 Task: In the sheet Budget Analysis ToolFont size of heading  18 Font style of dataoswald 'Font size of data '9 Alignment of headline & dataAlign center.   Fill color in heading, Red Font color of dataIn the sheet  Attendance Sheet for Weekly Evaluationbook
Action: Mouse moved to (48, 170)
Screenshot: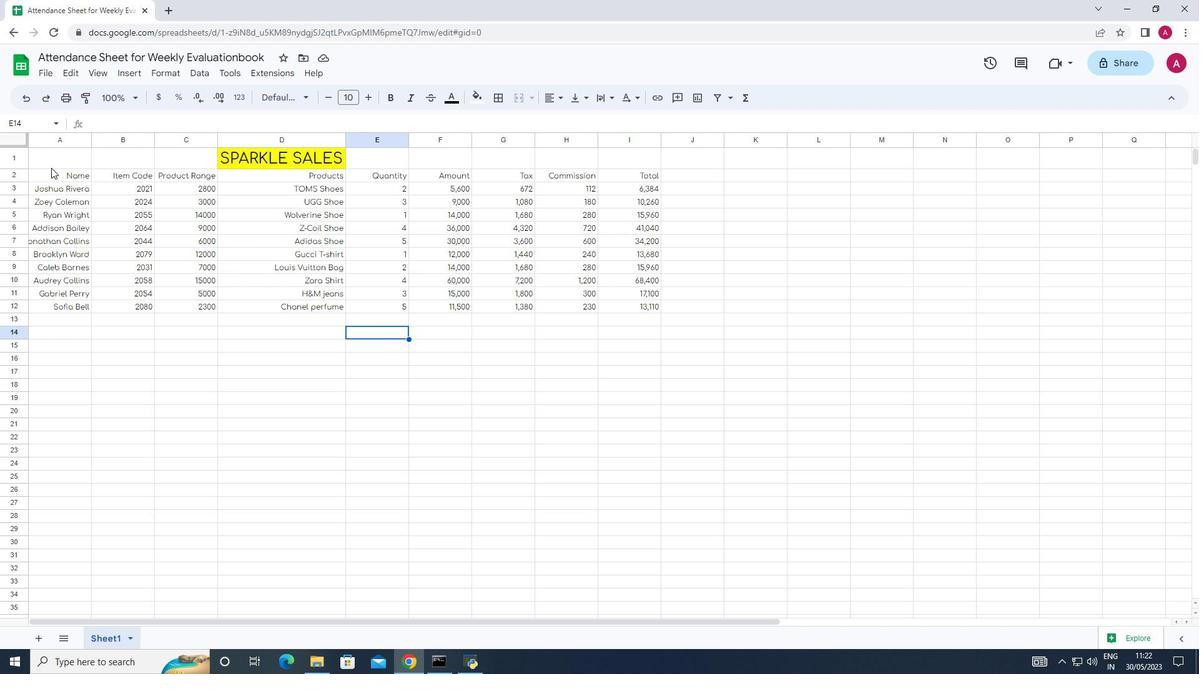 
Action: Mouse pressed left at (48, 170)
Screenshot: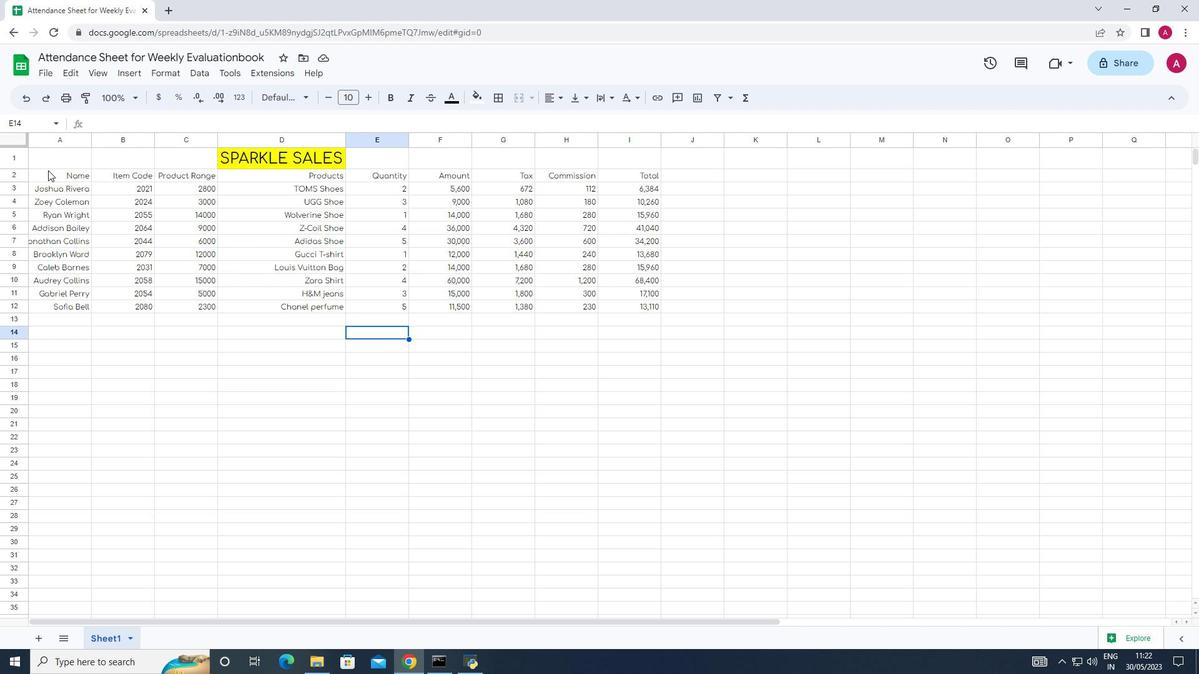 
Action: Mouse moved to (367, 89)
Screenshot: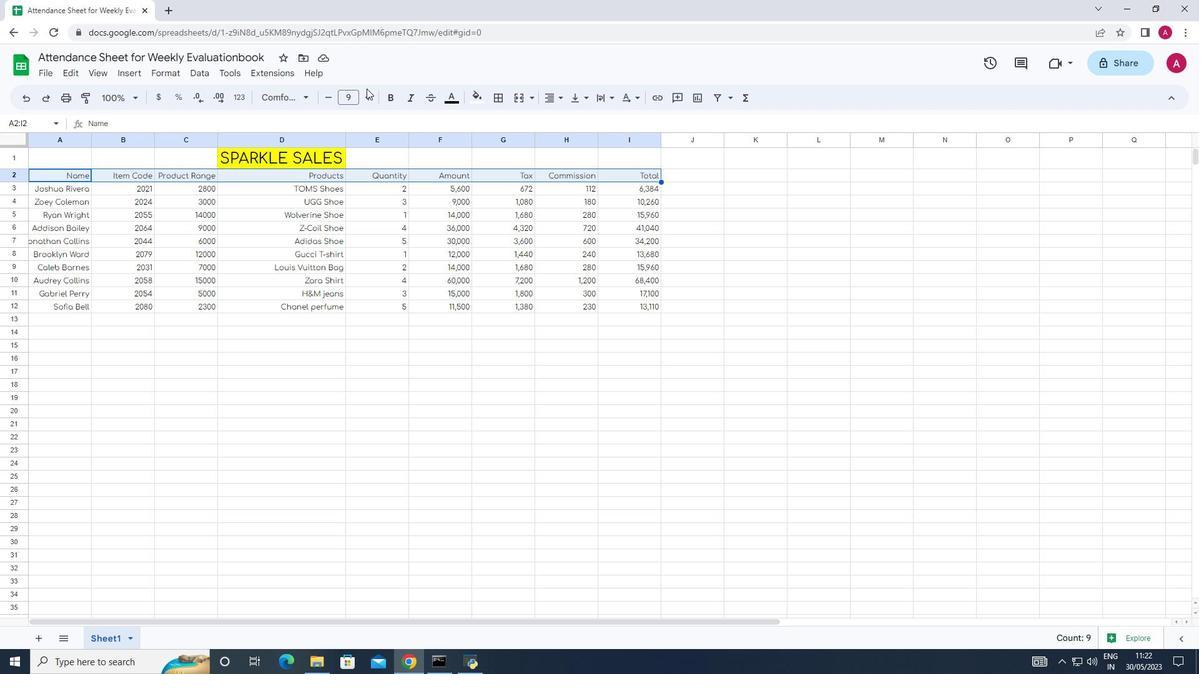 
Action: Mouse pressed left at (367, 89)
Screenshot: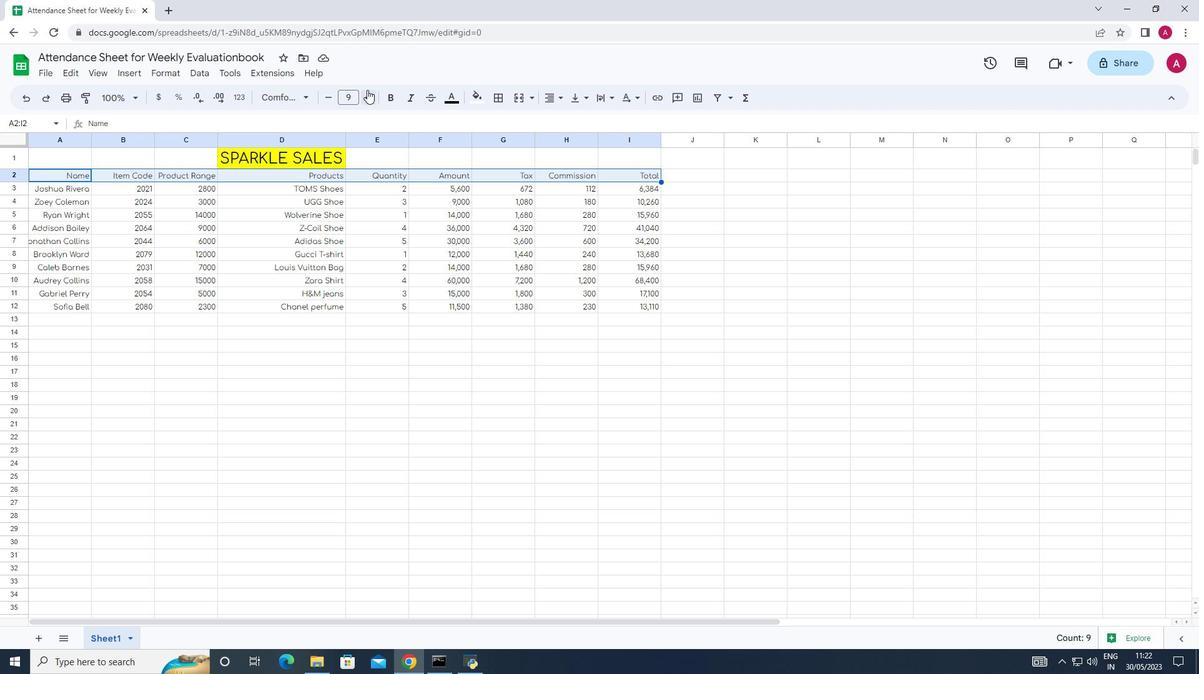 
Action: Mouse pressed left at (367, 89)
Screenshot: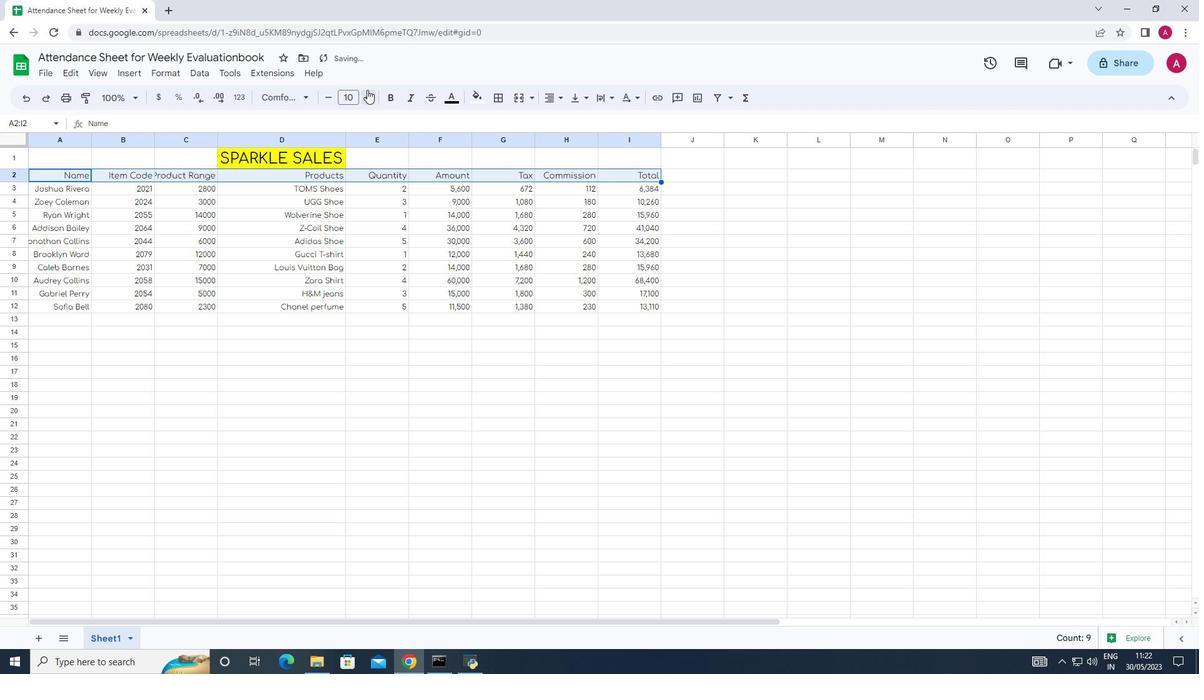 
Action: Mouse pressed left at (367, 89)
Screenshot: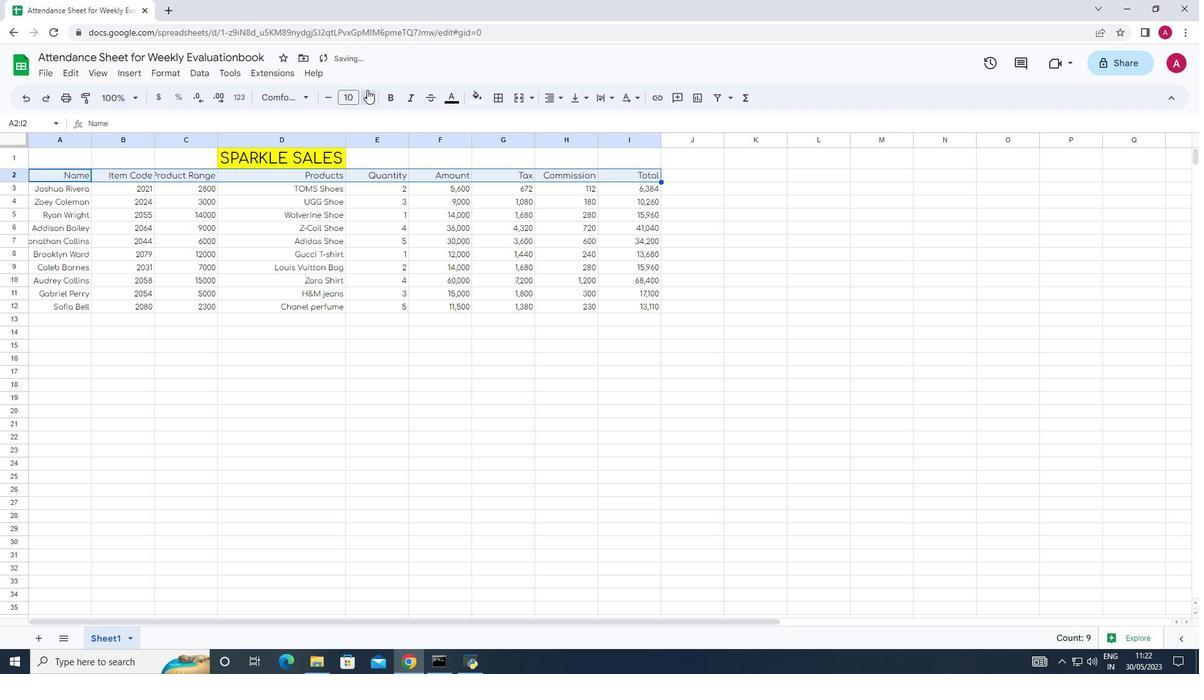 
Action: Mouse moved to (368, 89)
Screenshot: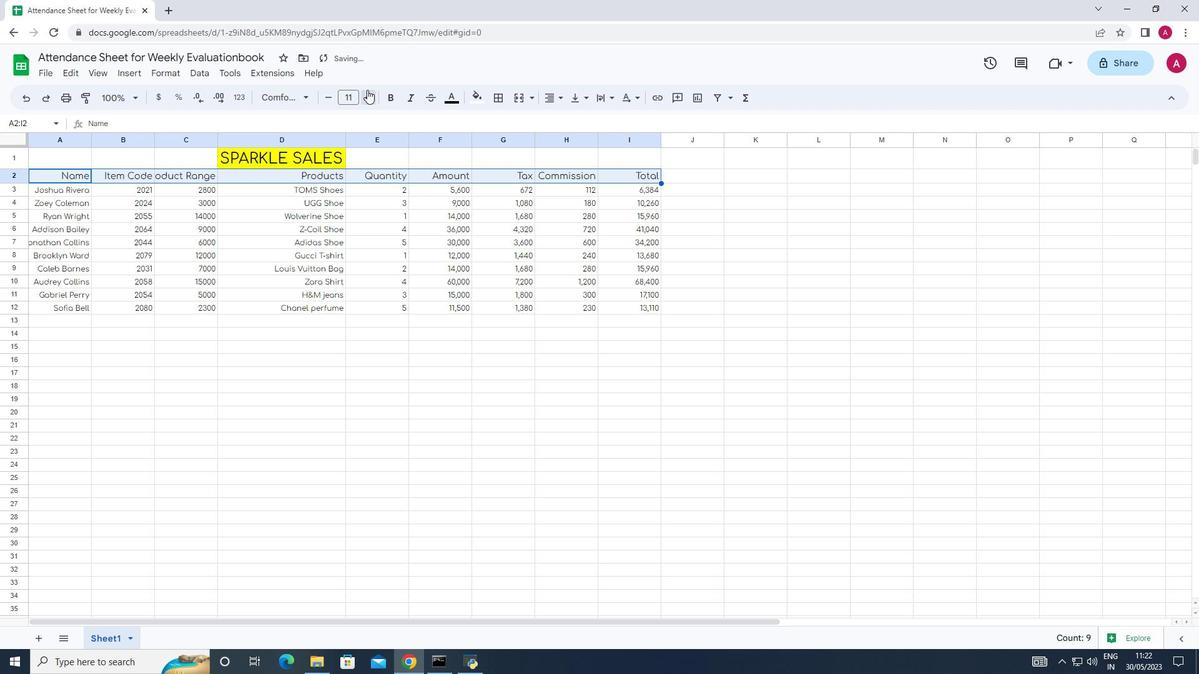 
Action: Mouse pressed left at (368, 89)
Screenshot: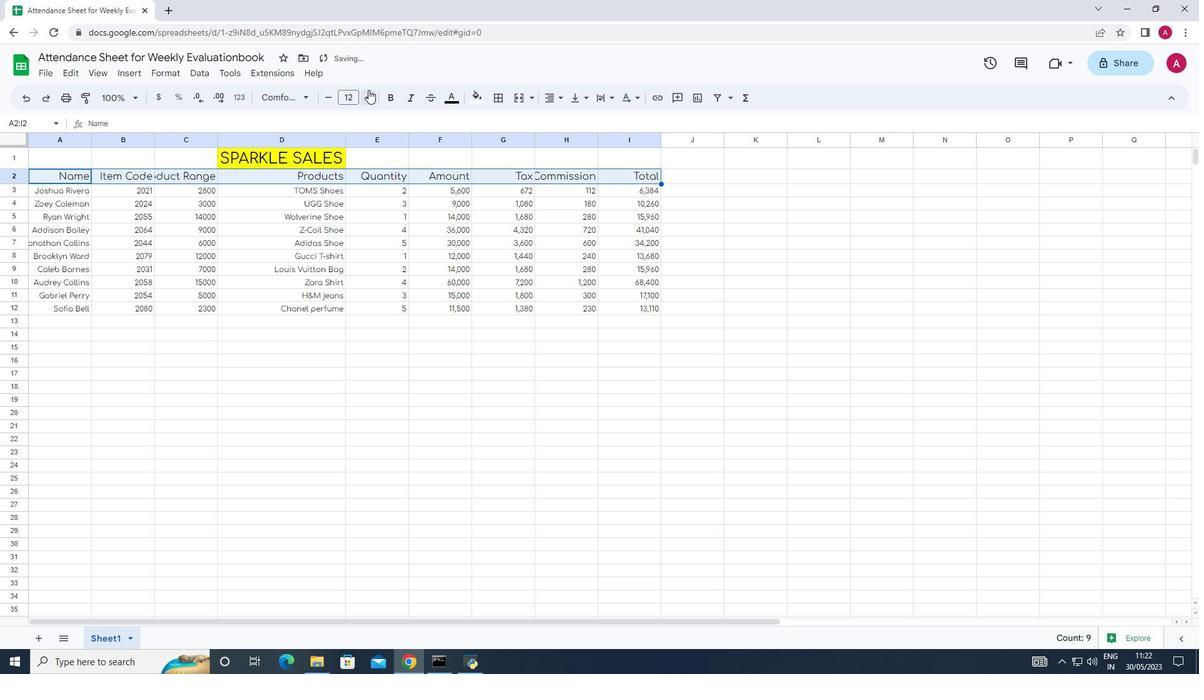 
Action: Mouse pressed left at (368, 89)
Screenshot: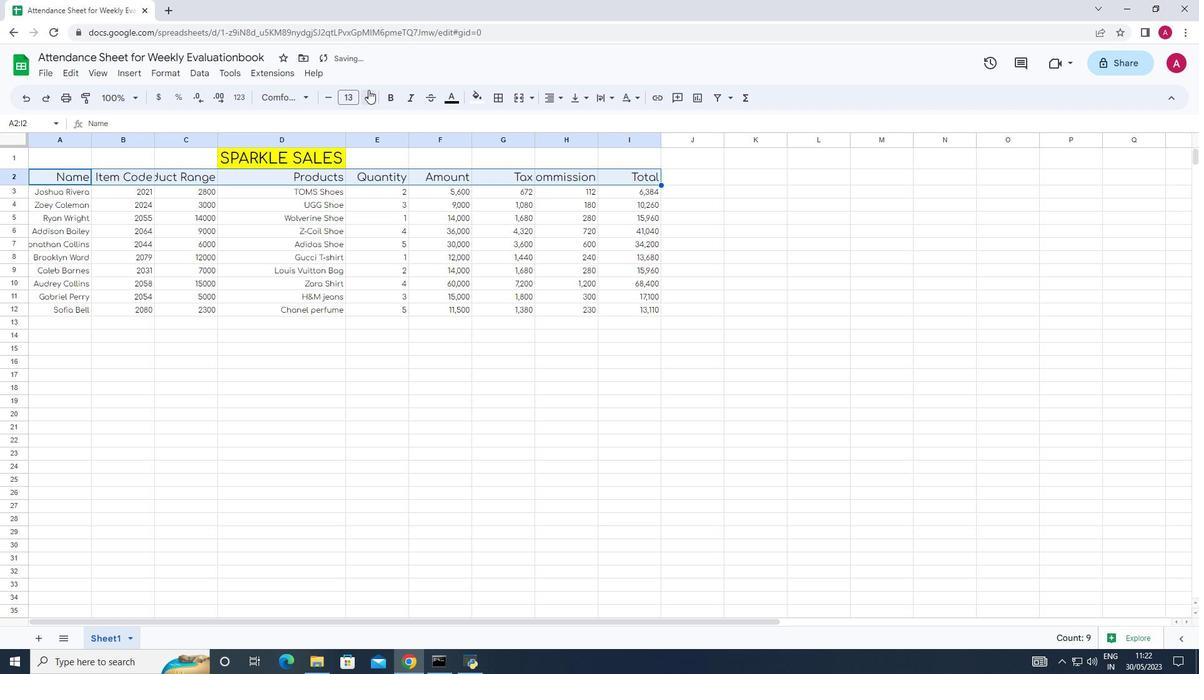 
Action: Mouse pressed left at (368, 89)
Screenshot: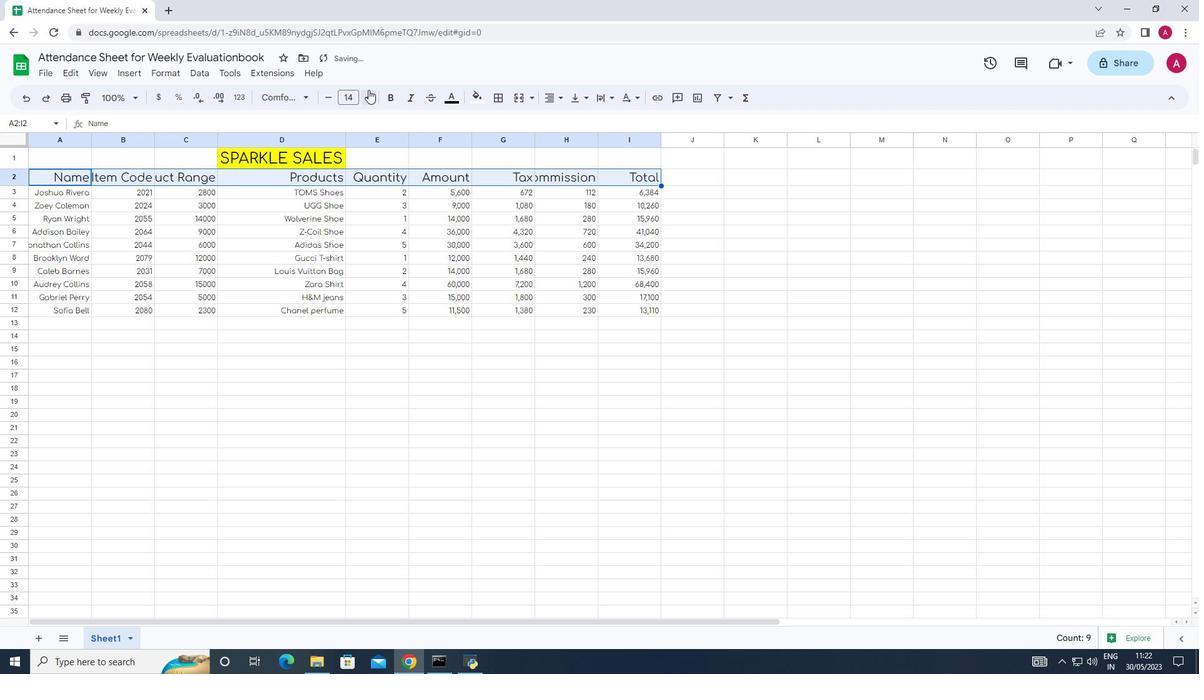 
Action: Mouse pressed left at (368, 89)
Screenshot: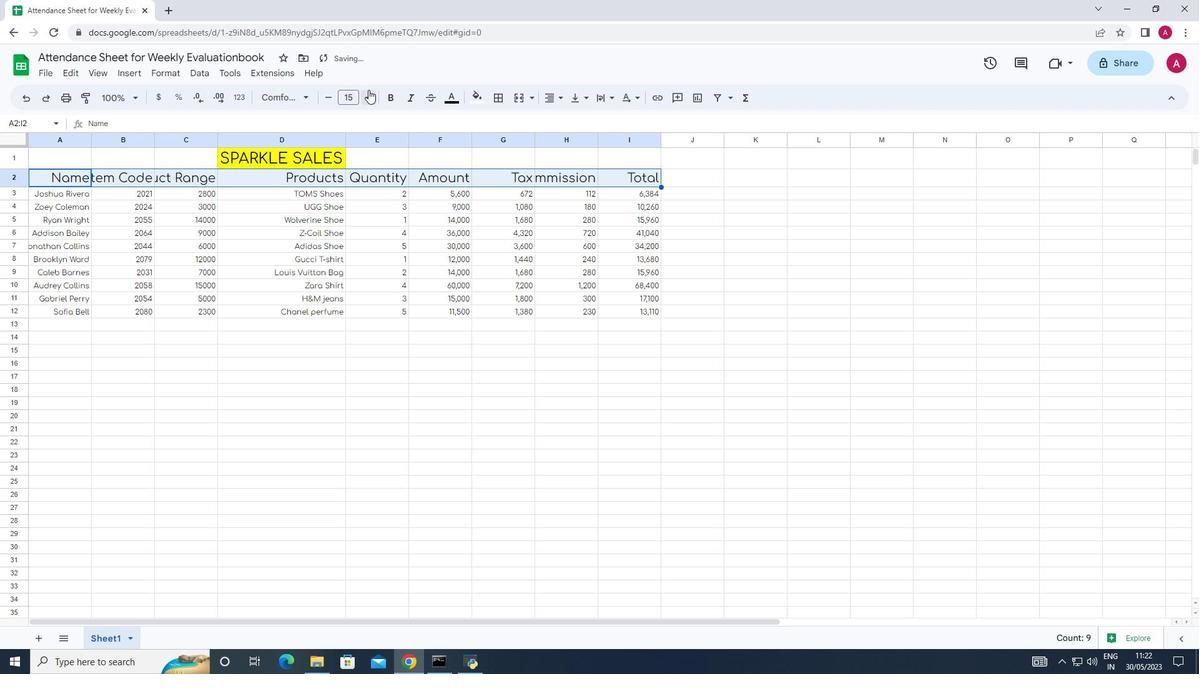 
Action: Mouse pressed left at (368, 89)
Screenshot: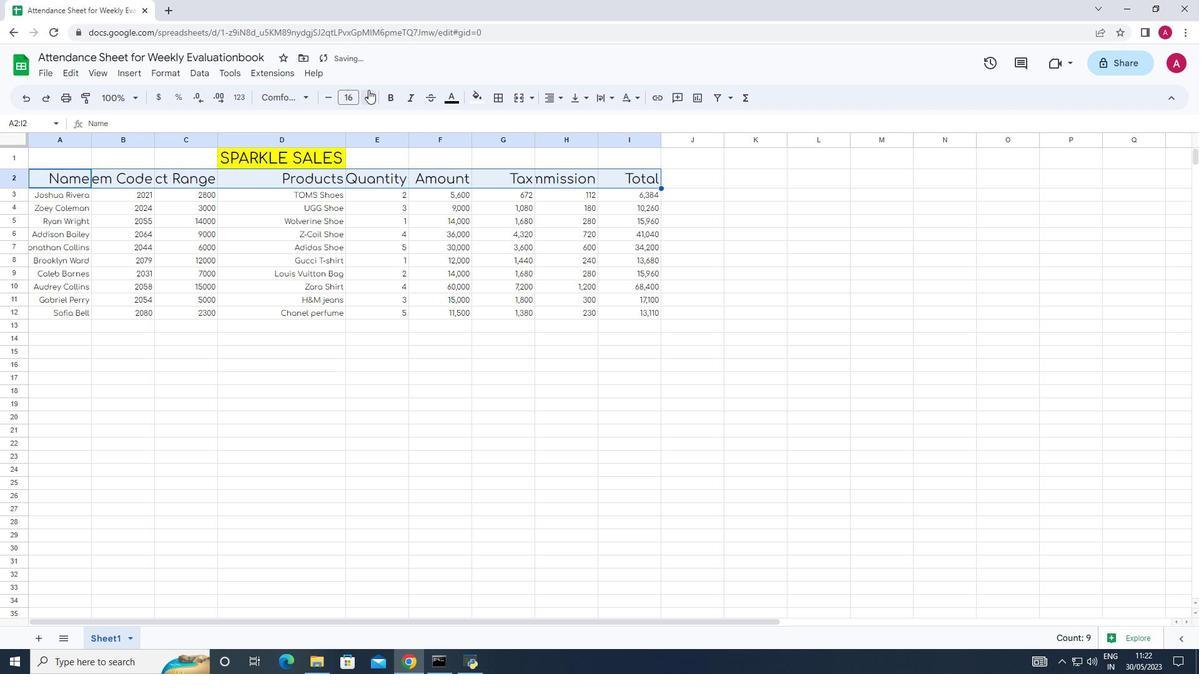 
Action: Mouse pressed left at (368, 89)
Screenshot: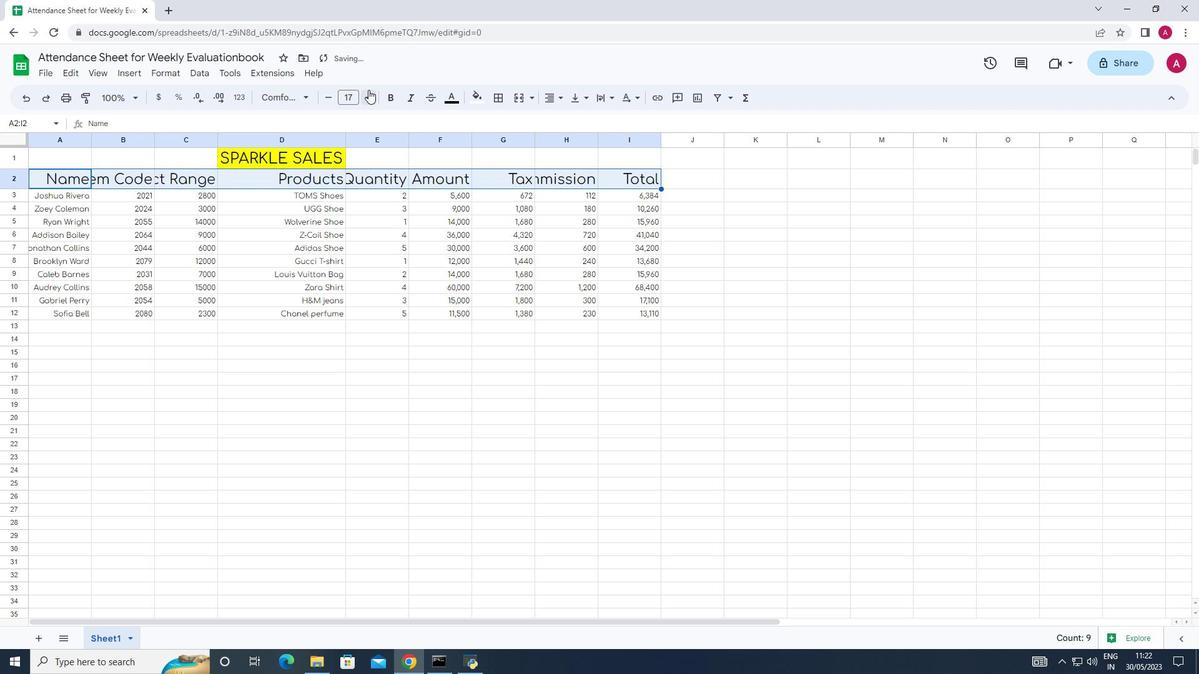 
Action: Mouse moved to (299, 95)
Screenshot: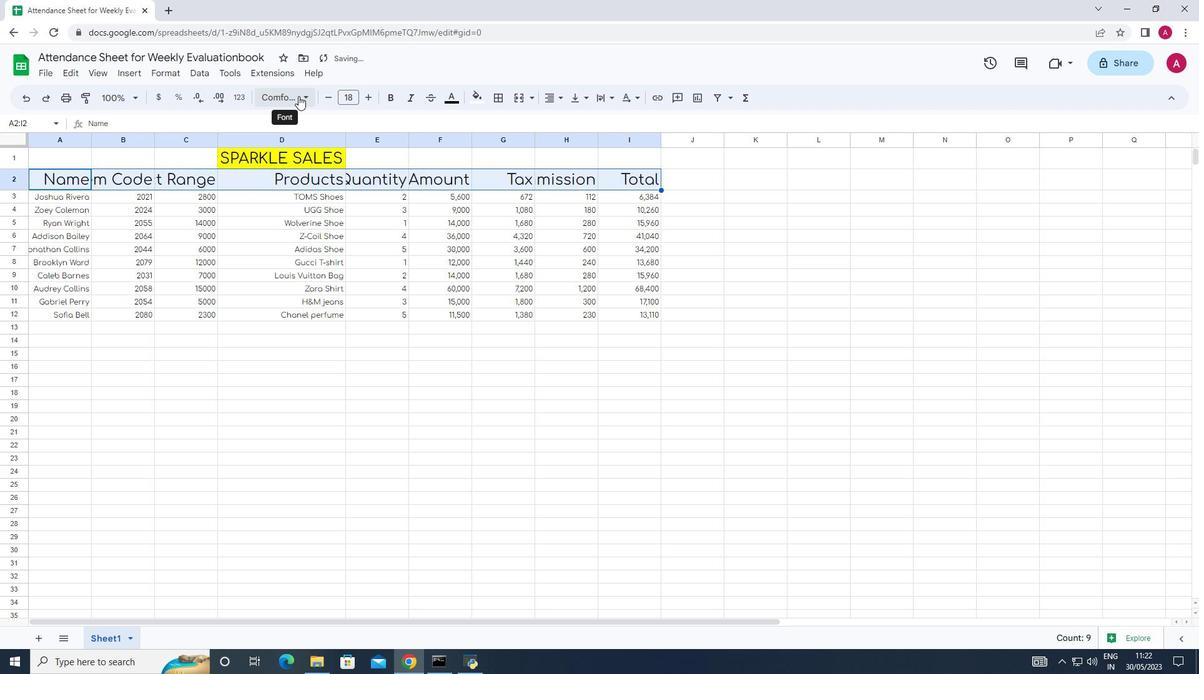 
Action: Mouse pressed left at (299, 95)
Screenshot: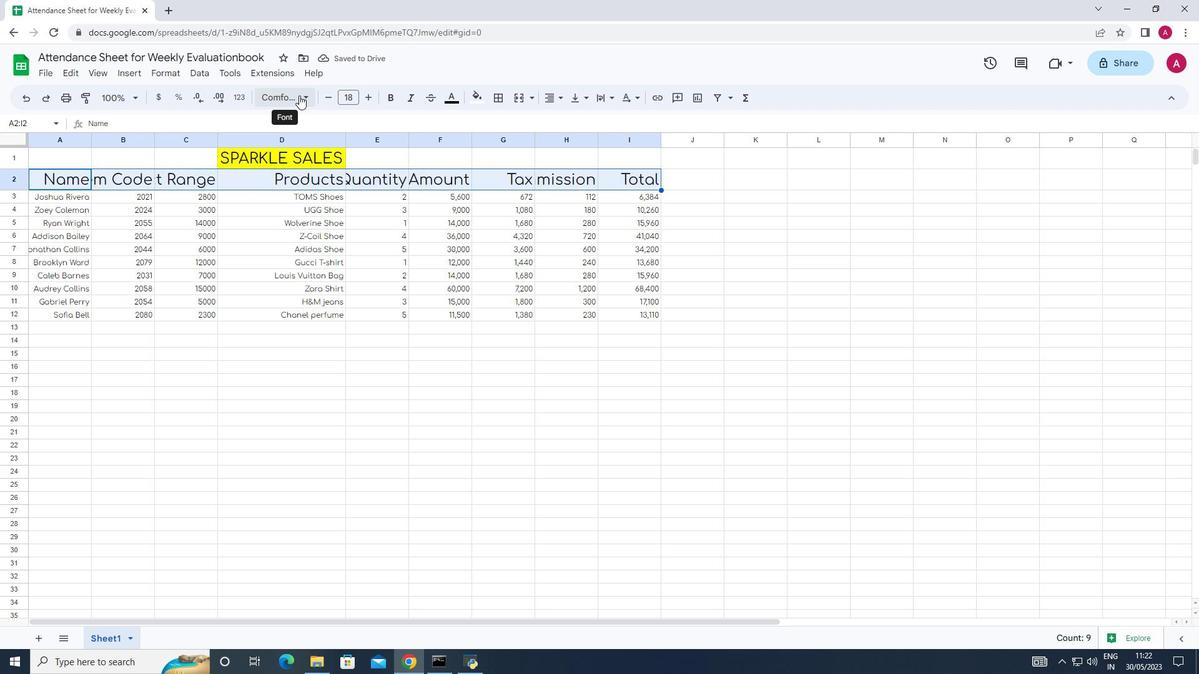 
Action: Mouse moved to (334, 404)
Screenshot: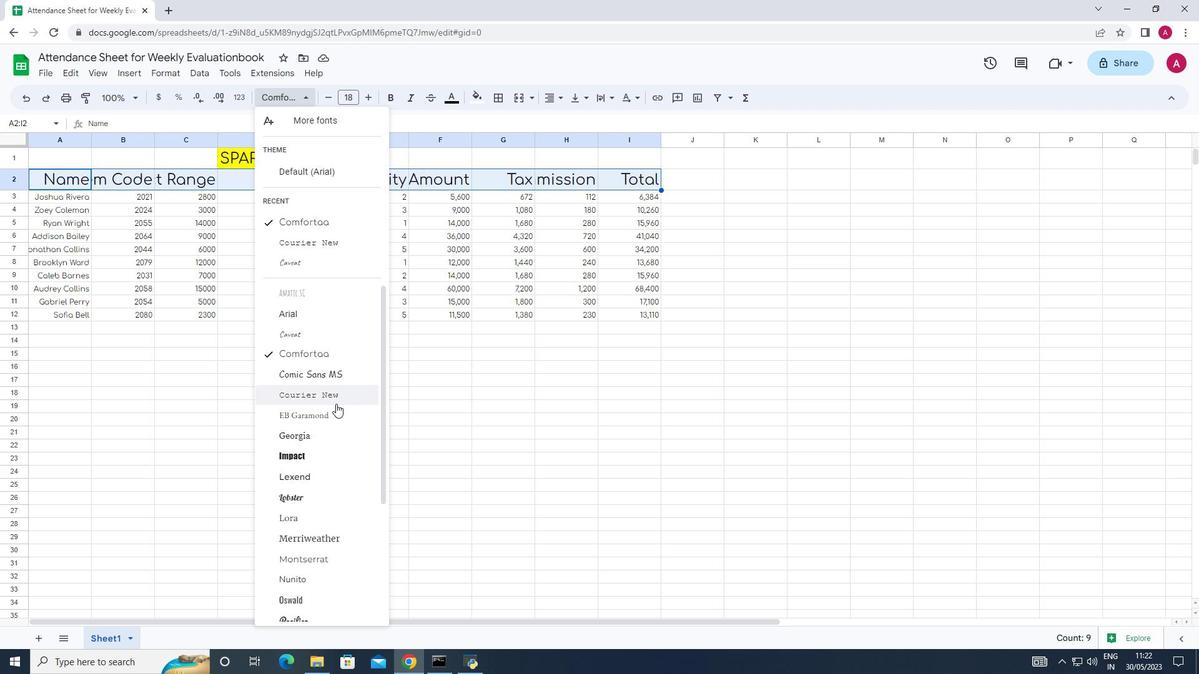 
Action: Mouse scrolled (334, 404) with delta (0, 0)
Screenshot: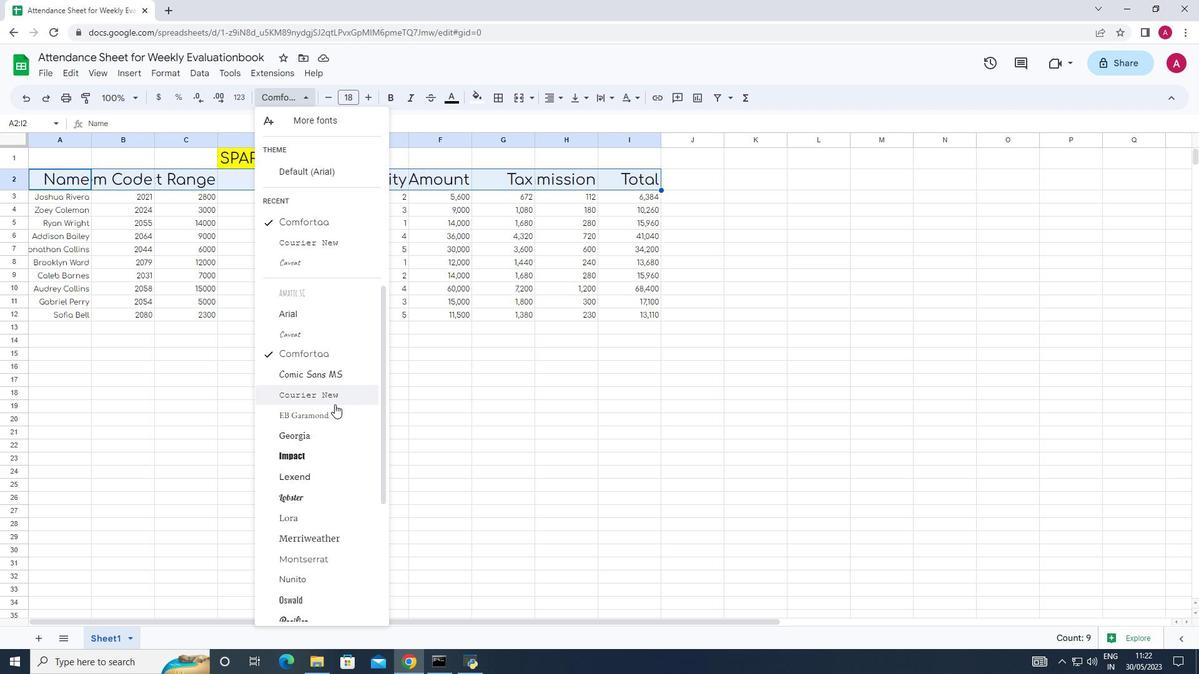 
Action: Mouse scrolled (334, 404) with delta (0, 0)
Screenshot: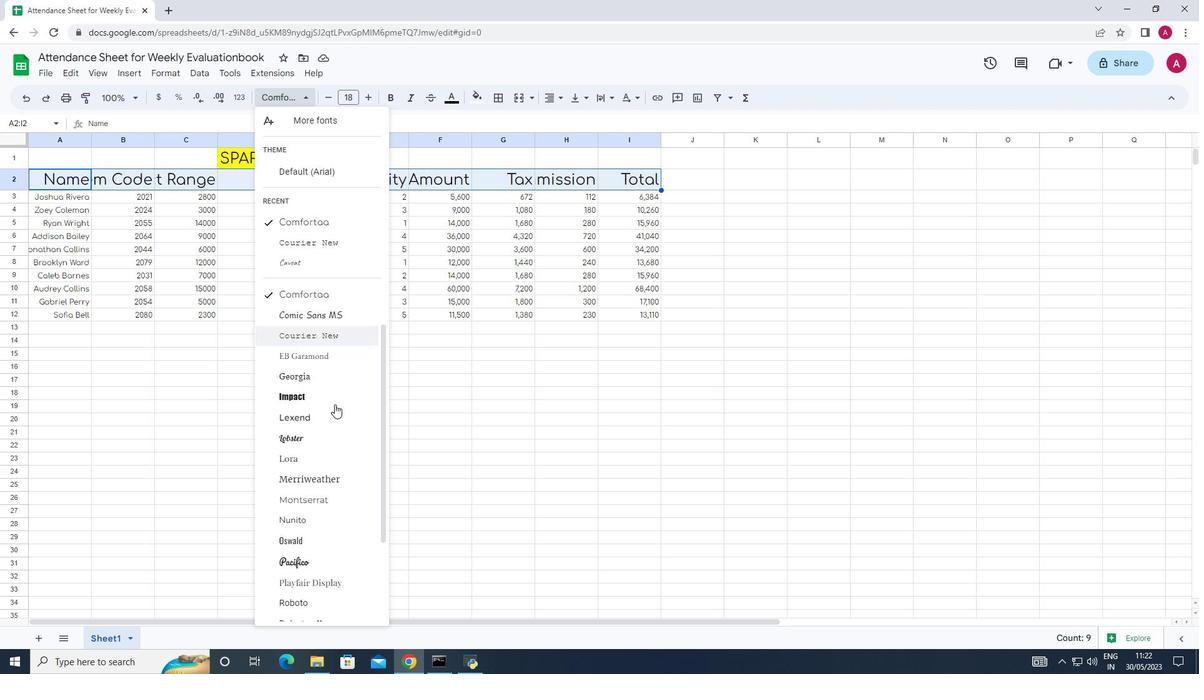
Action: Mouse scrolled (334, 404) with delta (0, 0)
Screenshot: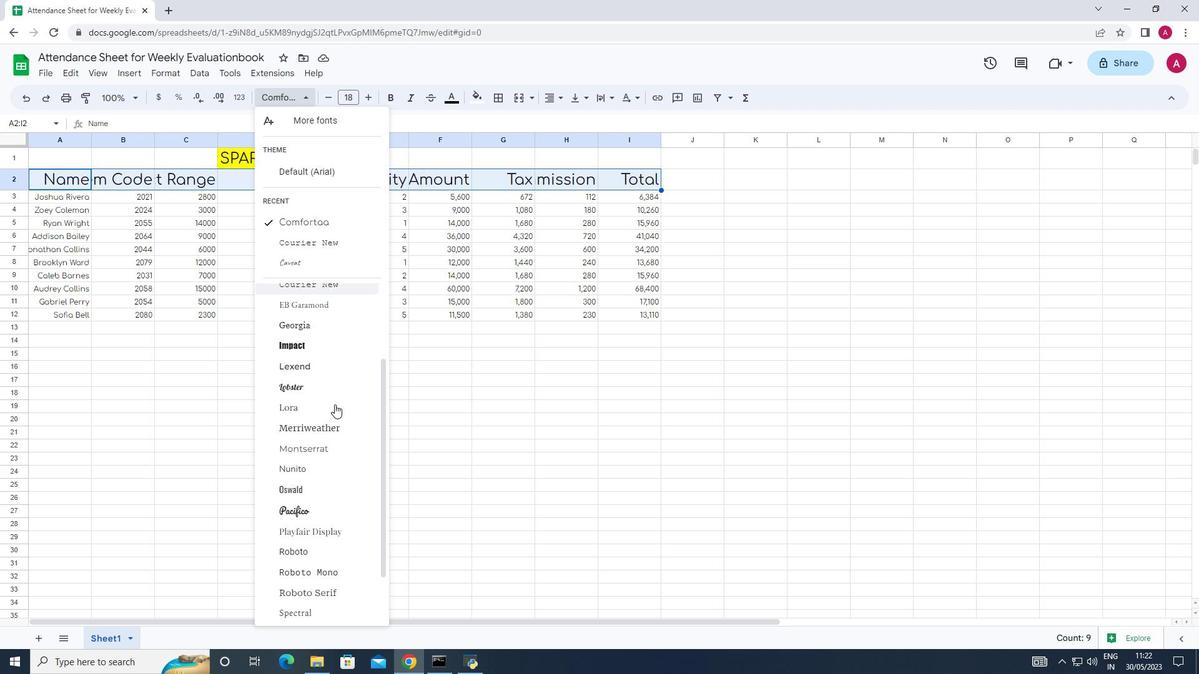 
Action: Mouse scrolled (334, 404) with delta (0, 0)
Screenshot: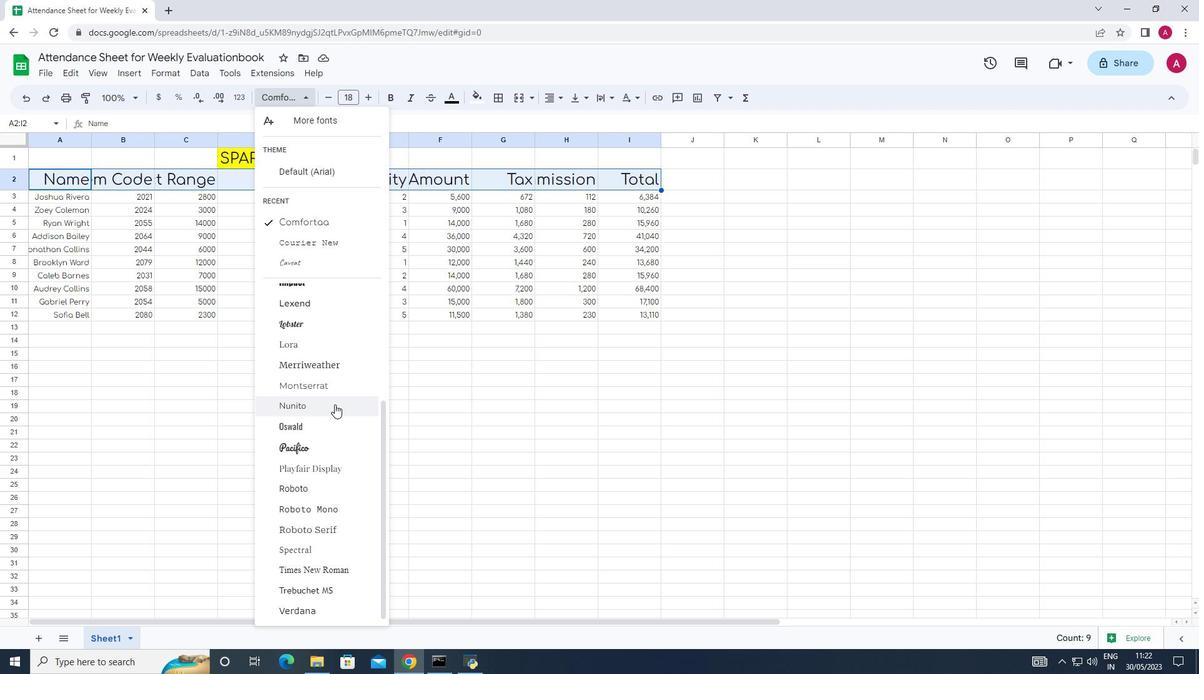 
Action: Mouse scrolled (334, 404) with delta (0, 0)
Screenshot: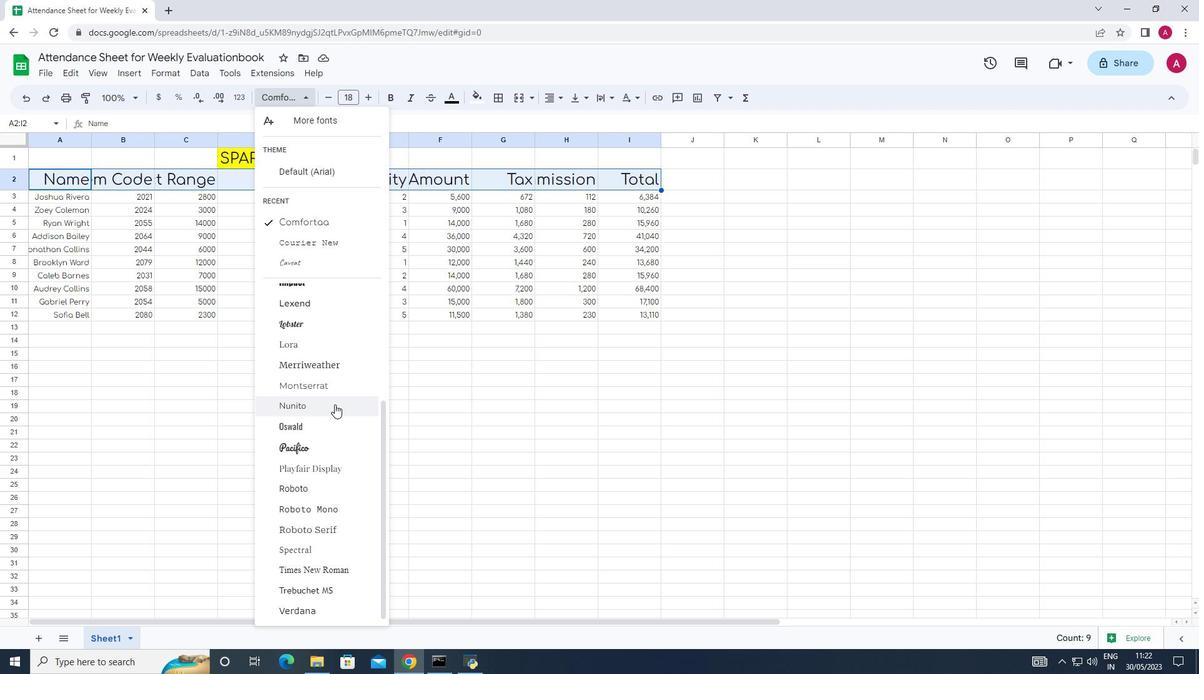 
Action: Mouse scrolled (334, 404) with delta (0, 0)
Screenshot: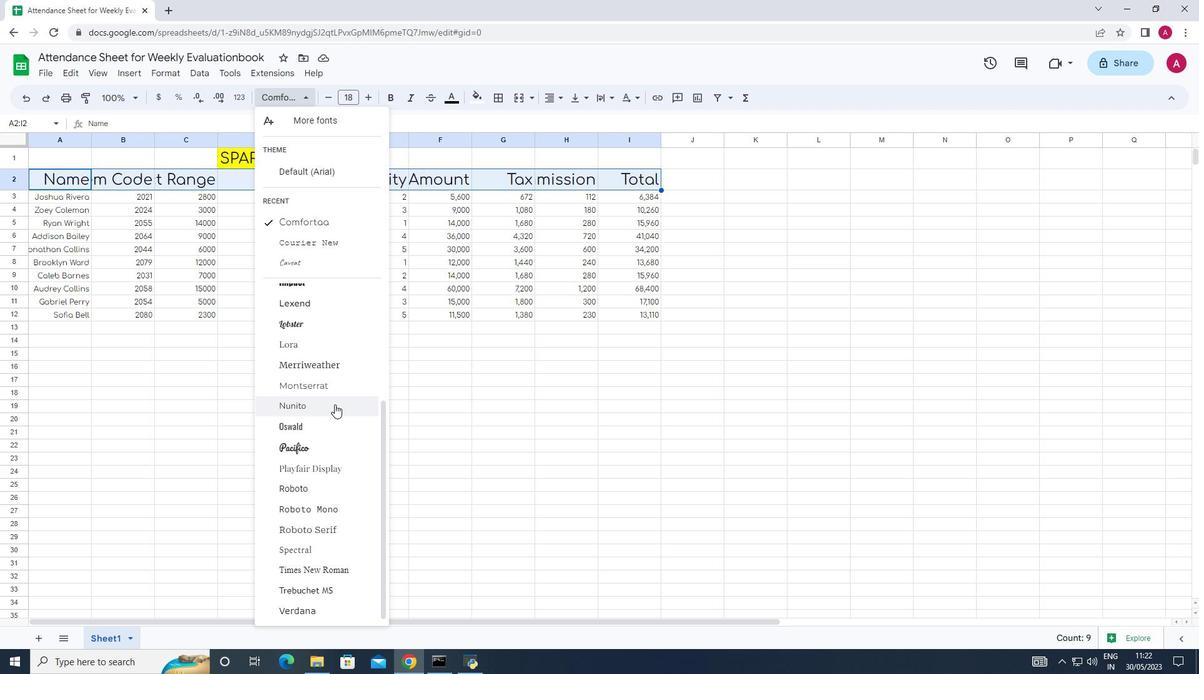 
Action: Mouse moved to (320, 502)
Screenshot: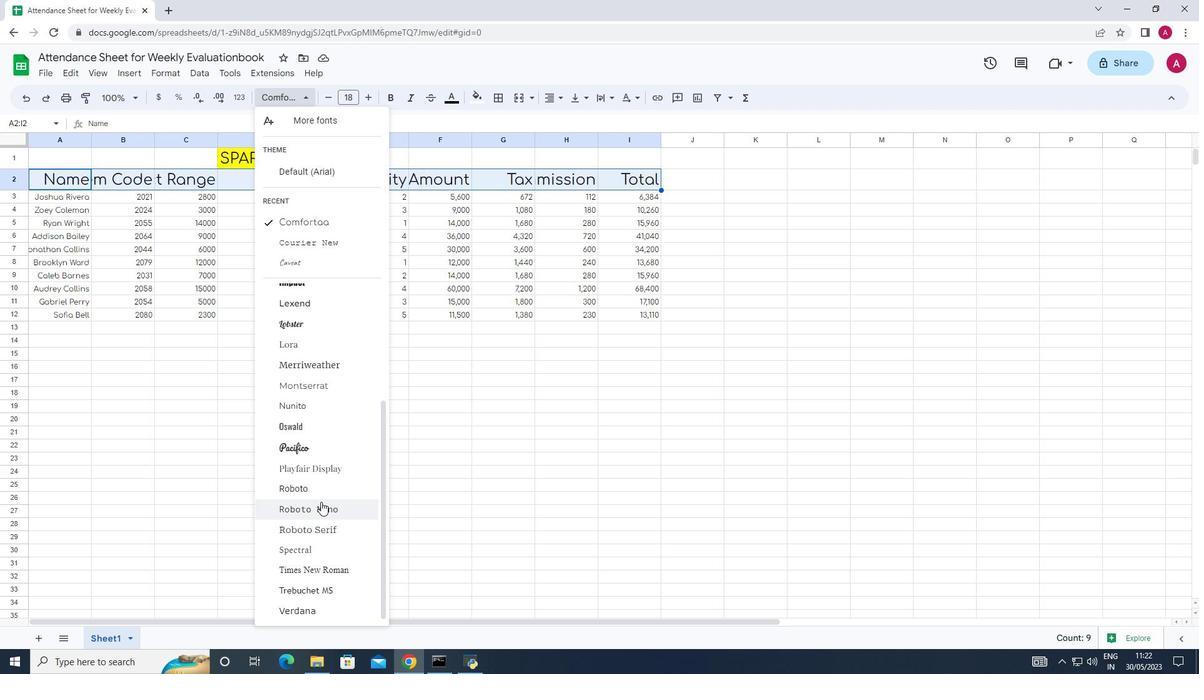 
Action: Mouse scrolled (320, 501) with delta (0, 0)
Screenshot: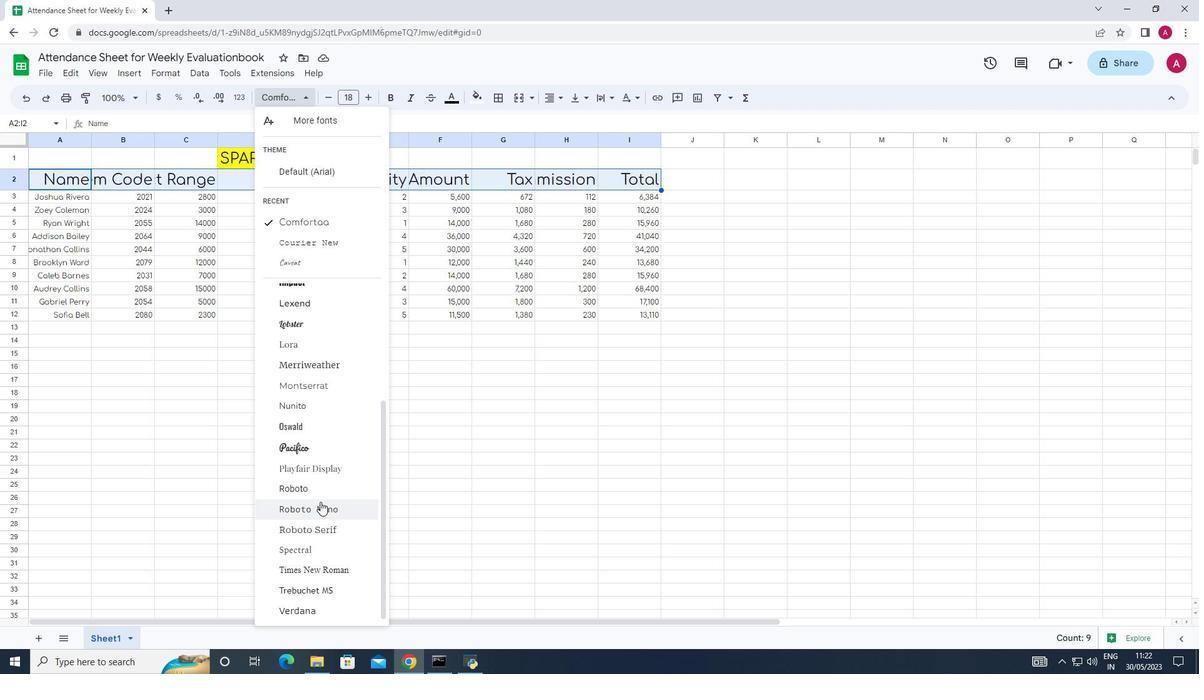 
Action: Mouse scrolled (320, 501) with delta (0, 0)
Screenshot: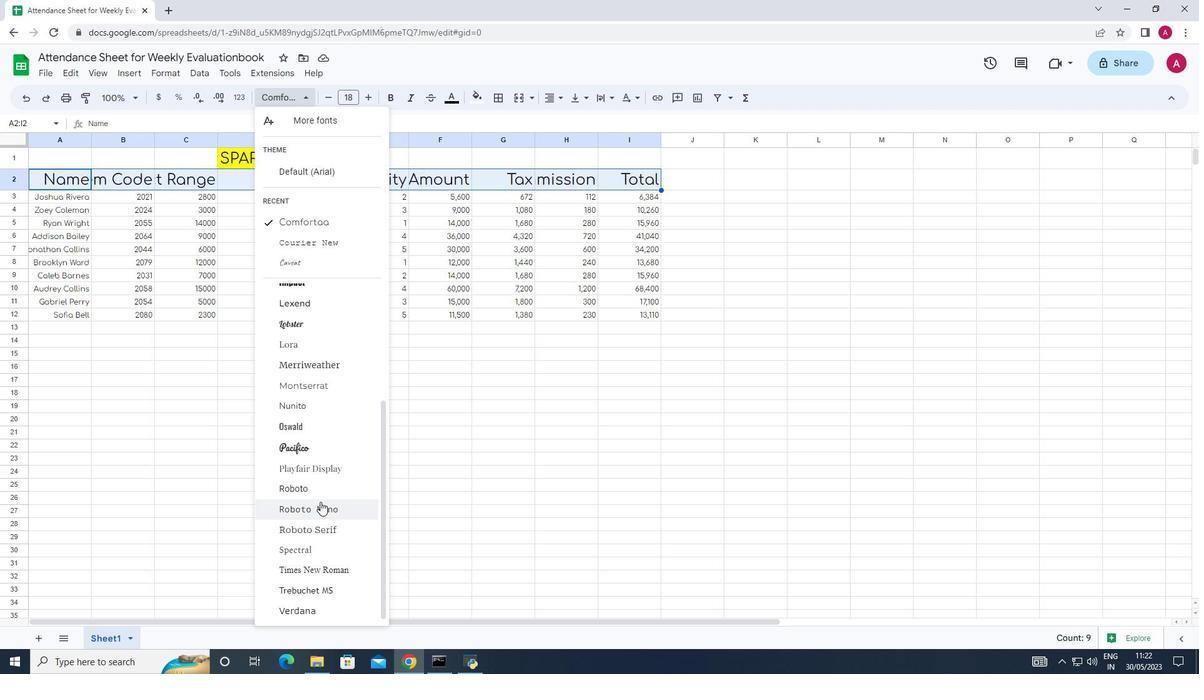 
Action: Mouse scrolled (320, 501) with delta (0, 0)
Screenshot: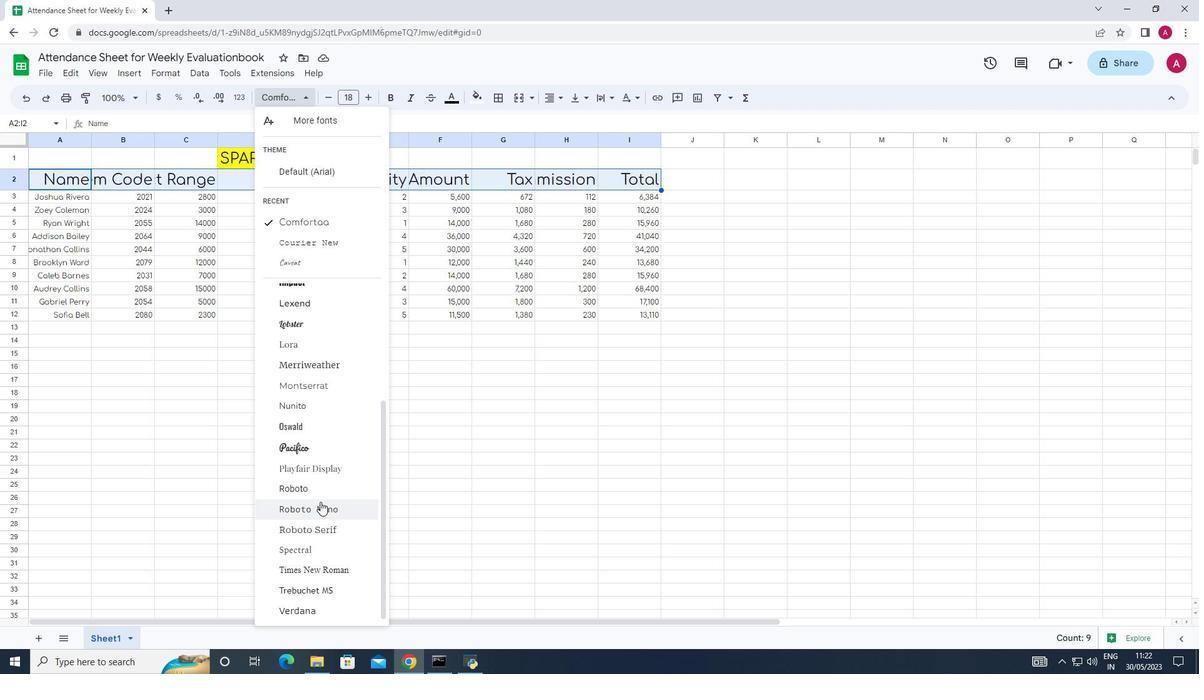 
Action: Mouse scrolled (320, 501) with delta (0, 0)
Screenshot: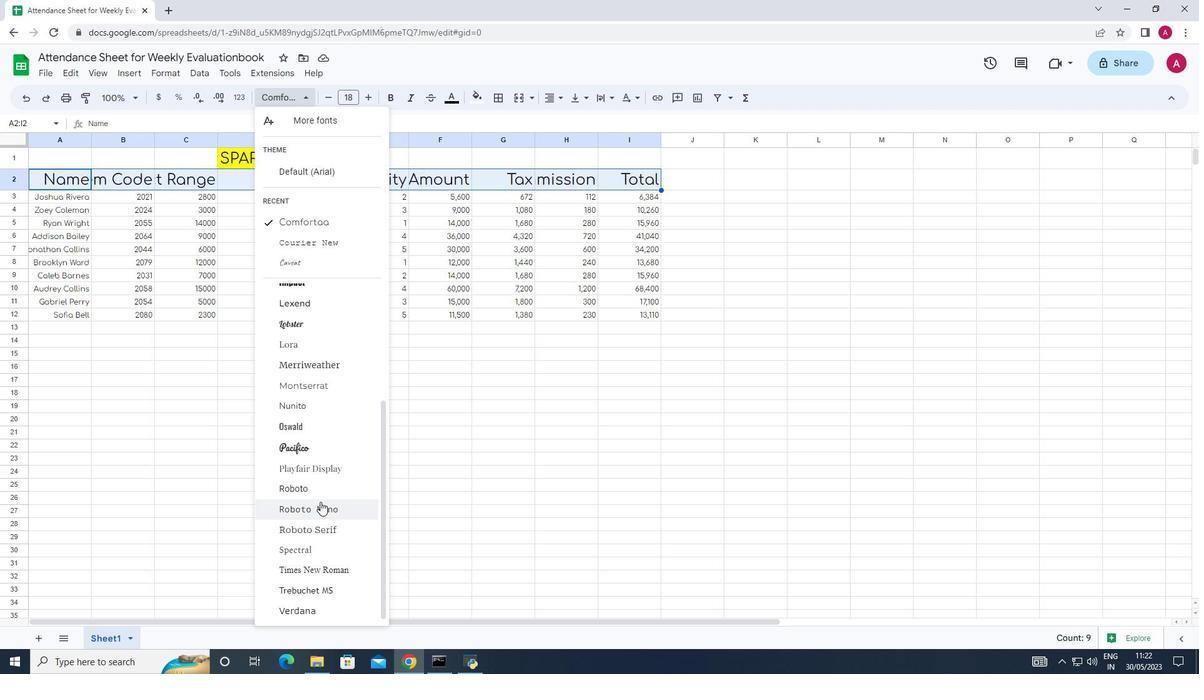 
Action: Mouse moved to (320, 499)
Screenshot: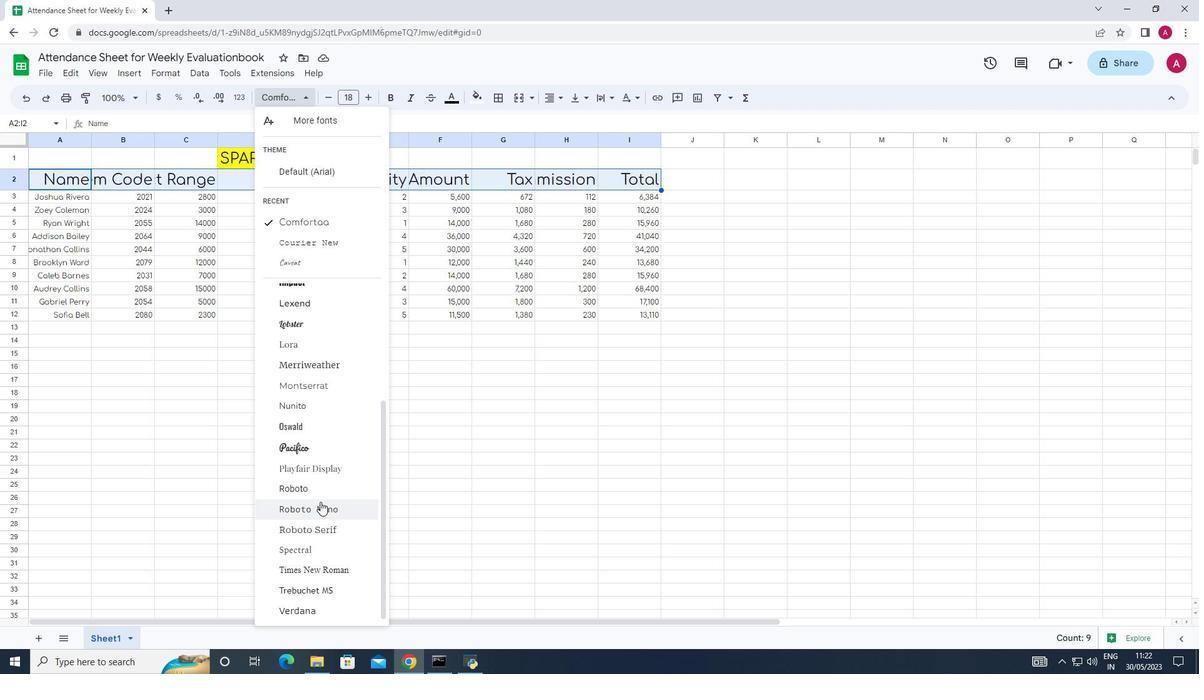 
Action: Mouse scrolled (320, 500) with delta (0, 0)
Screenshot: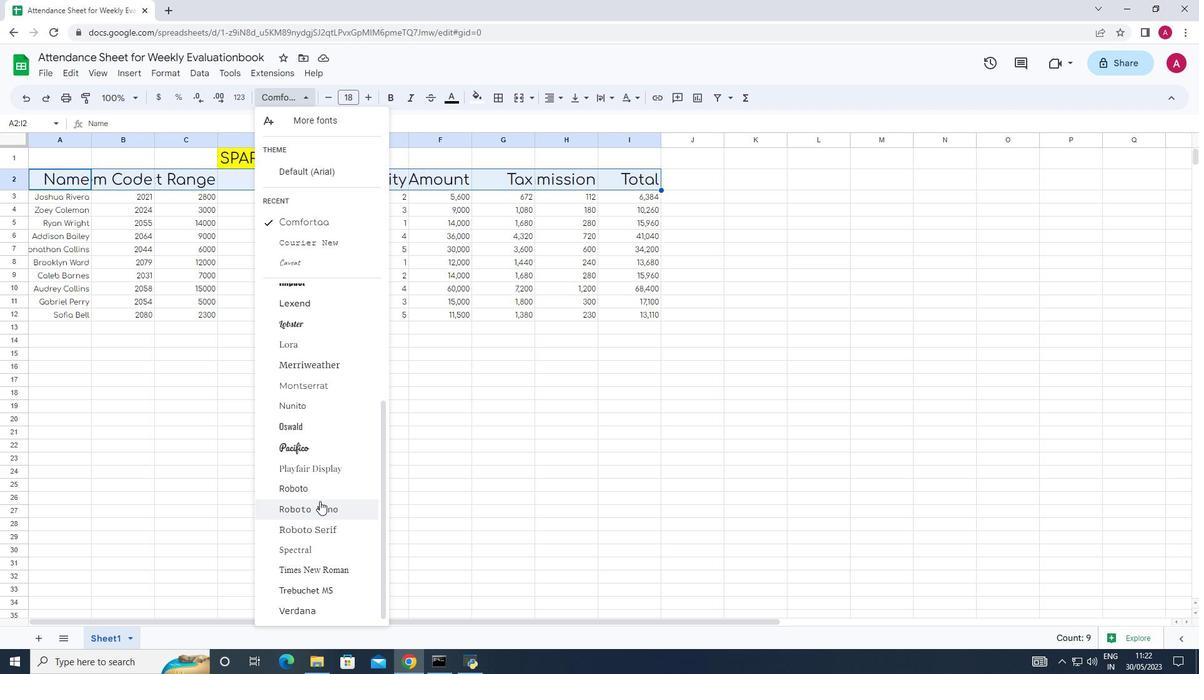 
Action: Mouse scrolled (320, 500) with delta (0, 0)
Screenshot: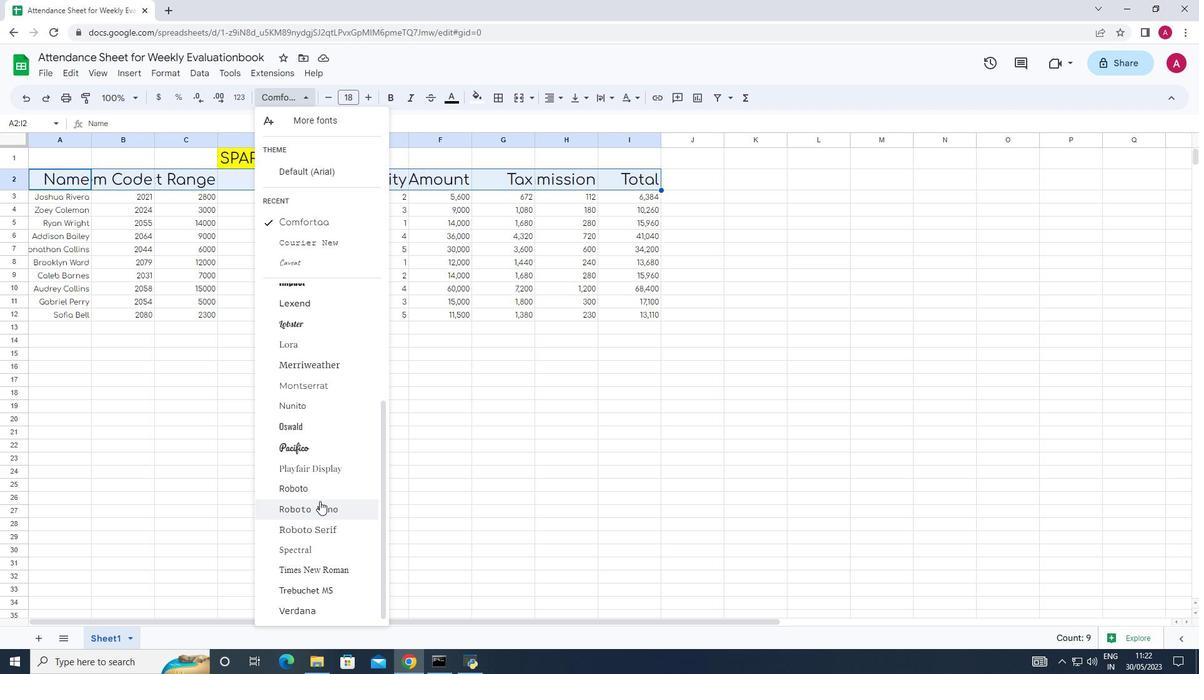 
Action: Mouse moved to (320, 498)
Screenshot: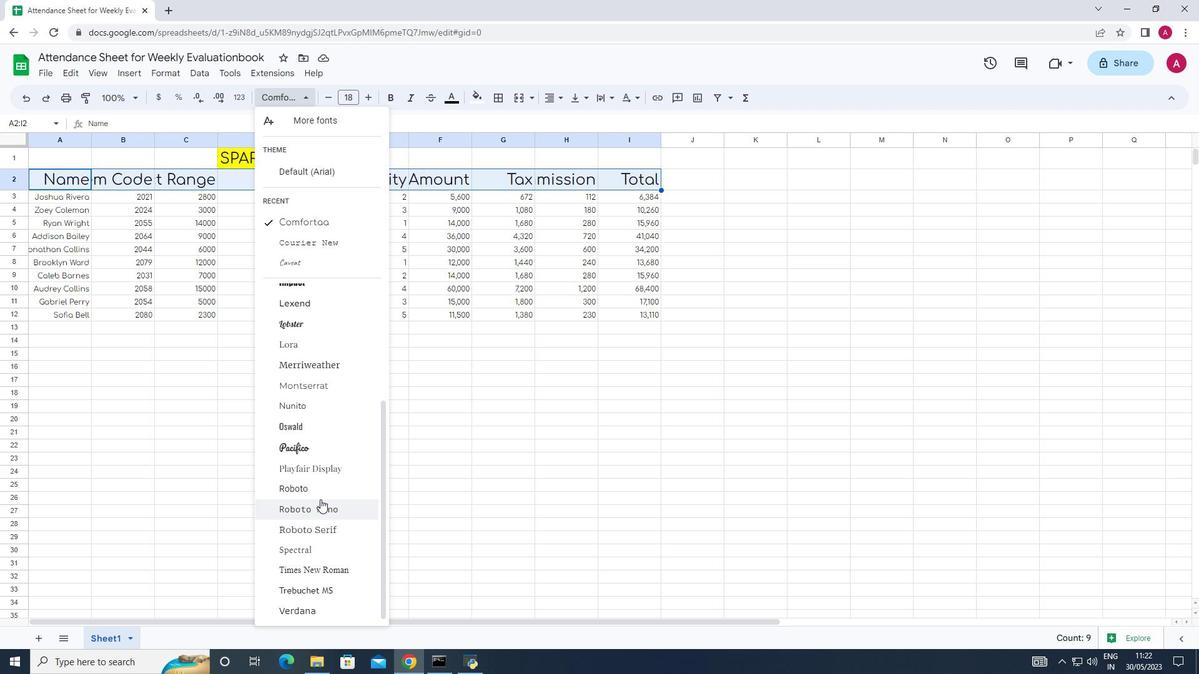
Action: Mouse scrolled (320, 499) with delta (0, 0)
Screenshot: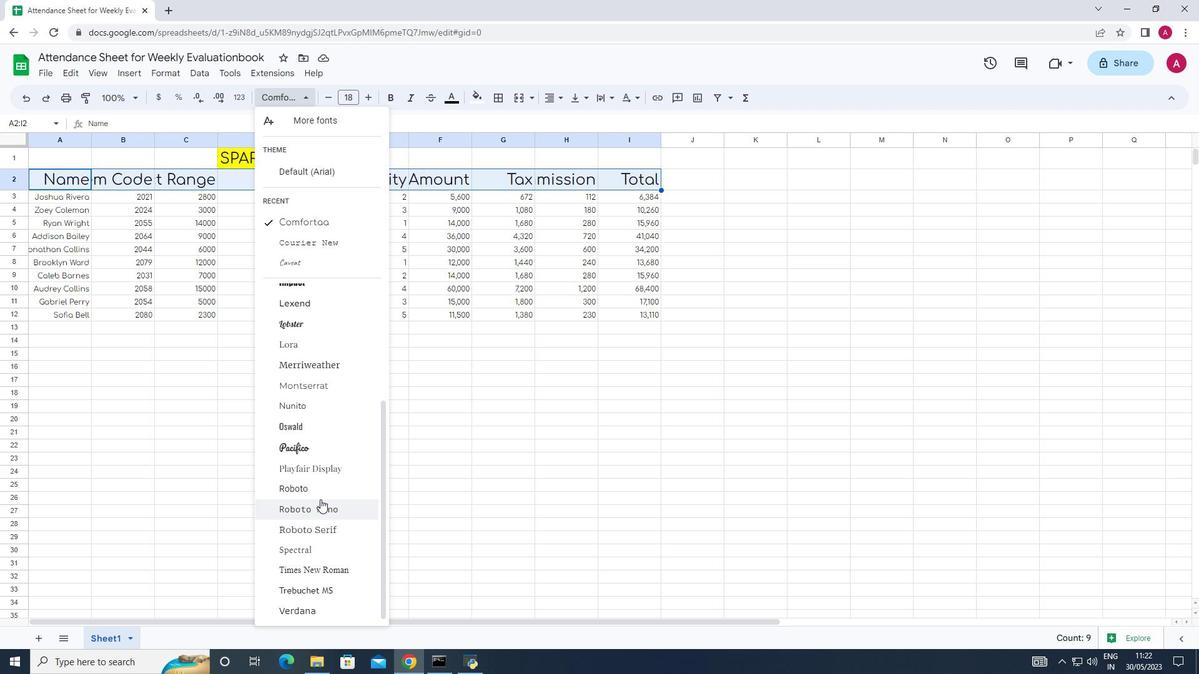 
Action: Mouse scrolled (320, 499) with delta (0, 0)
Screenshot: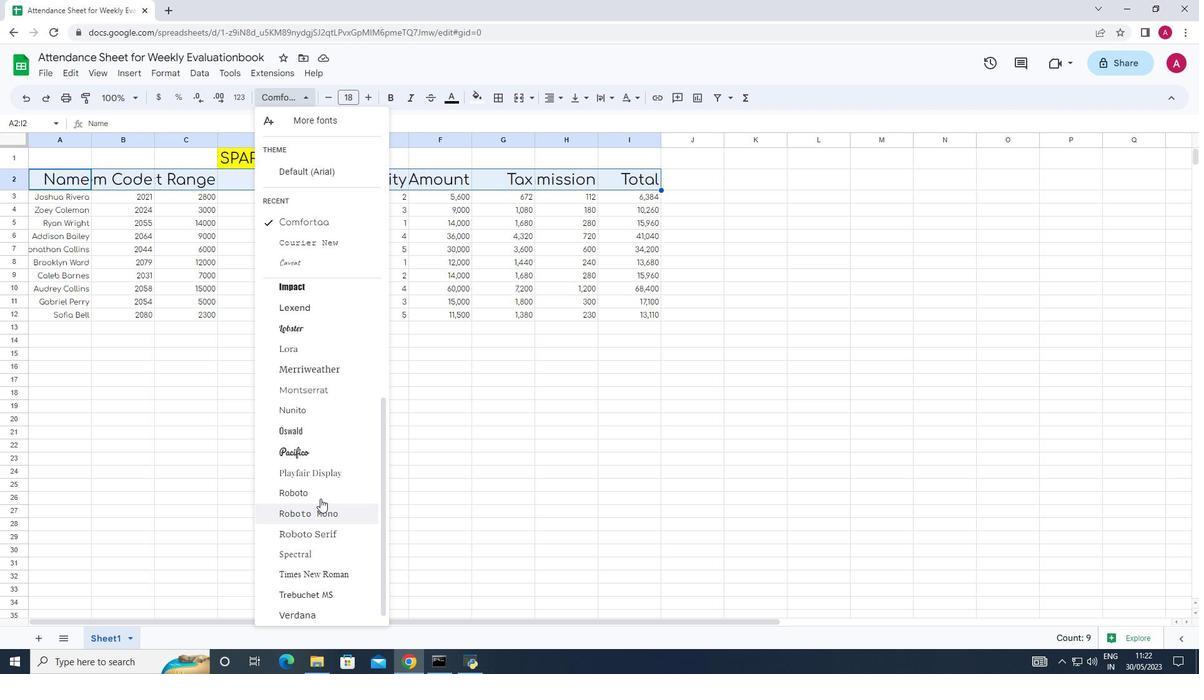 
Action: Mouse moved to (321, 497)
Screenshot: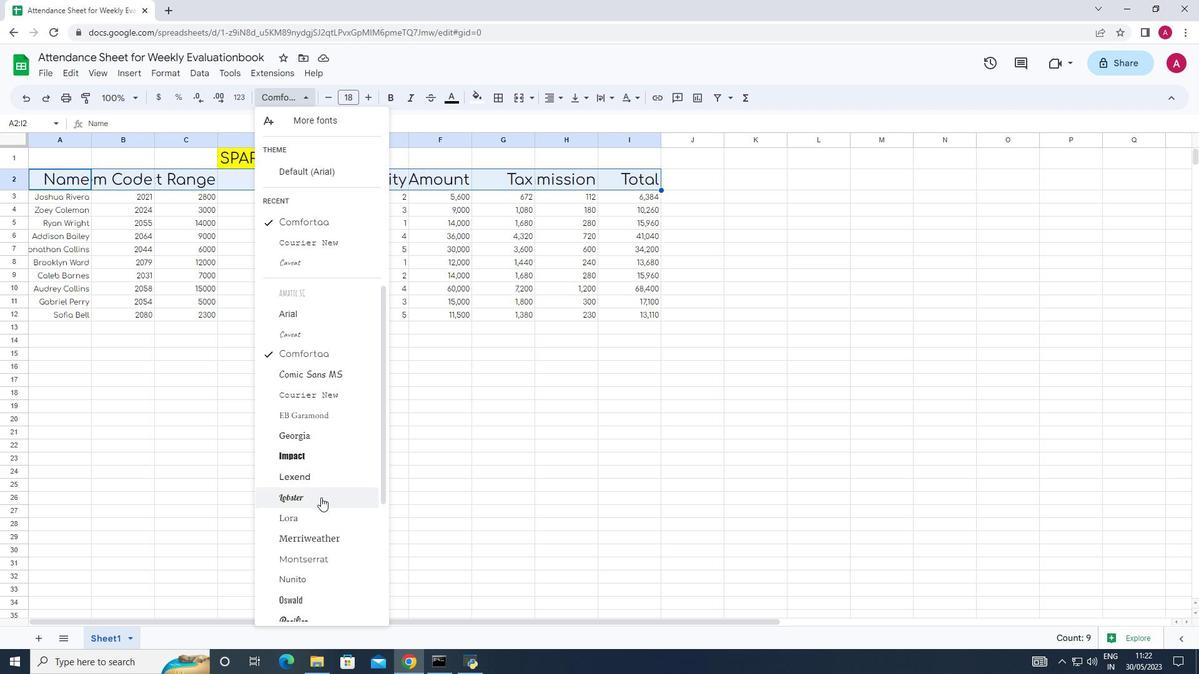 
Action: Mouse scrolled (321, 497) with delta (0, 0)
Screenshot: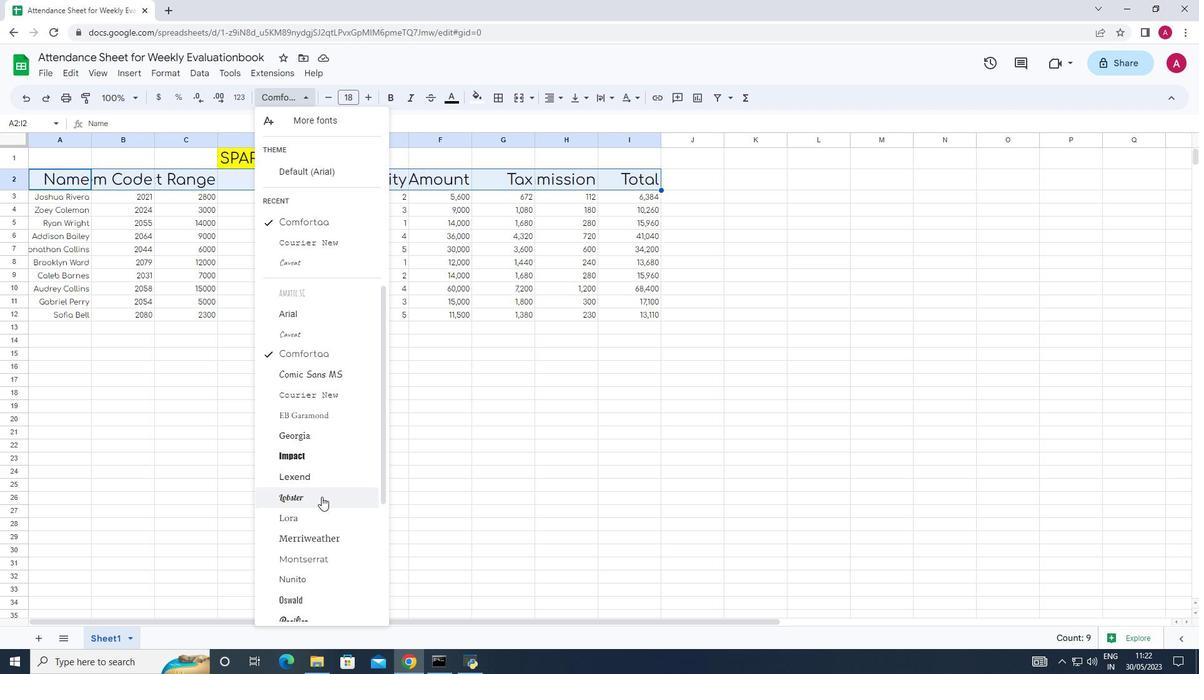 
Action: Mouse moved to (322, 493)
Screenshot: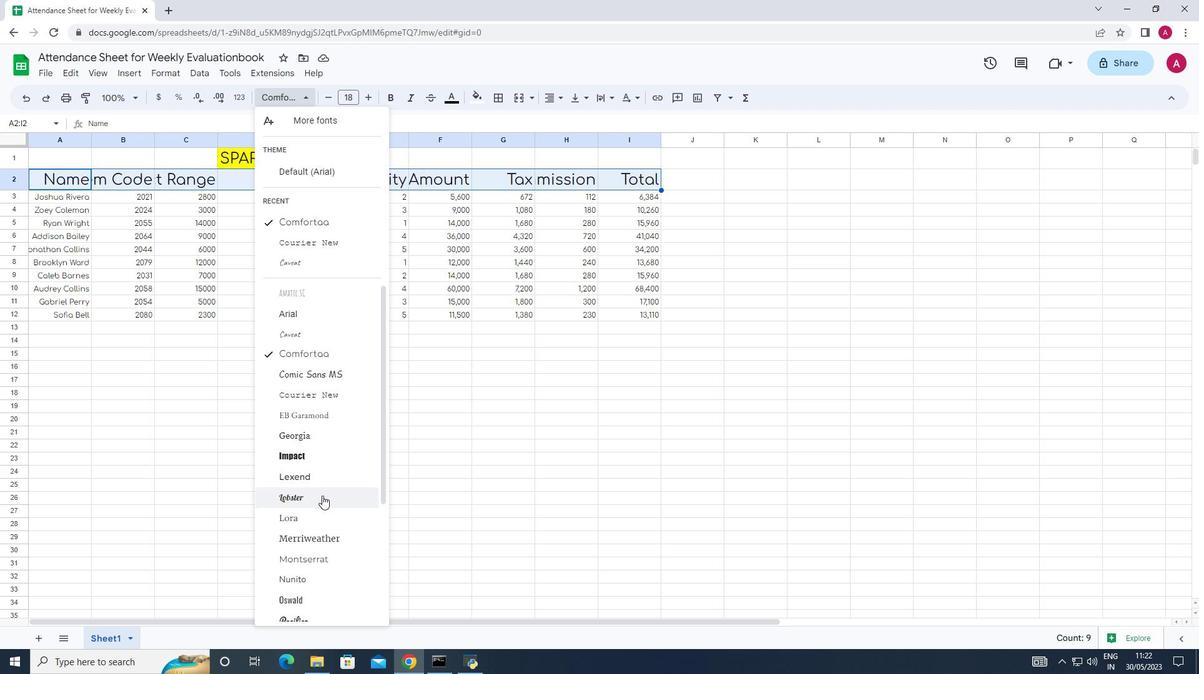 
Action: Mouse scrolled (322, 494) with delta (0, 0)
Screenshot: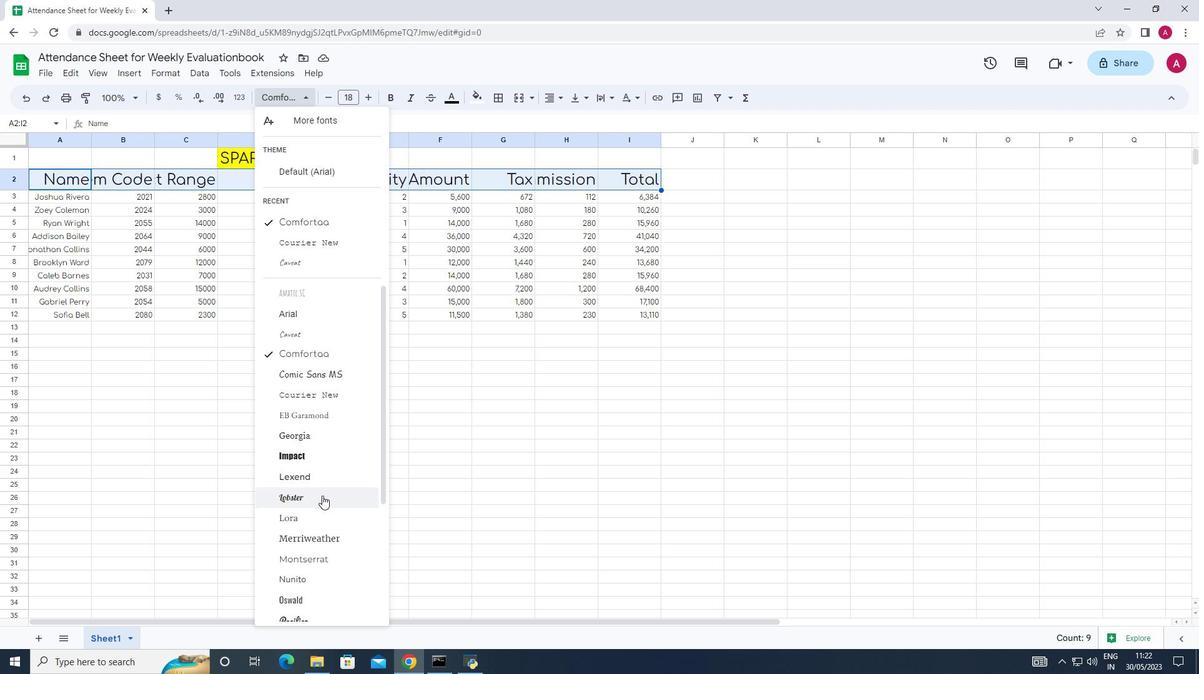 
Action: Mouse scrolled (322, 494) with delta (0, 0)
Screenshot: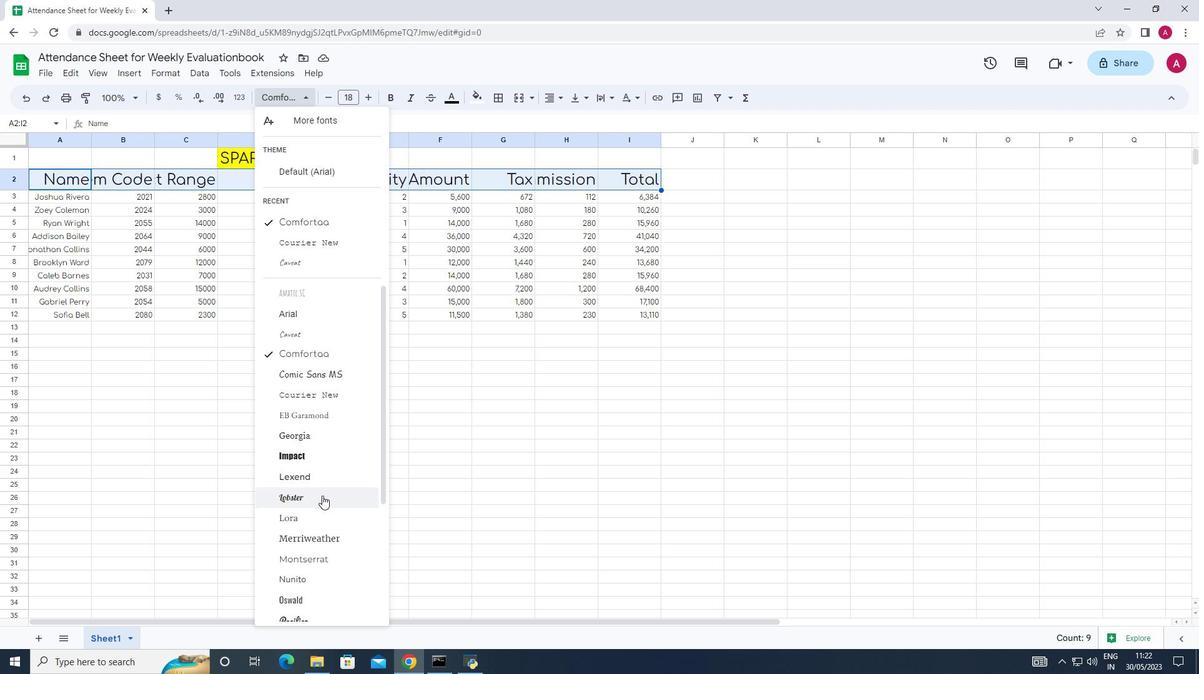 
Action: Mouse moved to (322, 493)
Screenshot: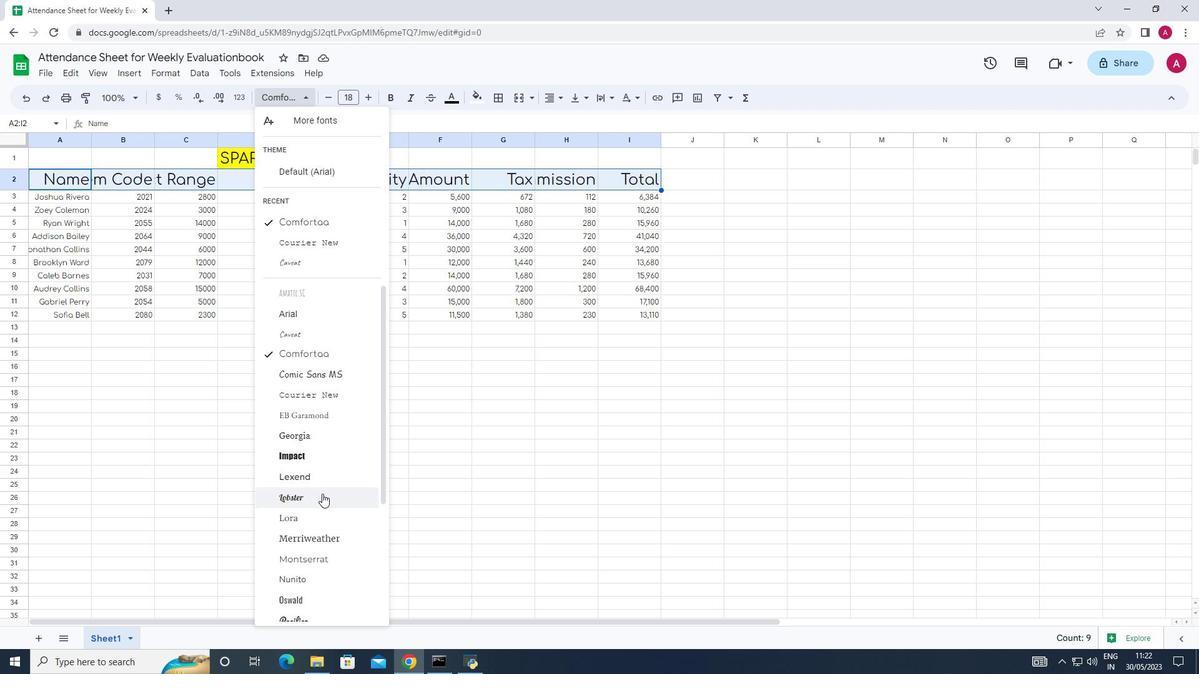 
Action: Mouse scrolled (322, 494) with delta (0, 0)
Screenshot: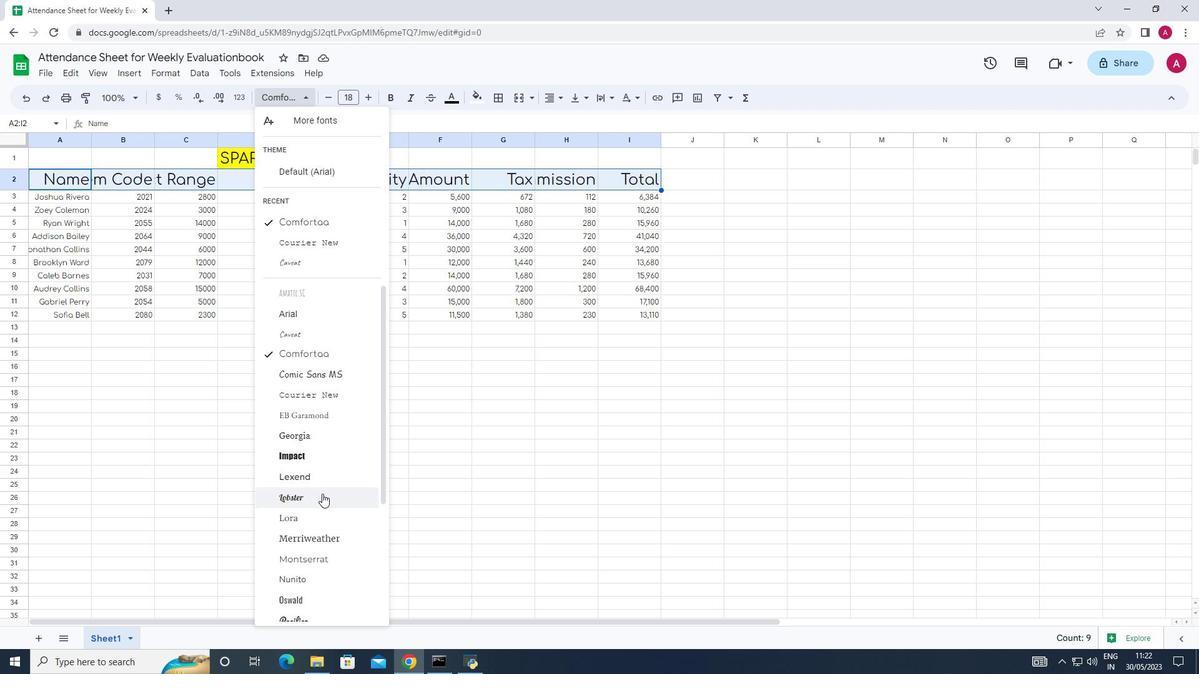 
Action: Mouse moved to (324, 490)
Screenshot: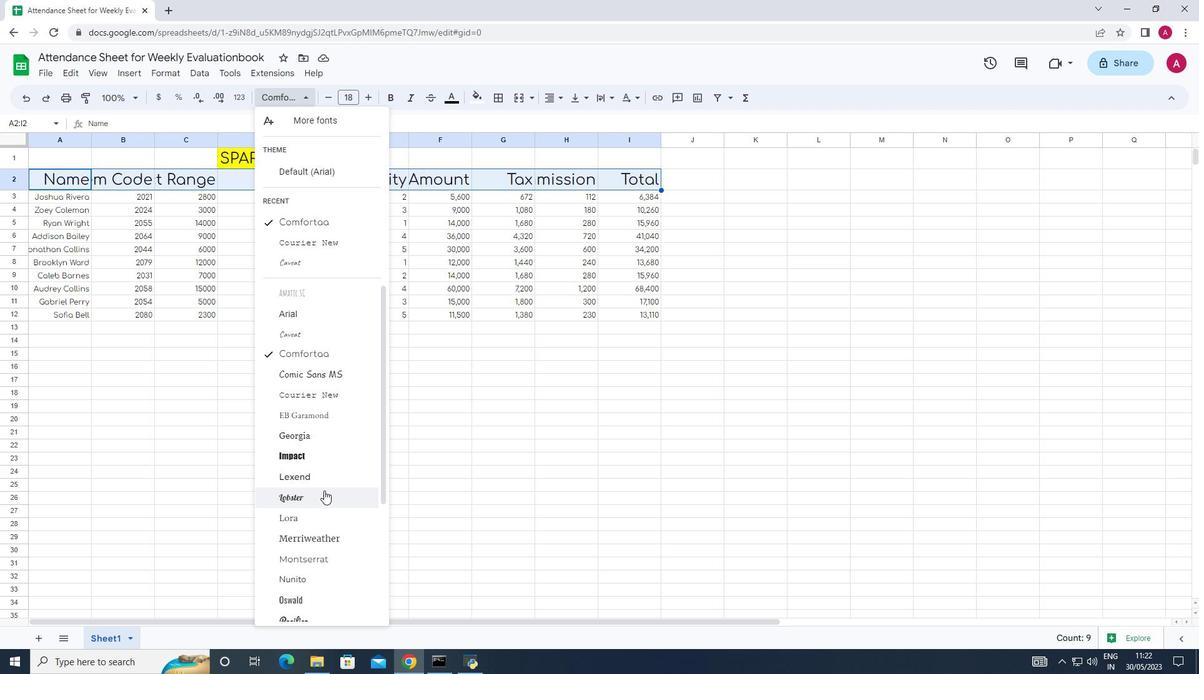 
Action: Mouse scrolled (324, 490) with delta (0, 0)
Screenshot: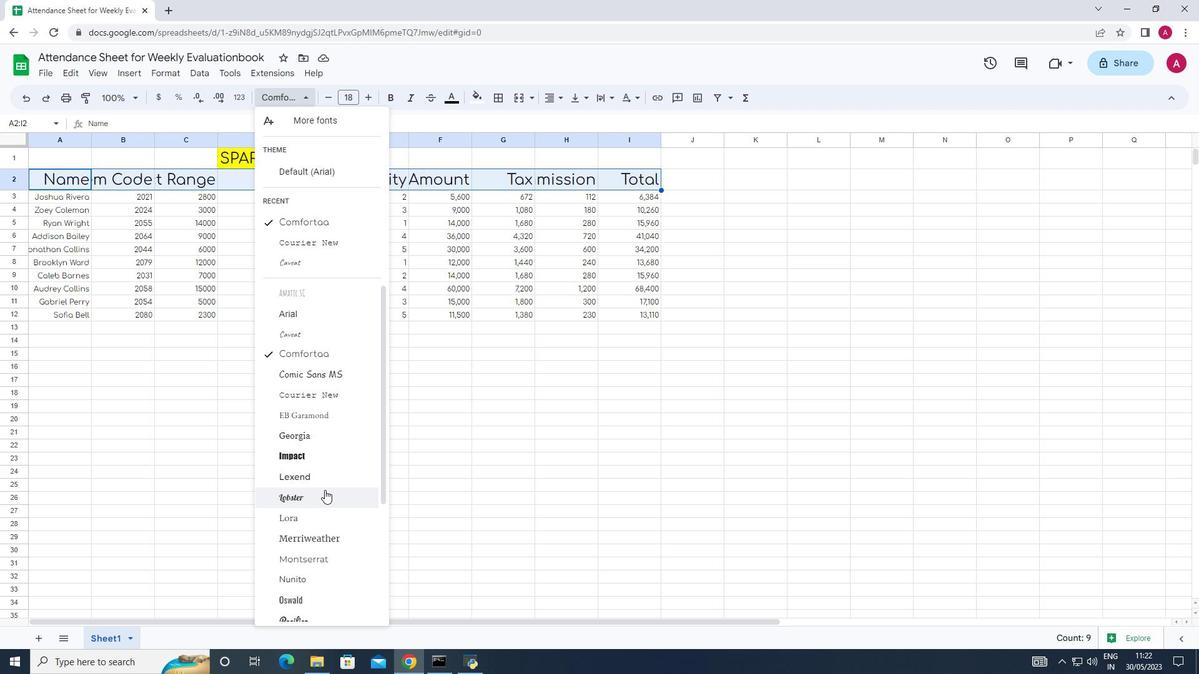 
Action: Mouse scrolled (324, 490) with delta (0, 0)
Screenshot: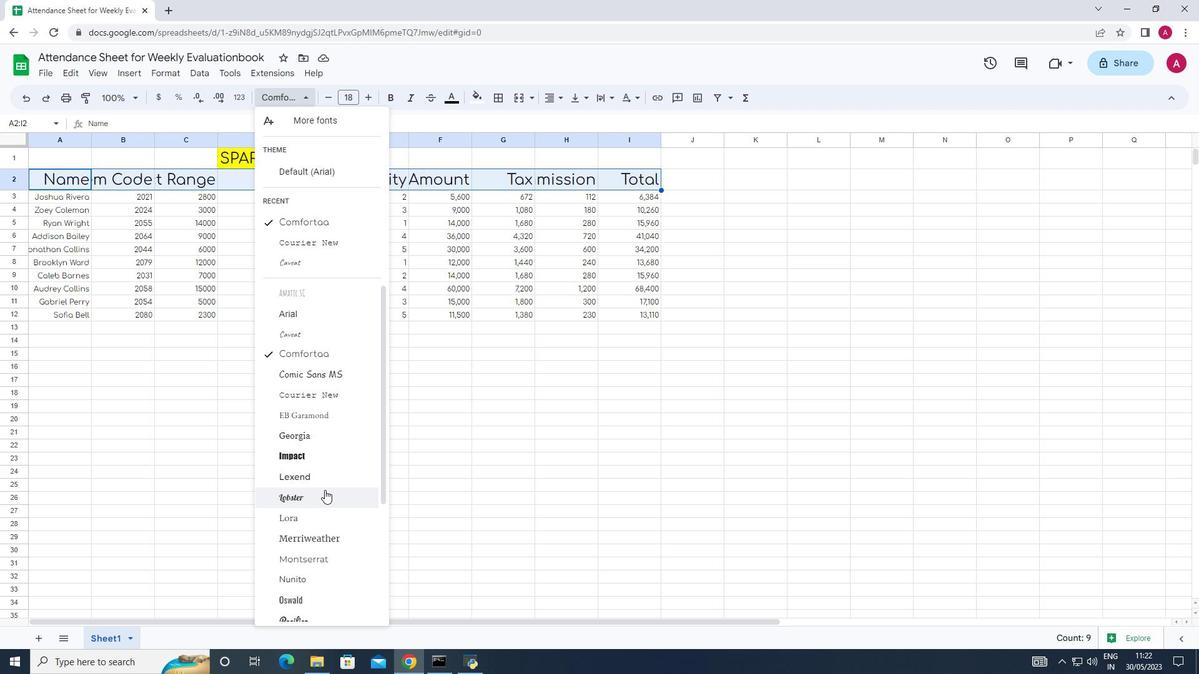 
Action: Mouse scrolled (324, 490) with delta (0, 0)
Screenshot: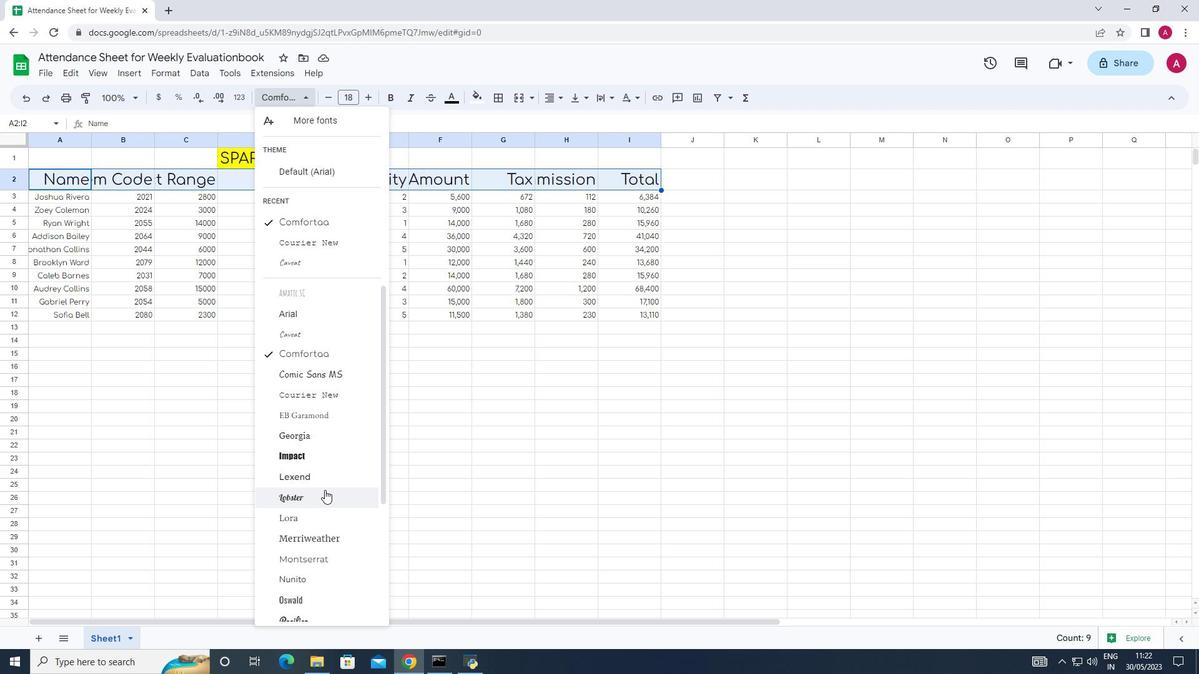 
Action: Mouse scrolled (324, 490) with delta (0, 0)
Screenshot: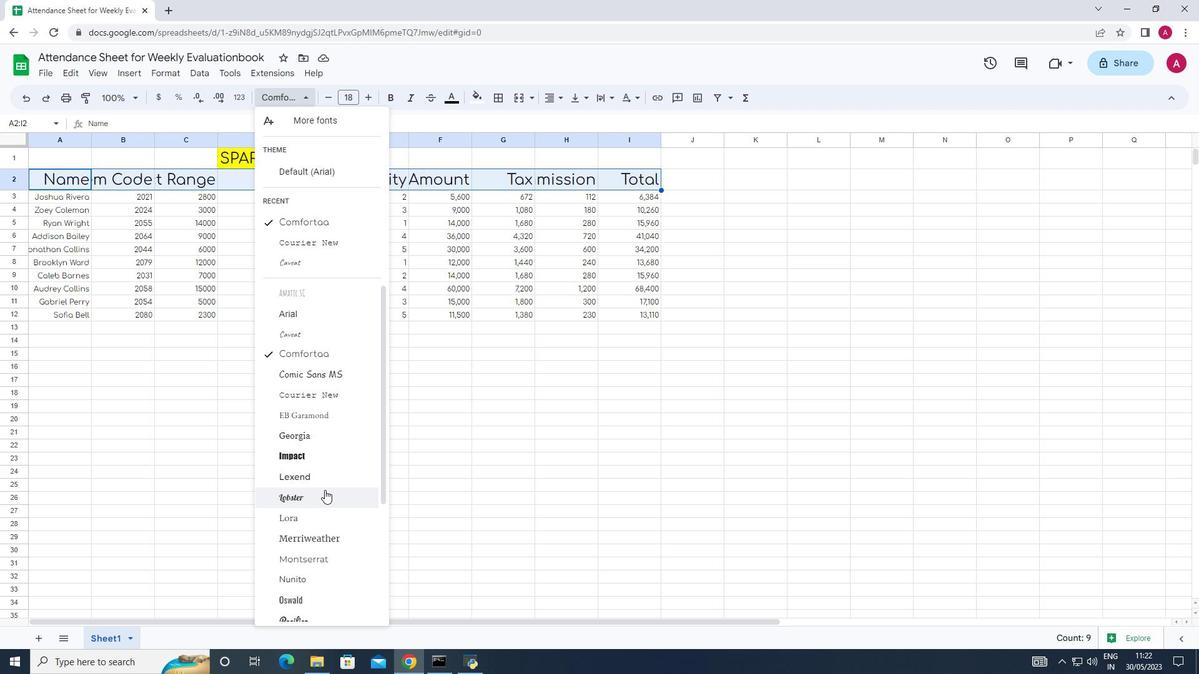 
Action: Mouse moved to (330, 371)
Screenshot: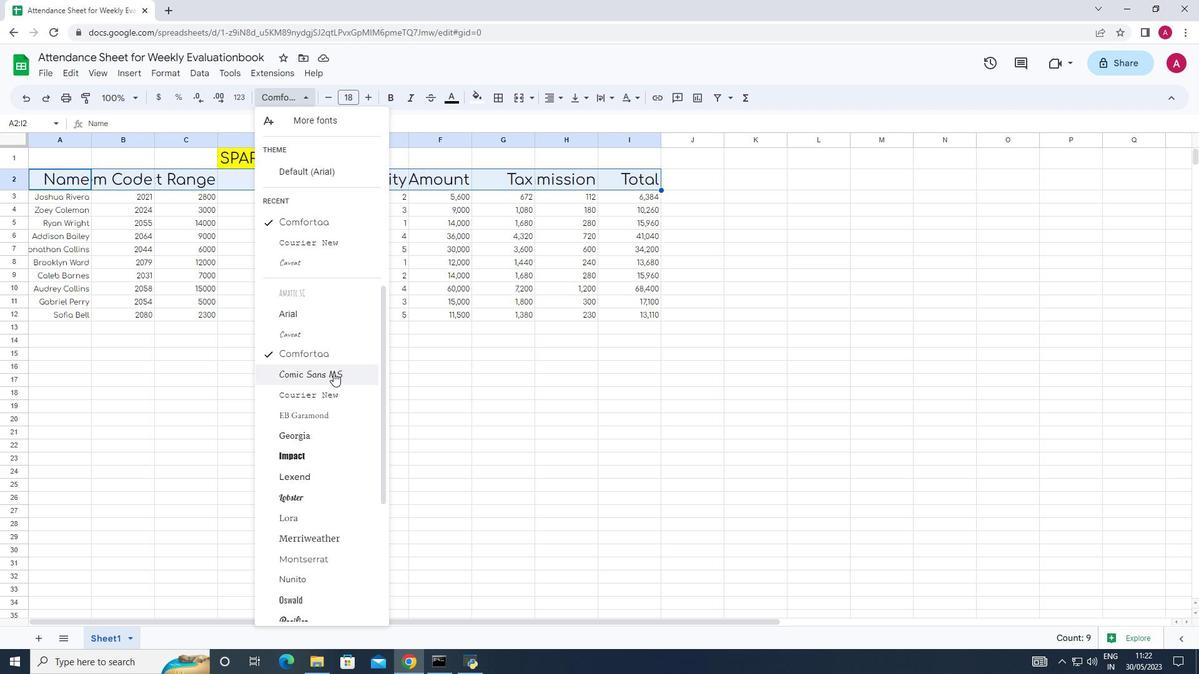 
Action: Mouse scrolled (330, 370) with delta (0, 0)
Screenshot: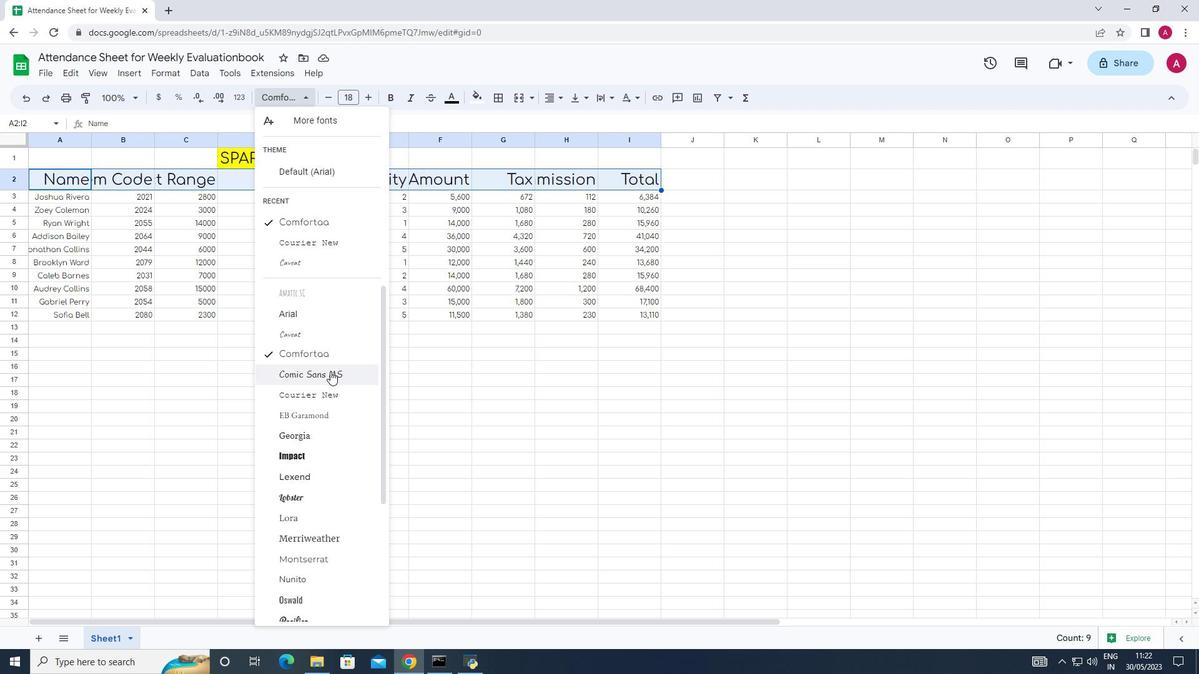 
Action: Mouse scrolled (330, 370) with delta (0, 0)
Screenshot: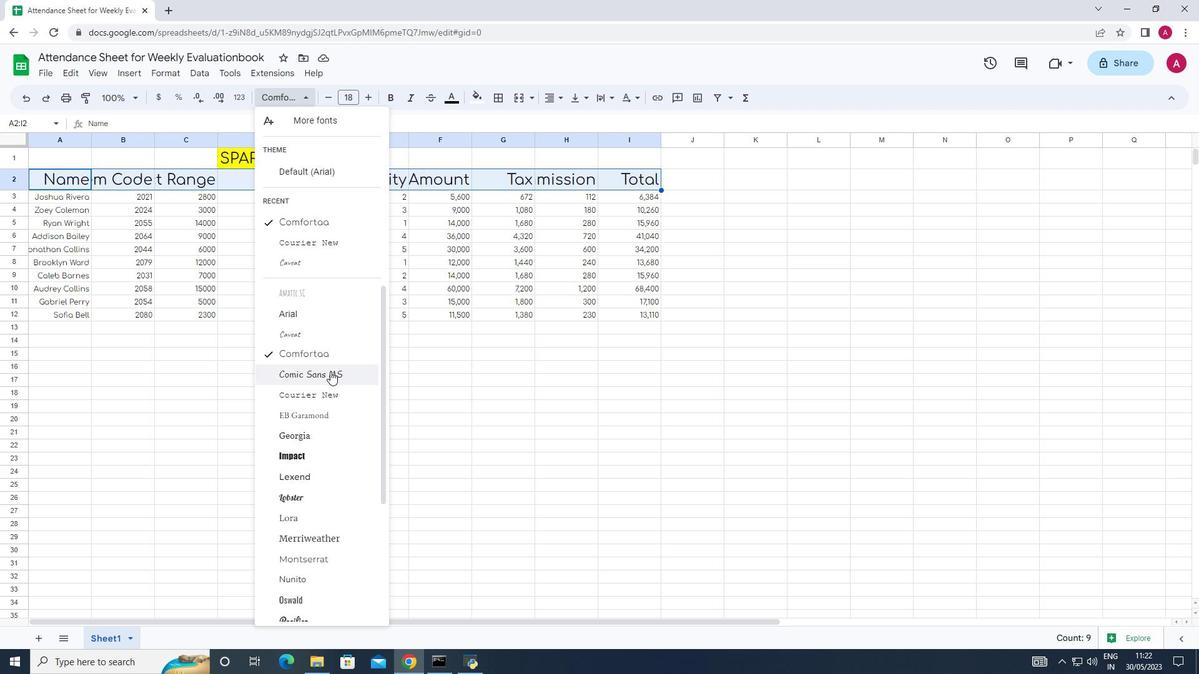
Action: Mouse scrolled (330, 372) with delta (0, 0)
Screenshot: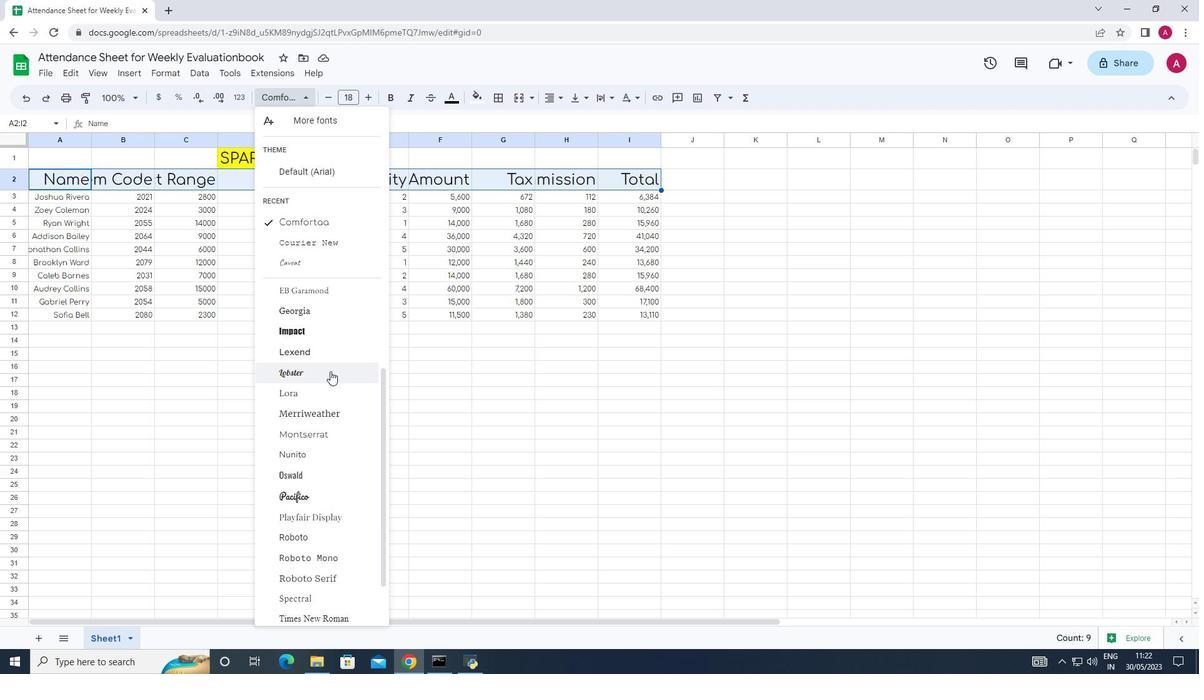 
Action: Mouse scrolled (330, 370) with delta (0, 0)
Screenshot: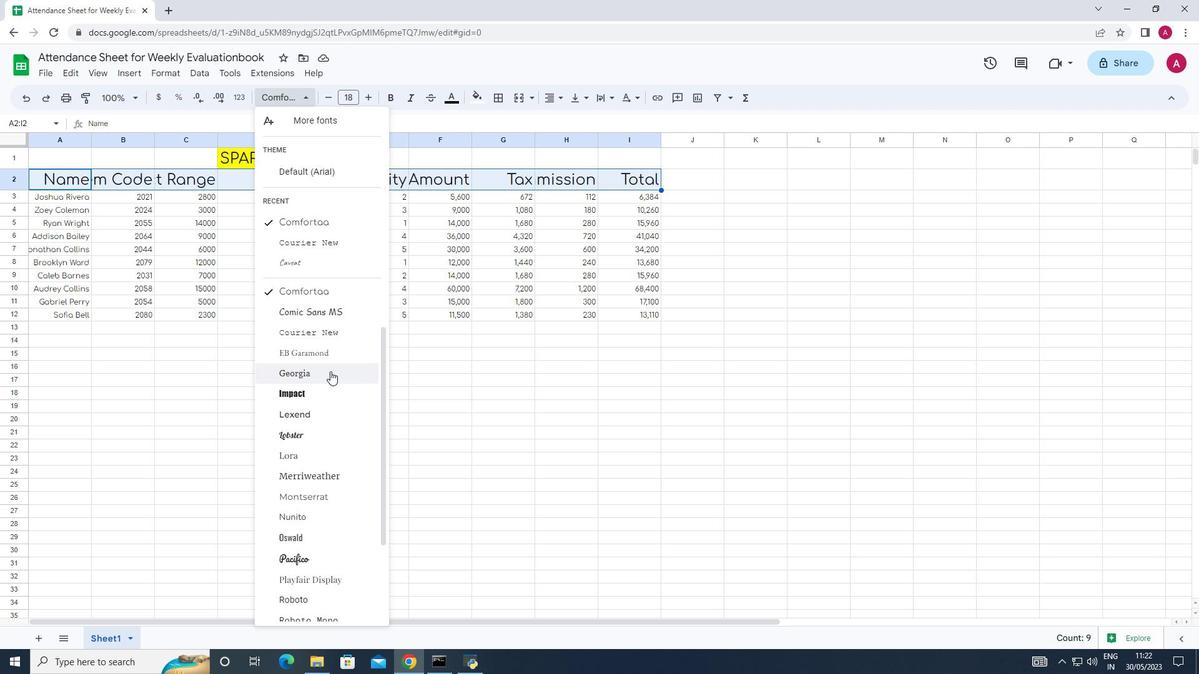 
Action: Mouse scrolled (330, 370) with delta (0, 0)
Screenshot: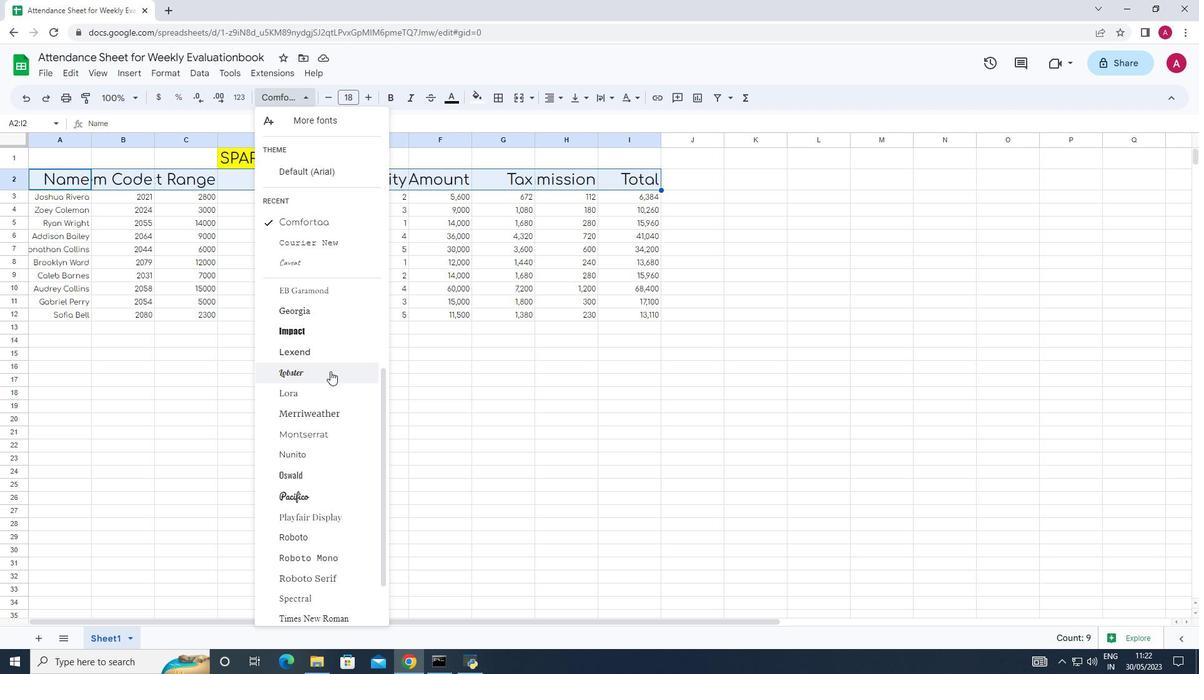 
Action: Mouse scrolled (330, 370) with delta (0, 0)
Screenshot: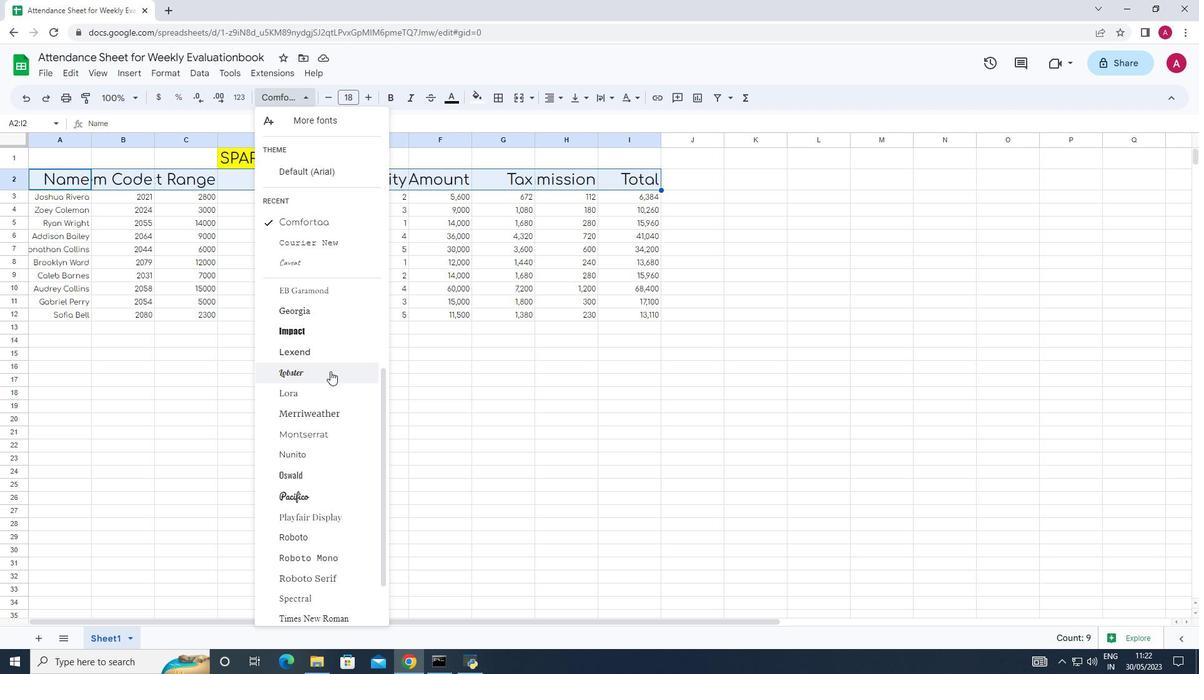 
Action: Mouse scrolled (330, 370) with delta (0, 0)
Screenshot: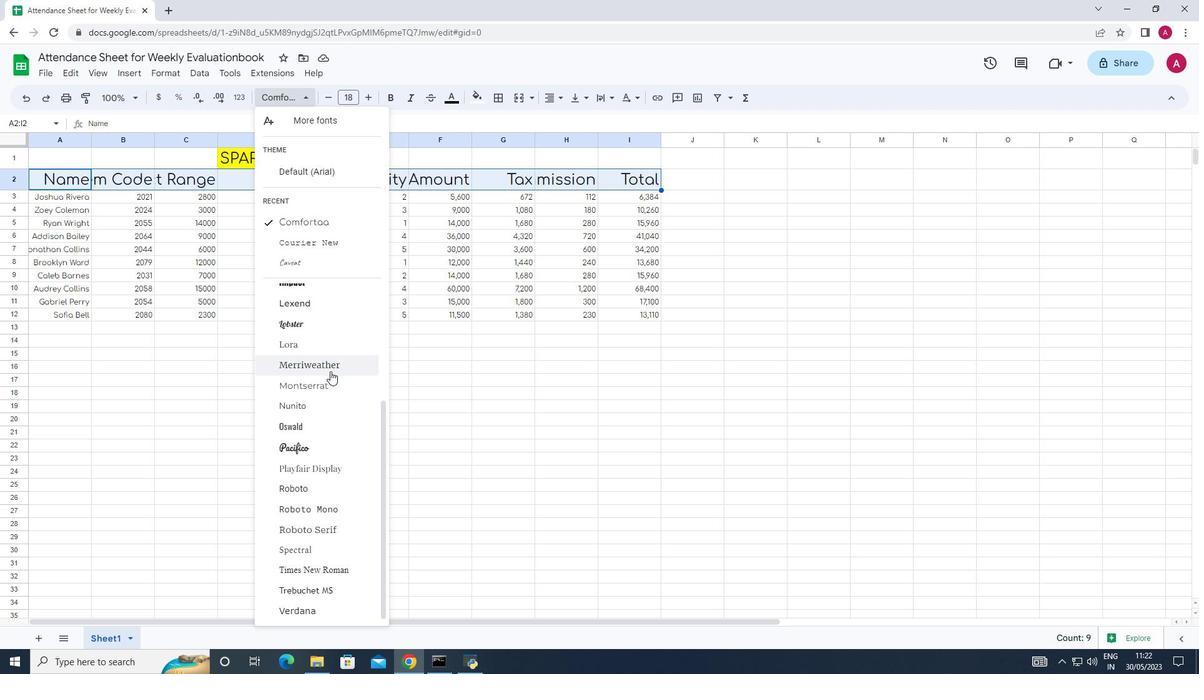 
Action: Mouse moved to (334, 532)
Screenshot: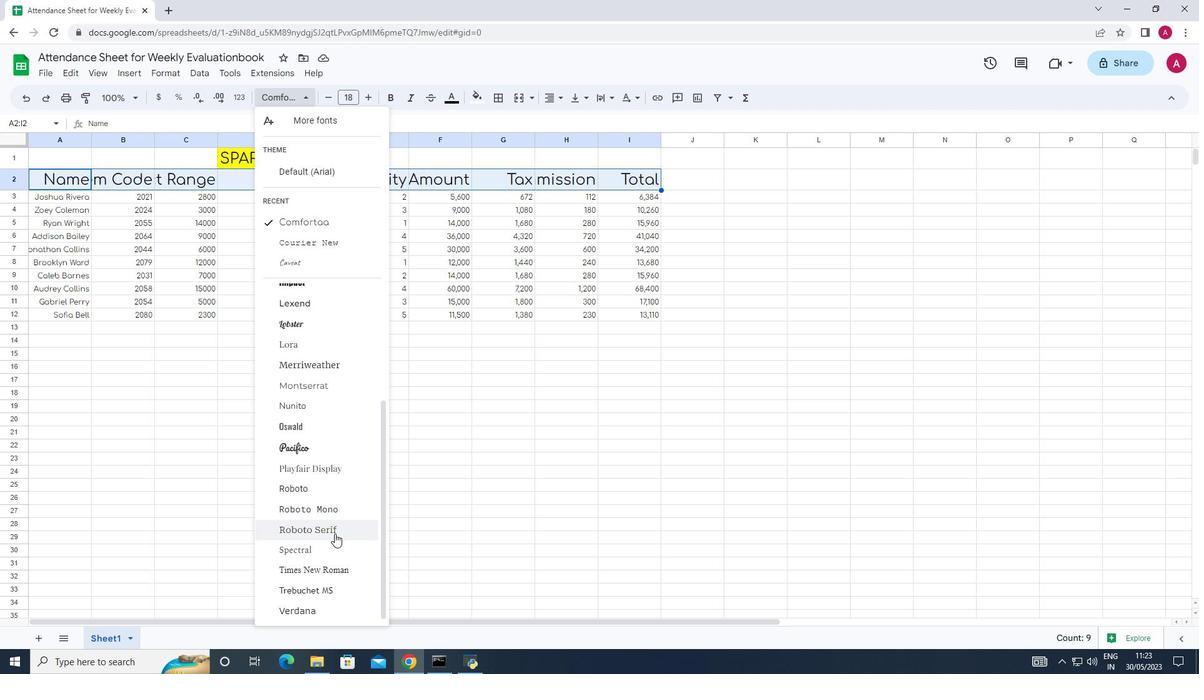 
Action: Mouse scrolled (334, 532) with delta (0, 0)
Screenshot: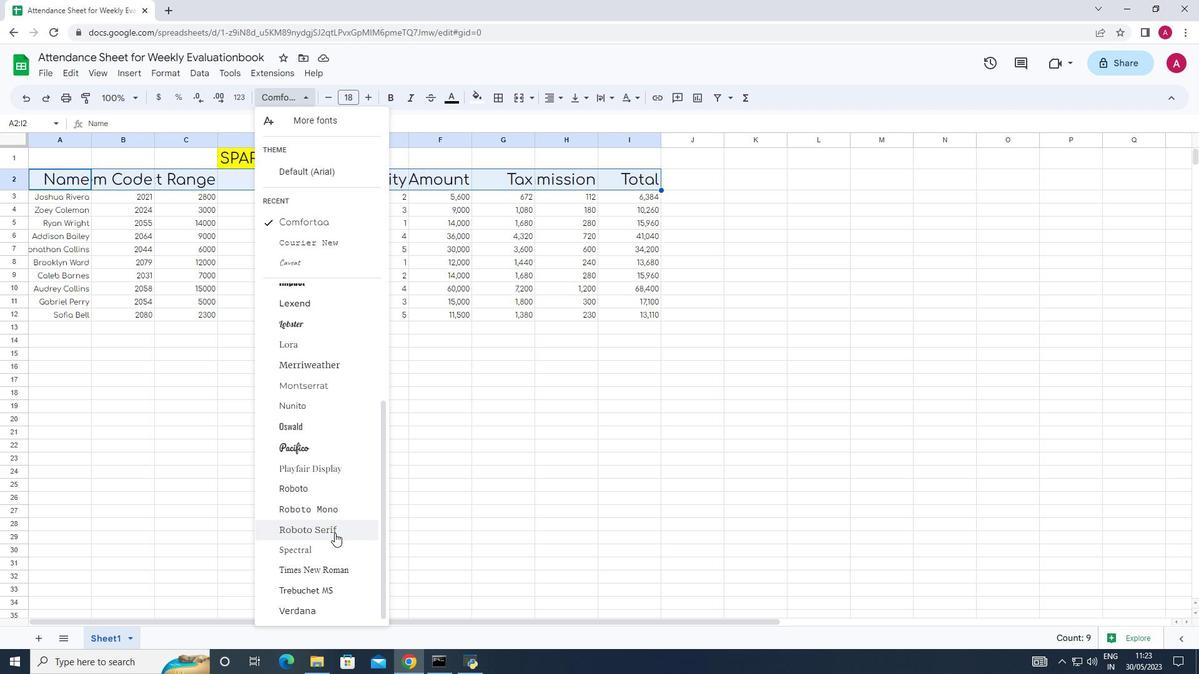 
Action: Mouse moved to (334, 530)
Screenshot: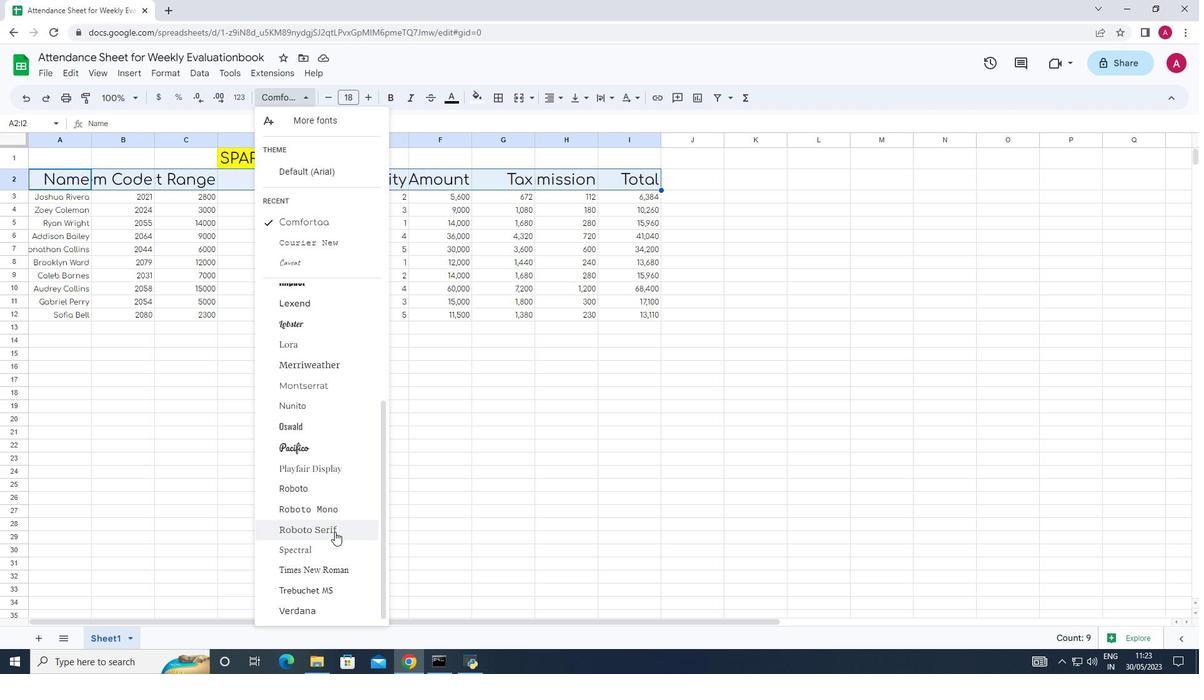 
Action: Mouse scrolled (334, 530) with delta (0, 0)
Screenshot: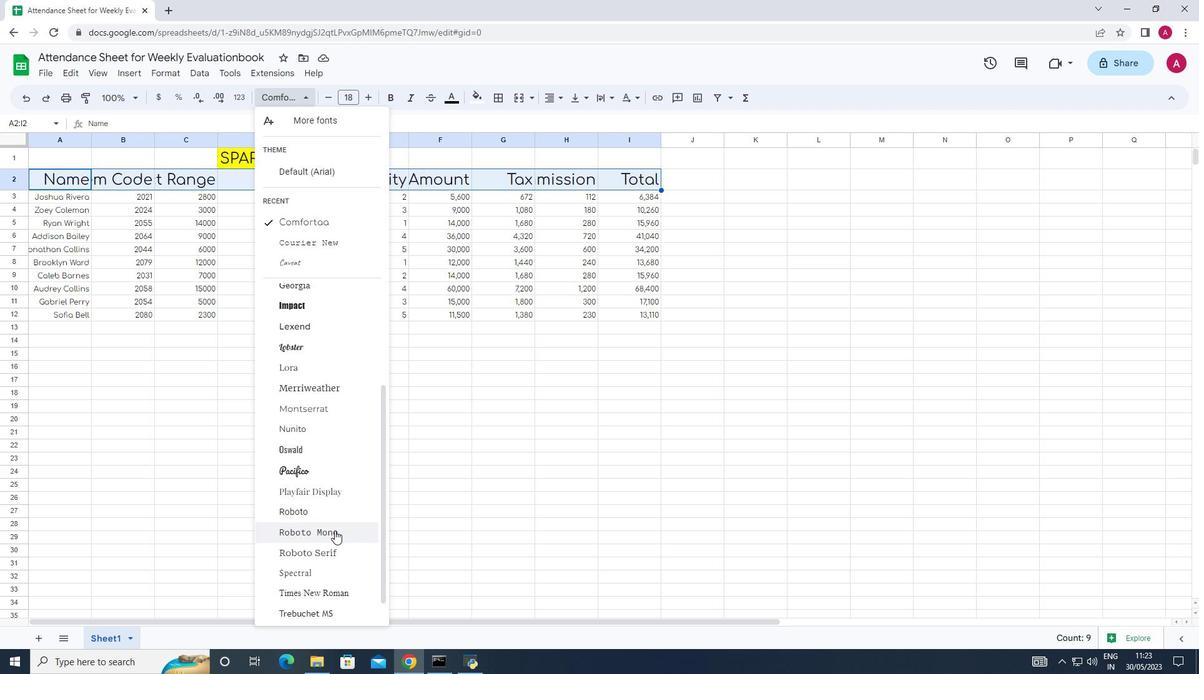 
Action: Mouse moved to (343, 517)
Screenshot: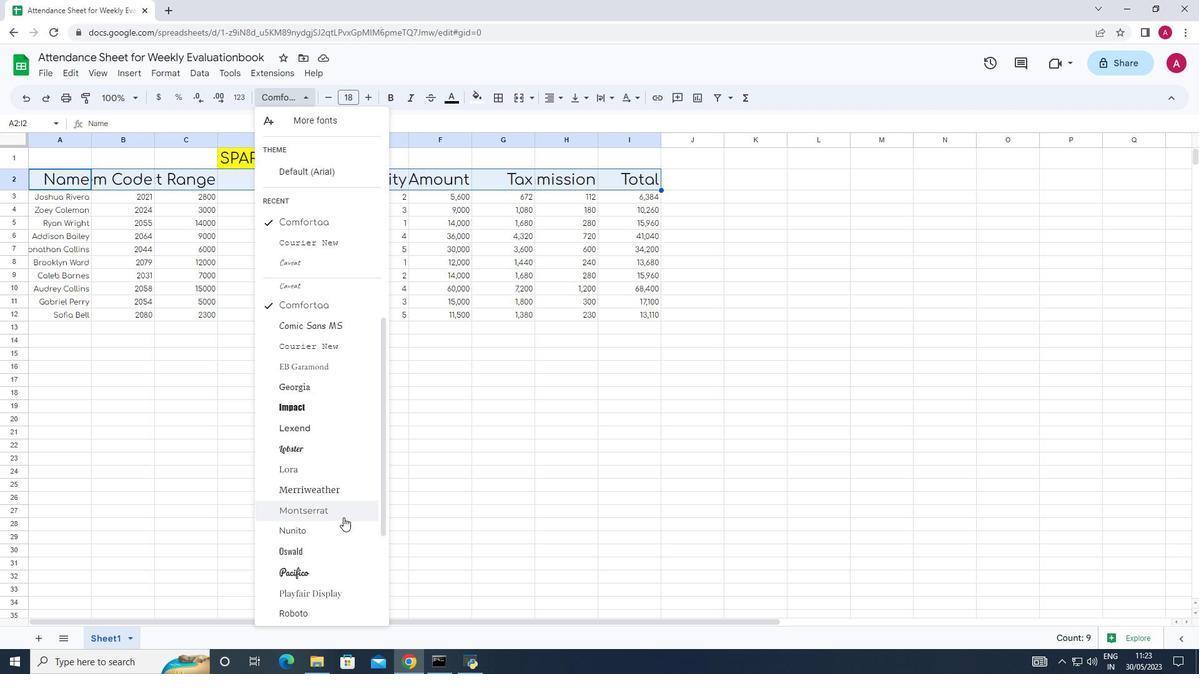 
Action: Mouse scrolled (343, 517) with delta (0, 0)
Screenshot: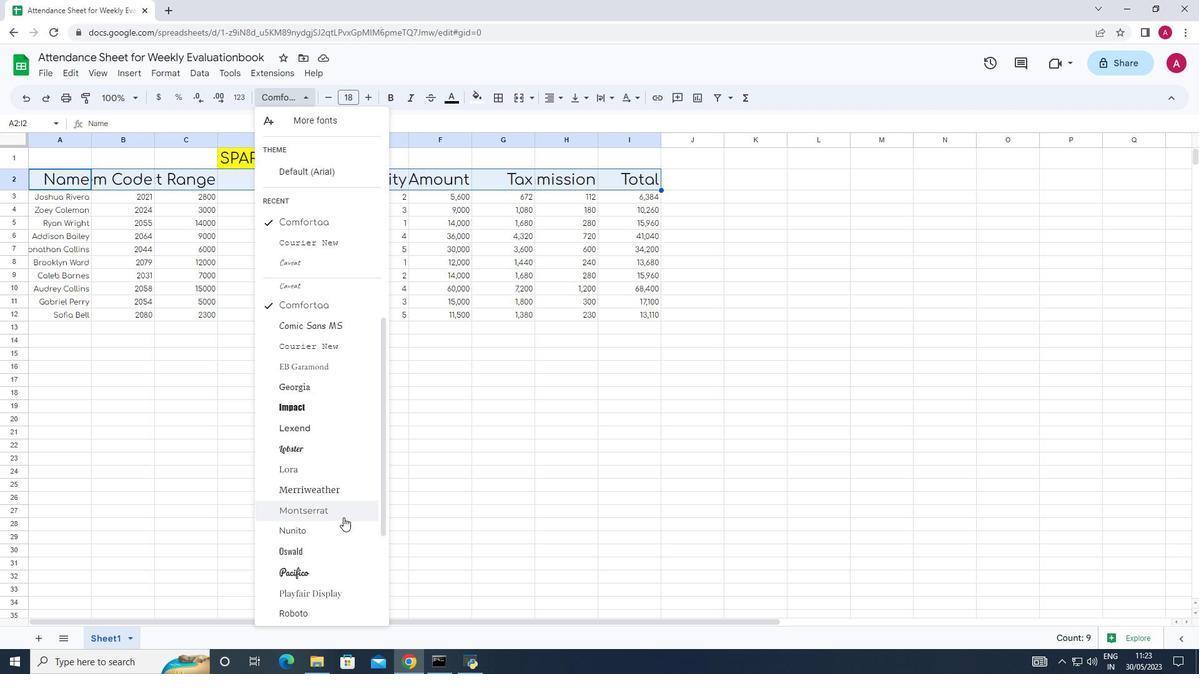 
Action: Mouse moved to (344, 512)
Screenshot: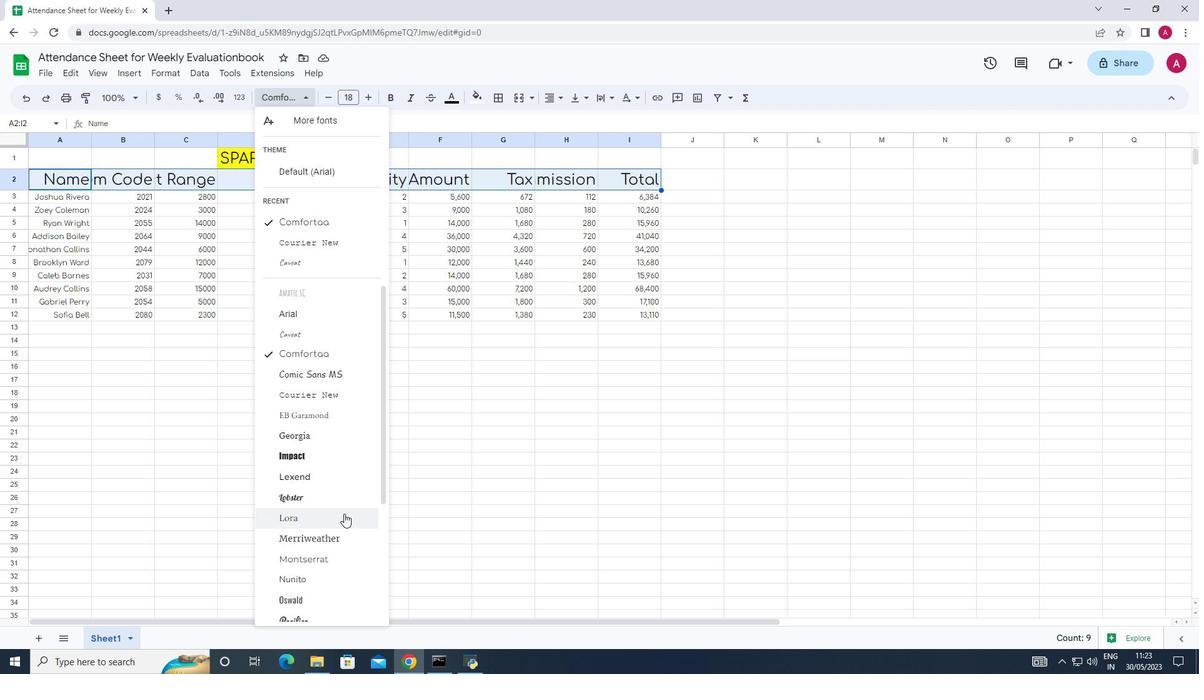 
Action: Mouse scrolled (344, 513) with delta (0, 0)
Screenshot: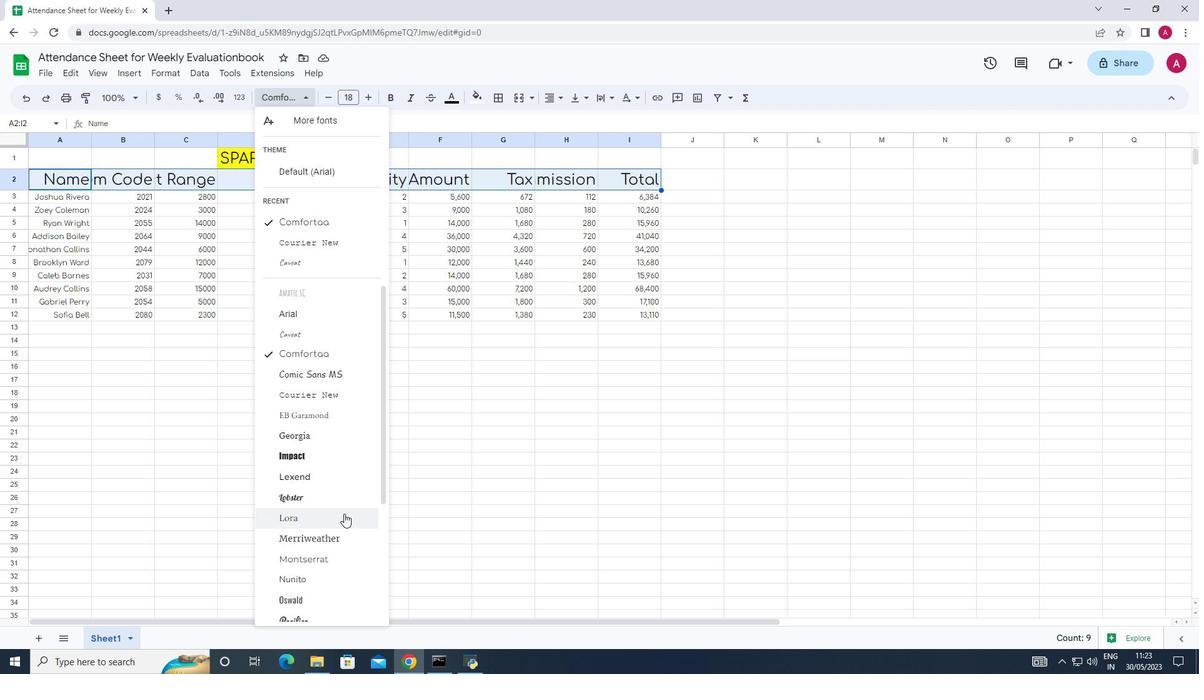 
Action: Mouse moved to (344, 507)
Screenshot: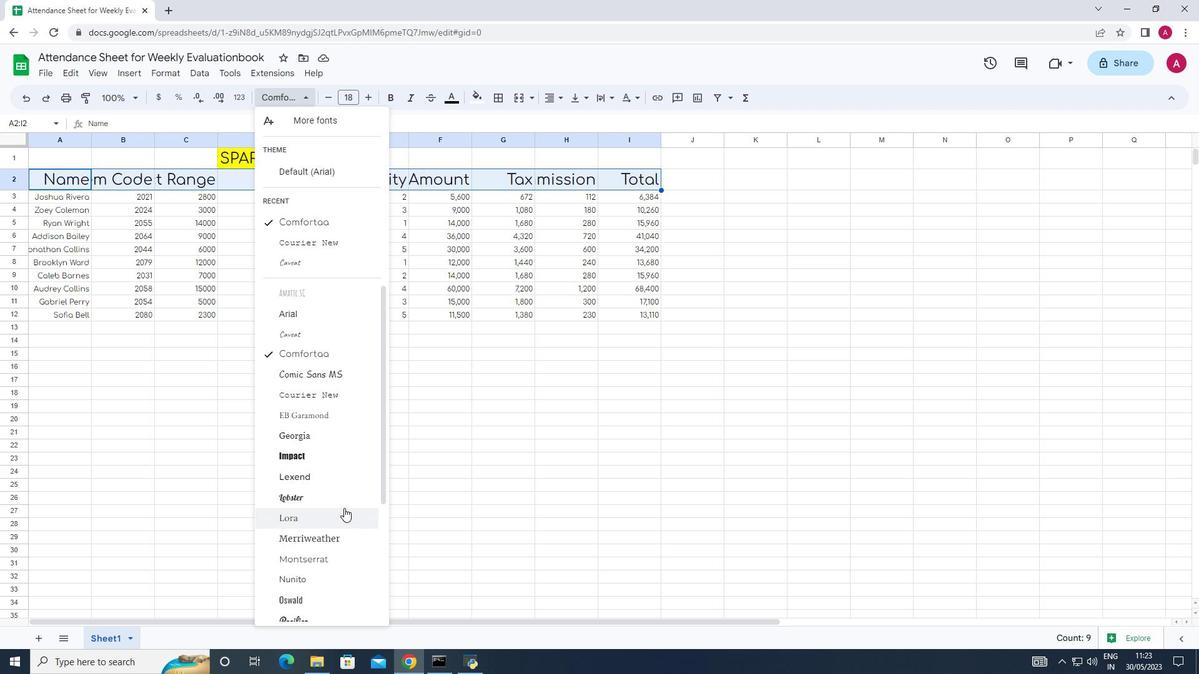 
Action: Mouse scrolled (344, 507) with delta (0, 0)
Screenshot: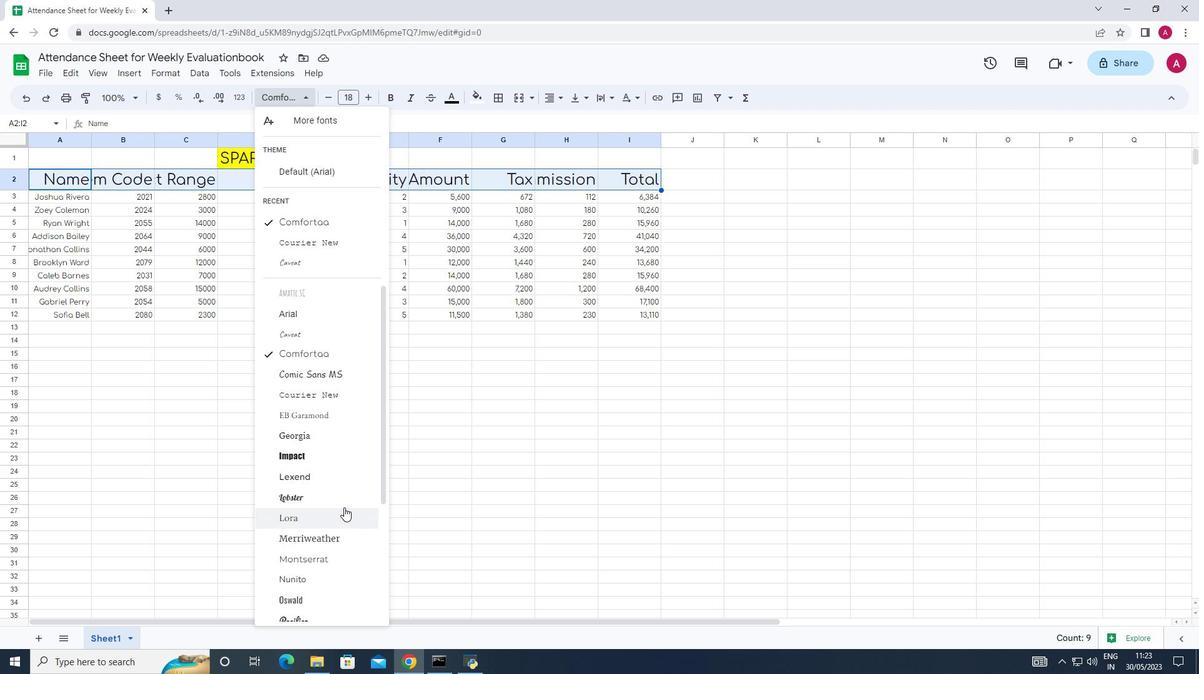 
Action: Mouse scrolled (344, 507) with delta (0, 0)
Screenshot: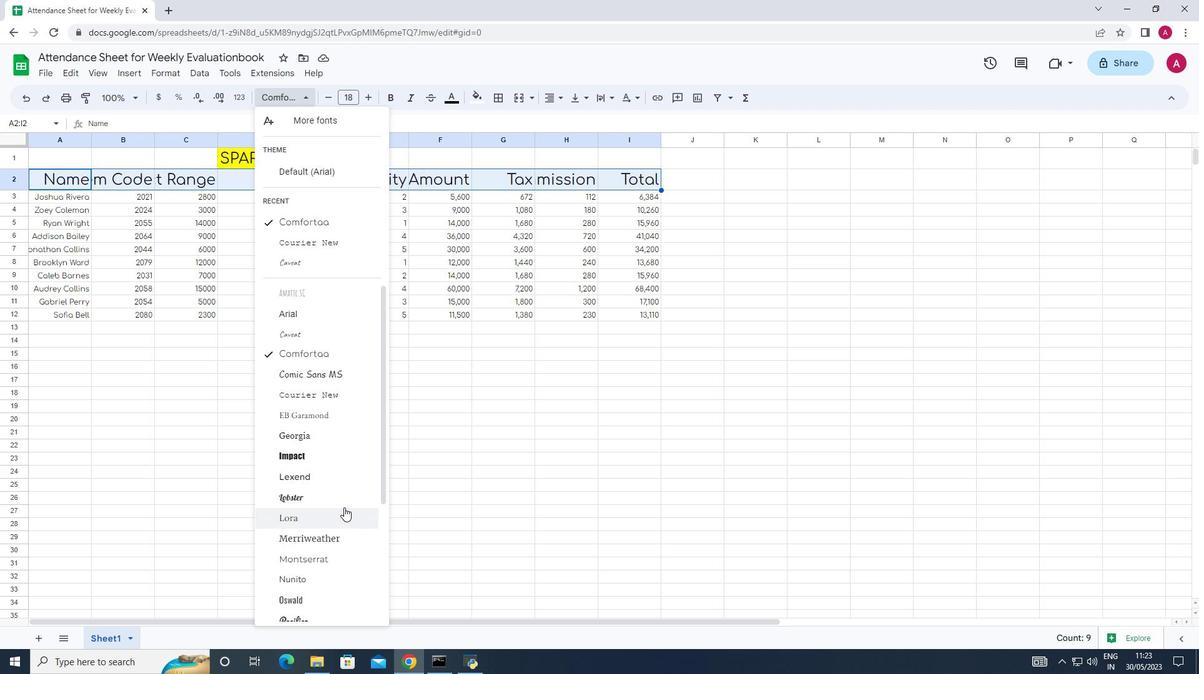 
Action: Mouse moved to (344, 503)
Screenshot: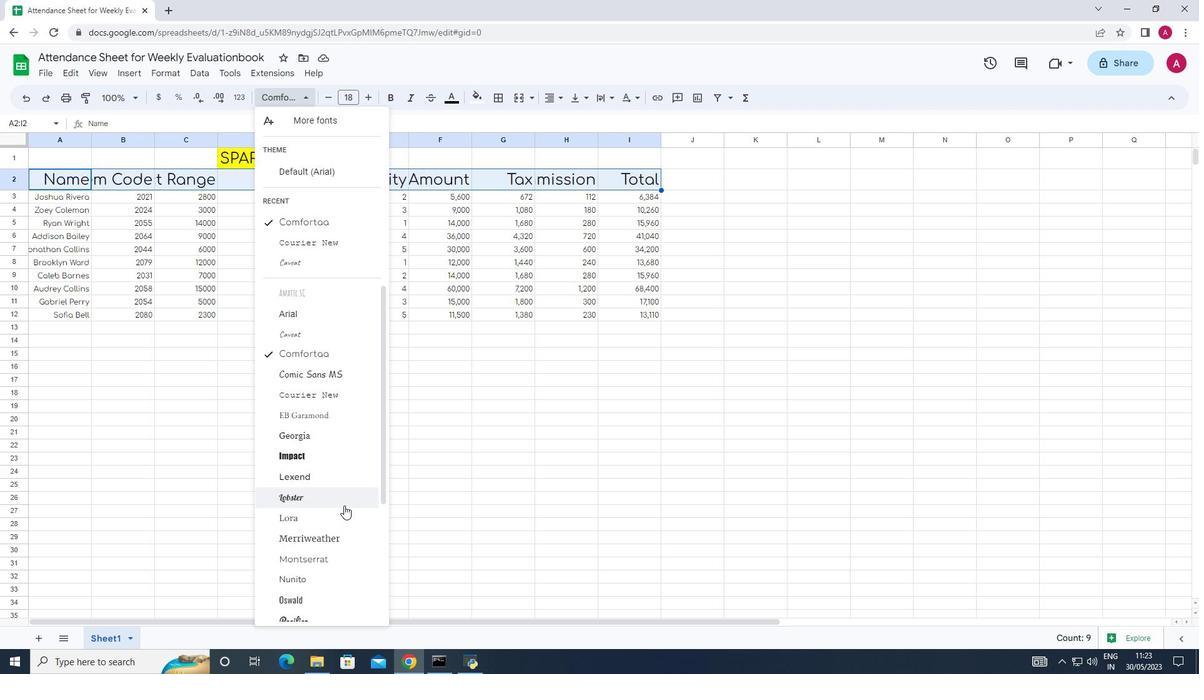 
Action: Mouse scrolled (344, 503) with delta (0, 0)
Screenshot: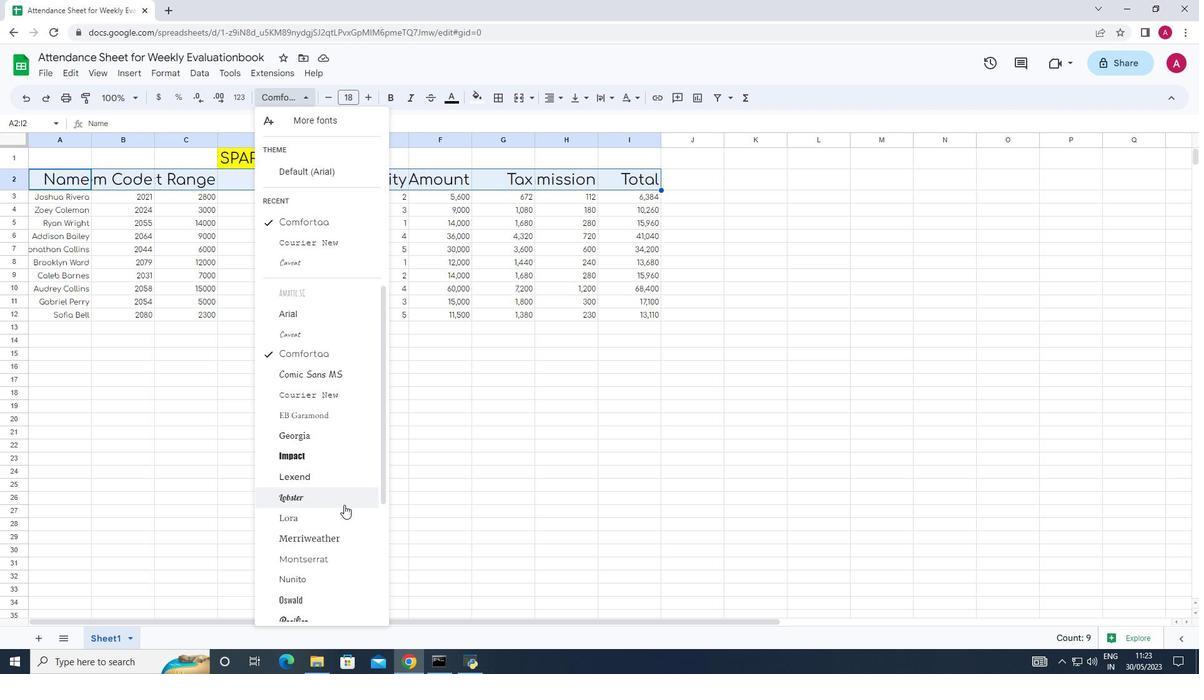 
Action: Mouse moved to (304, 120)
Screenshot: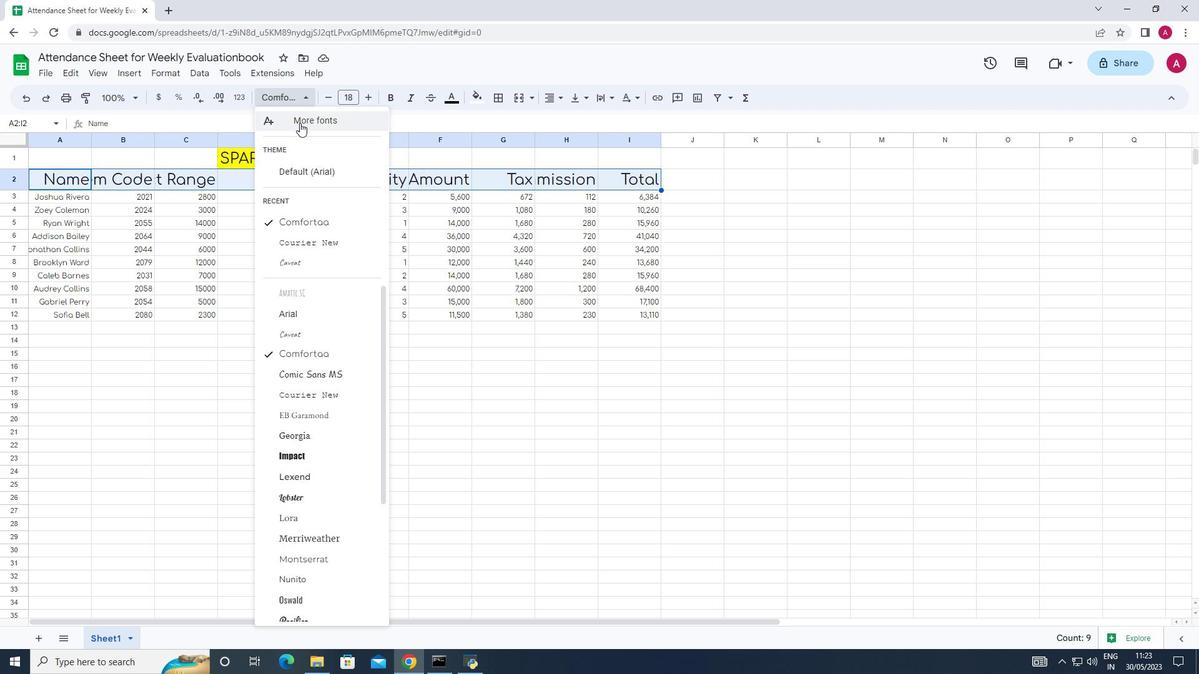 
Action: Mouse pressed left at (304, 120)
Screenshot: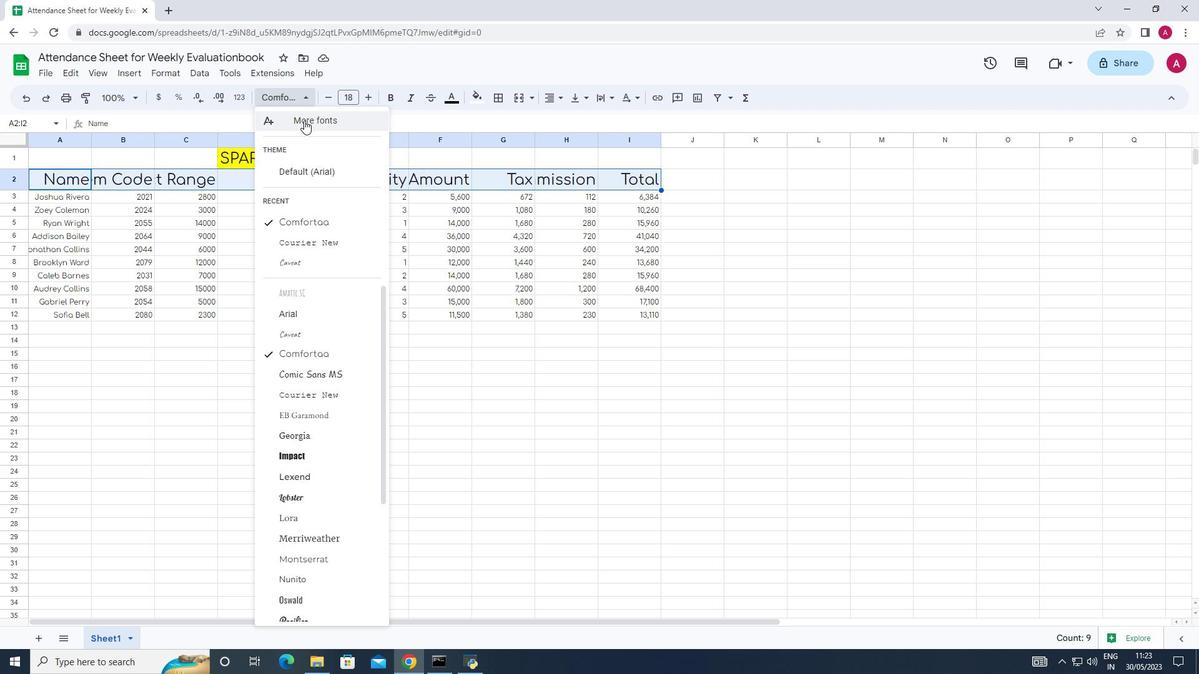 
Action: Mouse moved to (344, 191)
Screenshot: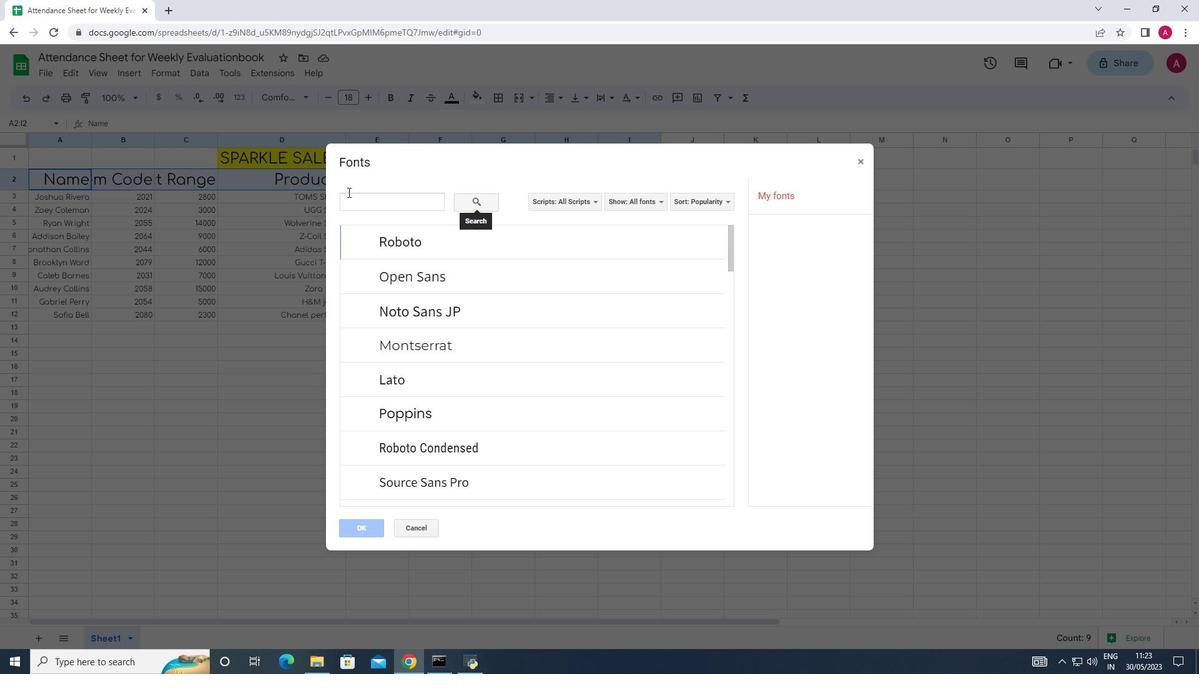 
Action: Mouse pressed left at (344, 191)
Screenshot: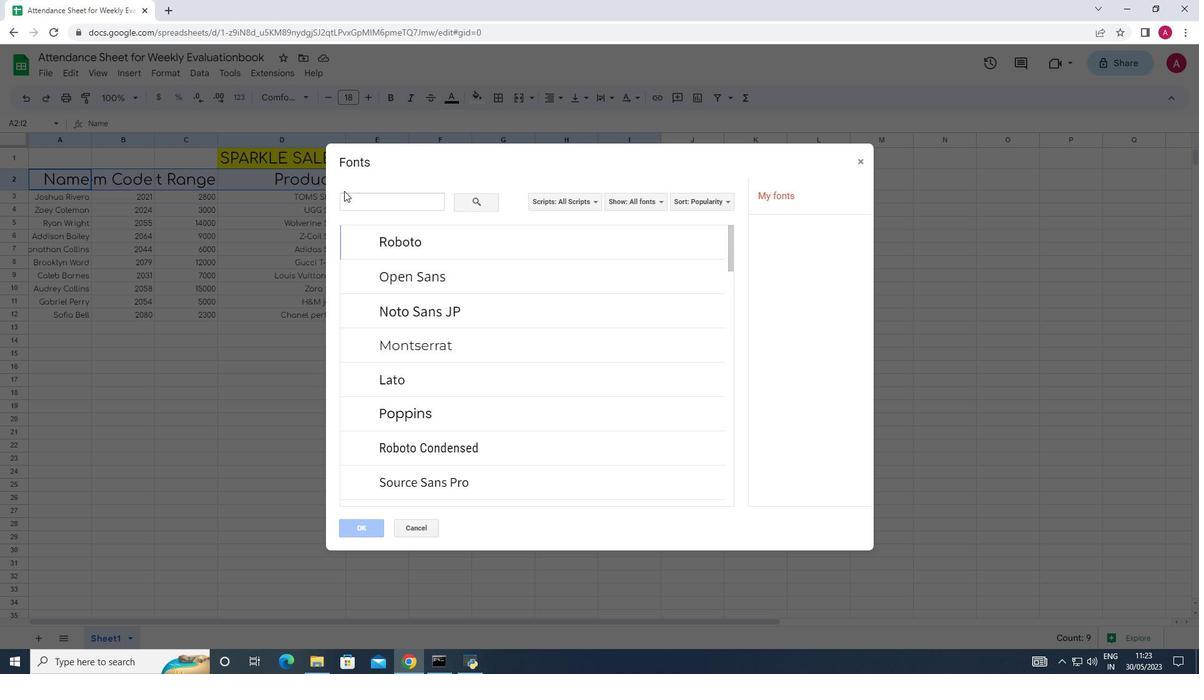 
Action: Mouse moved to (360, 197)
Screenshot: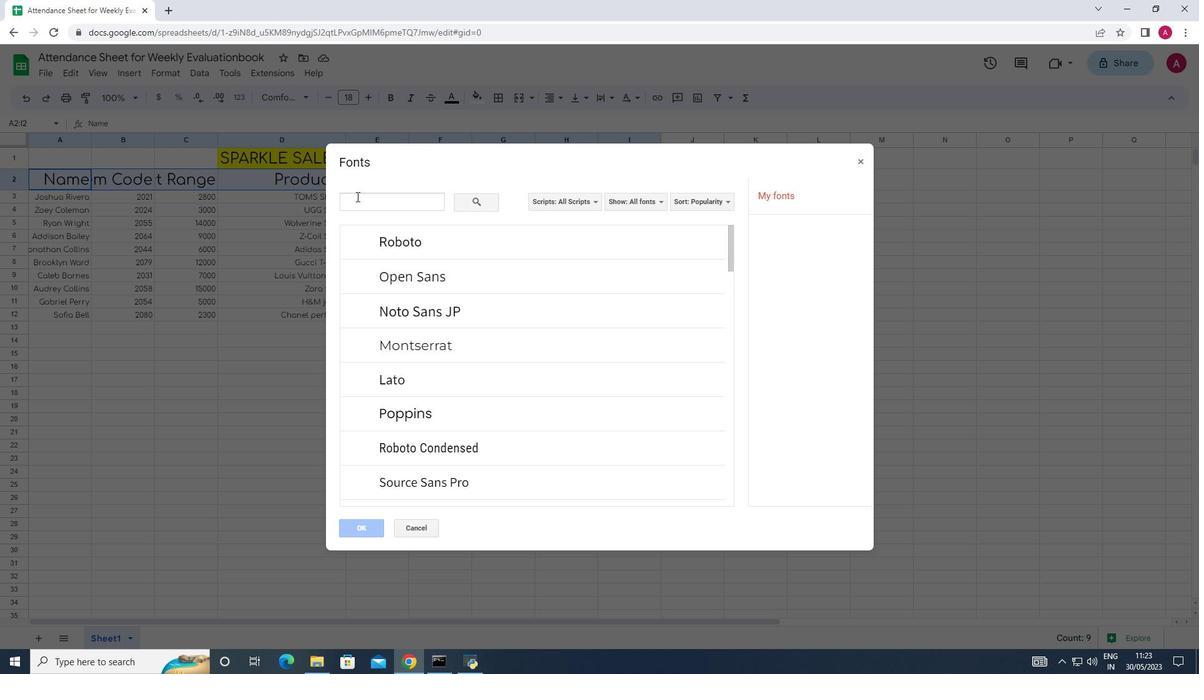 
Action: Mouse pressed left at (360, 197)
Screenshot: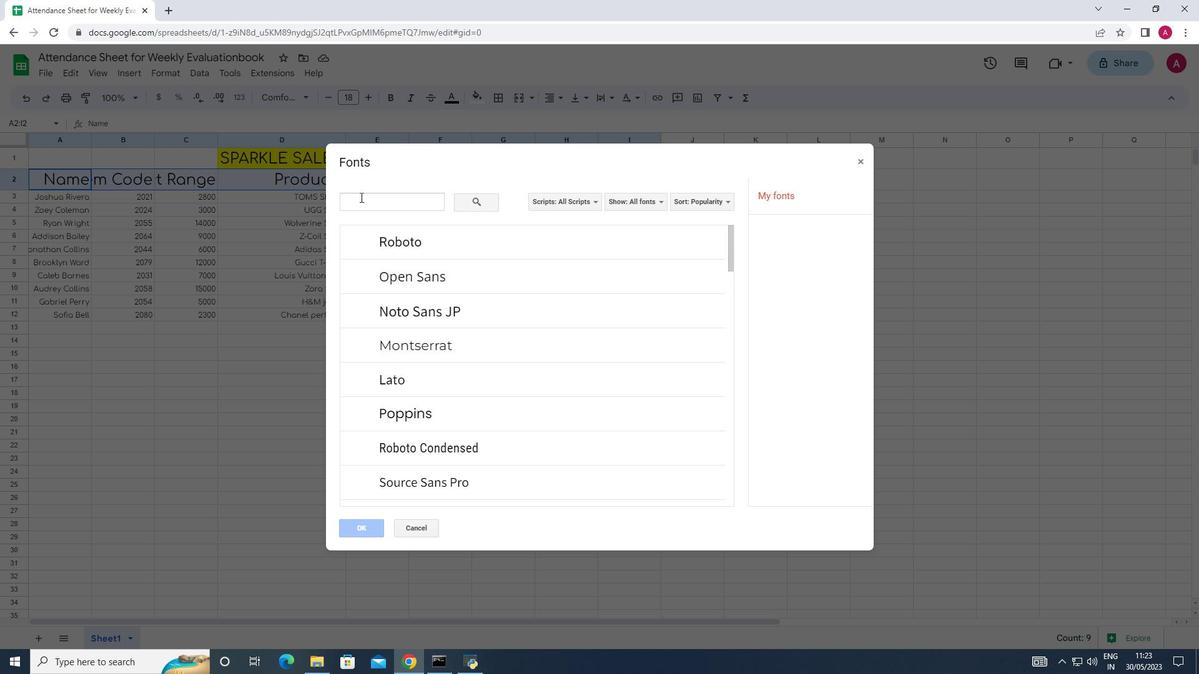 
Action: Key pressed <Key.shift><Key.shift><Key.shift><Key.shift><Key.shift><Key.shift><Key.shift><Key.shift><Key.shift><Key.shift><Key.shift><Key.shift><Key.shift><Key.shift><Key.shift><Key.shift><Key.shift><Key.shift><Key.shift><Key.shift><Key.shift>Dataoswald
Screenshot: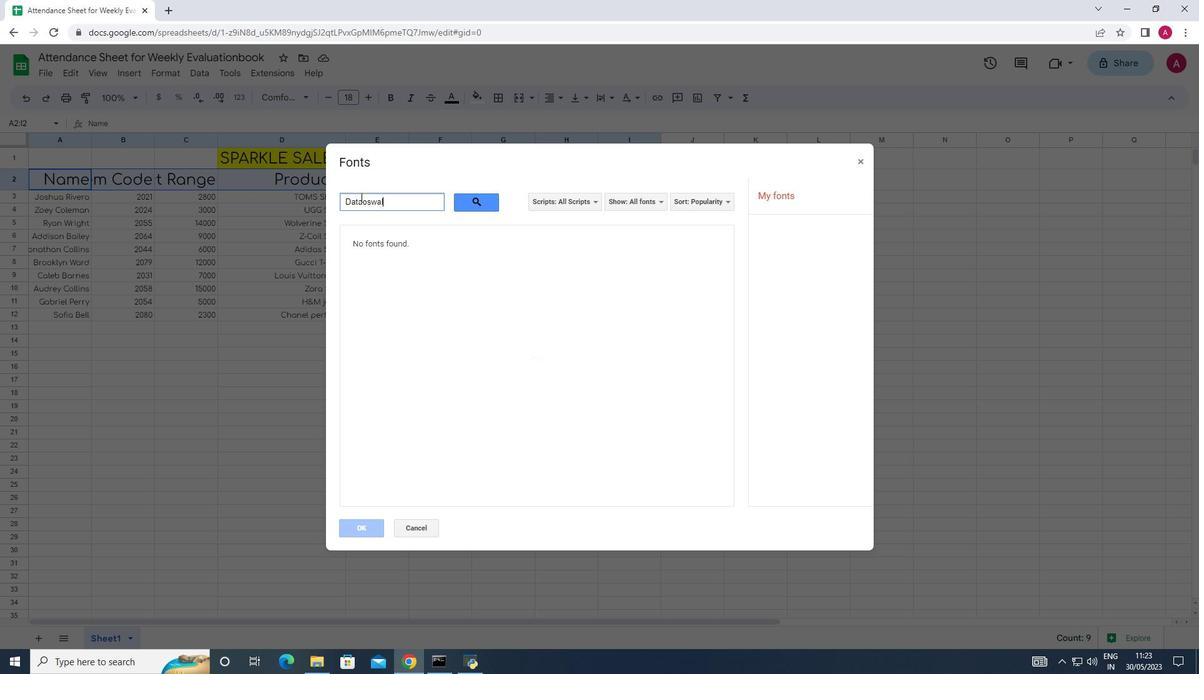 
Action: Mouse moved to (411, 209)
Screenshot: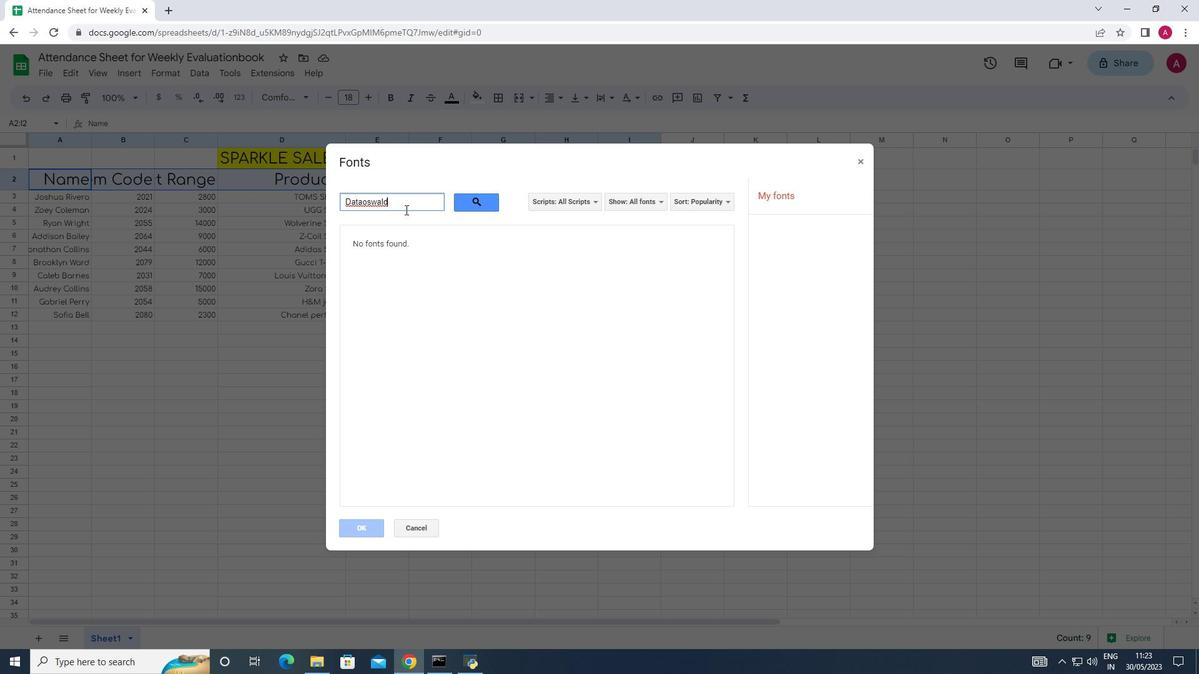 
Action: Key pressed <Key.backspace><Key.backspace><Key.backspace><Key.backspace><Key.backspace><Key.backspace><Key.backspace><Key.backspace><Key.backspace><Key.backspace><Key.backspace><Key.backspace><Key.backspace><Key.backspace><Key.backspace><Key.backspace><Key.backspace><Key.backspace><Key.backspace><Key.backspace><Key.backspace><Key.backspace><Key.backspace><Key.backspace><Key.backspace><Key.backspace><Key.backspace><Key.backspace><Key.backspace><Key.backspace><Key.backspace><Key.backspace><Key.backspace><Key.backspace><Key.backspace><Key.backspace><Key.backspace><Key.backspace><Key.backspace>
Screenshot: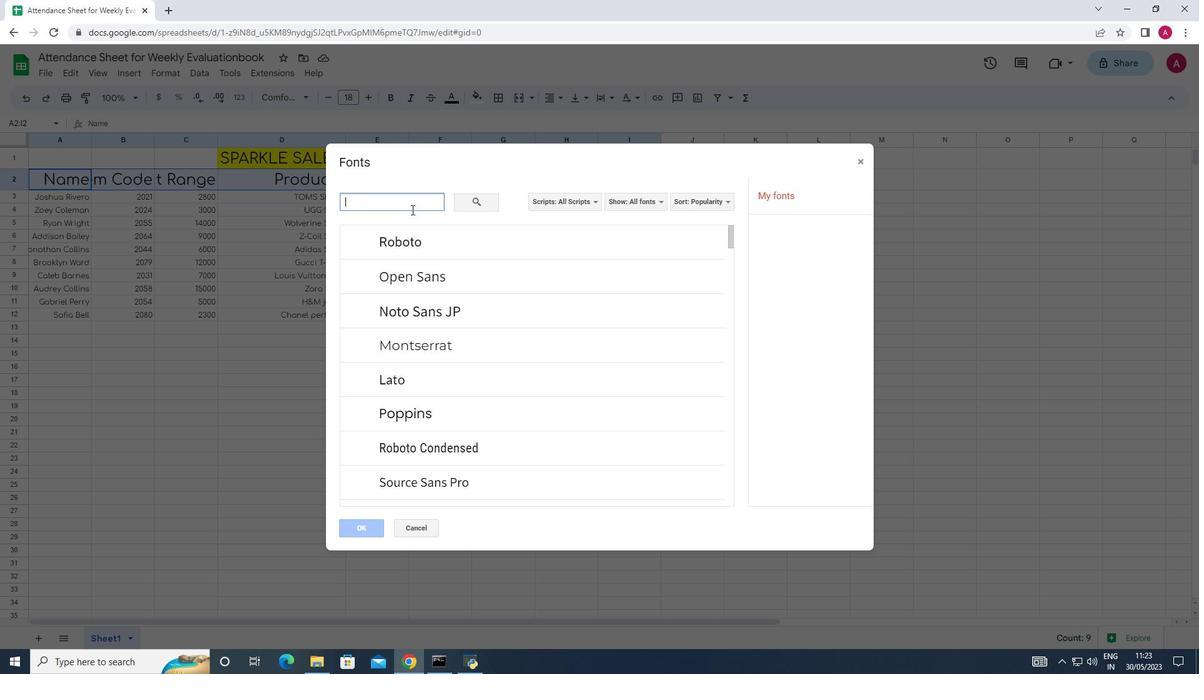 
Action: Mouse moved to (511, 362)
Screenshot: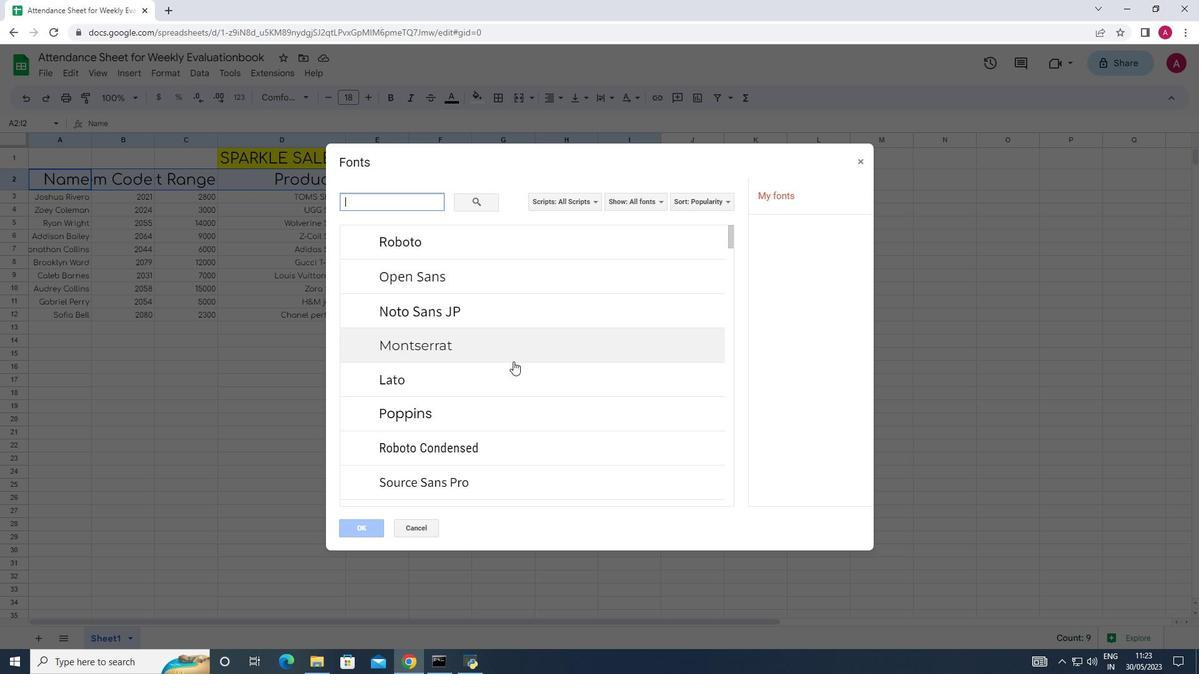 
Action: Mouse scrolled (511, 362) with delta (0, 0)
Screenshot: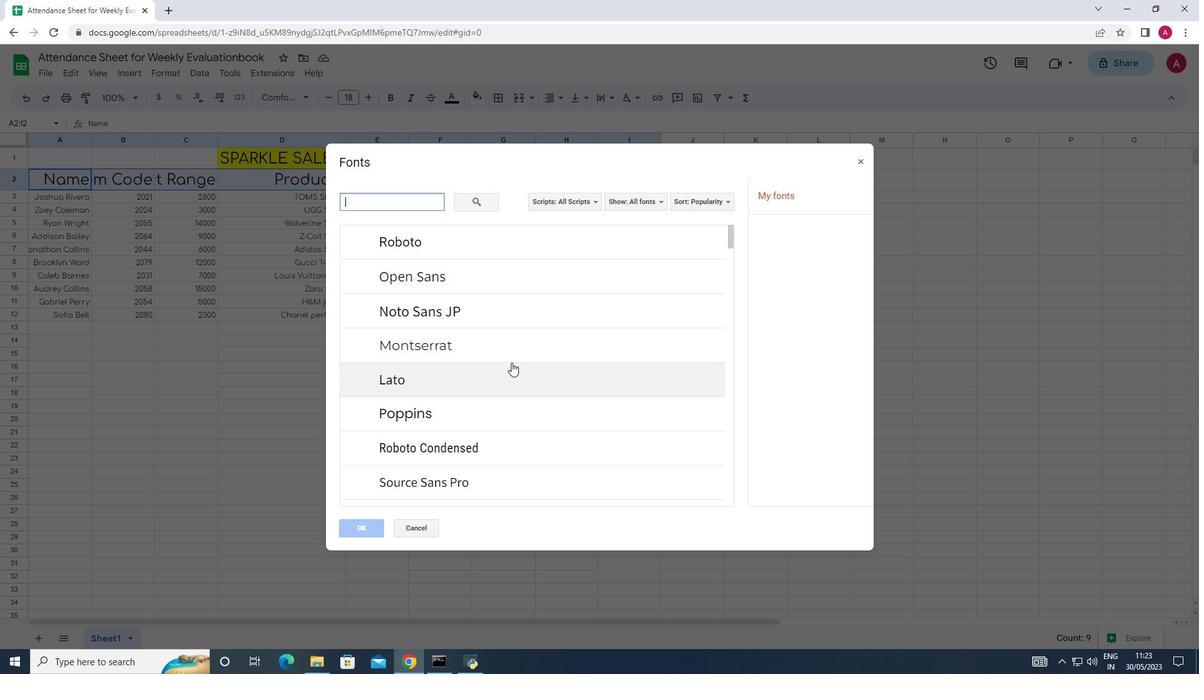 
Action: Mouse moved to (509, 362)
Screenshot: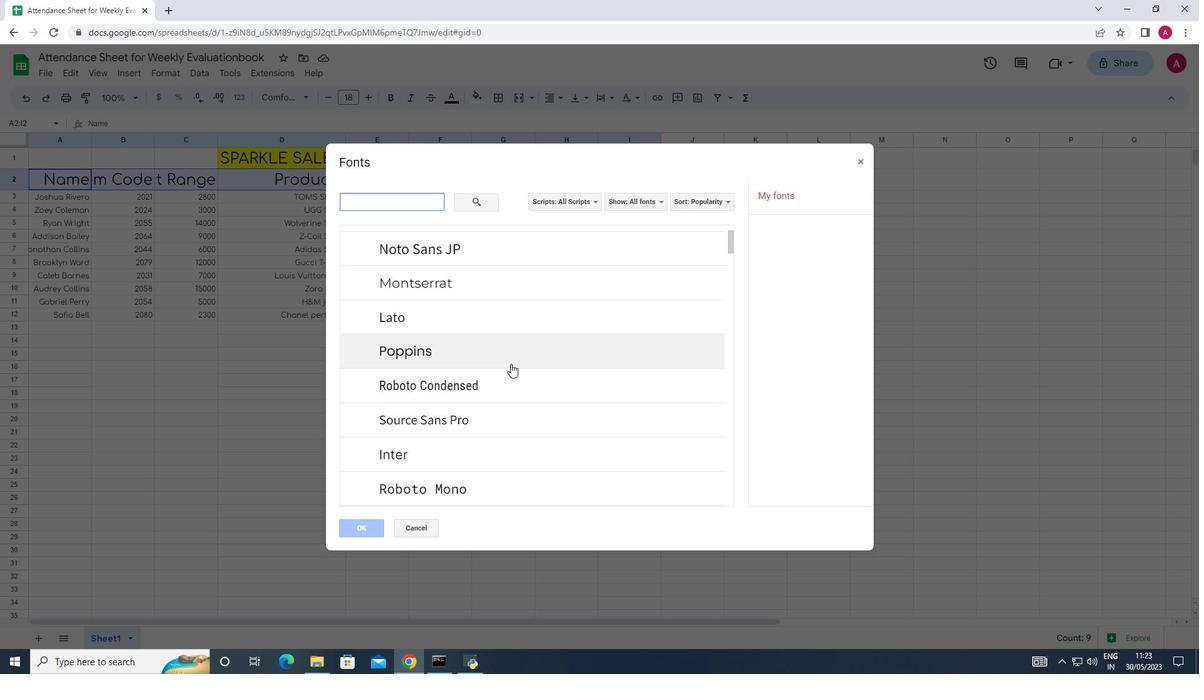 
Action: Mouse scrolled (509, 362) with delta (0, 0)
Screenshot: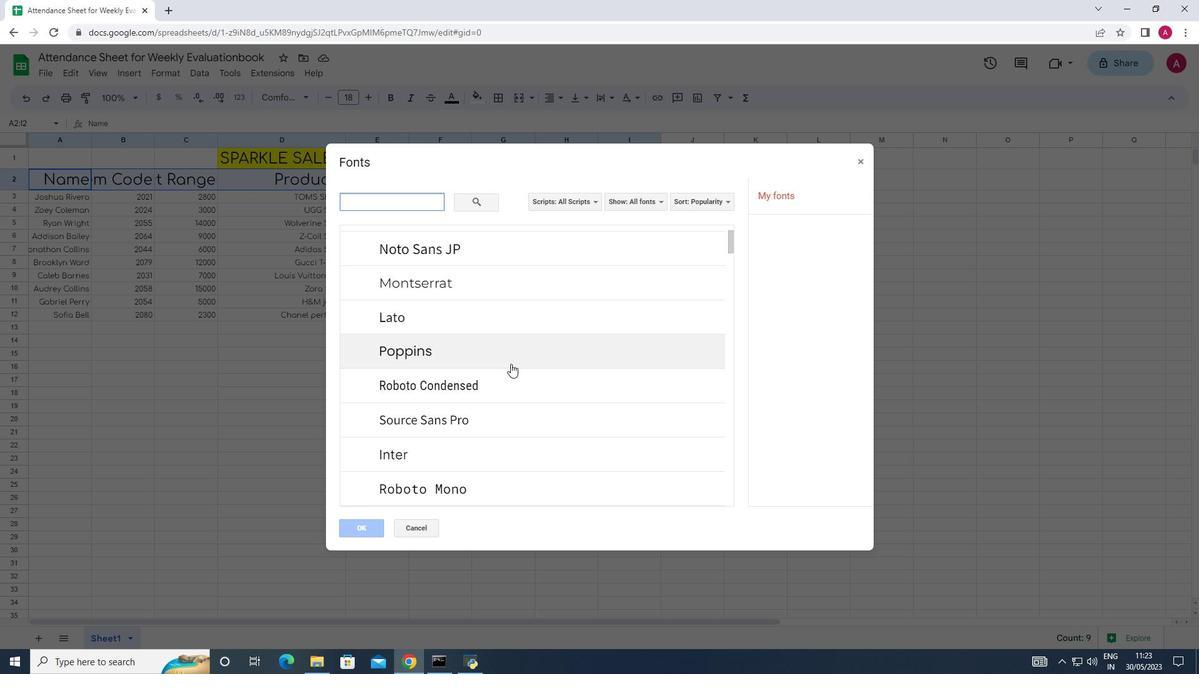 
Action: Mouse moved to (357, 203)
Screenshot: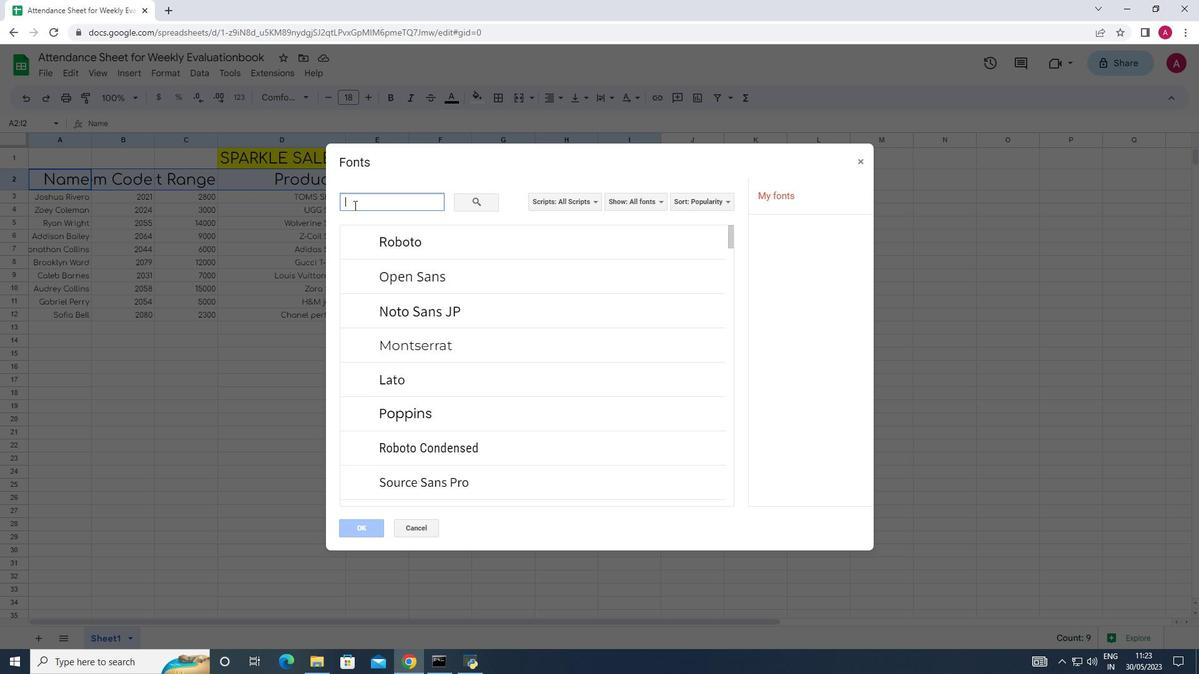 
Action: Mouse pressed left at (357, 203)
Screenshot: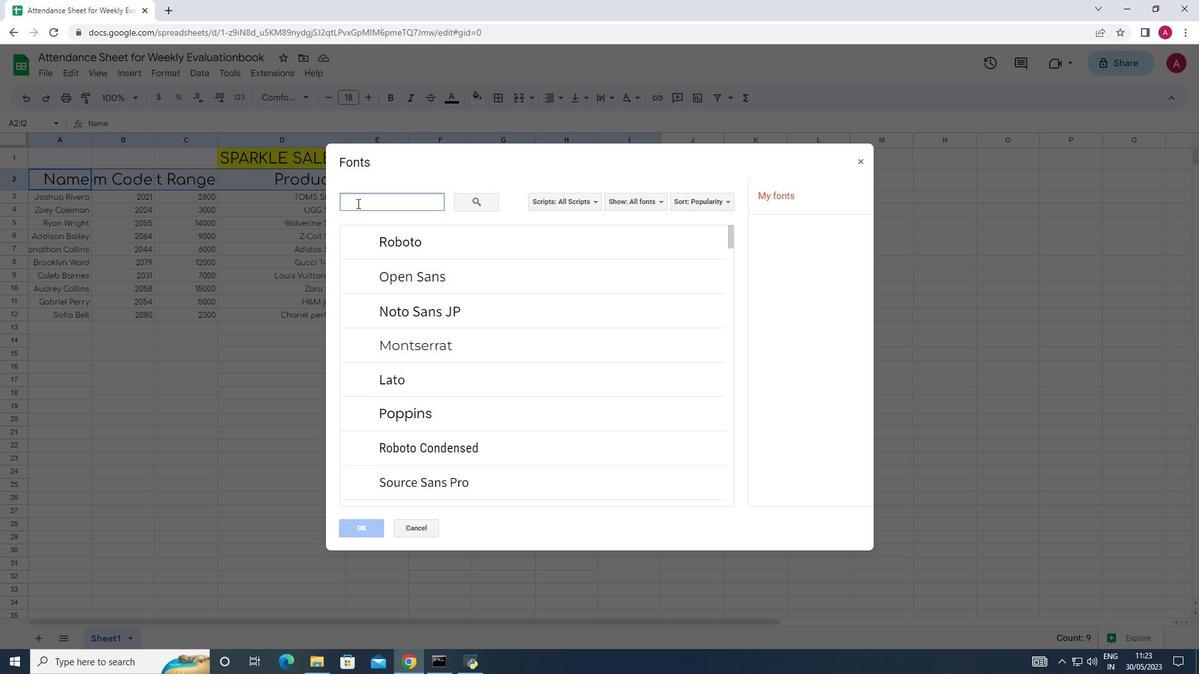
Action: Key pressed d
Screenshot: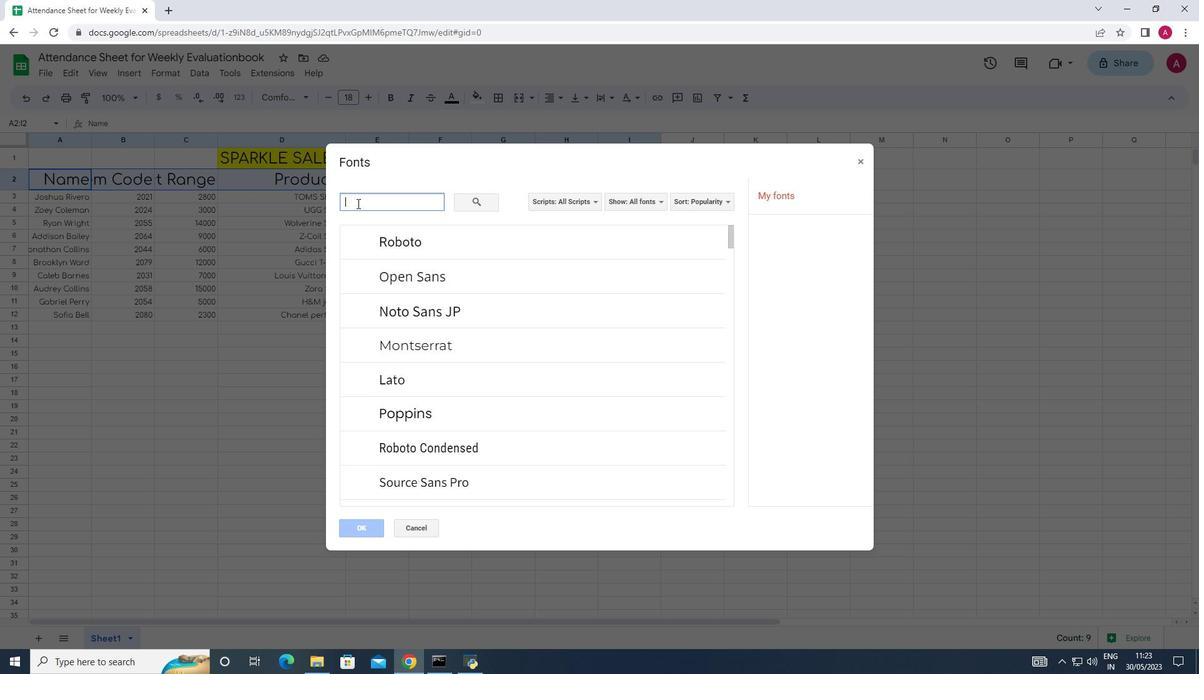 
Action: Mouse moved to (440, 335)
Screenshot: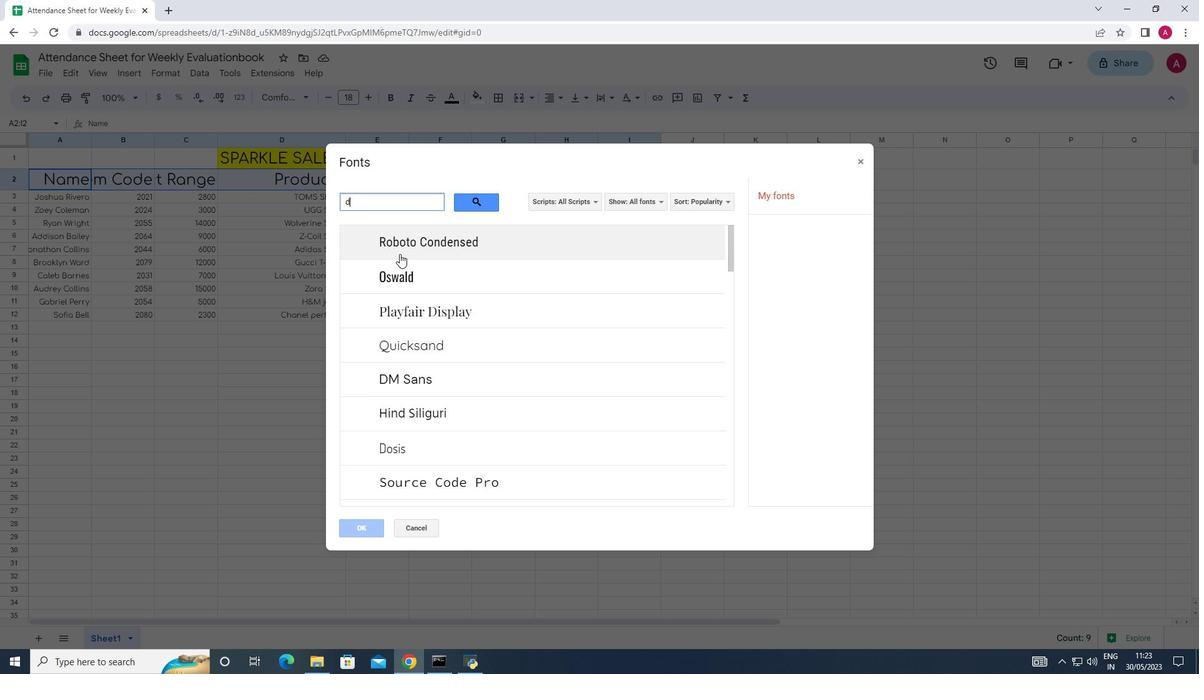 
Action: Mouse scrolled (440, 334) with delta (0, 0)
Screenshot: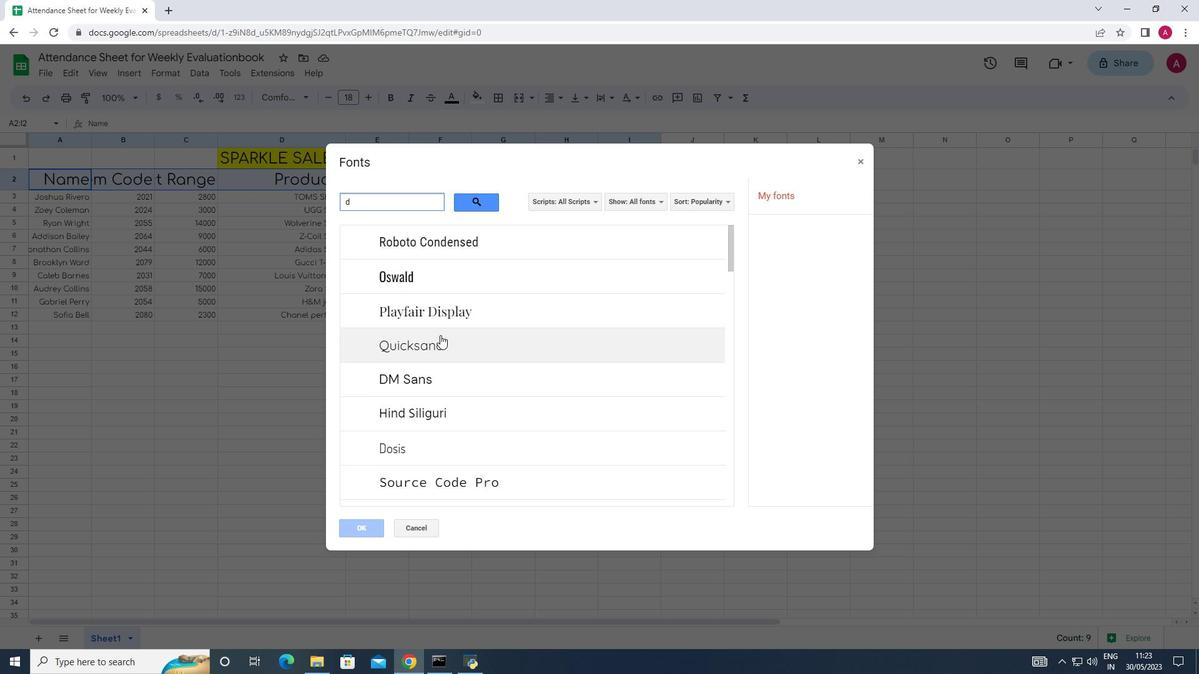 
Action: Mouse moved to (440, 335)
Screenshot: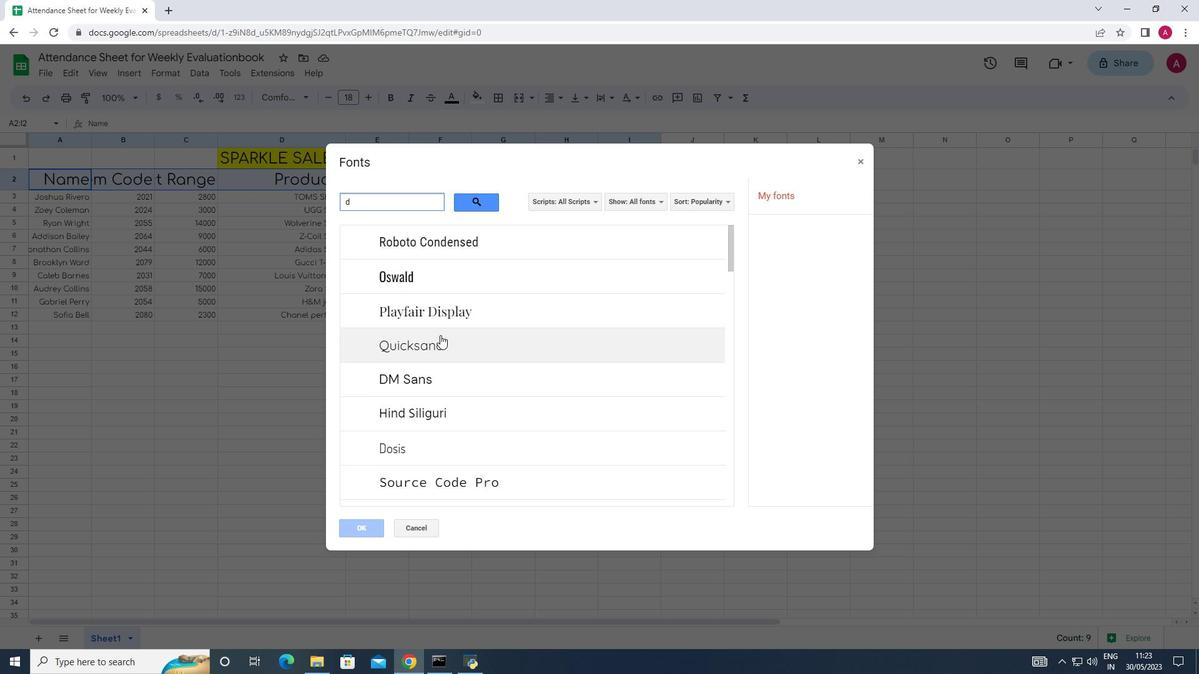 
Action: Mouse scrolled (440, 335) with delta (0, 0)
Screenshot: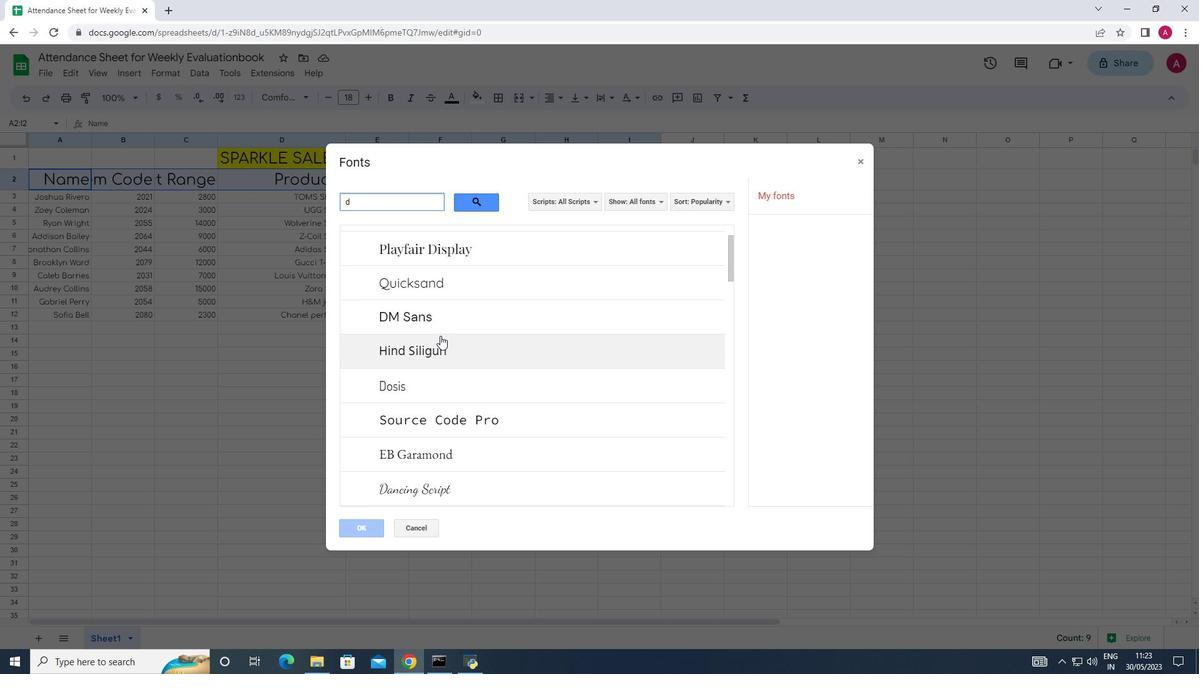 
Action: Mouse moved to (440, 335)
Screenshot: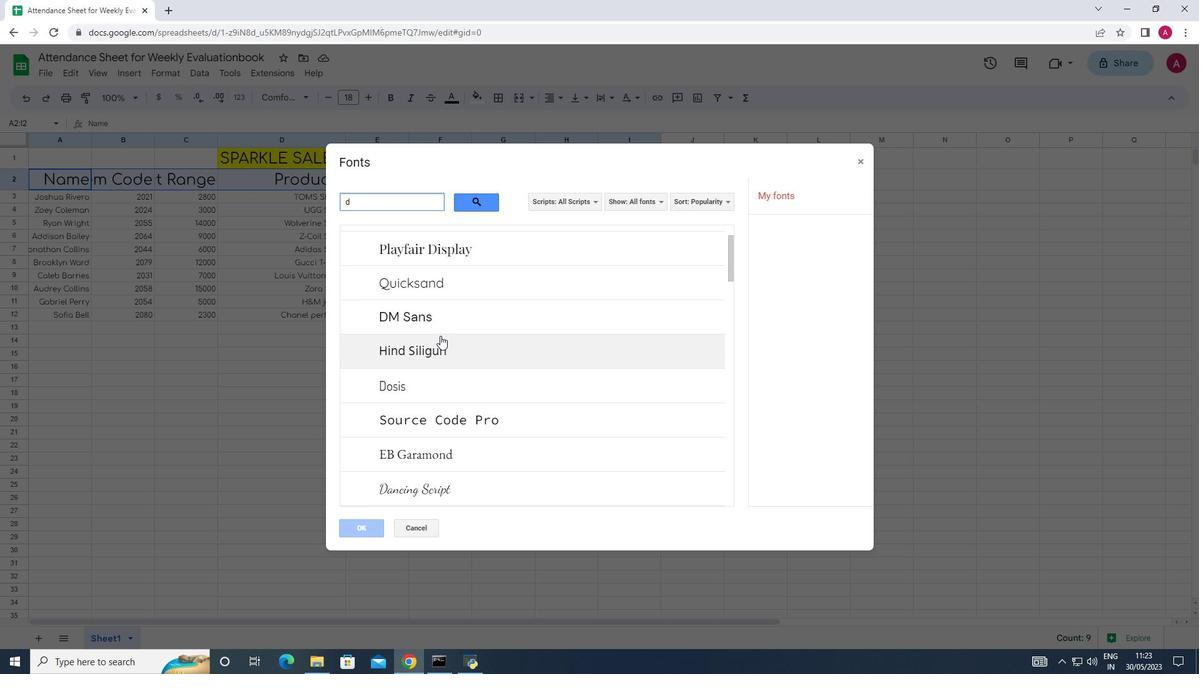 
Action: Mouse scrolled (440, 335) with delta (0, 0)
Screenshot: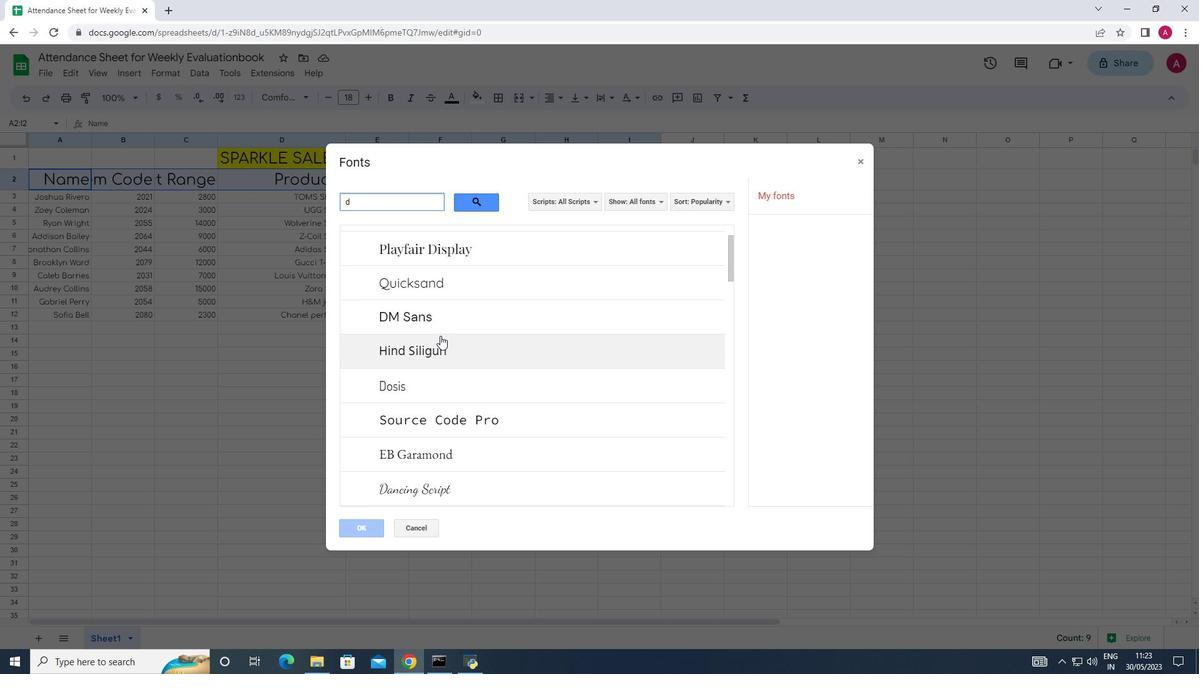 
Action: Mouse scrolled (440, 335) with delta (0, 0)
Screenshot: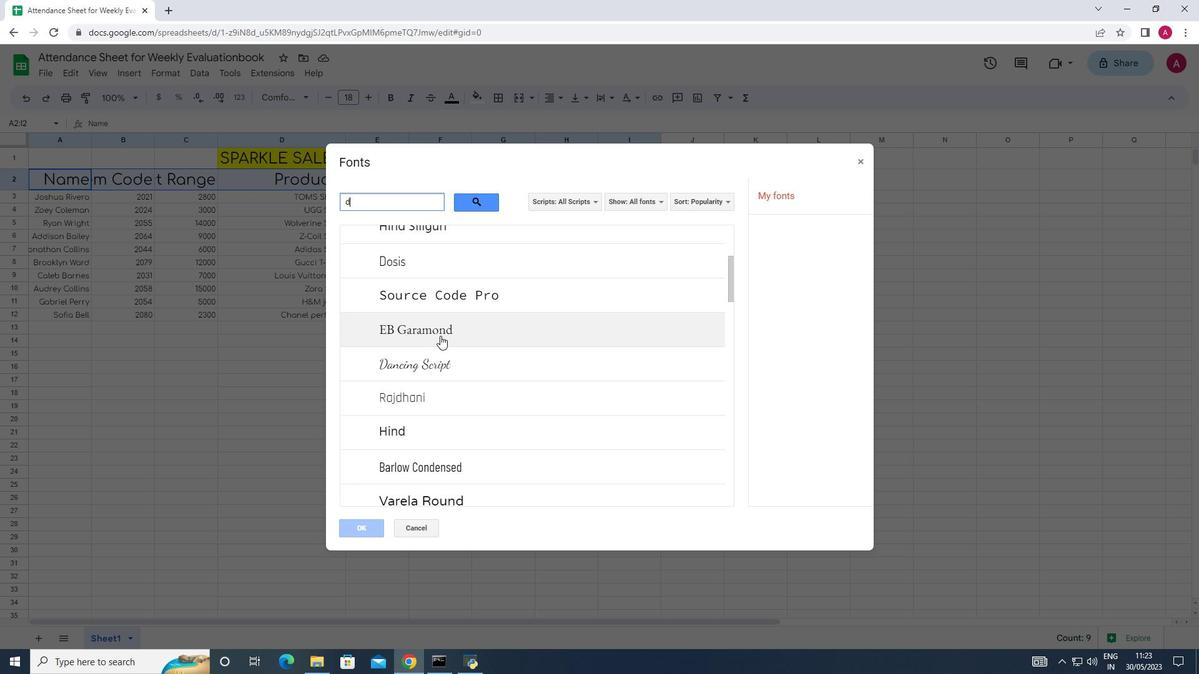
Action: Mouse moved to (440, 337)
Screenshot: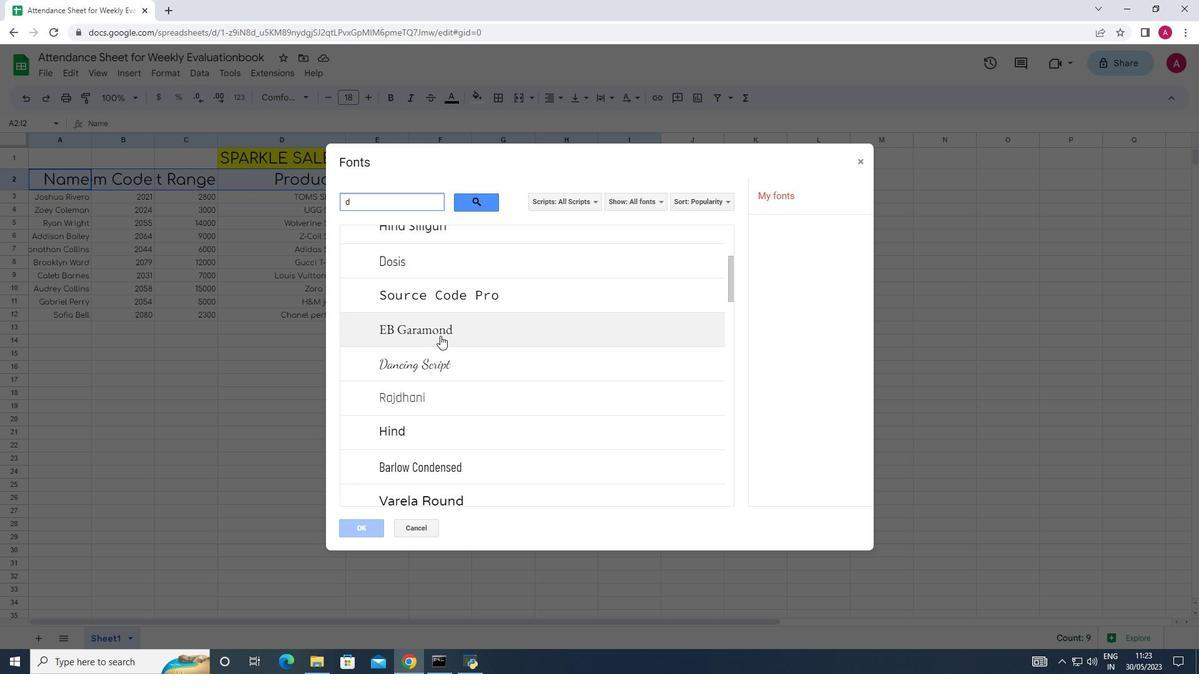 
Action: Mouse scrolled (440, 336) with delta (0, 0)
Screenshot: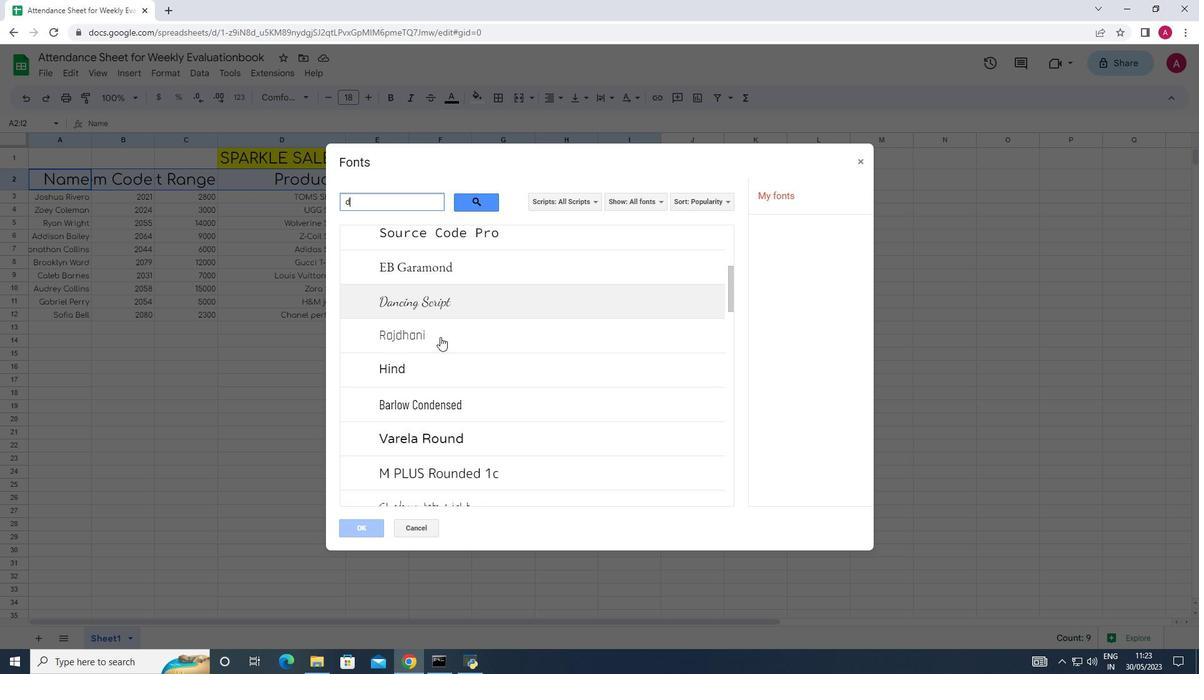 
Action: Mouse moved to (440, 337)
Screenshot: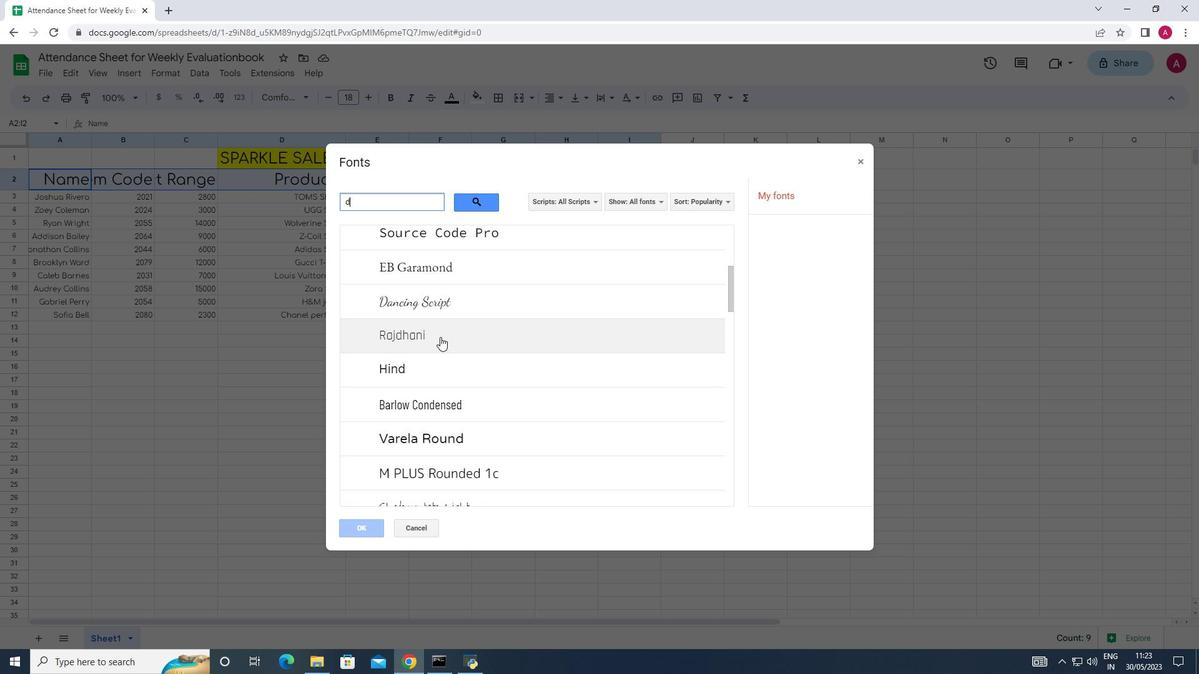 
Action: Mouse scrolled (440, 337) with delta (0, 0)
Screenshot: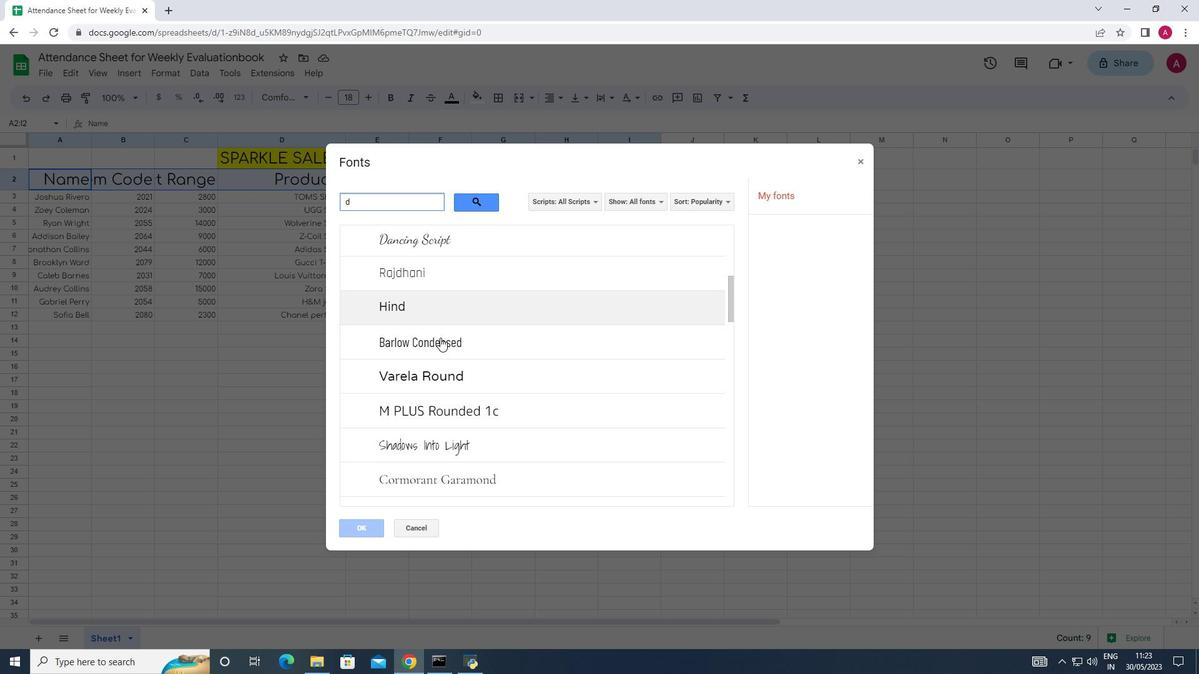 
Action: Mouse scrolled (440, 337) with delta (0, 0)
Screenshot: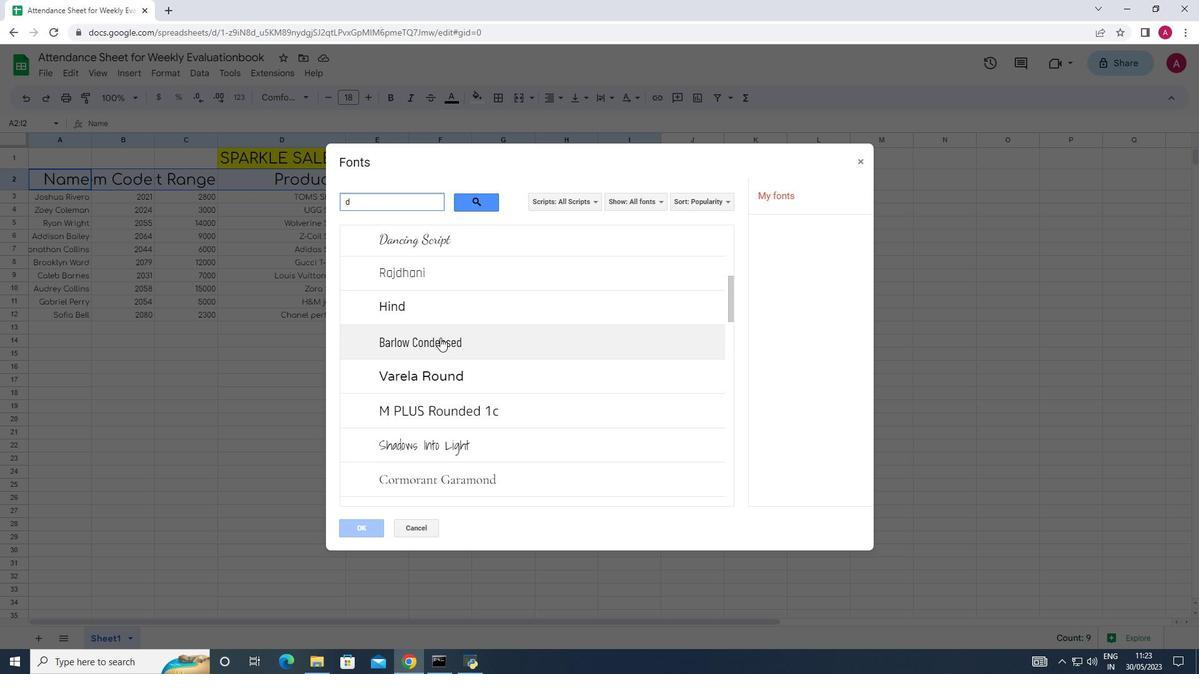 
Action: Mouse scrolled (440, 337) with delta (0, 0)
Screenshot: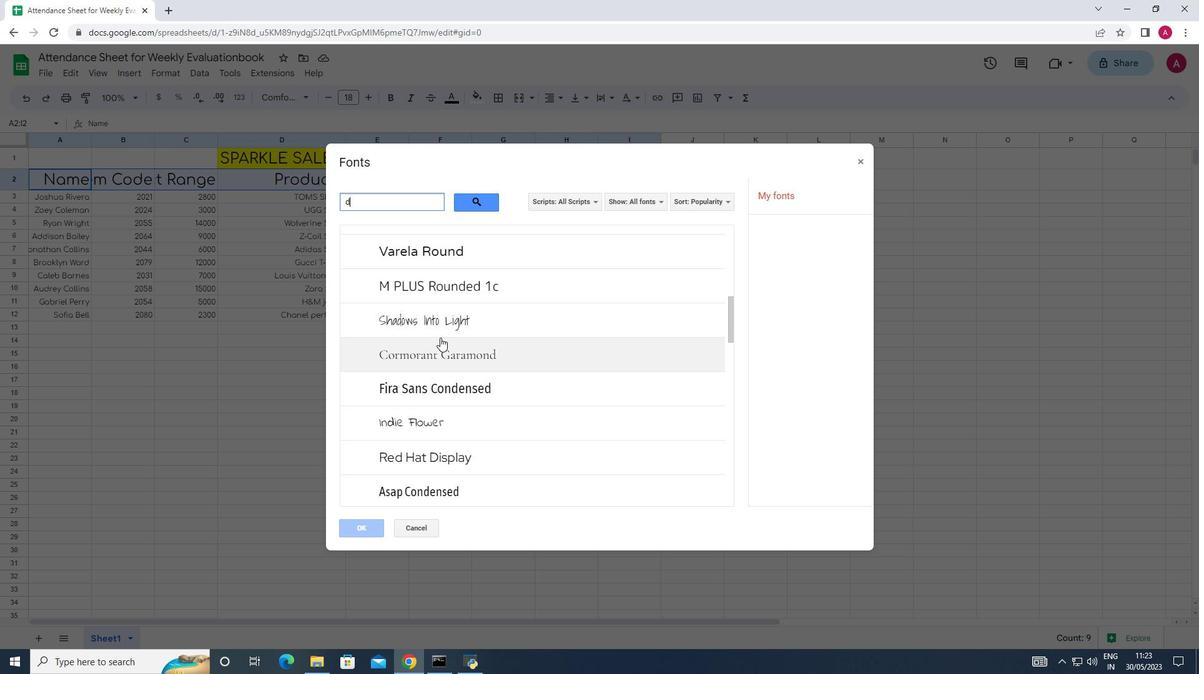 
Action: Mouse scrolled (440, 337) with delta (0, 0)
Screenshot: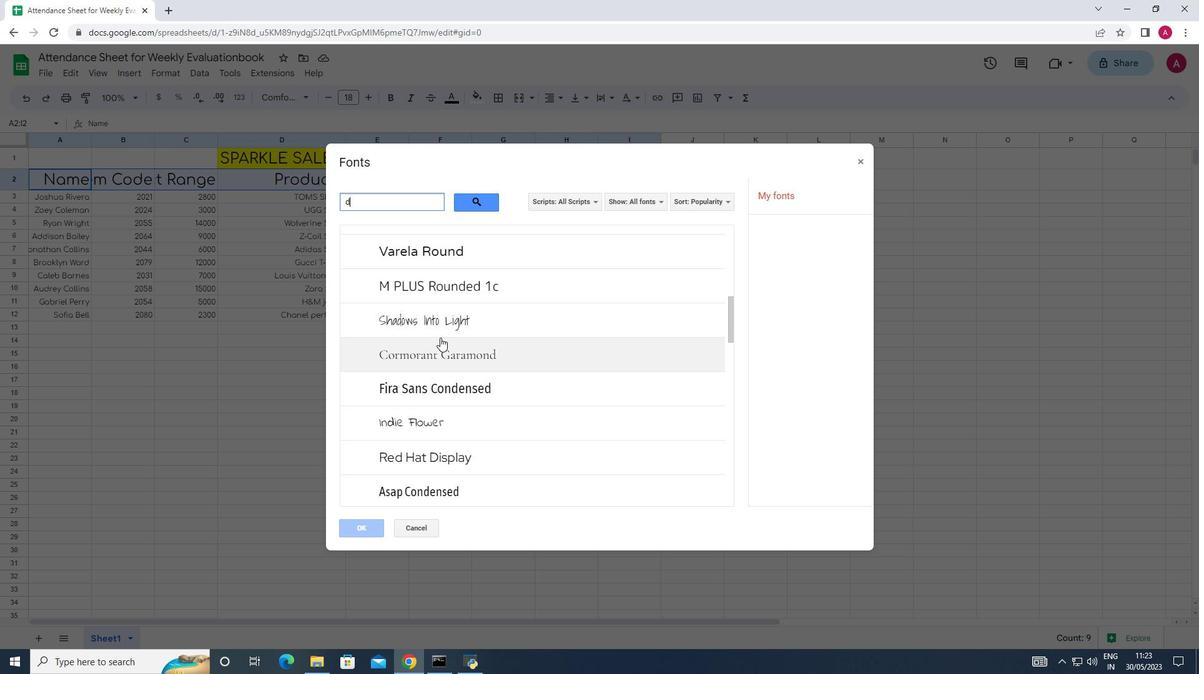 
Action: Mouse scrolled (440, 337) with delta (0, 0)
Screenshot: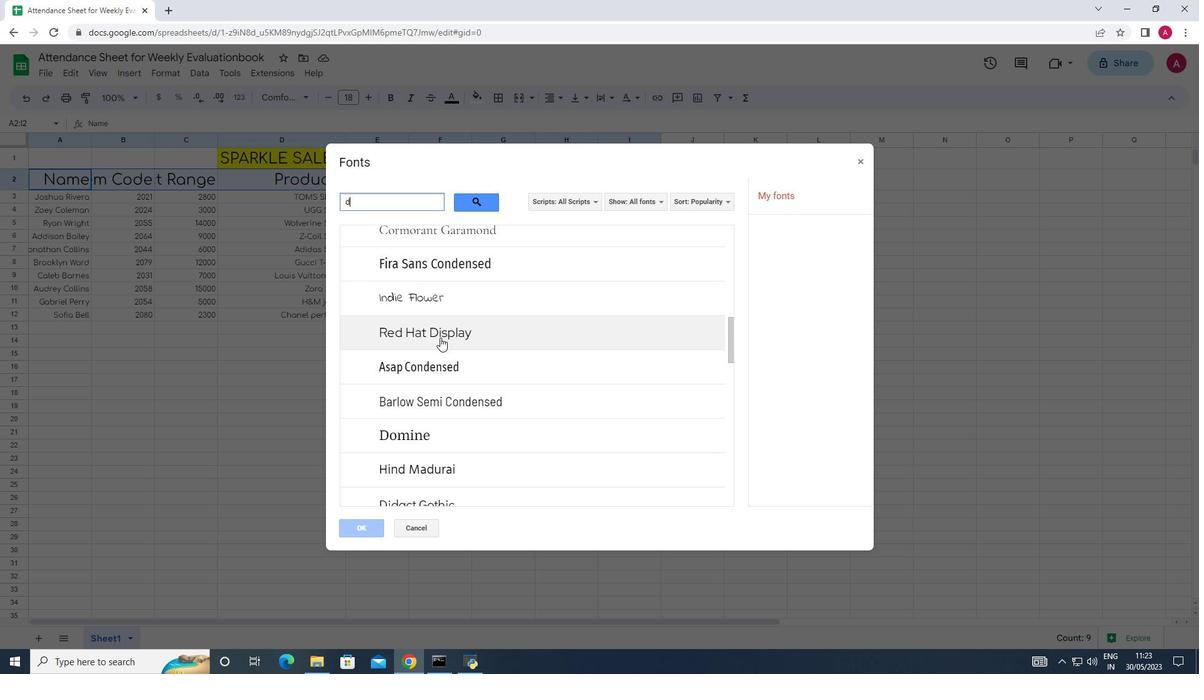 
Action: Mouse scrolled (440, 337) with delta (0, 0)
Screenshot: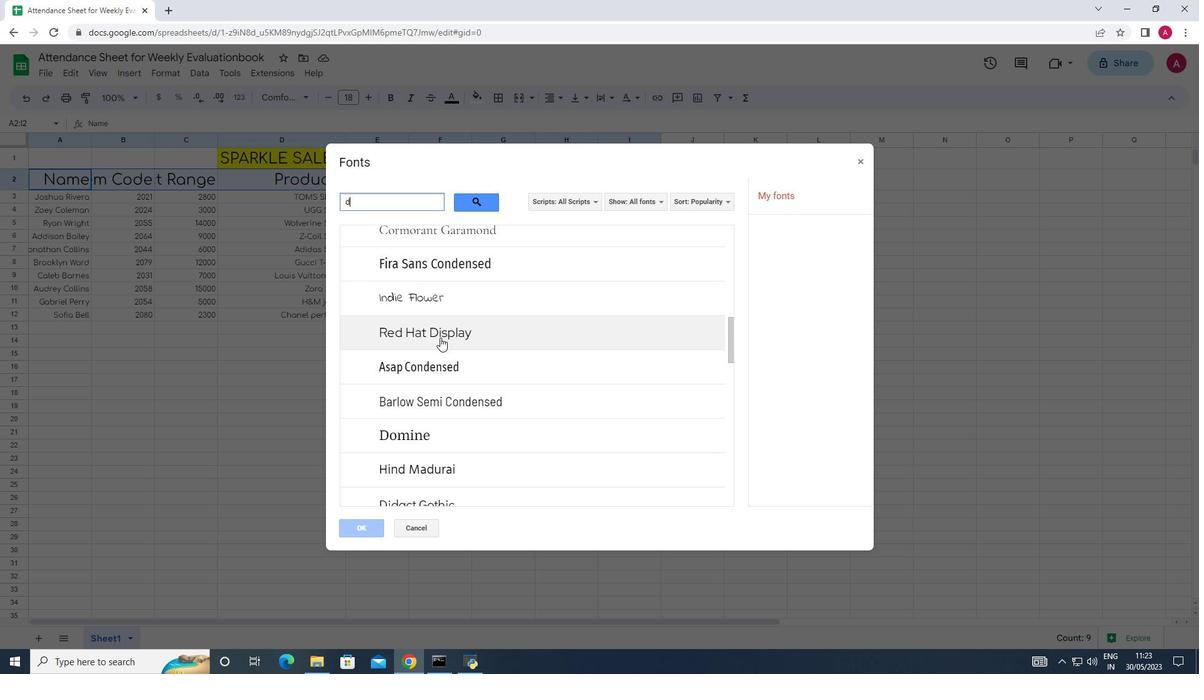
Action: Mouse scrolled (440, 337) with delta (0, 0)
Screenshot: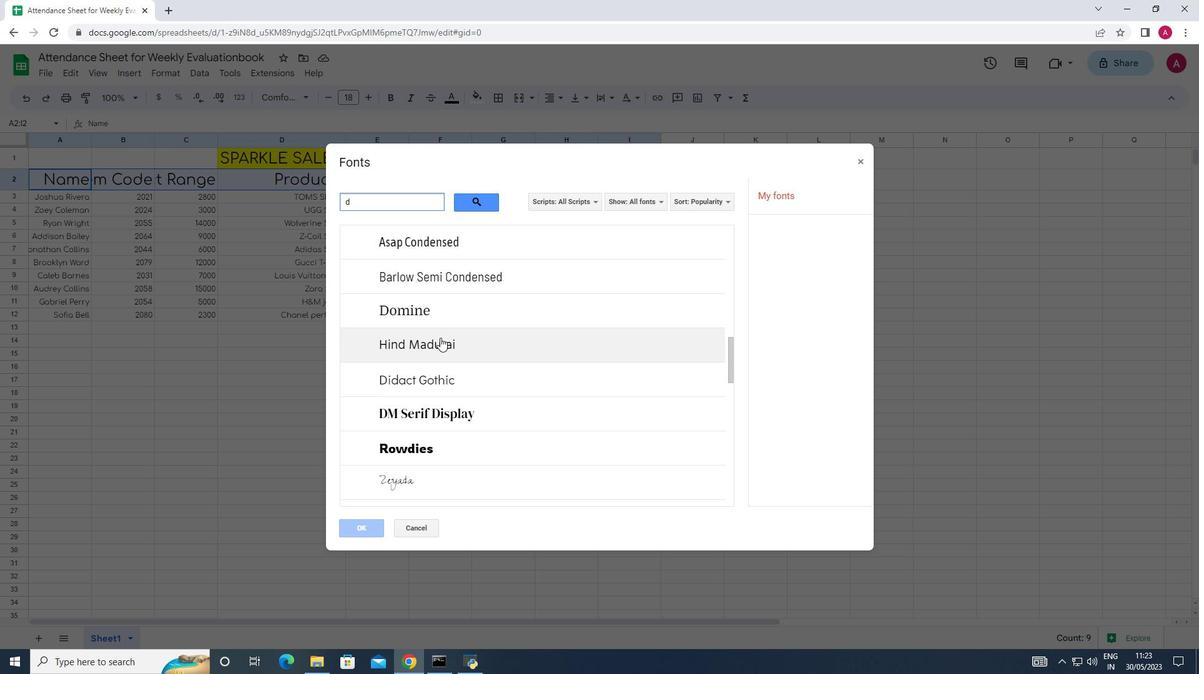
Action: Mouse scrolled (440, 337) with delta (0, 0)
Screenshot: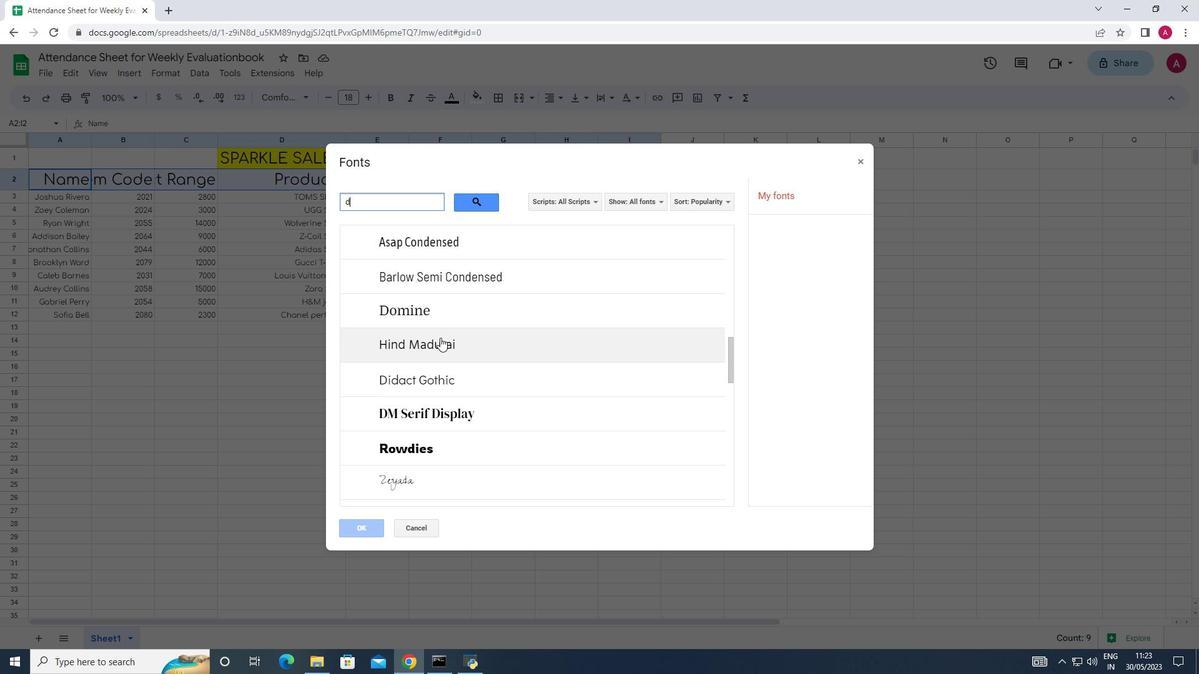 
Action: Mouse moved to (439, 337)
Screenshot: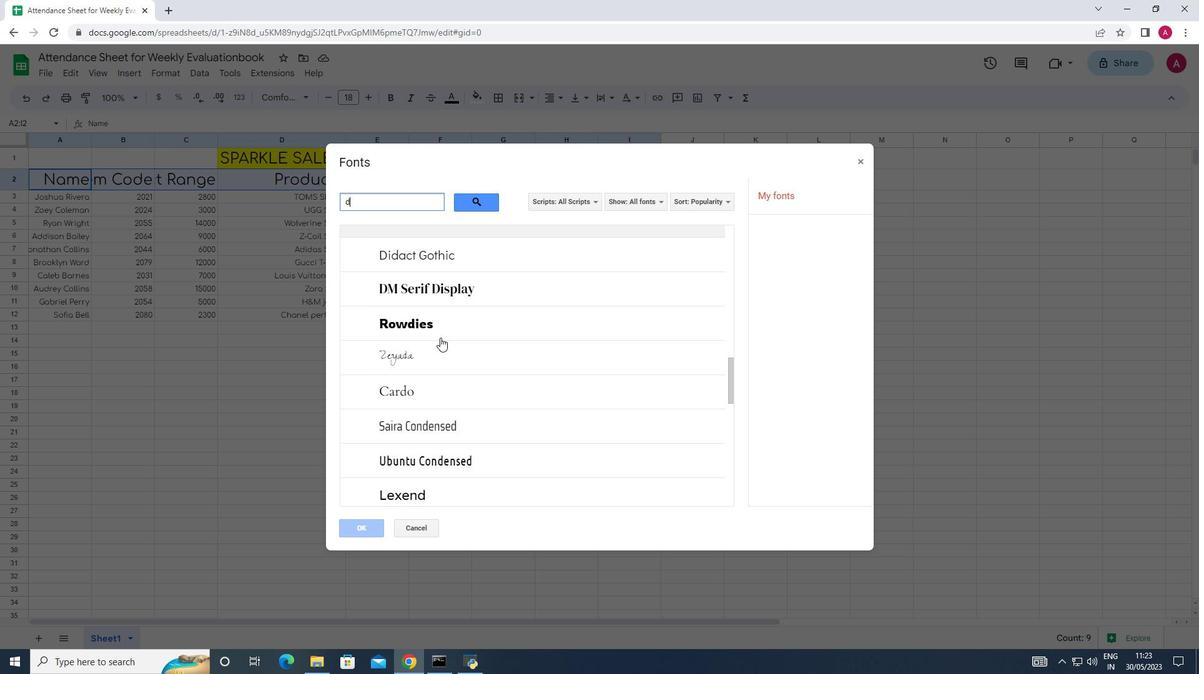 
Action: Mouse scrolled (439, 337) with delta (0, 0)
Screenshot: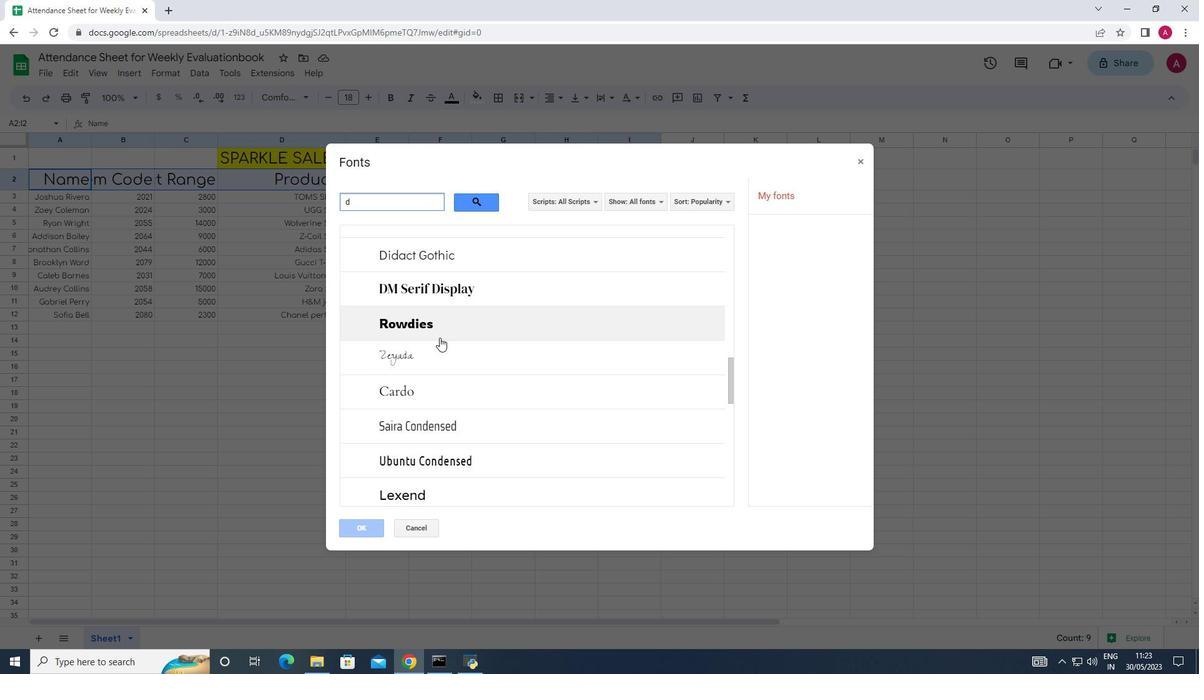 
Action: Mouse scrolled (439, 337) with delta (0, 0)
Screenshot: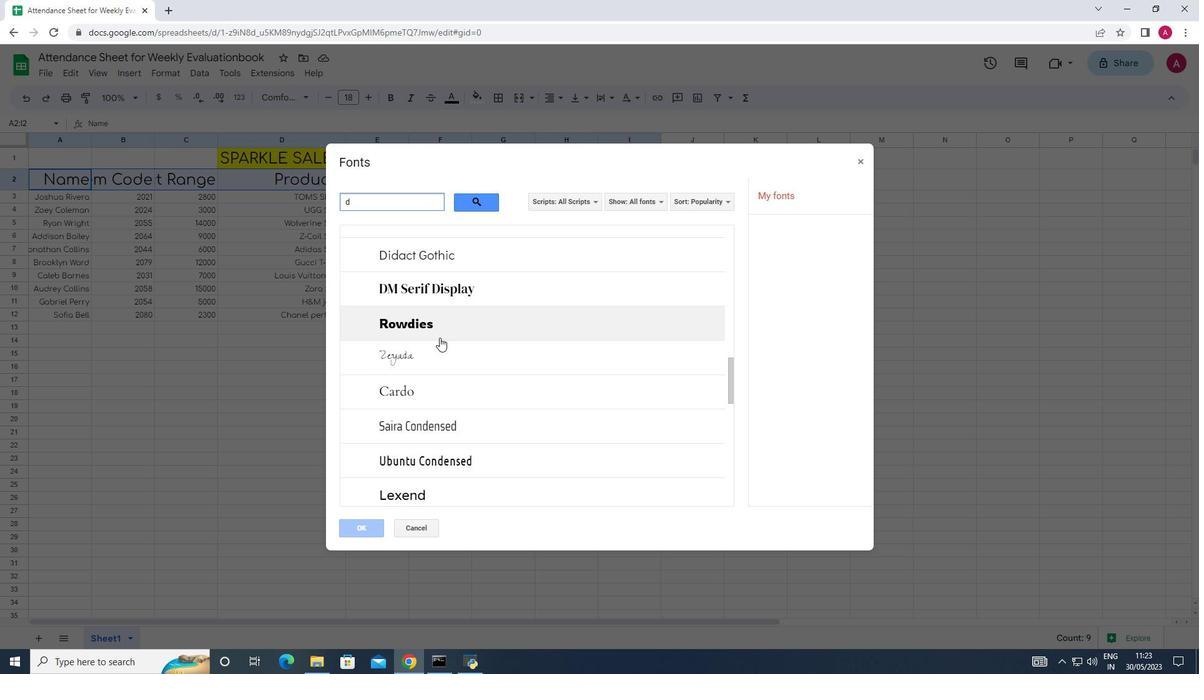
Action: Mouse scrolled (439, 337) with delta (0, 0)
Screenshot: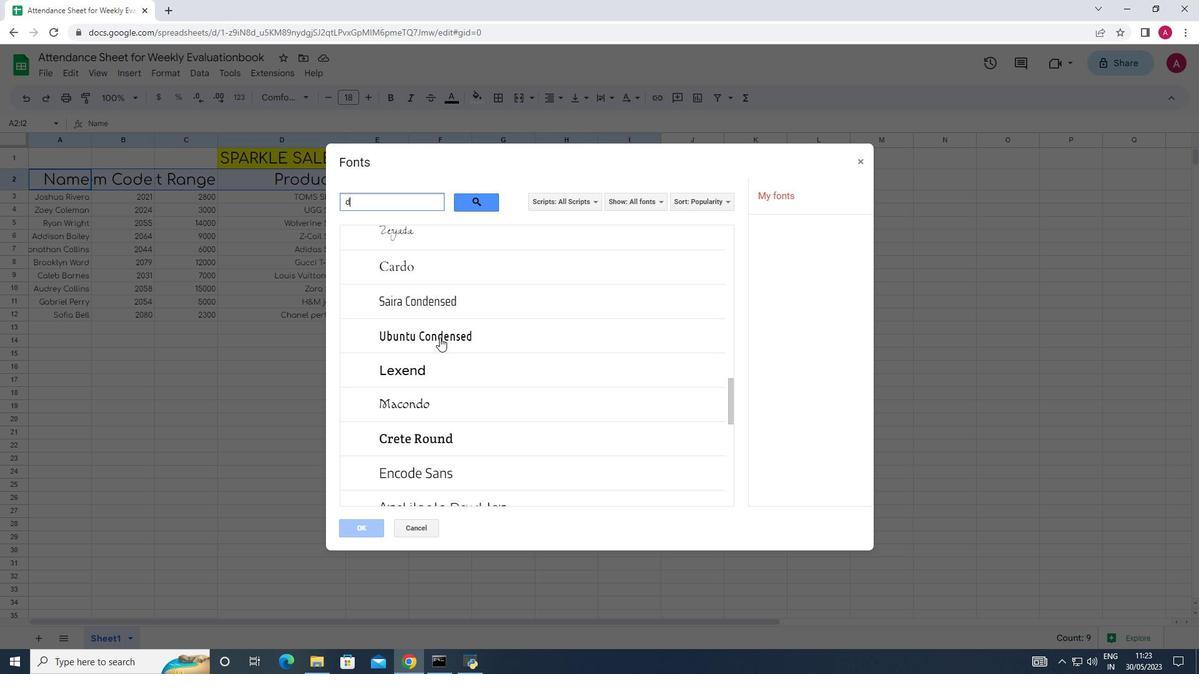 
Action: Mouse scrolled (439, 337) with delta (0, 0)
Screenshot: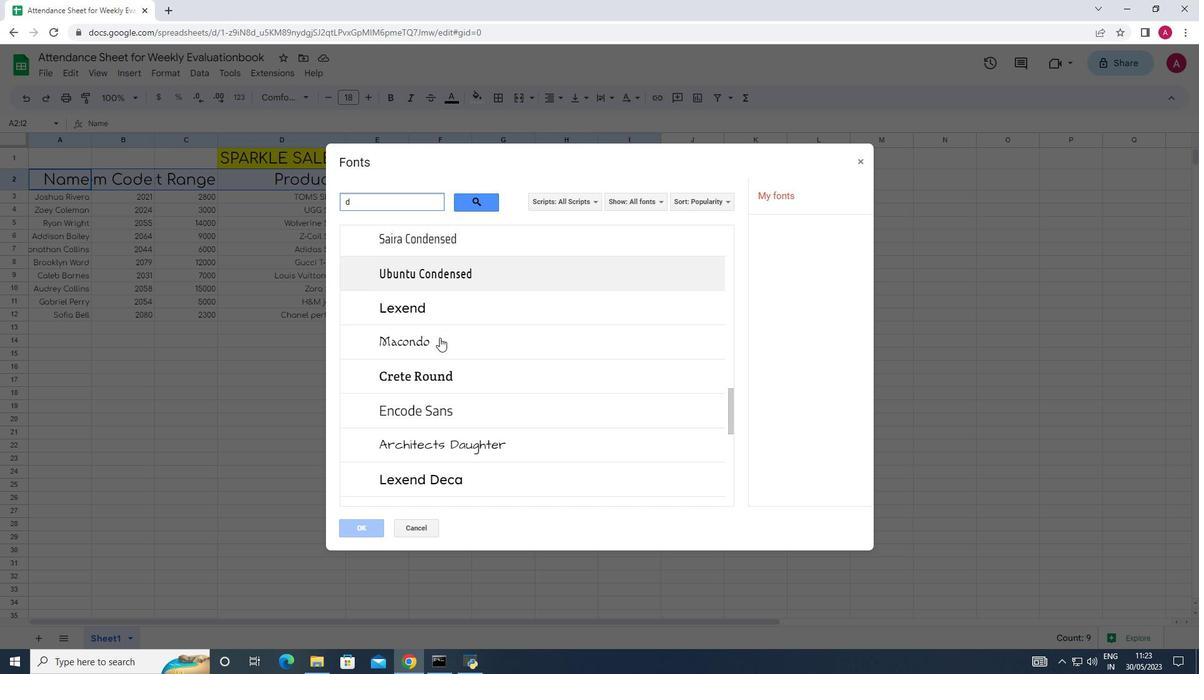 
Action: Mouse scrolled (439, 337) with delta (0, 0)
Screenshot: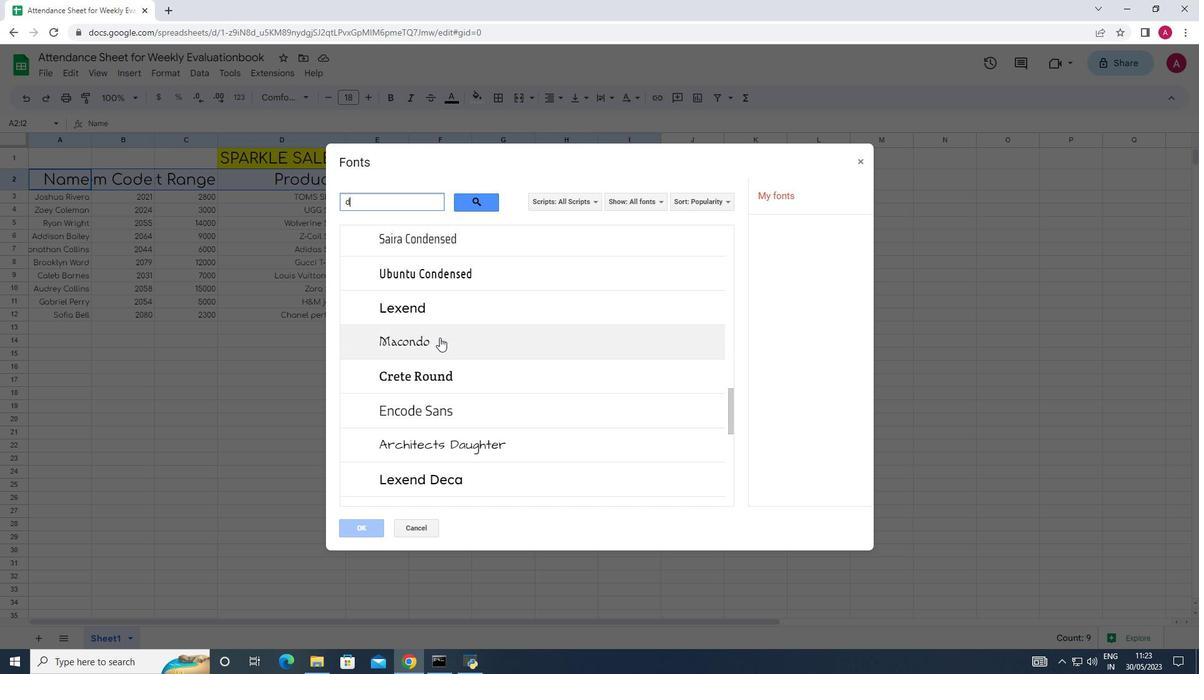
Action: Mouse scrolled (439, 337) with delta (0, 0)
Screenshot: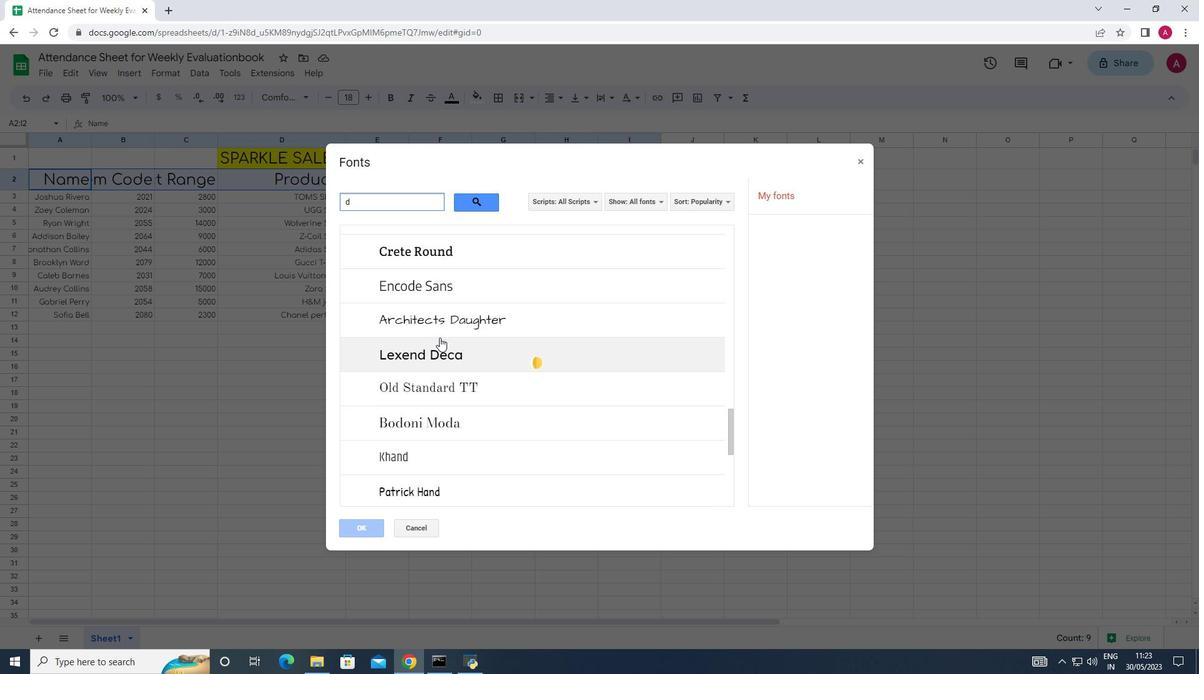 
Action: Mouse scrolled (439, 337) with delta (0, 0)
Screenshot: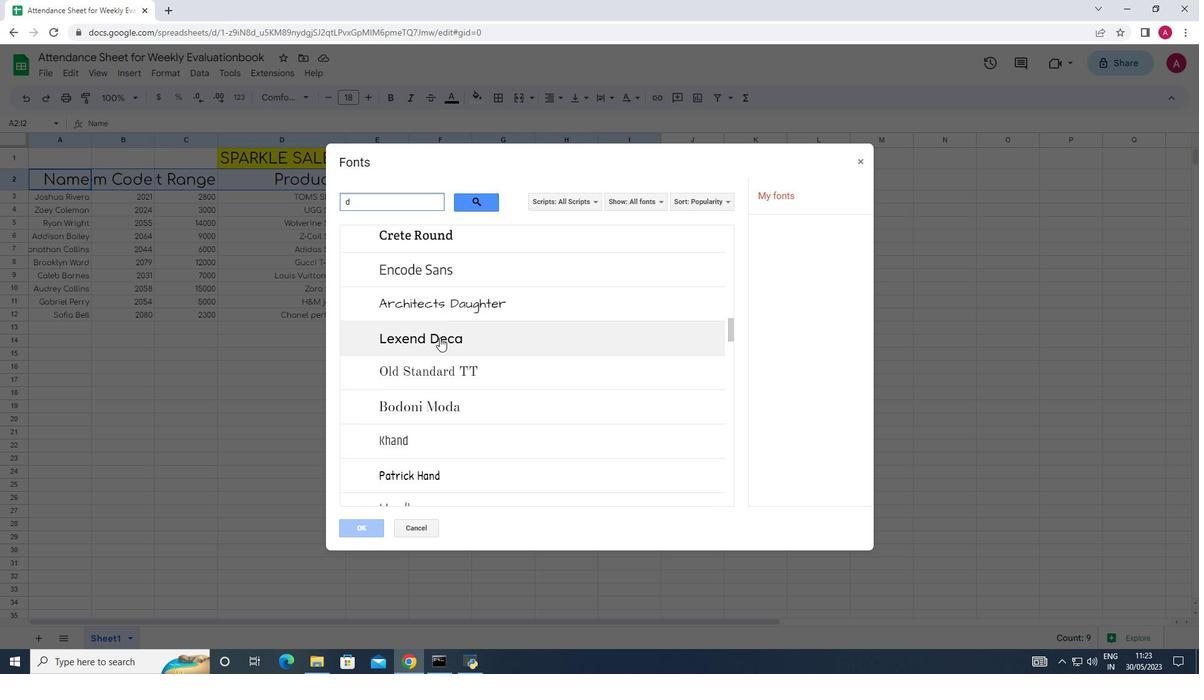 
Action: Mouse scrolled (439, 337) with delta (0, 0)
Screenshot: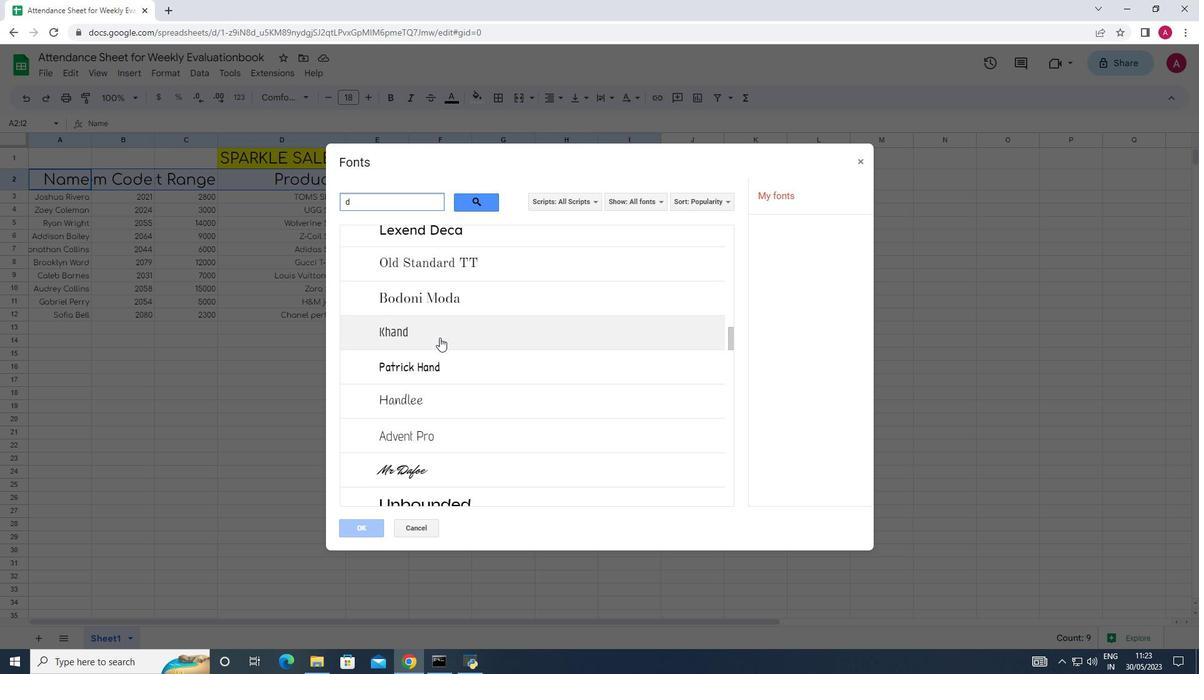 
Action: Mouse scrolled (439, 337) with delta (0, 0)
Screenshot: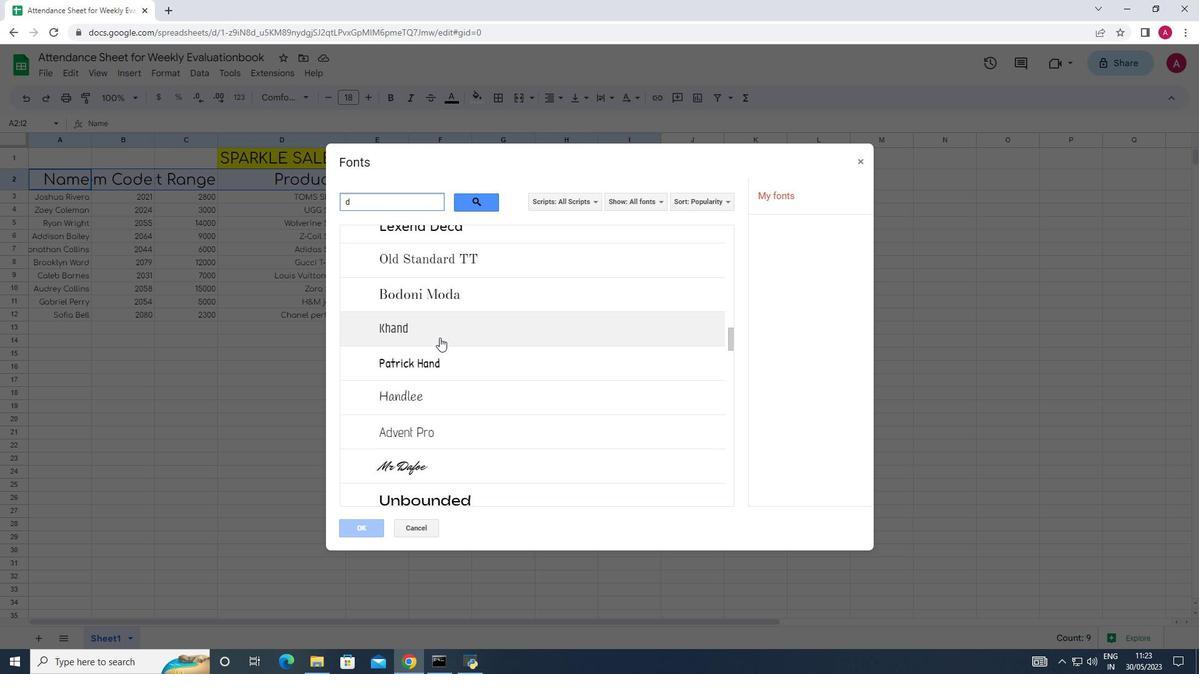 
Action: Mouse scrolled (439, 337) with delta (0, 0)
Screenshot: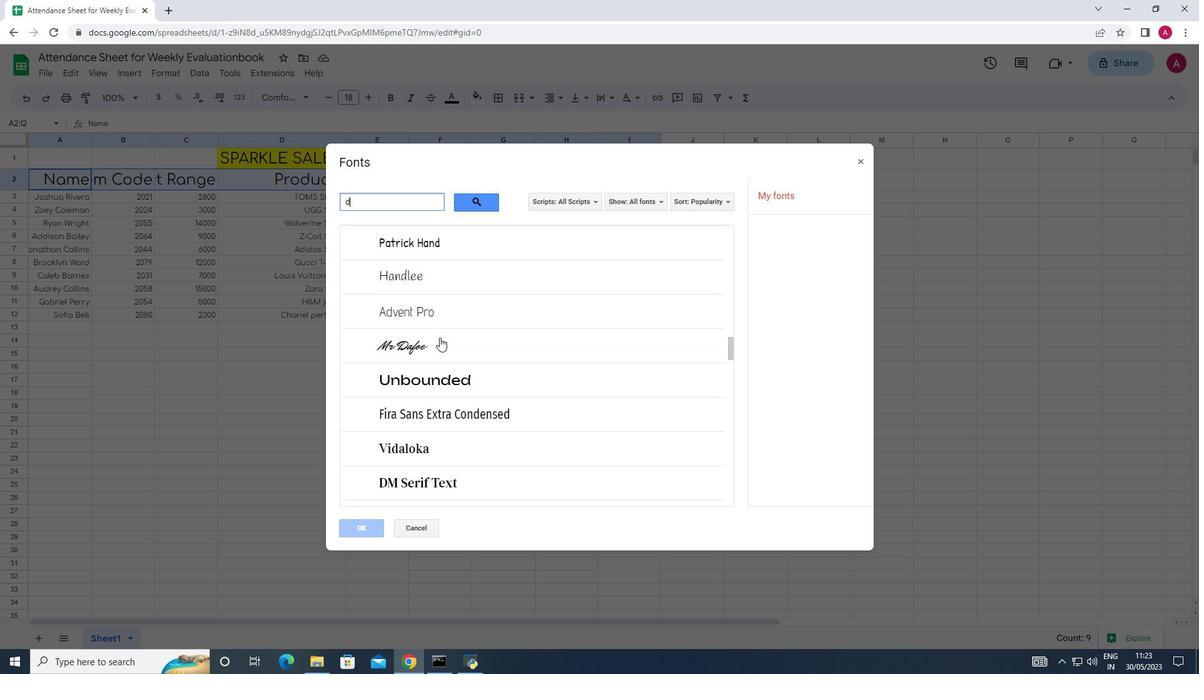 
Action: Mouse scrolled (439, 337) with delta (0, 0)
Screenshot: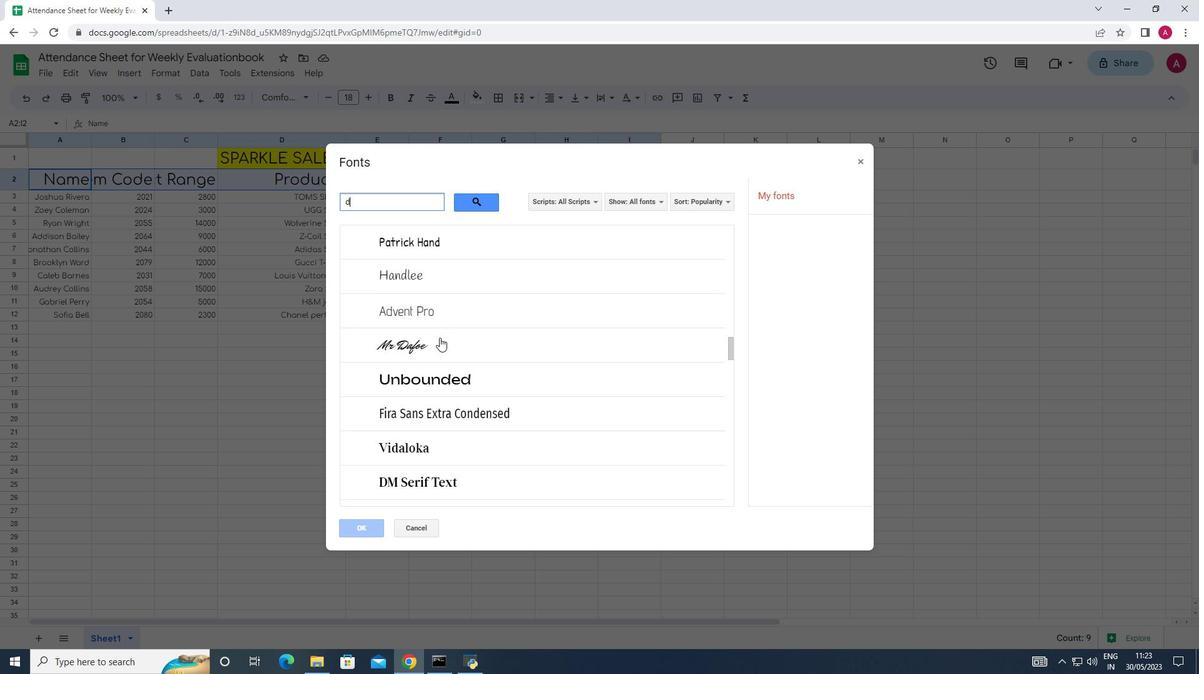 
Action: Mouse scrolled (439, 337) with delta (0, 0)
Screenshot: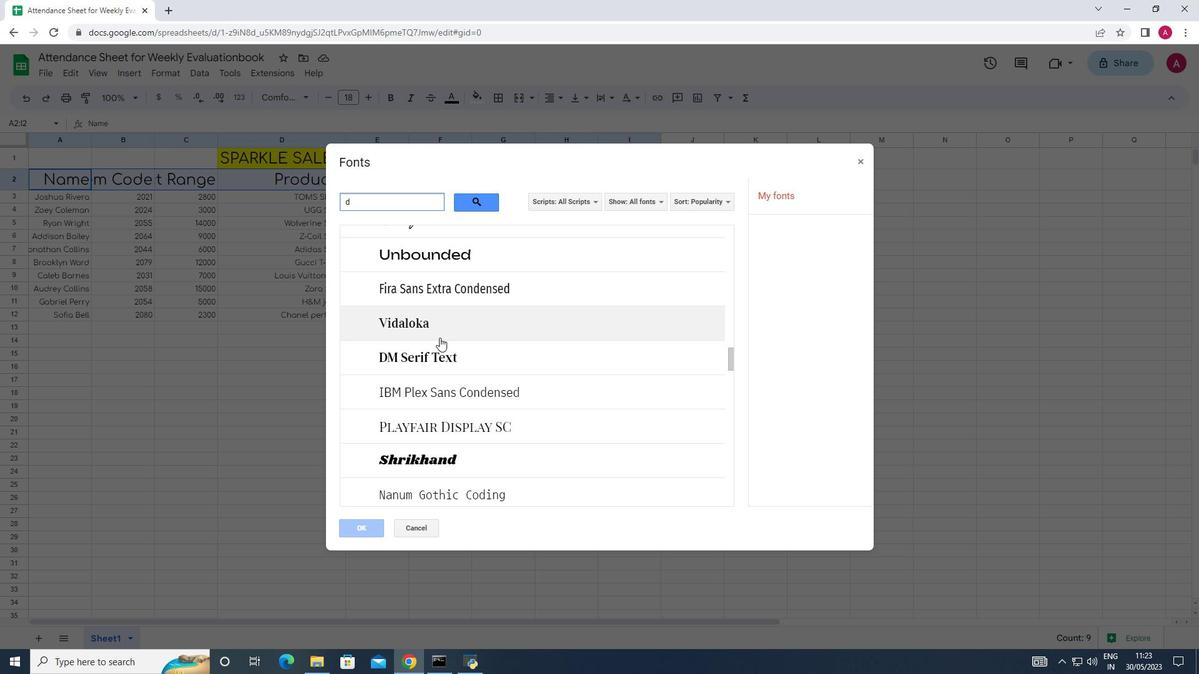 
Action: Mouse scrolled (439, 337) with delta (0, 0)
Screenshot: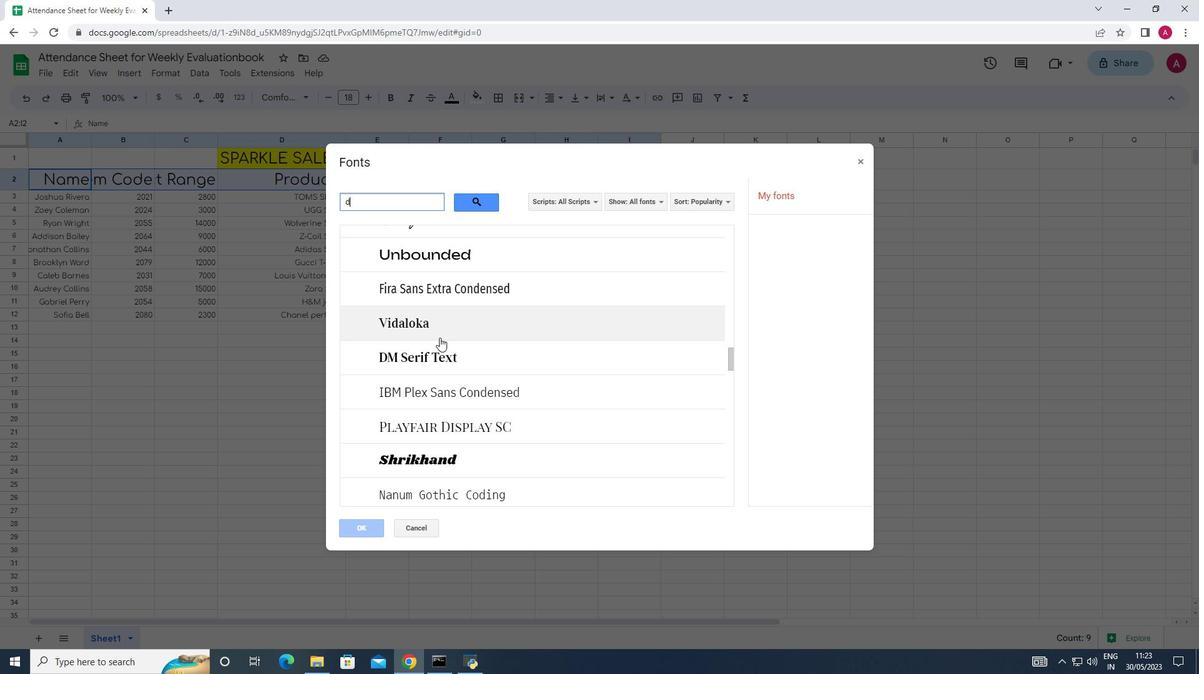 
Action: Mouse scrolled (439, 337) with delta (0, 0)
Screenshot: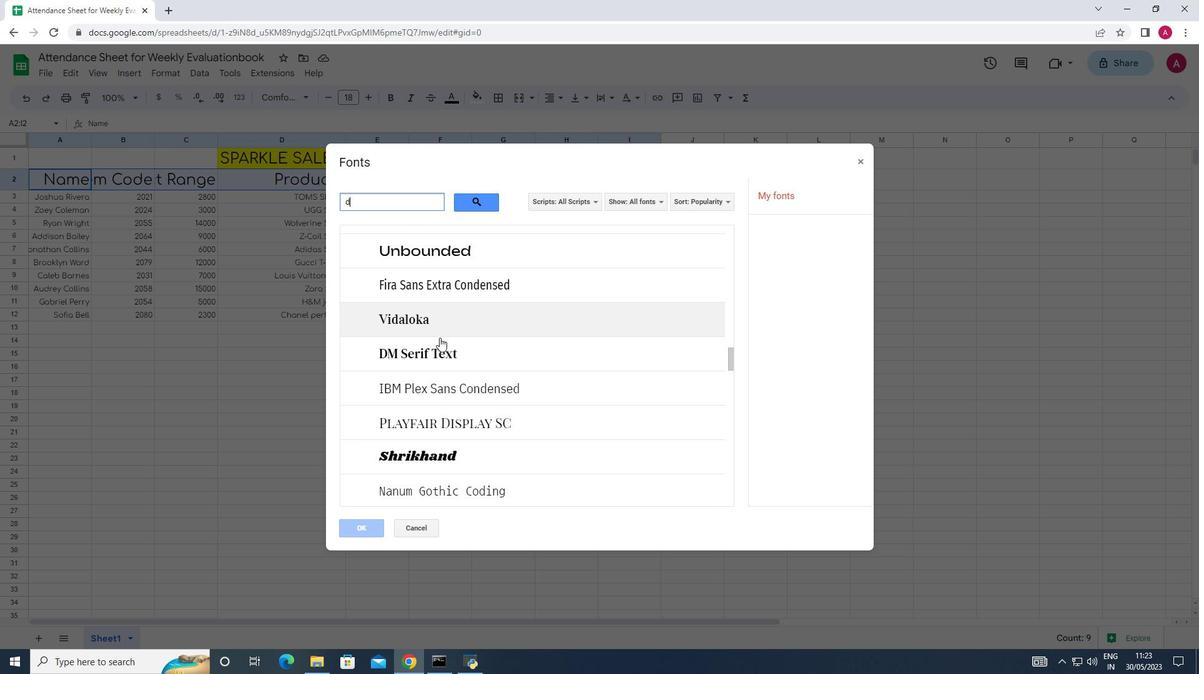 
Action: Mouse moved to (439, 337)
Screenshot: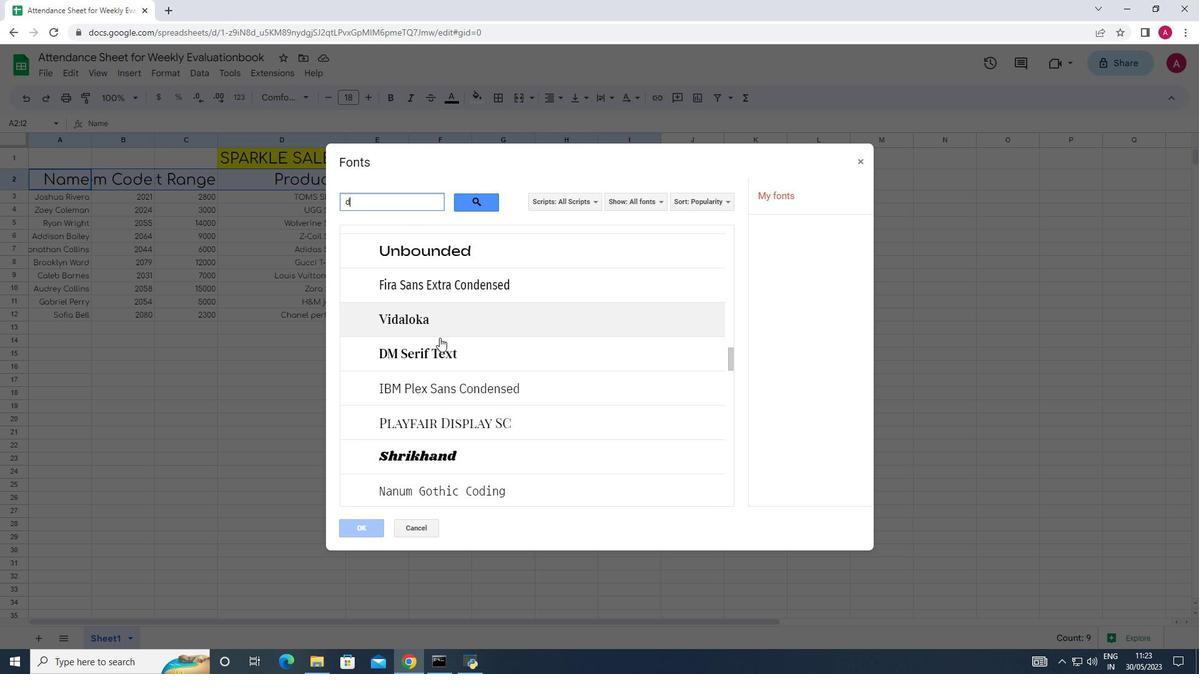 
Action: Key pressed a
Screenshot: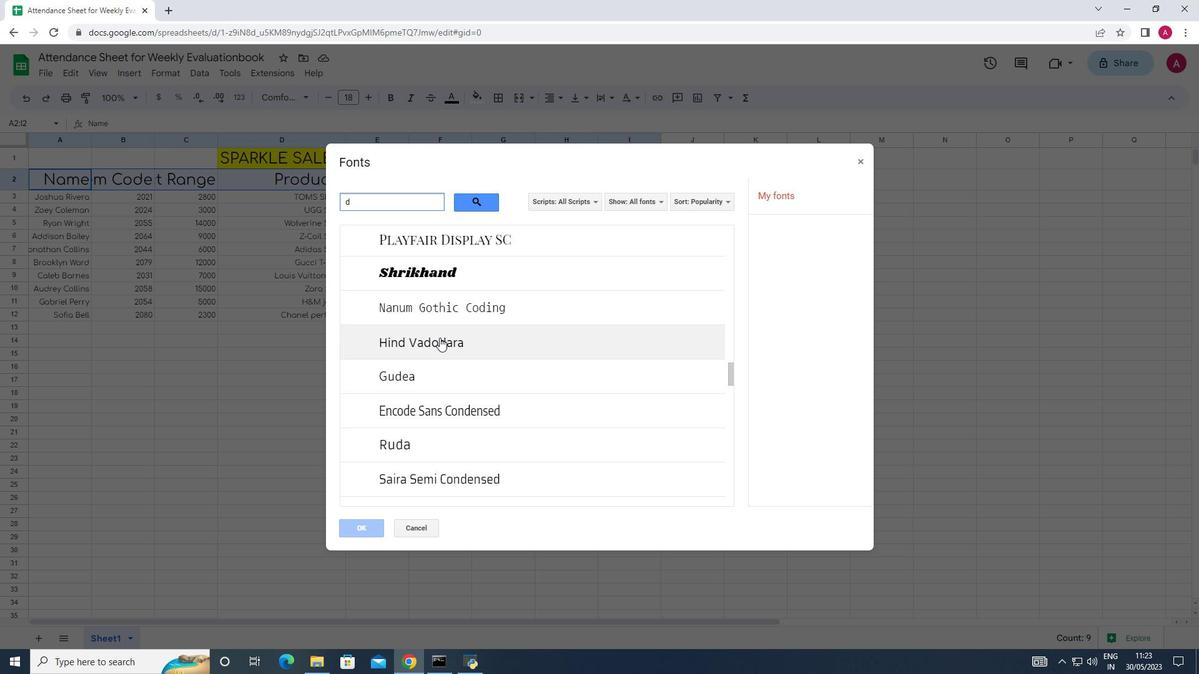 
Action: Mouse moved to (438, 335)
Screenshot: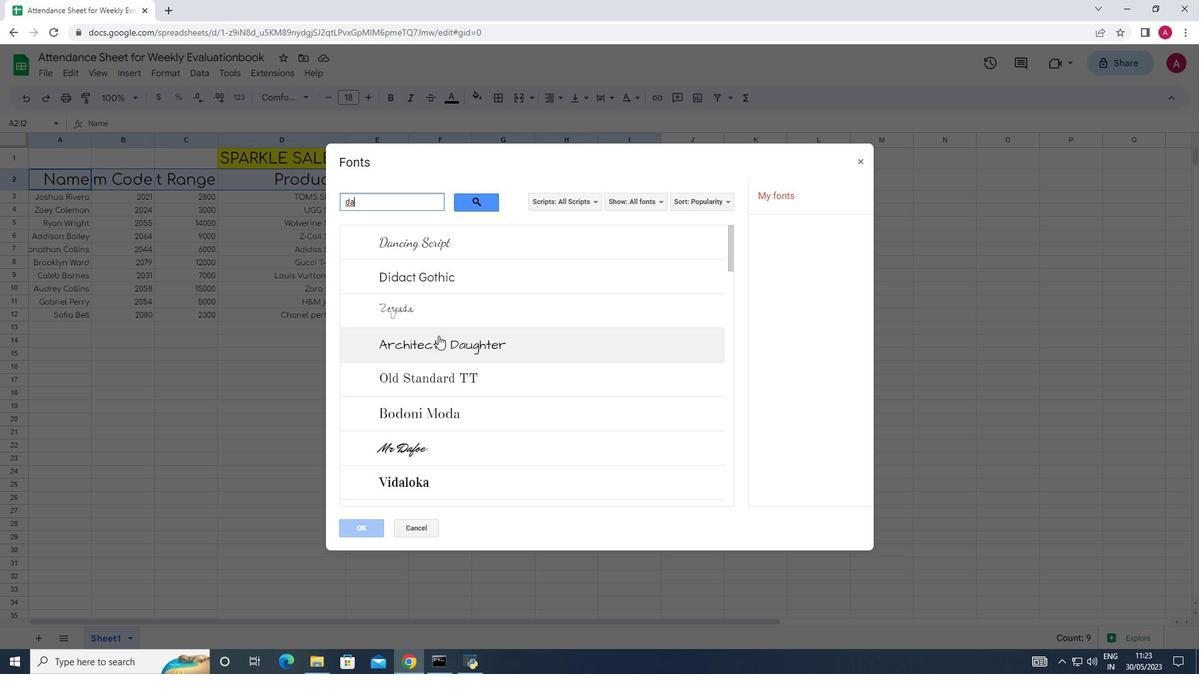 
Action: Key pressed t<Key.backspace><Key.backspace><Key.backspace><Key.backspace><Key.backspace><Key.backspace><Key.backspace><Key.backspace><Key.backspace><Key.backspace><Key.backspace><Key.backspace><Key.backspace><Key.backspace><Key.backspace><Key.backspace><Key.backspace>too
Screenshot: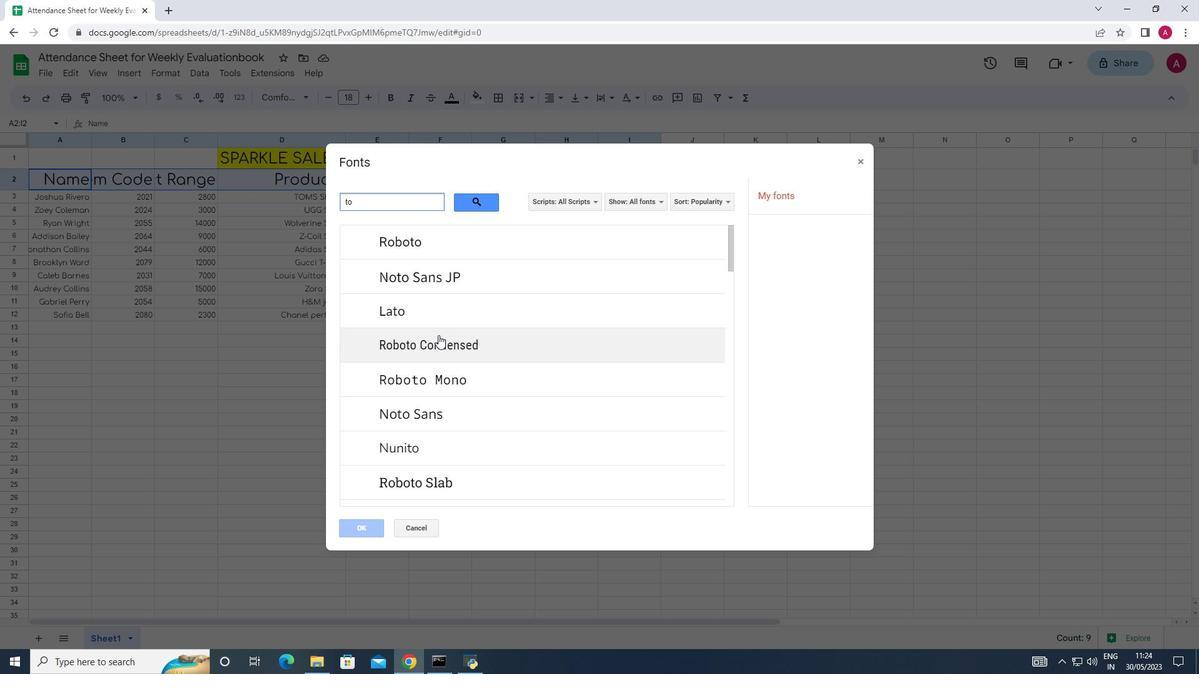 
Action: Mouse moved to (440, 332)
Screenshot: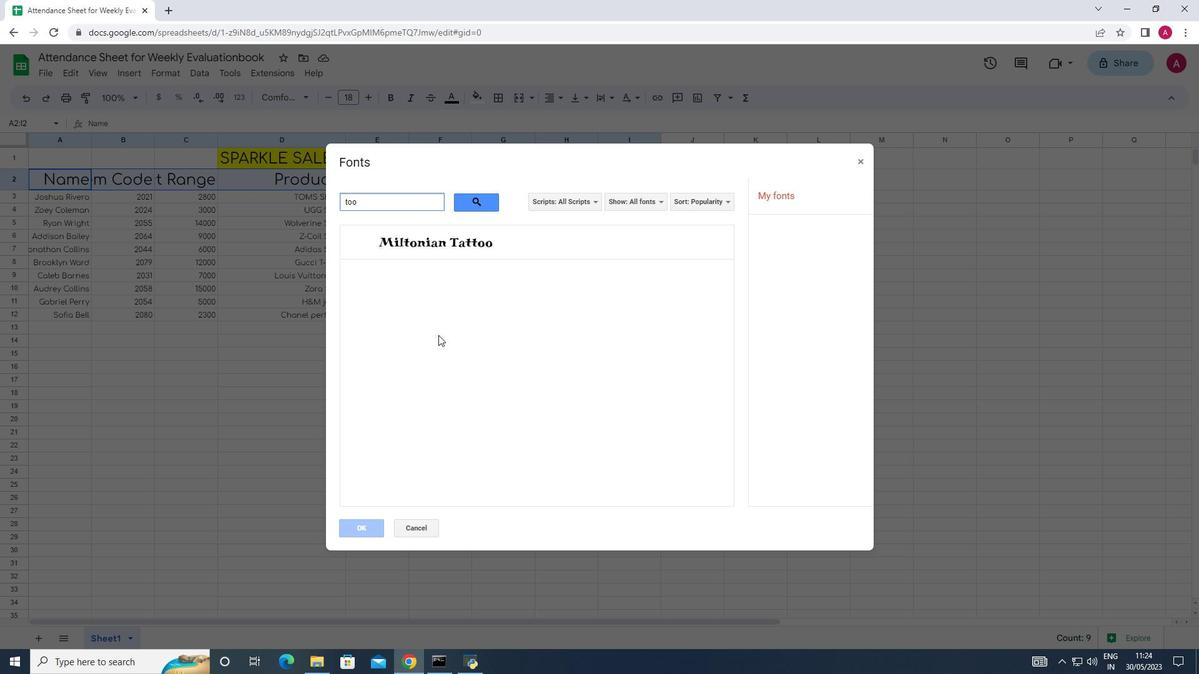 
Action: Key pressed <Key.backspace><Key.backspace><Key.backspace><Key.backspace><Key.backspace>da
Screenshot: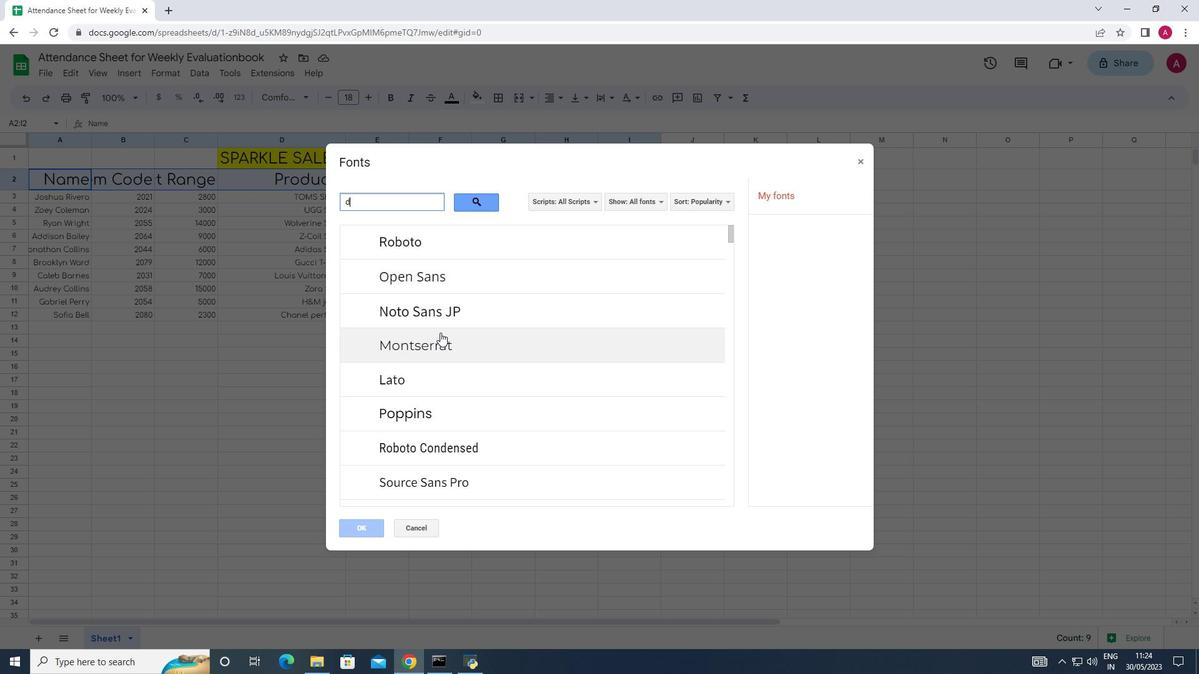 
Action: Mouse moved to (452, 419)
Screenshot: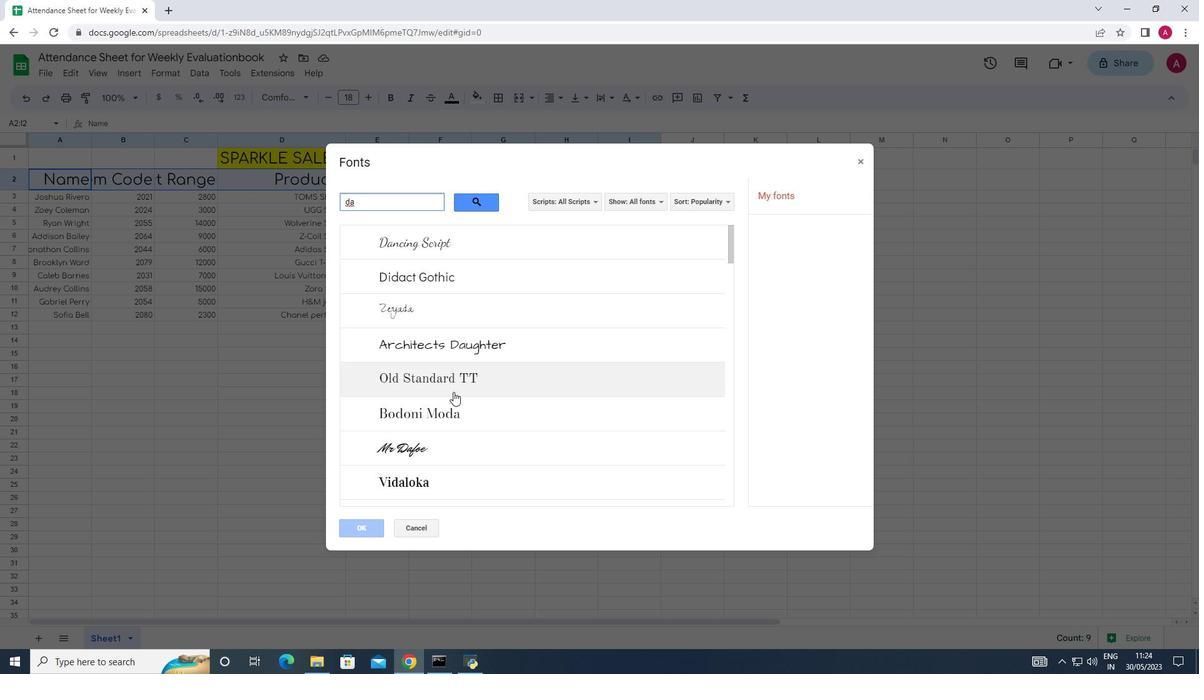 
Action: Mouse scrolled (452, 419) with delta (0, 0)
Screenshot: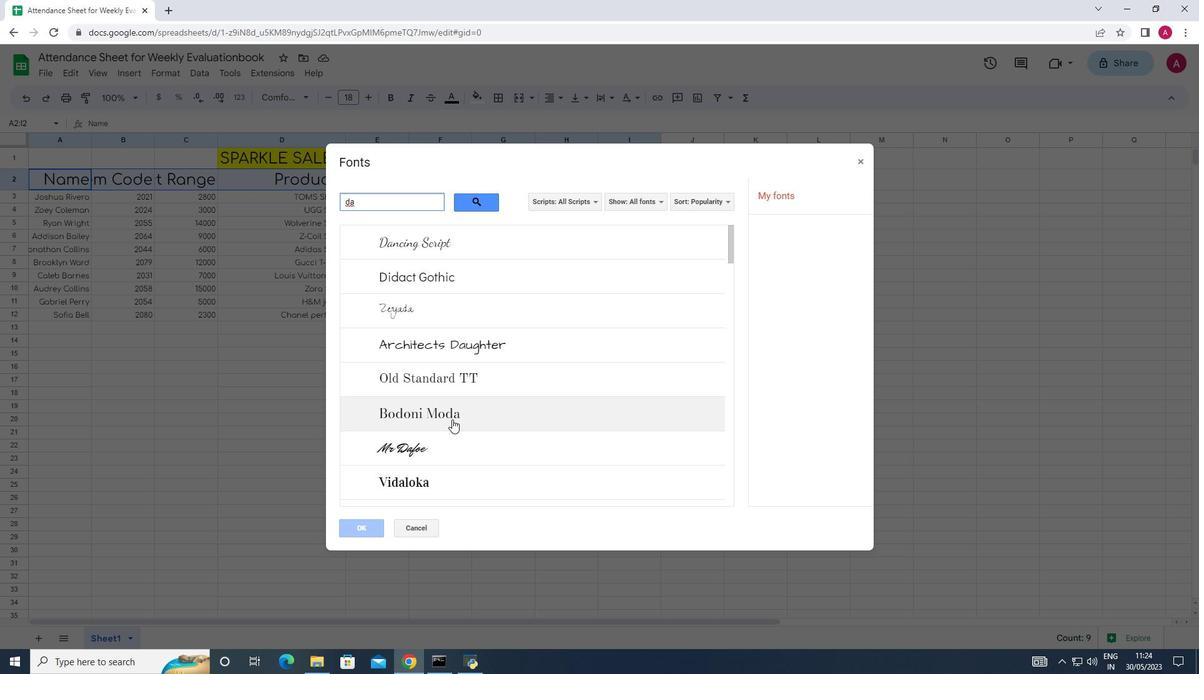 
Action: Mouse scrolled (452, 419) with delta (0, 0)
Screenshot: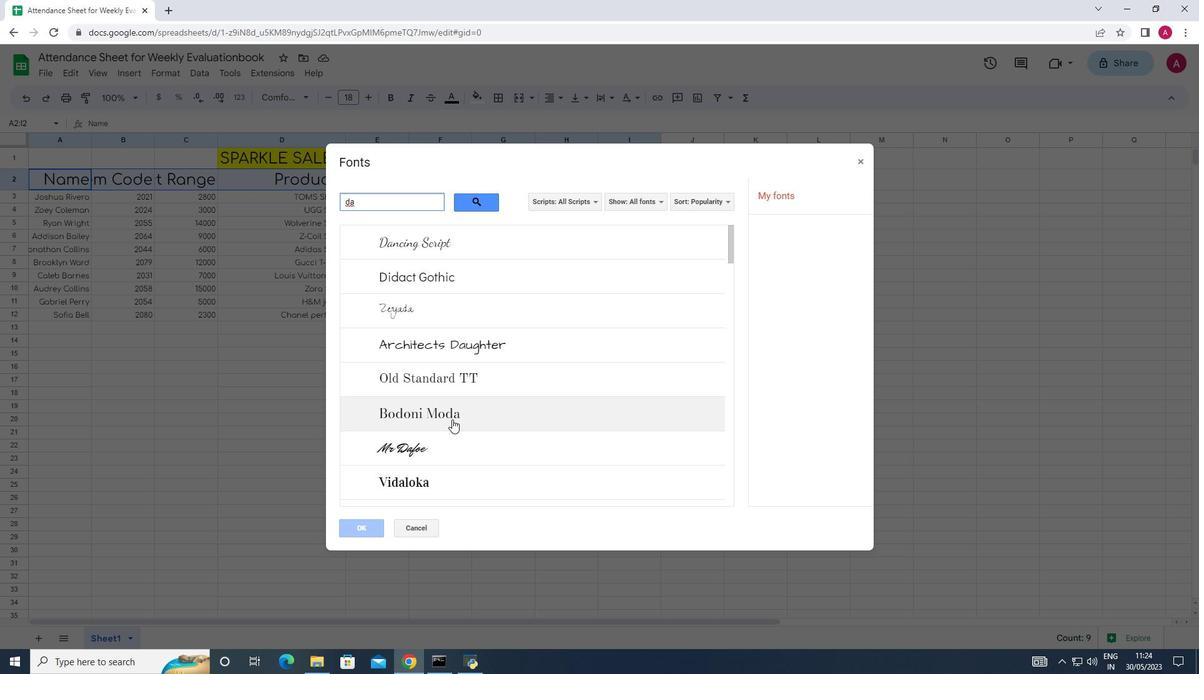 
Action: Mouse scrolled (452, 419) with delta (0, 0)
Screenshot: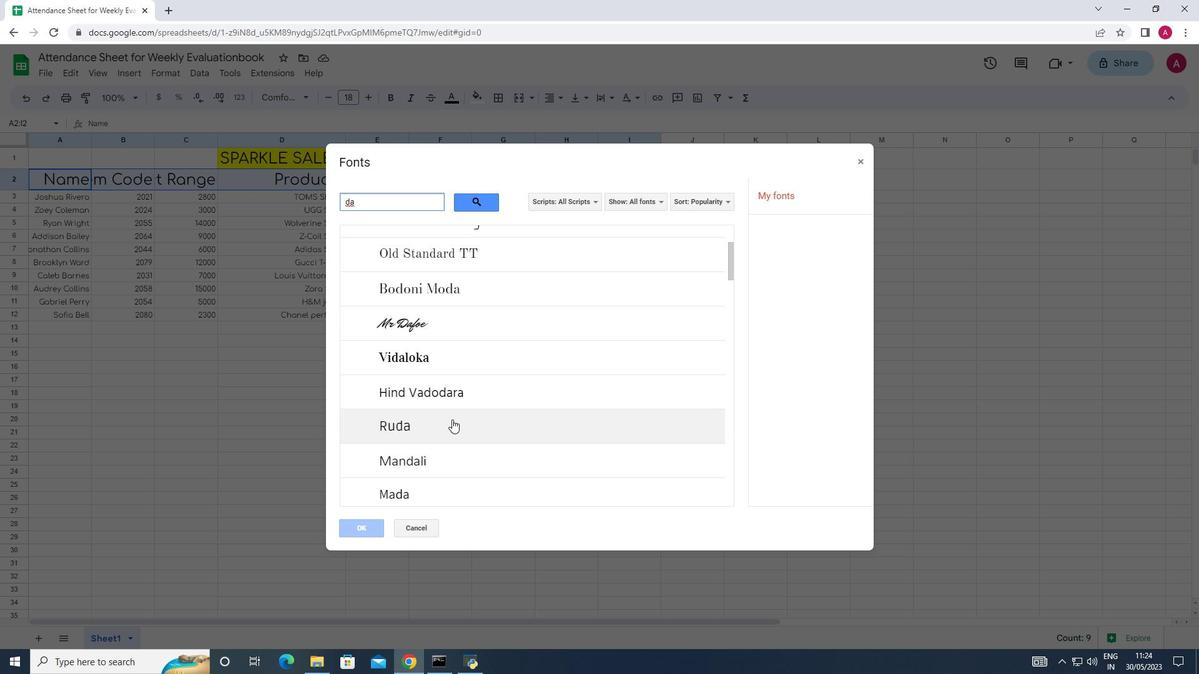 
Action: Mouse scrolled (452, 419) with delta (0, 0)
Screenshot: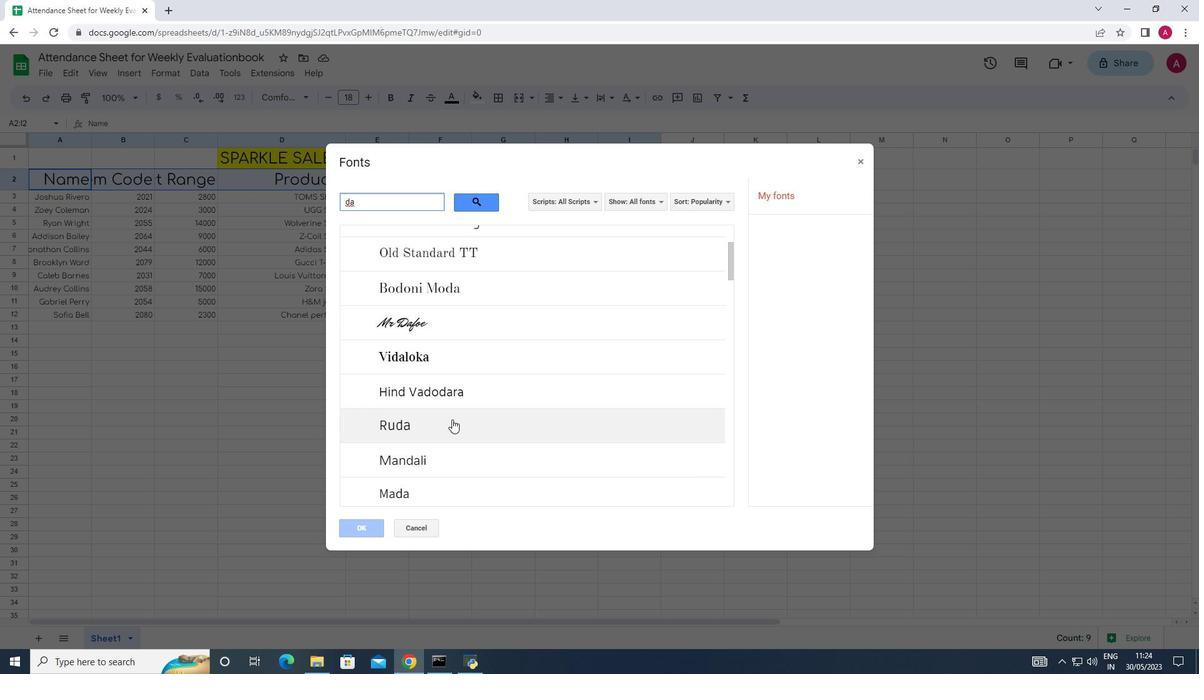 
Action: Mouse scrolled (452, 419) with delta (0, 0)
Screenshot: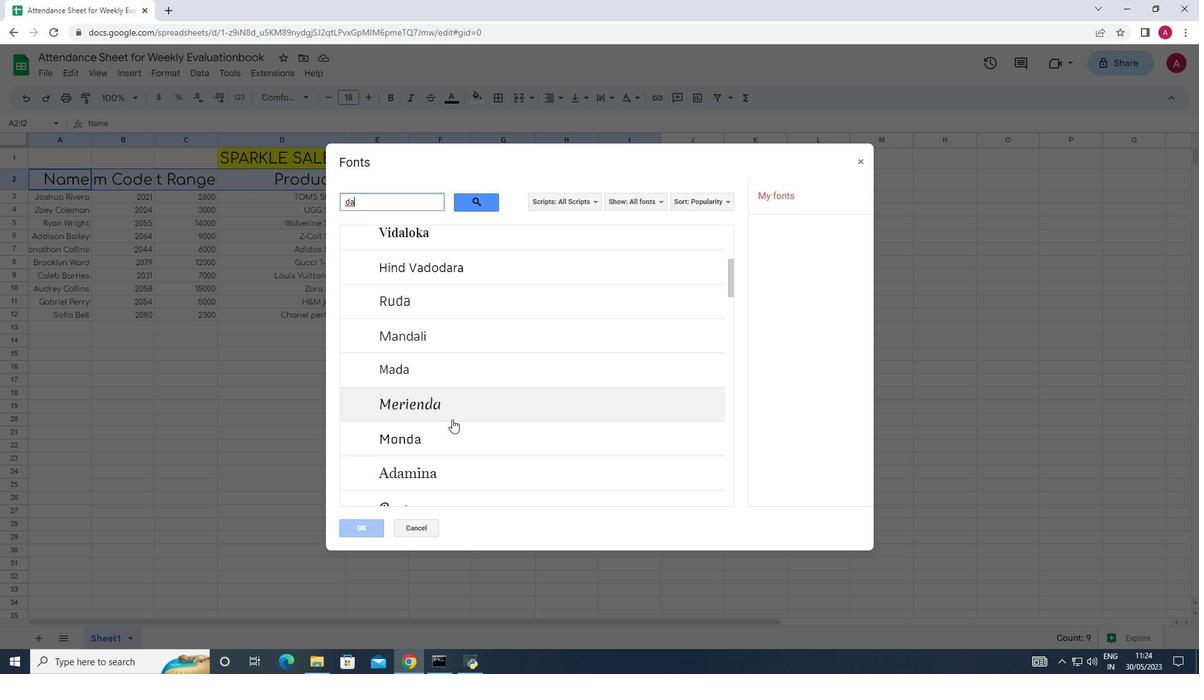 
Action: Mouse scrolled (452, 419) with delta (0, 0)
Screenshot: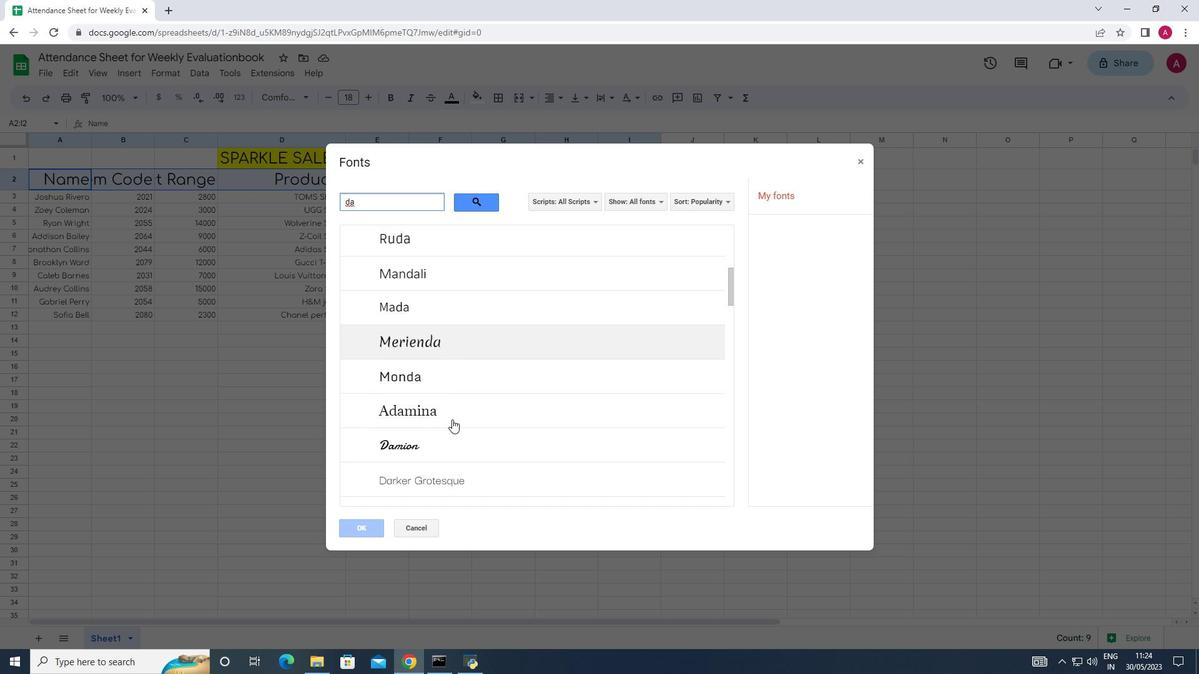 
Action: Mouse scrolled (452, 419) with delta (0, 0)
Screenshot: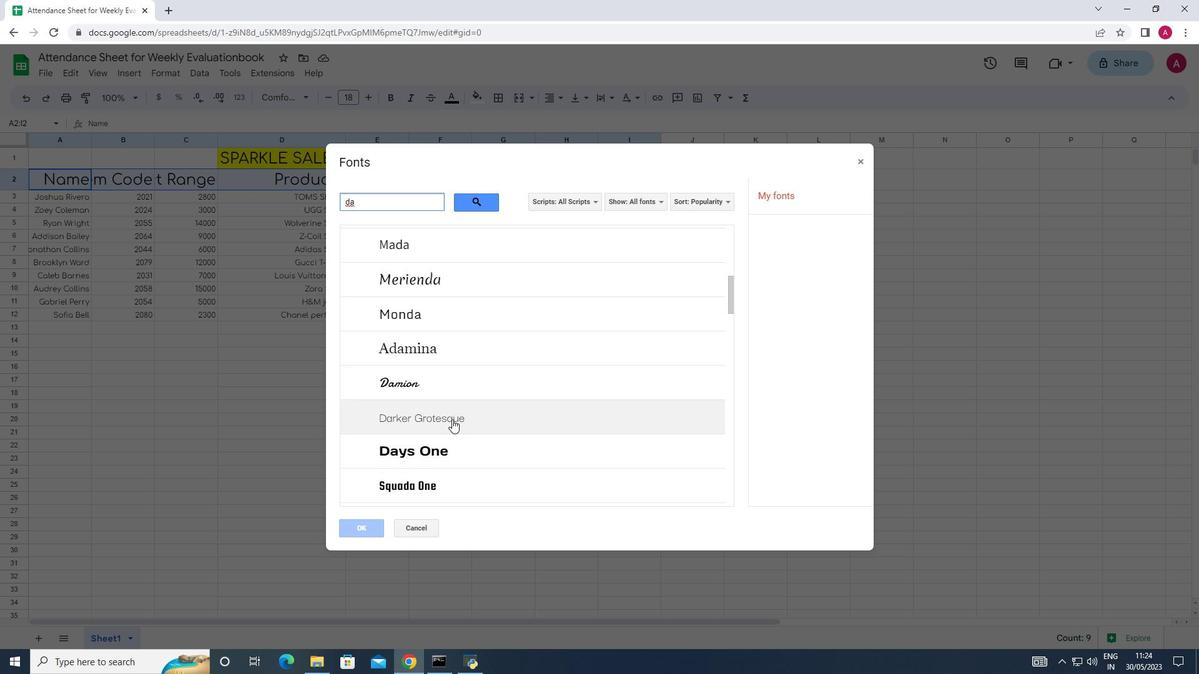 
Action: Mouse scrolled (452, 419) with delta (0, 0)
Screenshot: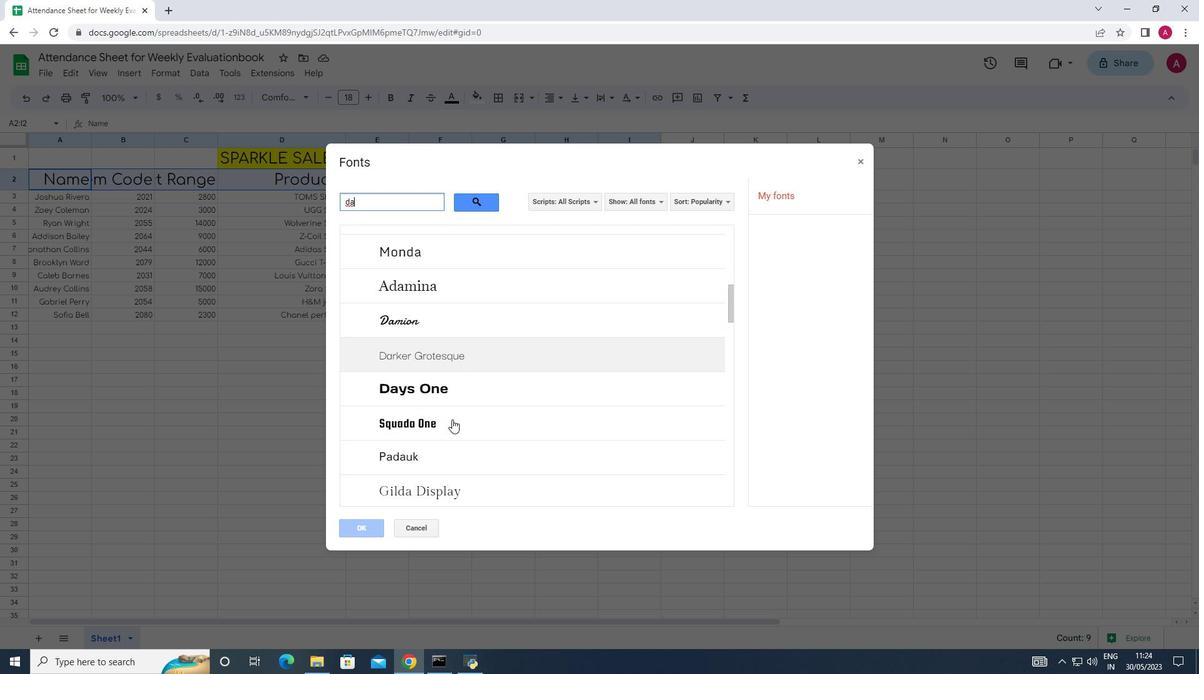 
Action: Mouse scrolled (452, 419) with delta (0, 0)
Screenshot: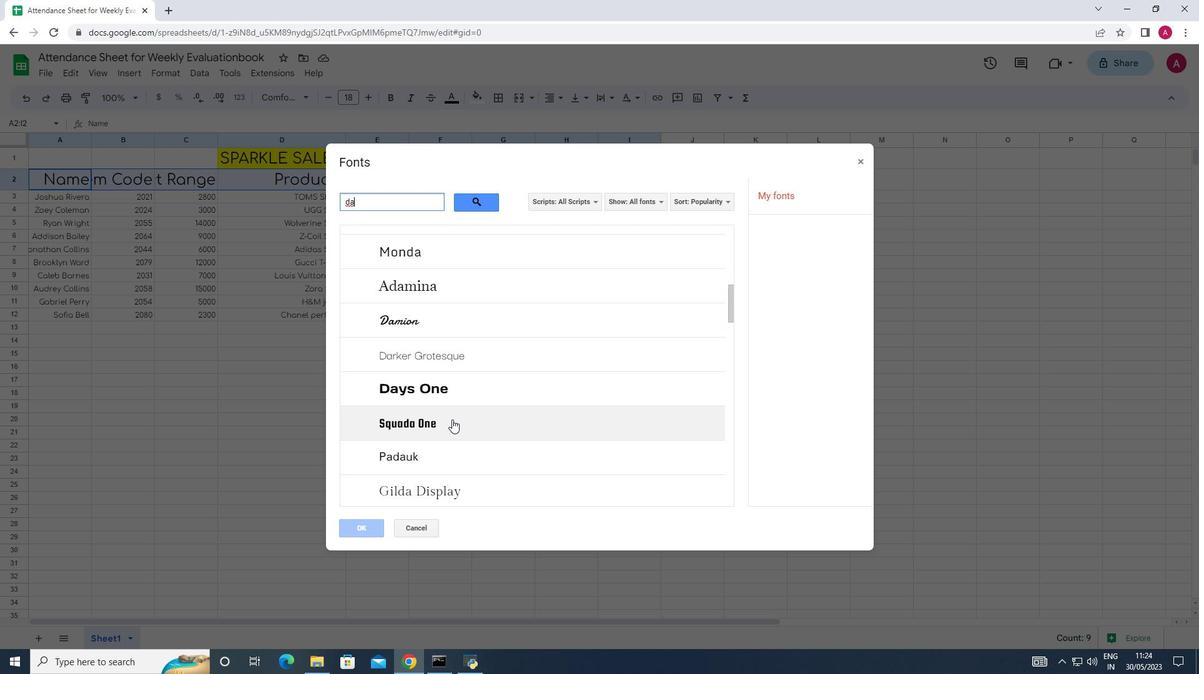 
Action: Mouse scrolled (452, 419) with delta (0, 0)
Screenshot: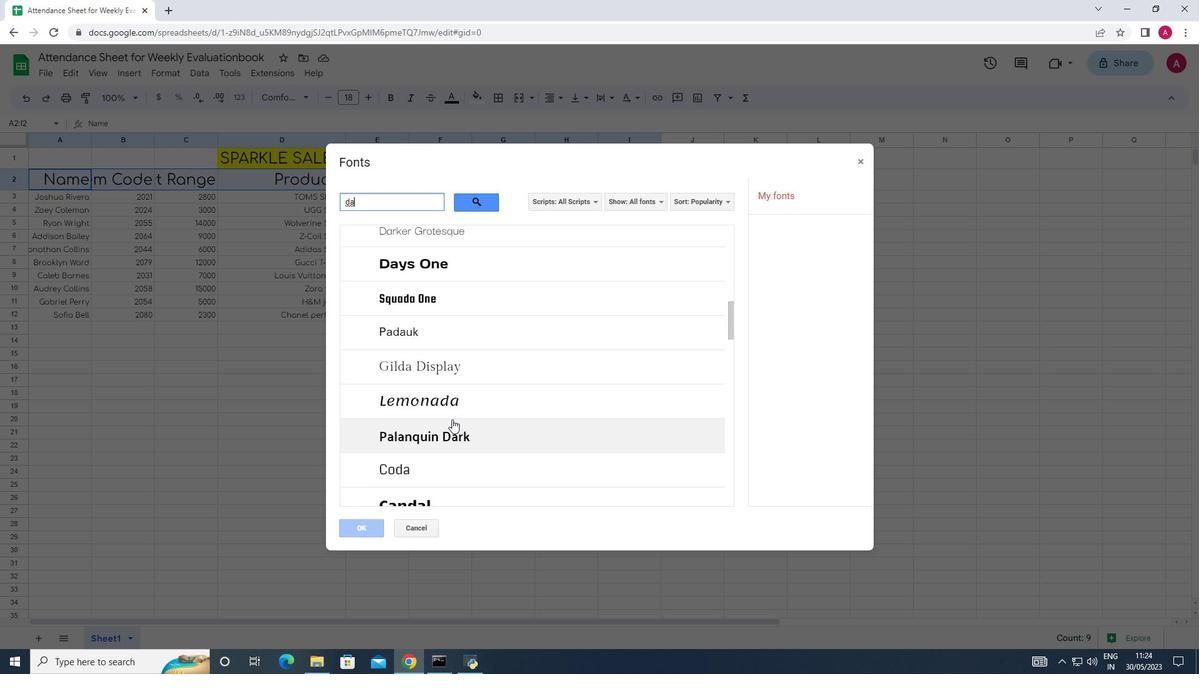 
Action: Mouse scrolled (452, 419) with delta (0, 0)
Screenshot: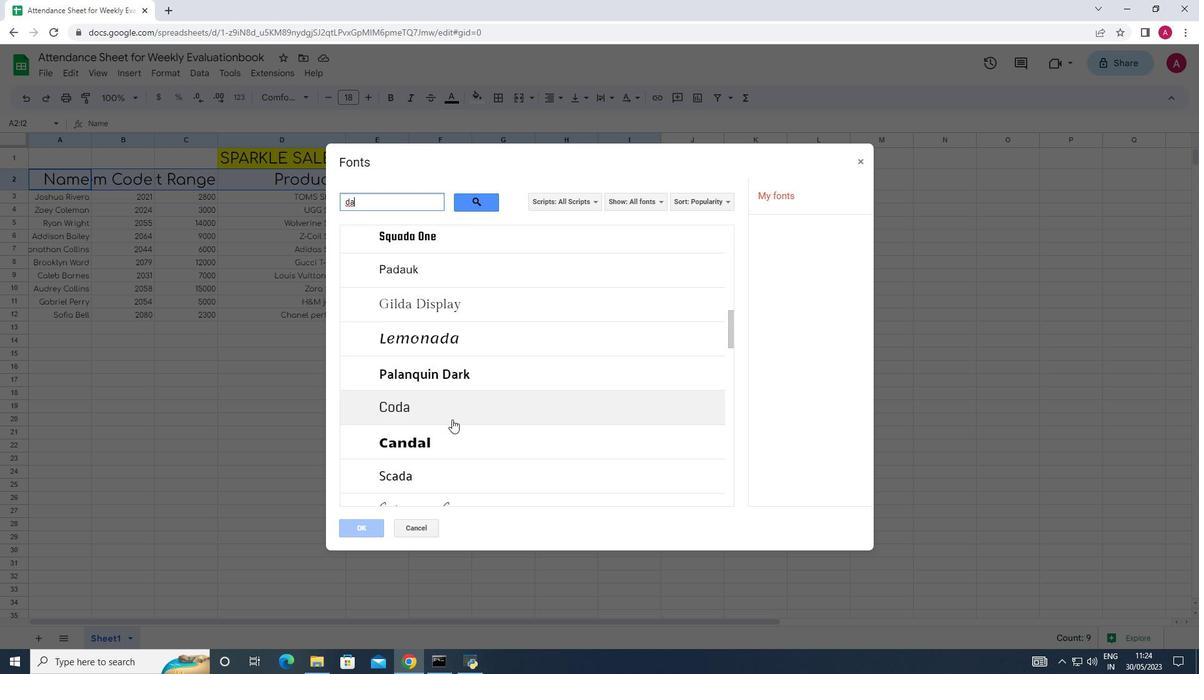 
Action: Mouse scrolled (452, 419) with delta (0, 0)
Screenshot: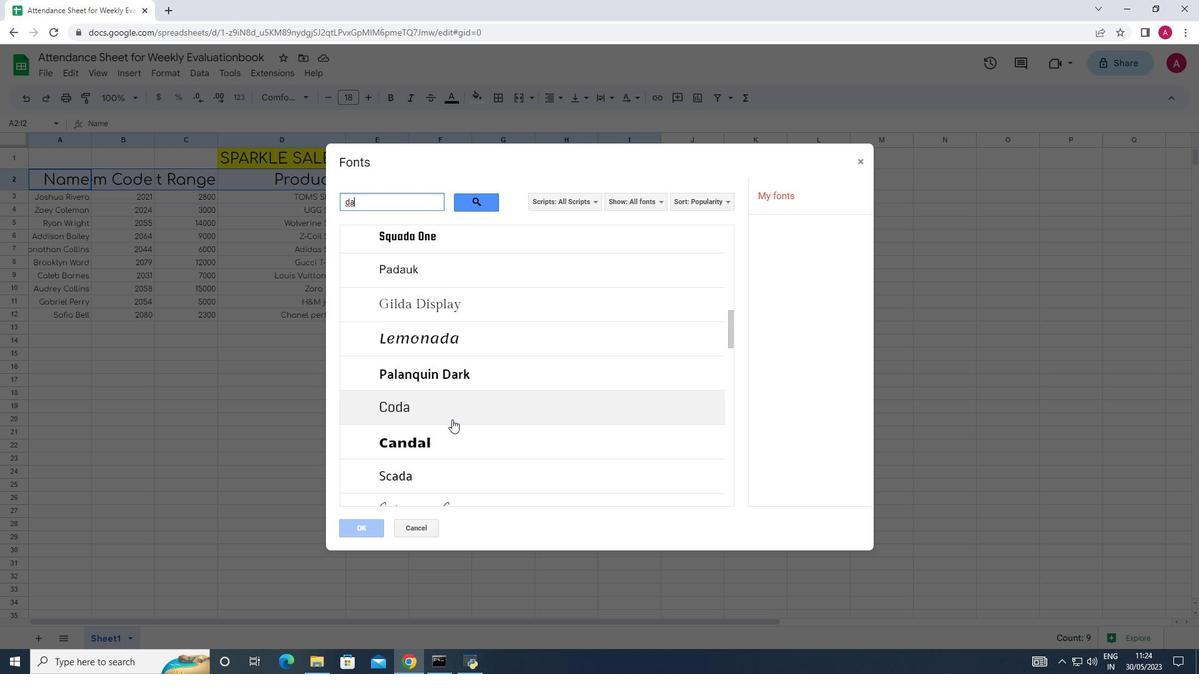 
Action: Mouse scrolled (452, 419) with delta (0, 0)
Screenshot: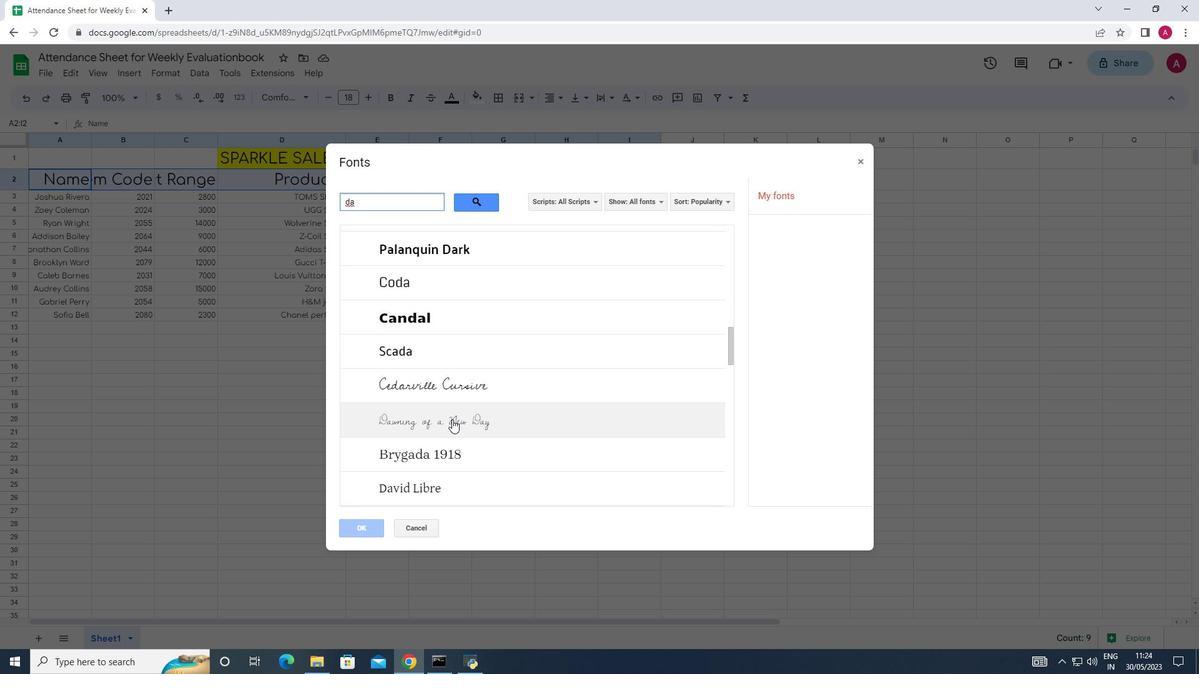 
Action: Mouse scrolled (452, 419) with delta (0, 0)
Screenshot: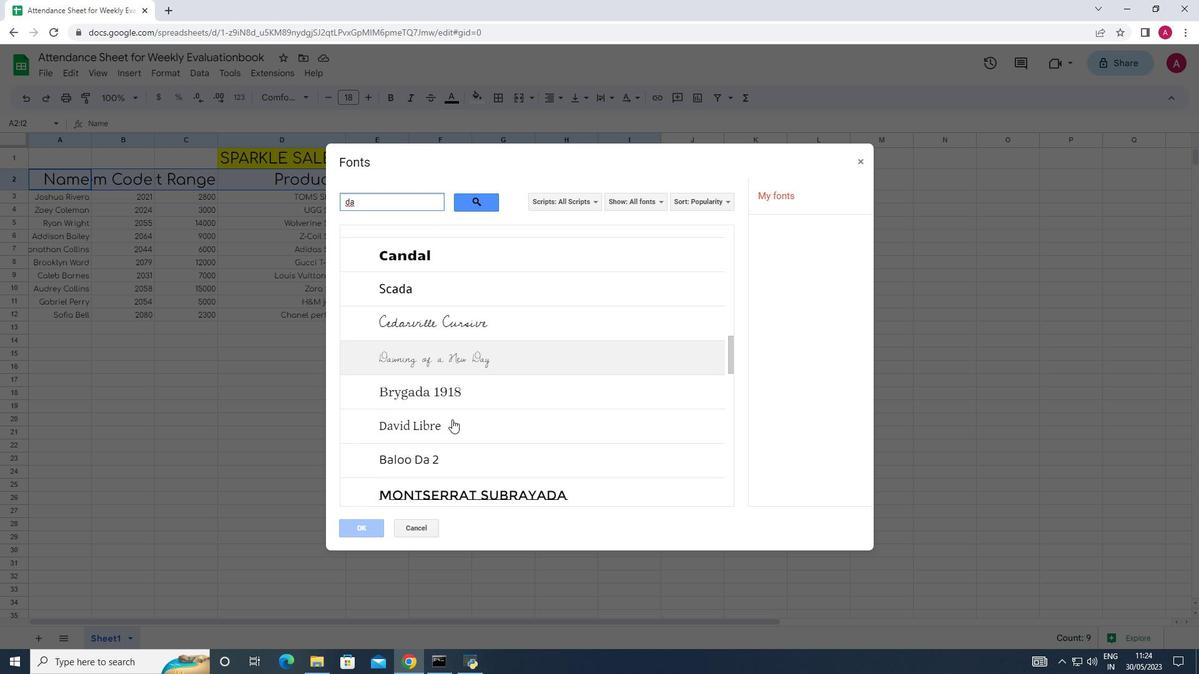 
Action: Mouse scrolled (452, 419) with delta (0, 0)
Screenshot: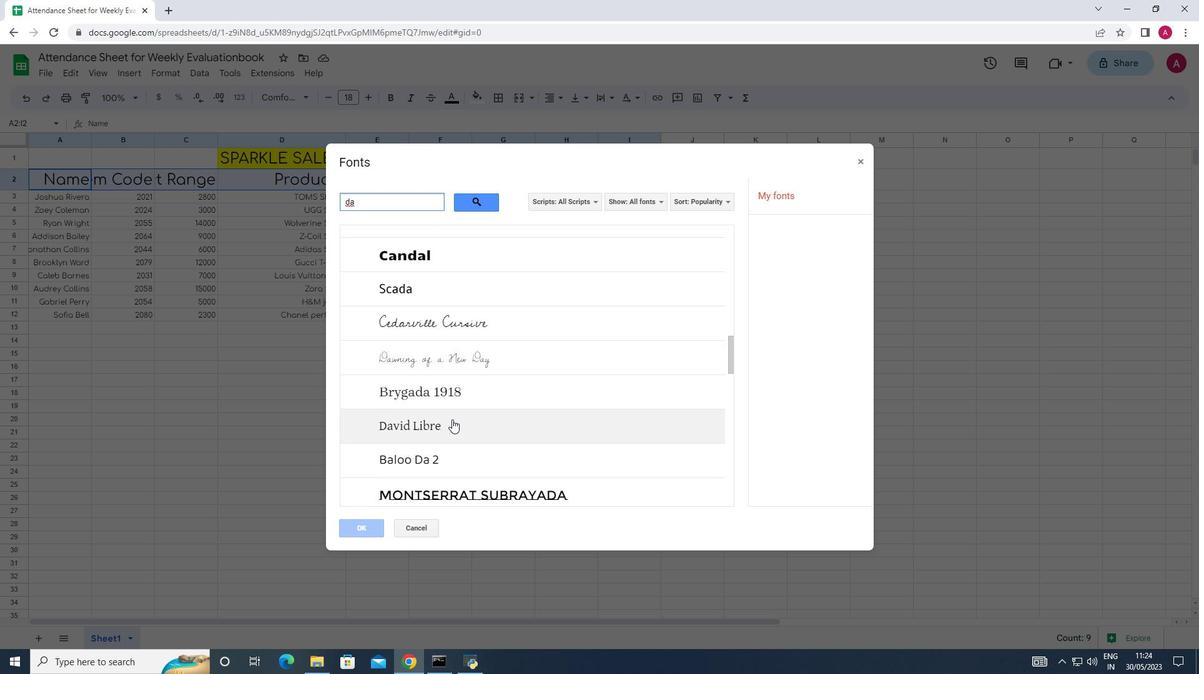 
Action: Mouse scrolled (452, 419) with delta (0, 0)
Screenshot: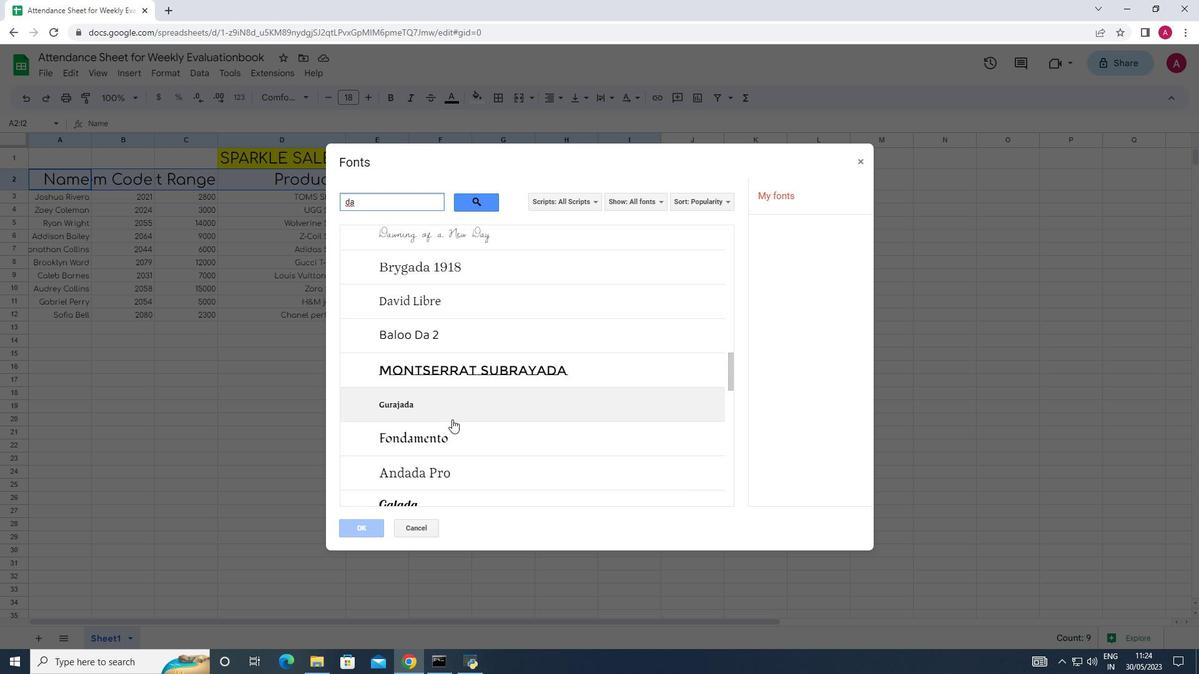 
Action: Mouse scrolled (452, 419) with delta (0, 0)
Screenshot: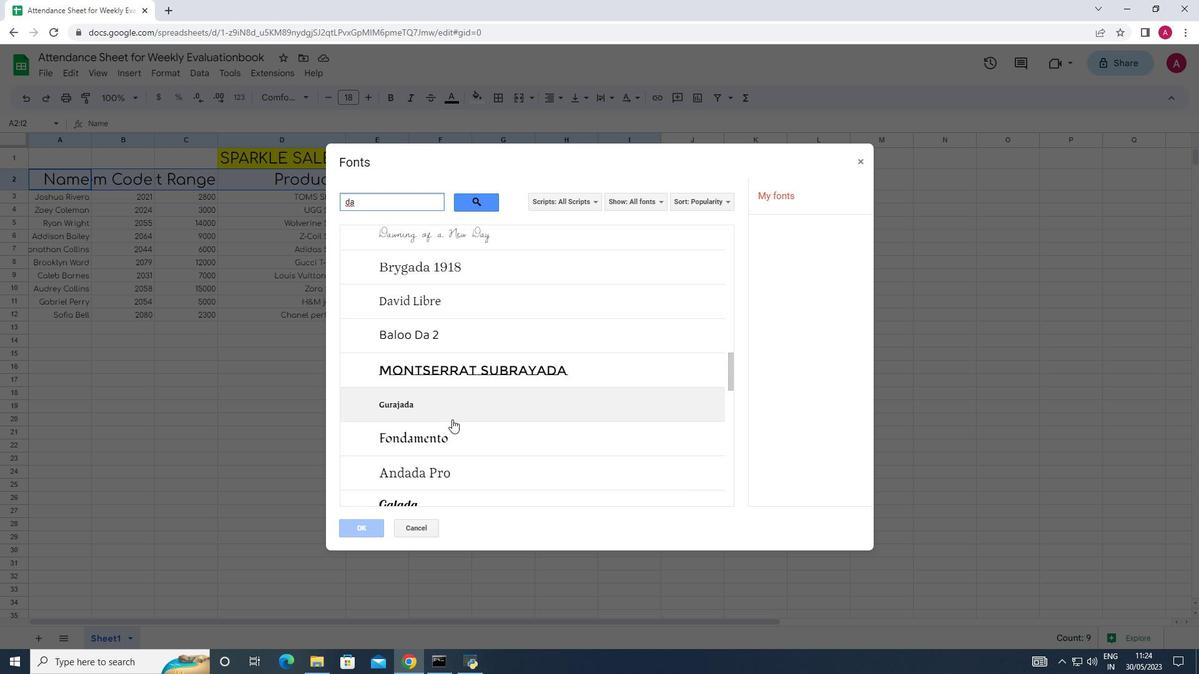 
Action: Mouse scrolled (452, 420) with delta (0, 0)
Screenshot: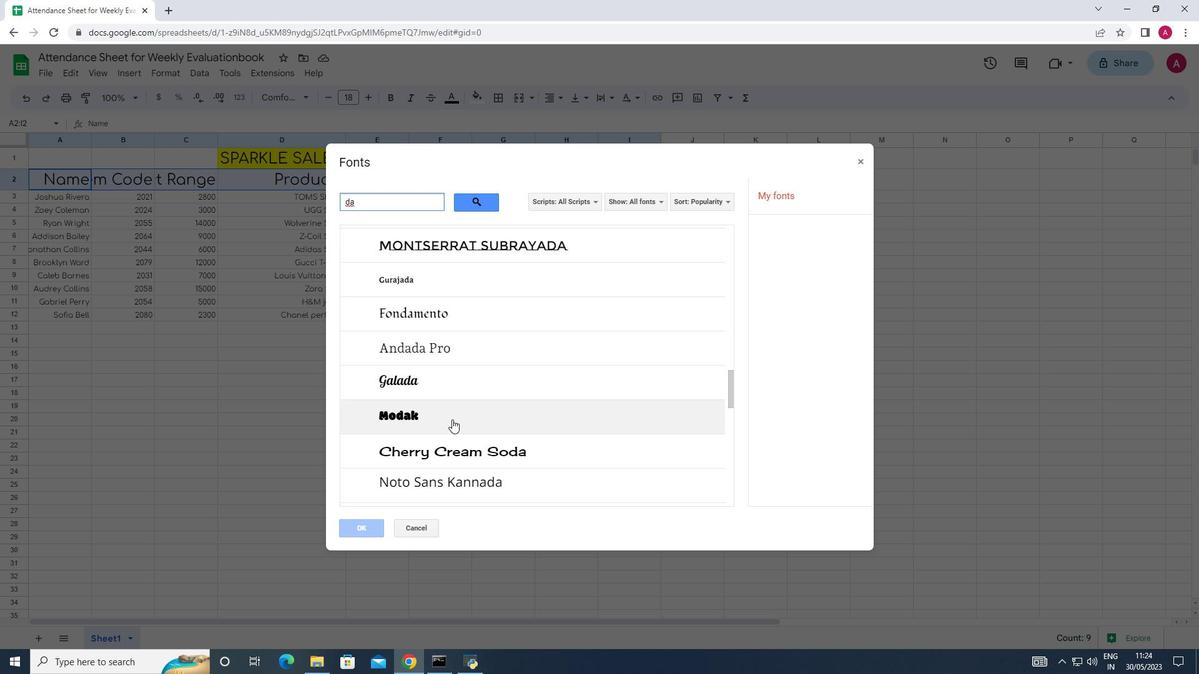 
Action: Mouse scrolled (452, 420) with delta (0, 0)
Screenshot: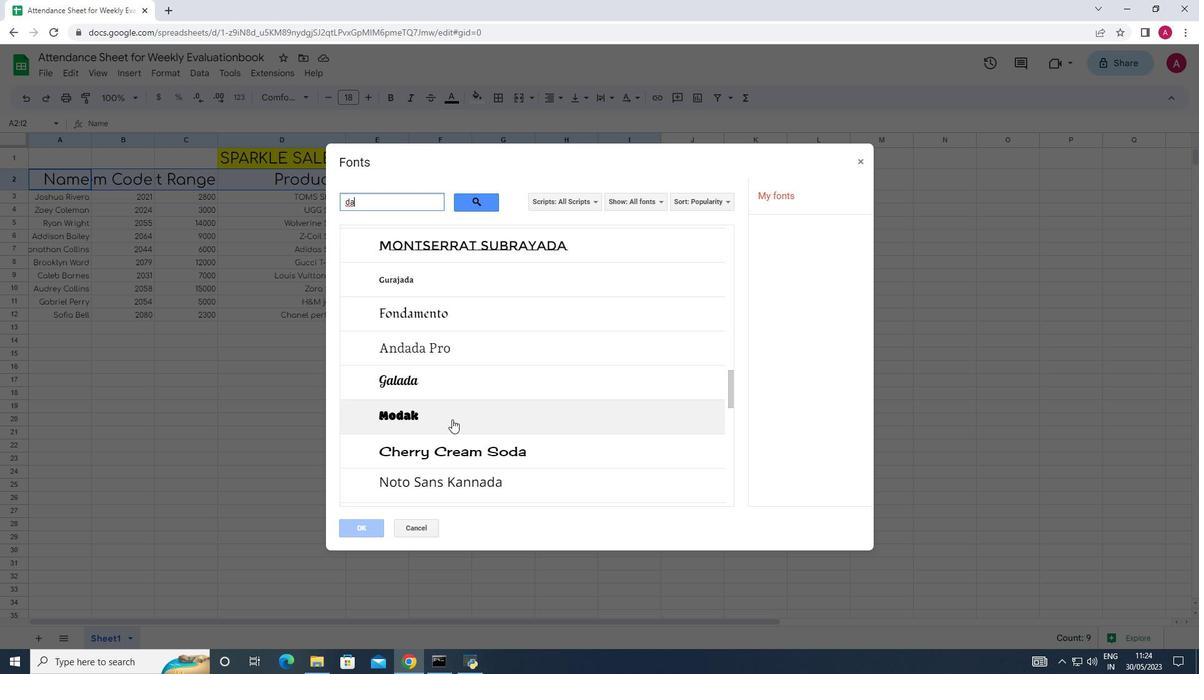 
Action: Mouse scrolled (452, 420) with delta (0, 0)
Screenshot: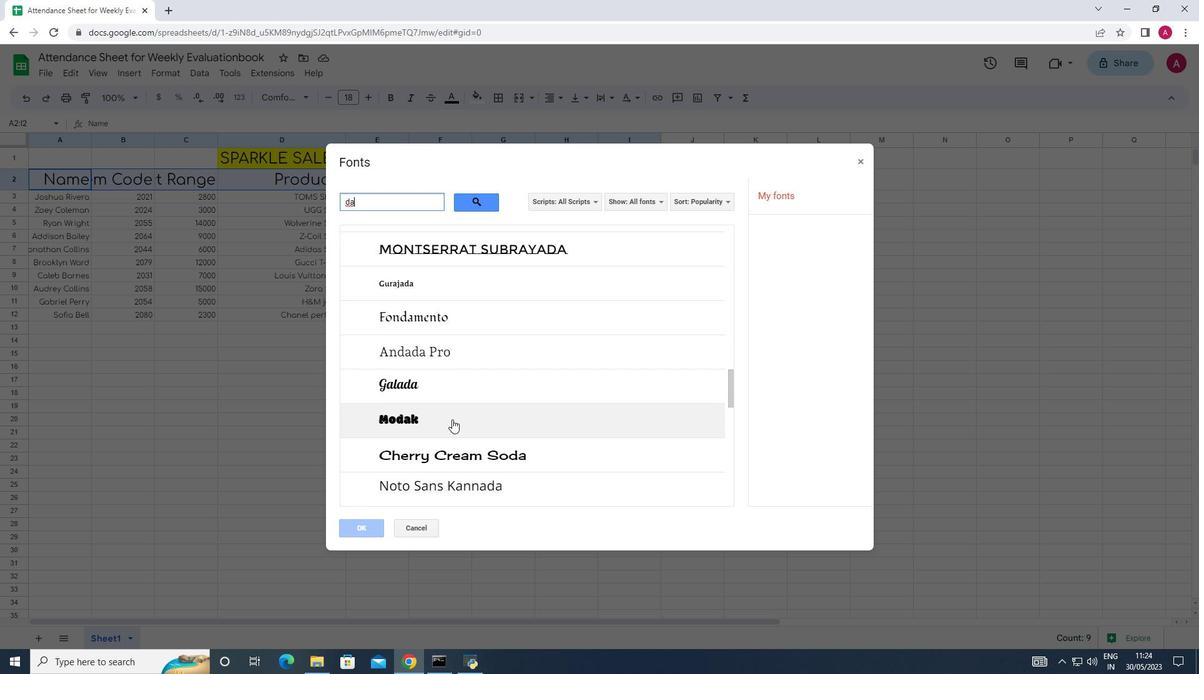 
Action: Mouse scrolled (452, 420) with delta (0, 0)
Screenshot: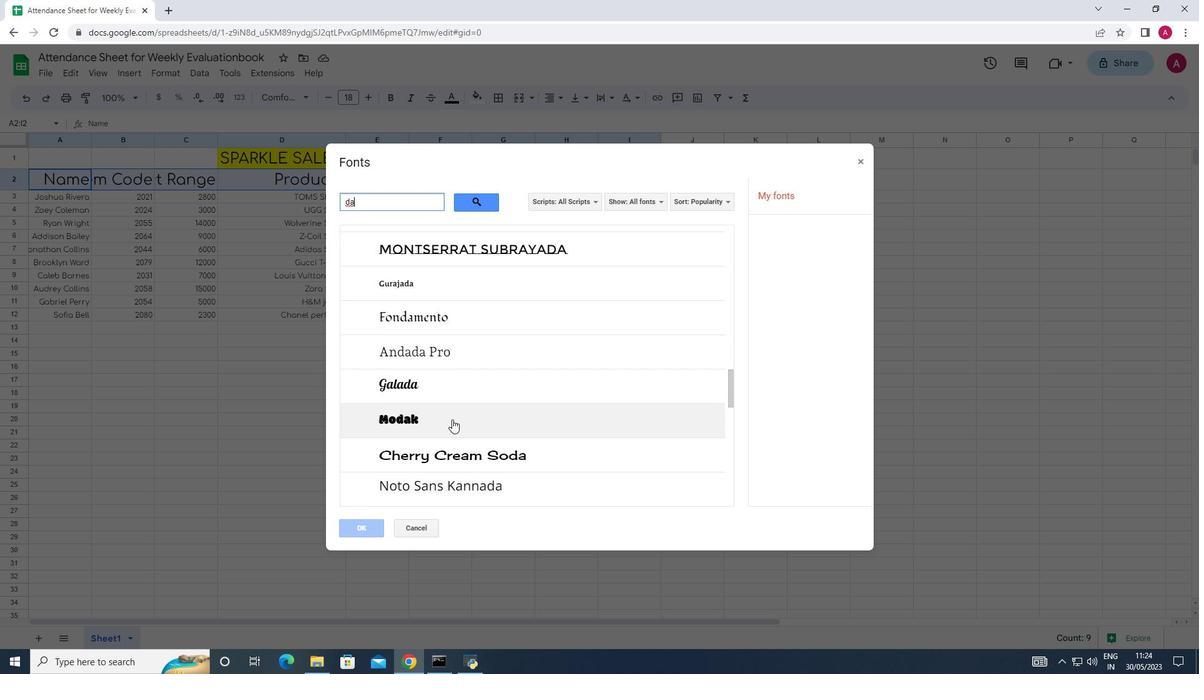 
Action: Mouse moved to (452, 418)
Screenshot: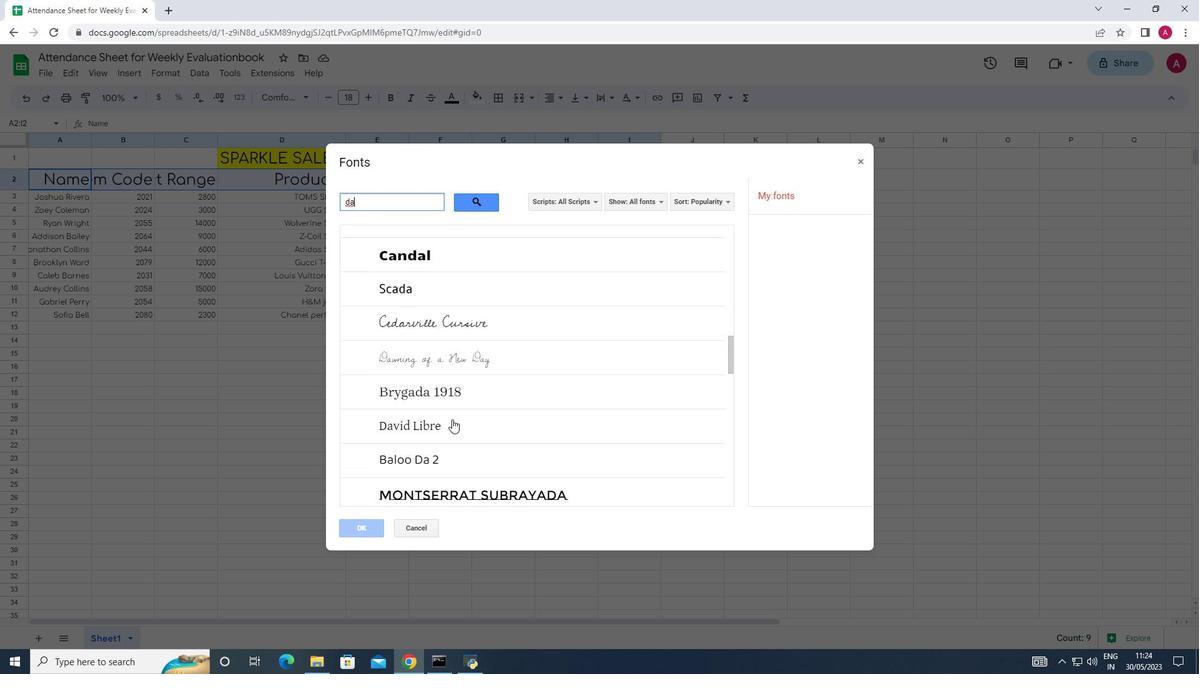 
Action: Mouse scrolled (452, 419) with delta (0, 0)
Screenshot: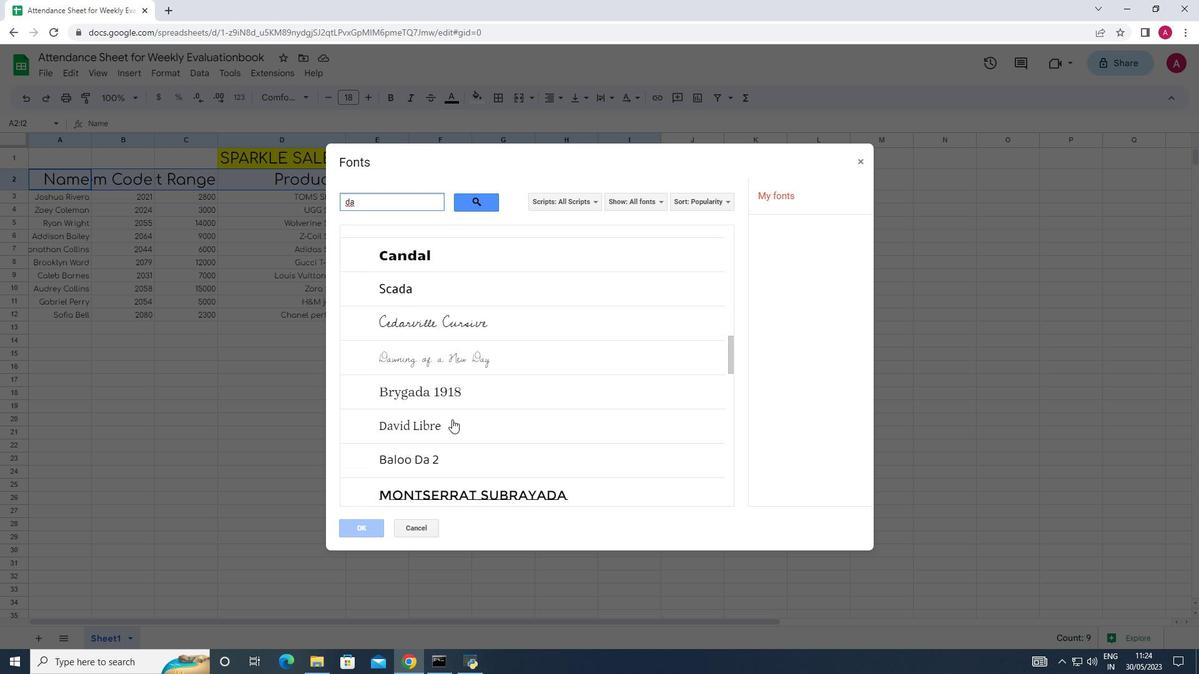 
Action: Mouse scrolled (452, 419) with delta (0, 0)
Screenshot: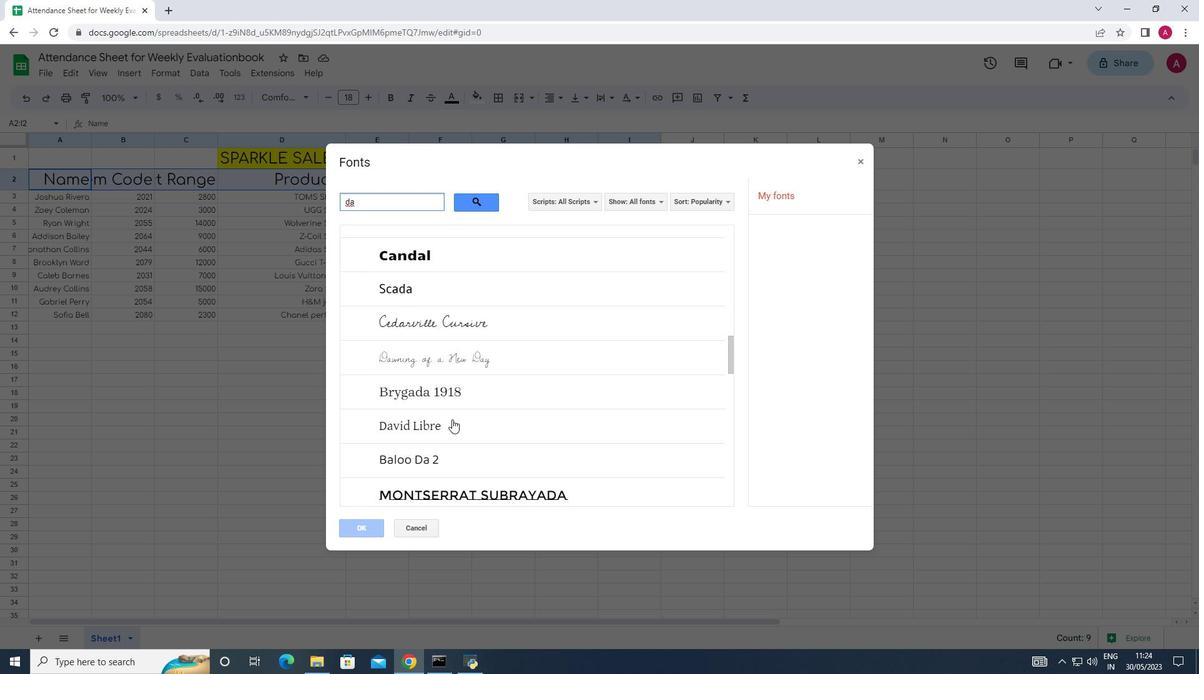 
Action: Mouse scrolled (452, 419) with delta (0, 0)
Screenshot: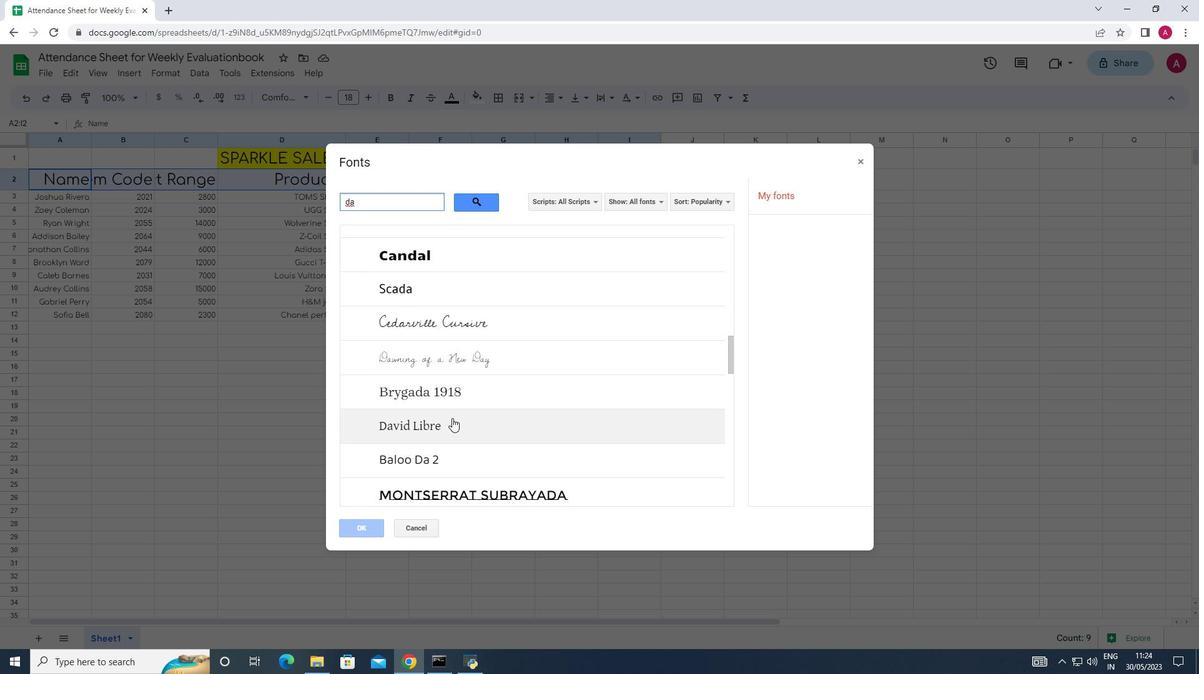 
Action: Mouse scrolled (452, 419) with delta (0, 0)
Screenshot: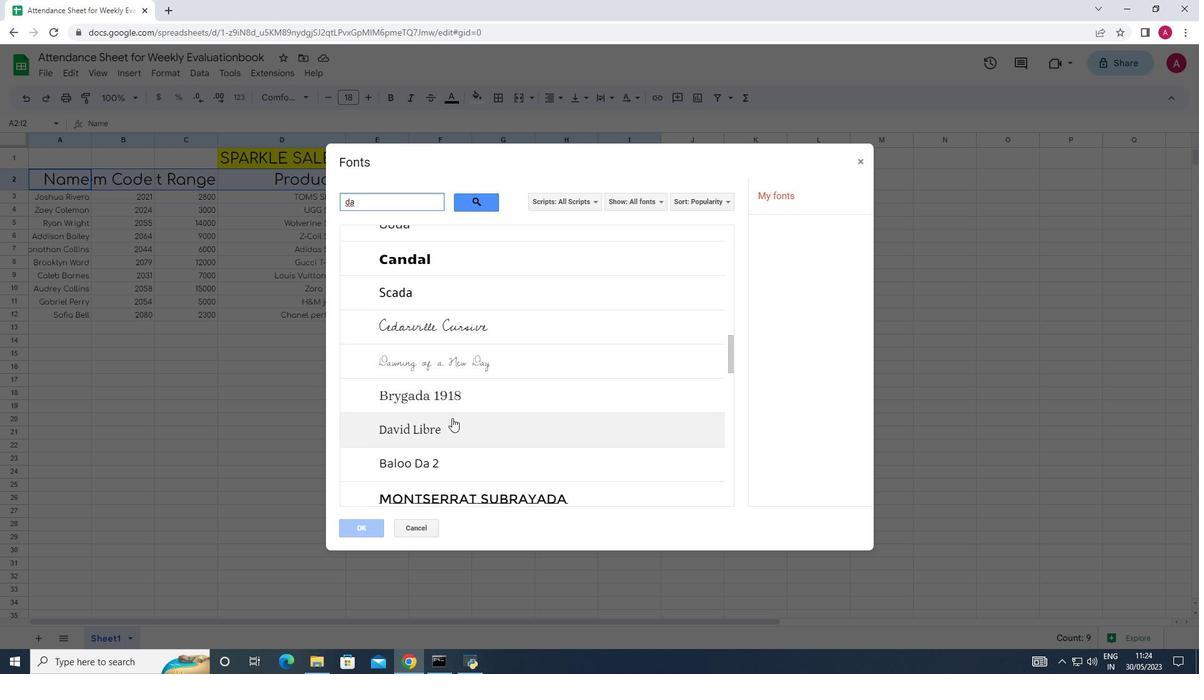 
Action: Mouse scrolled (452, 419) with delta (0, 0)
Screenshot: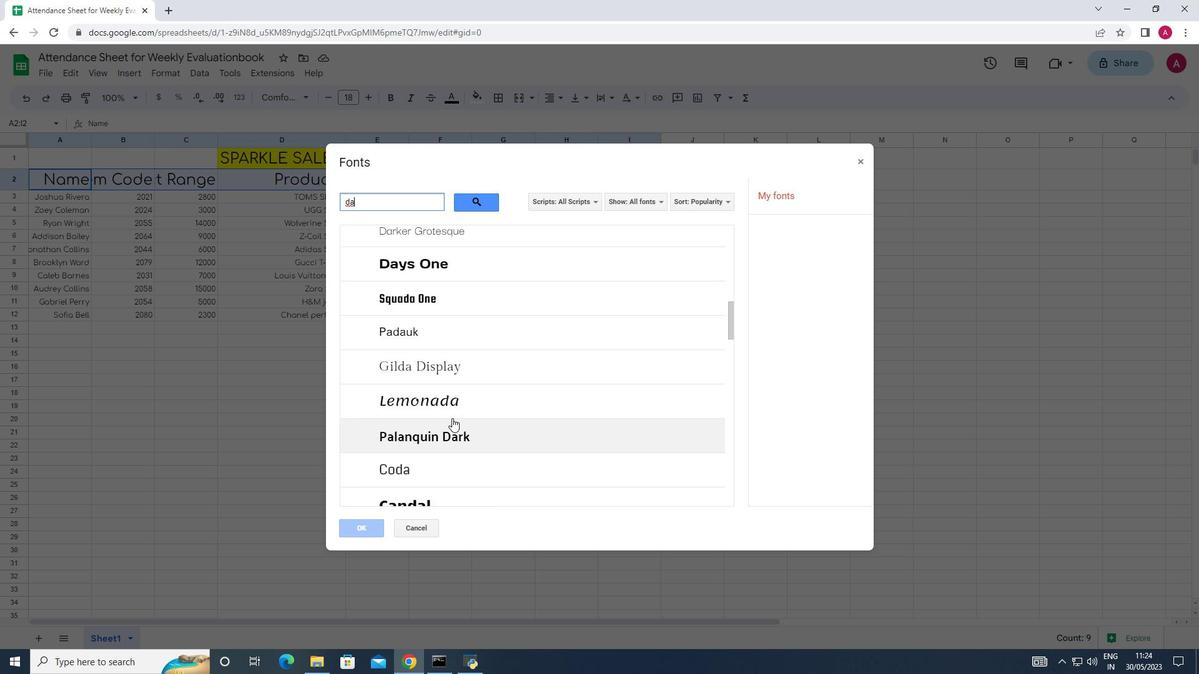 
Action: Mouse scrolled (452, 419) with delta (0, 0)
Screenshot: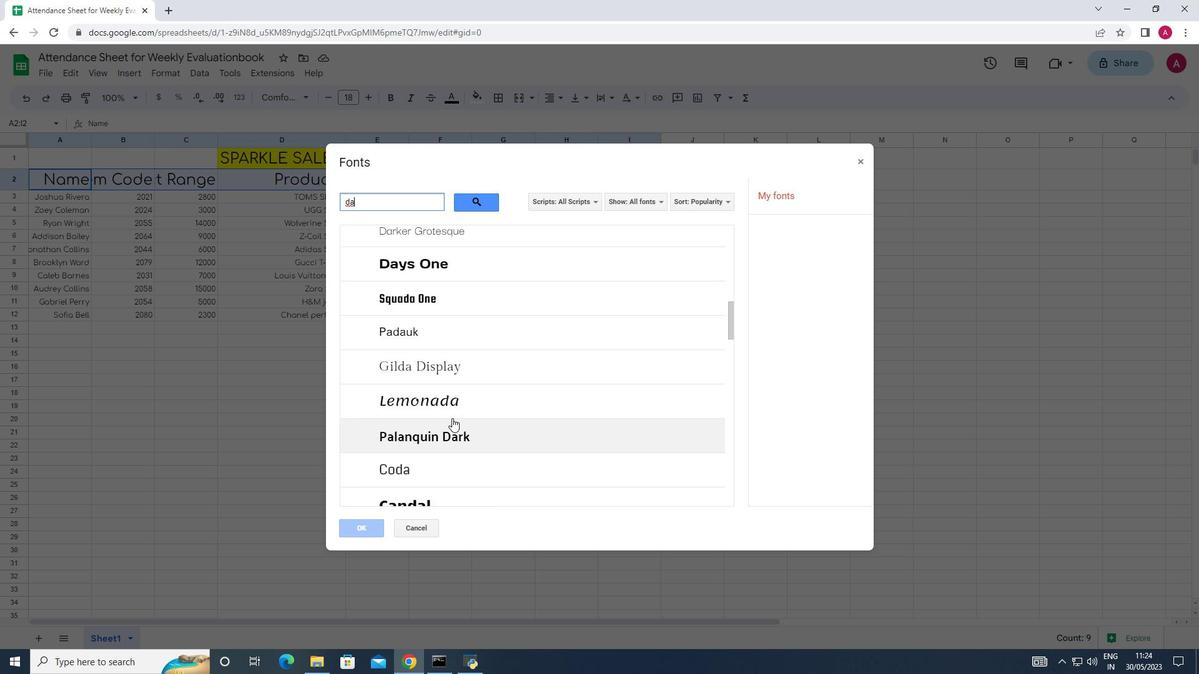 
Action: Mouse moved to (462, 394)
Screenshot: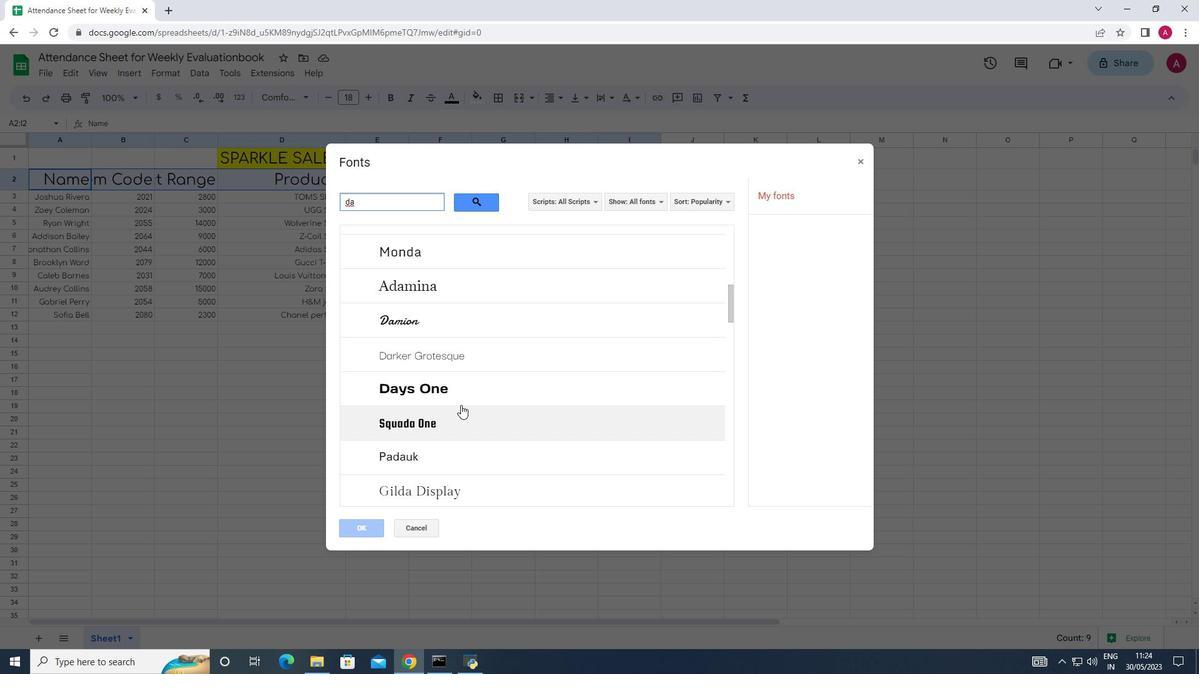 
Action: Mouse pressed left at (462, 394)
Screenshot: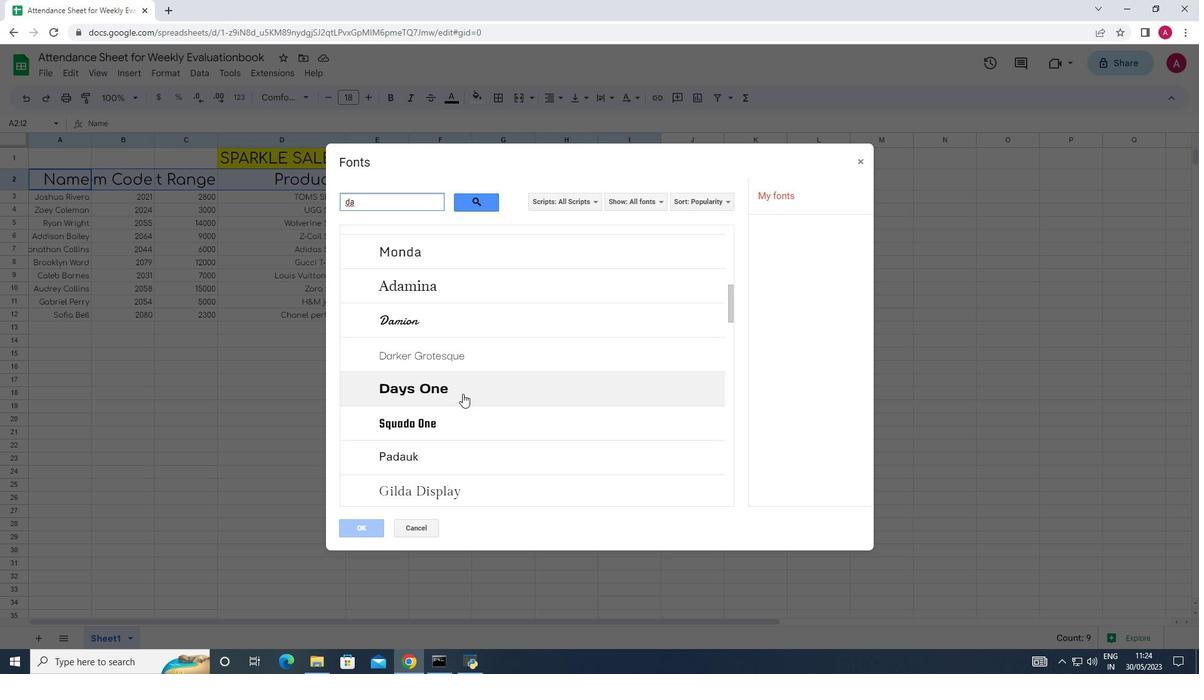 
Action: Mouse moved to (787, 222)
Screenshot: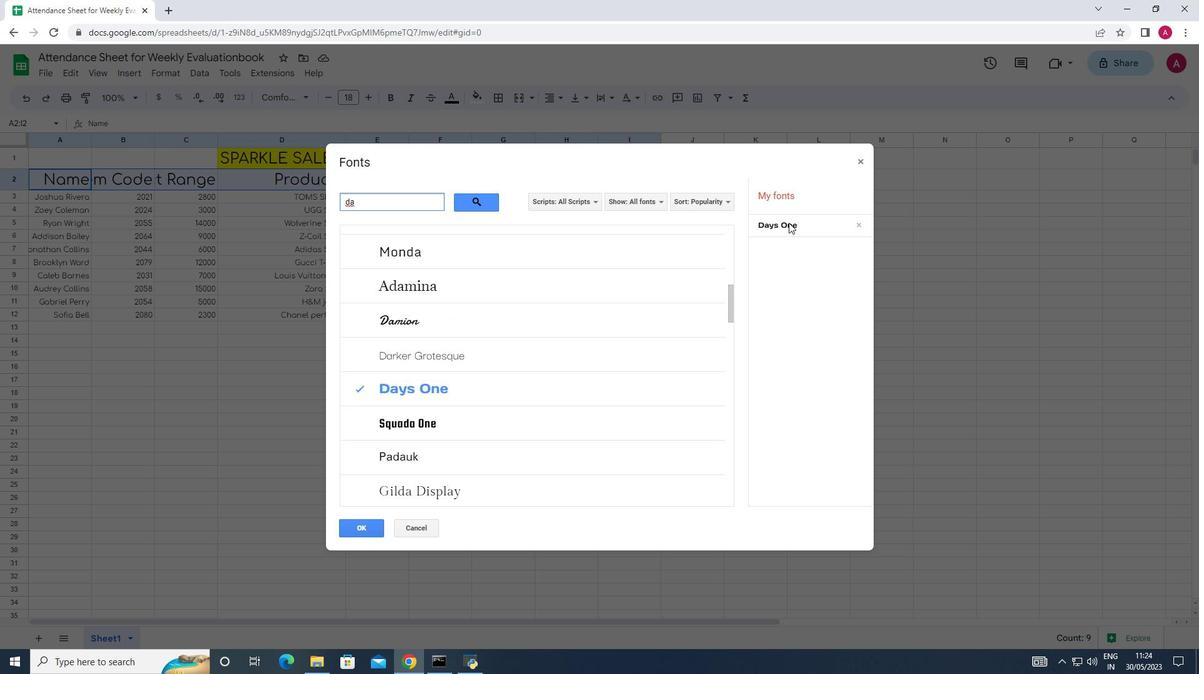 
Action: Mouse pressed left at (787, 222)
Screenshot: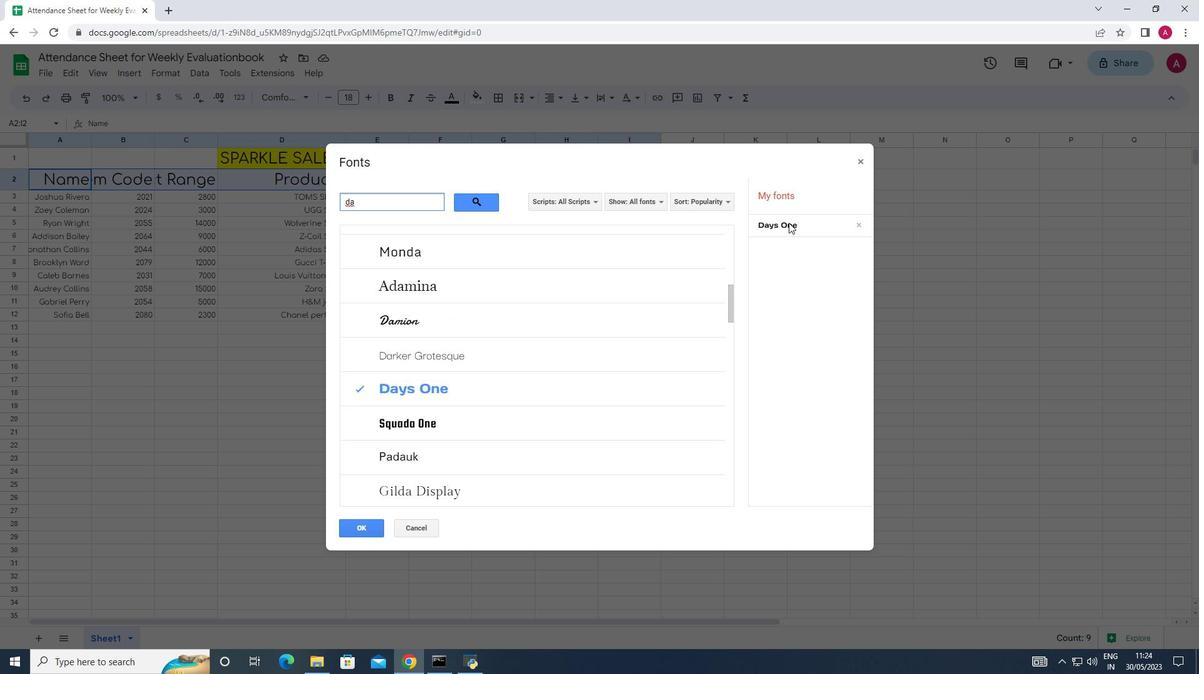
Action: Mouse moved to (863, 162)
Screenshot: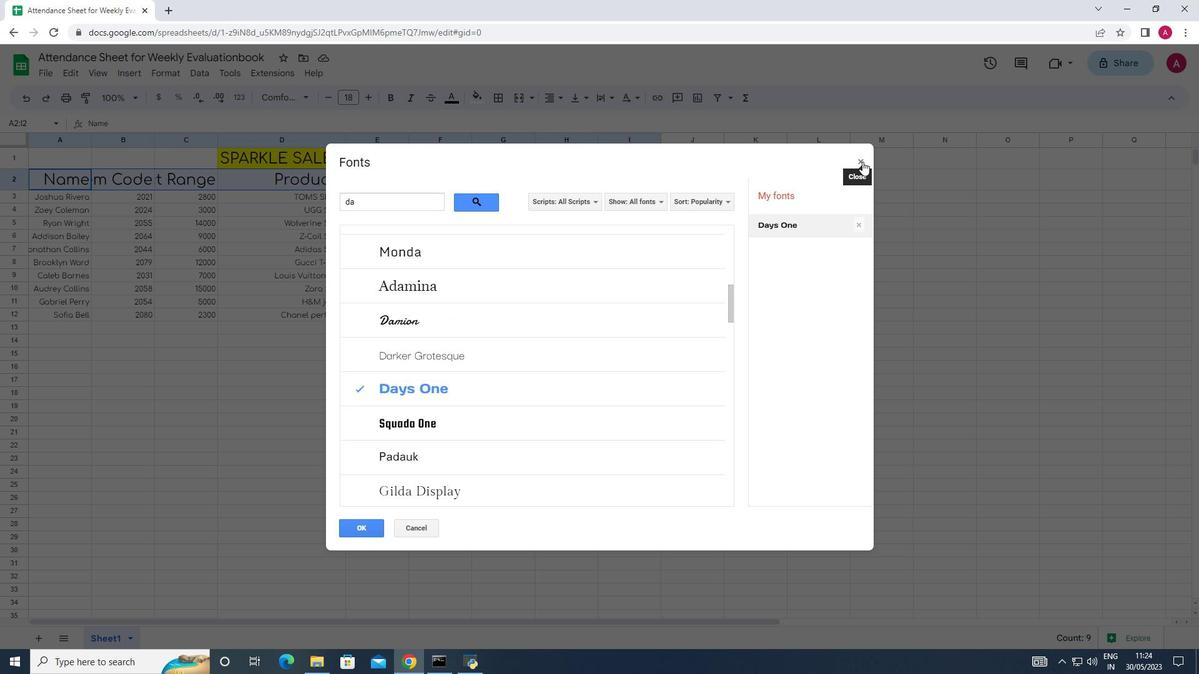 
Action: Mouse pressed left at (863, 162)
Screenshot: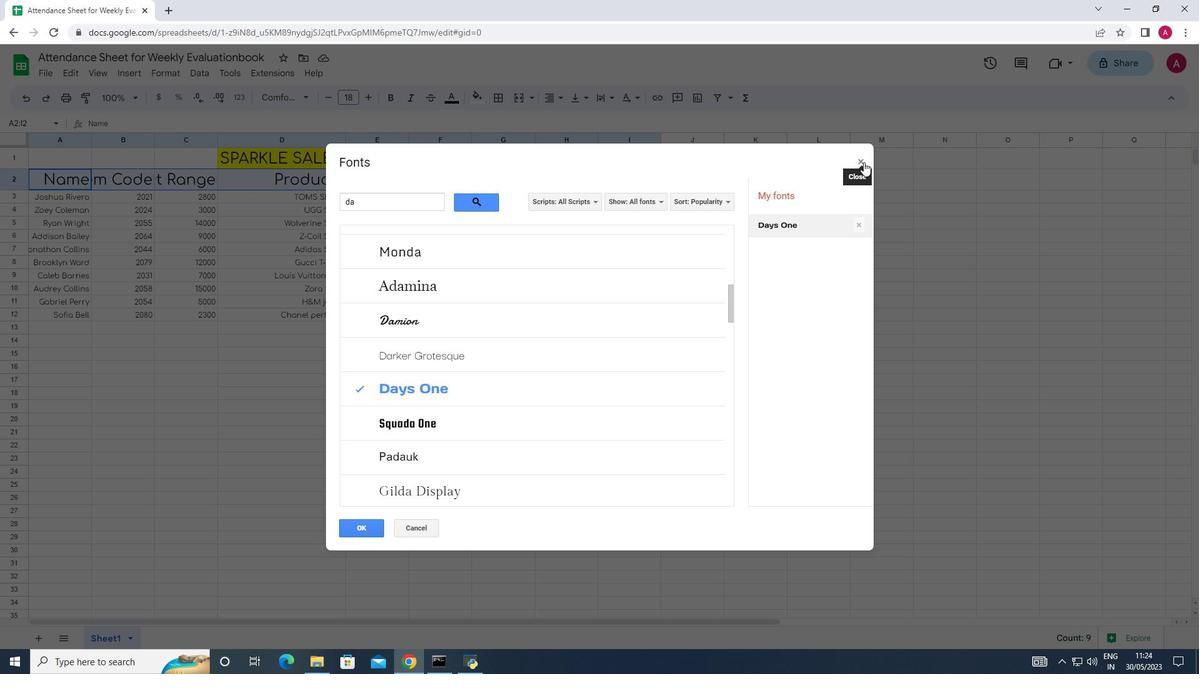 
Action: Mouse moved to (409, 138)
Screenshot: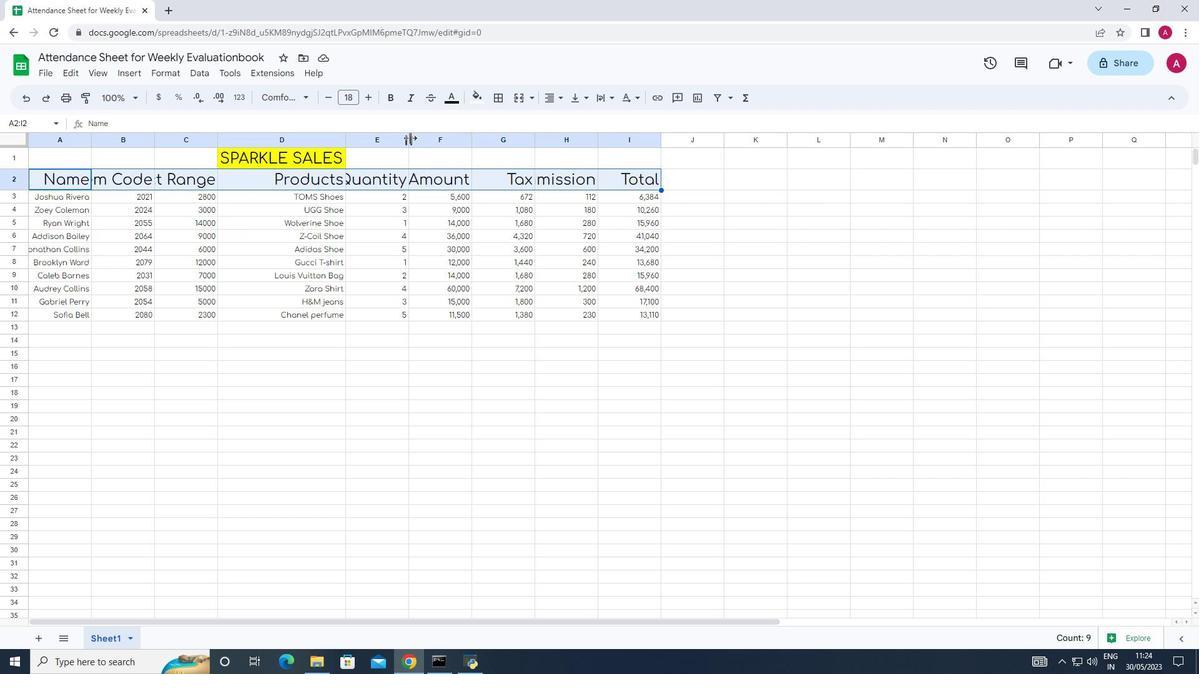 
Action: Mouse pressed left at (409, 138)
Screenshot: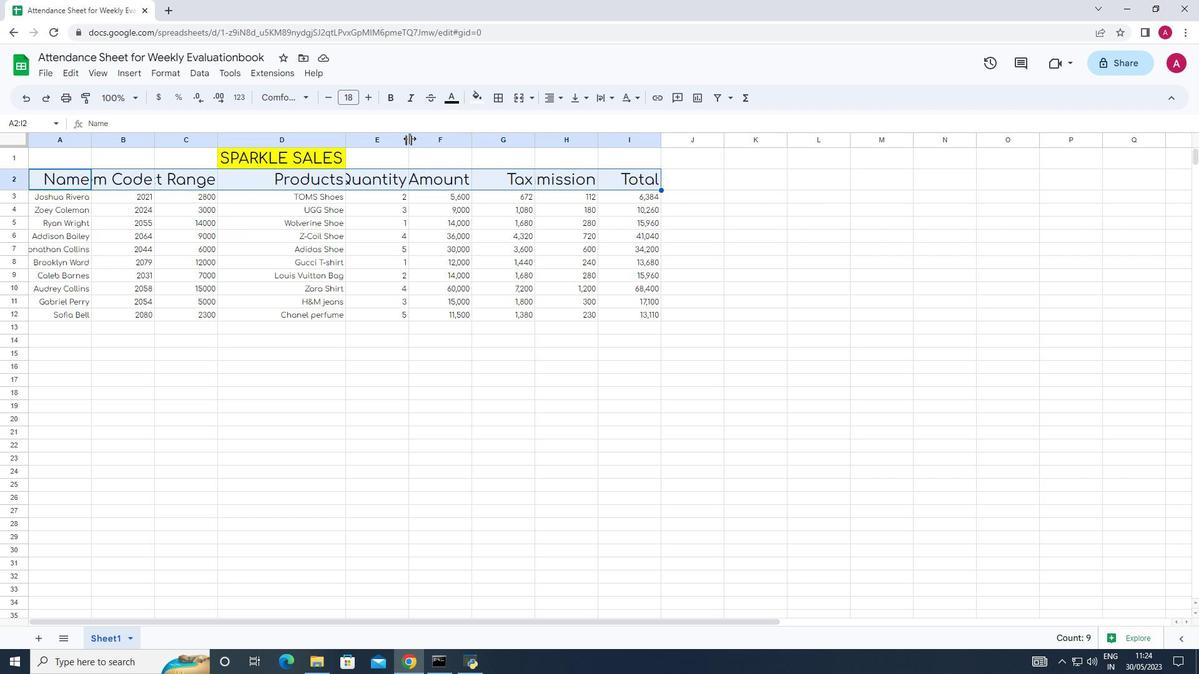 
Action: Mouse moved to (145, 363)
Screenshot: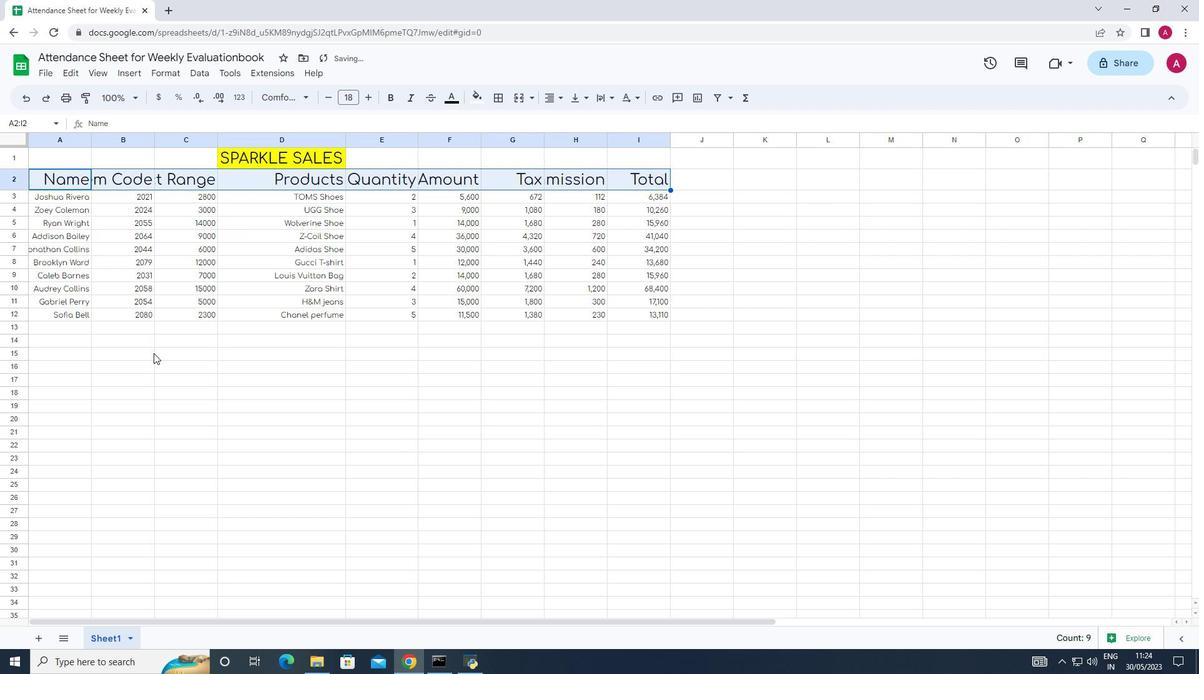 
Action: Mouse pressed left at (145, 363)
Screenshot: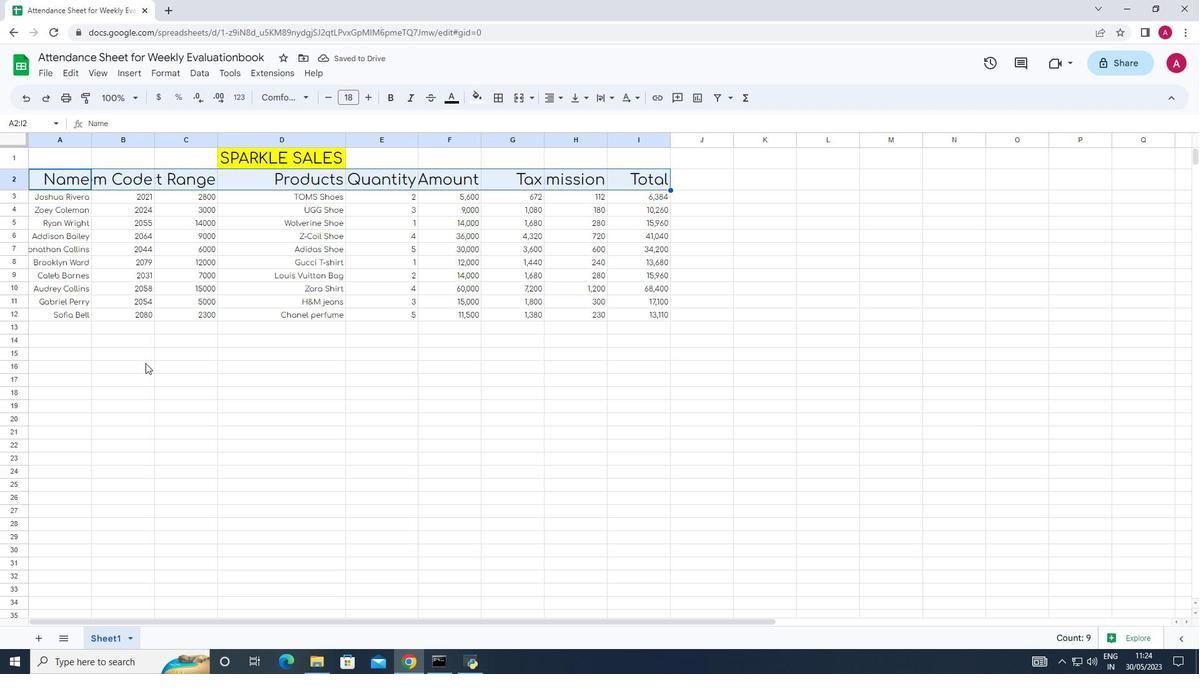 
Action: Mouse moved to (38, 192)
Screenshot: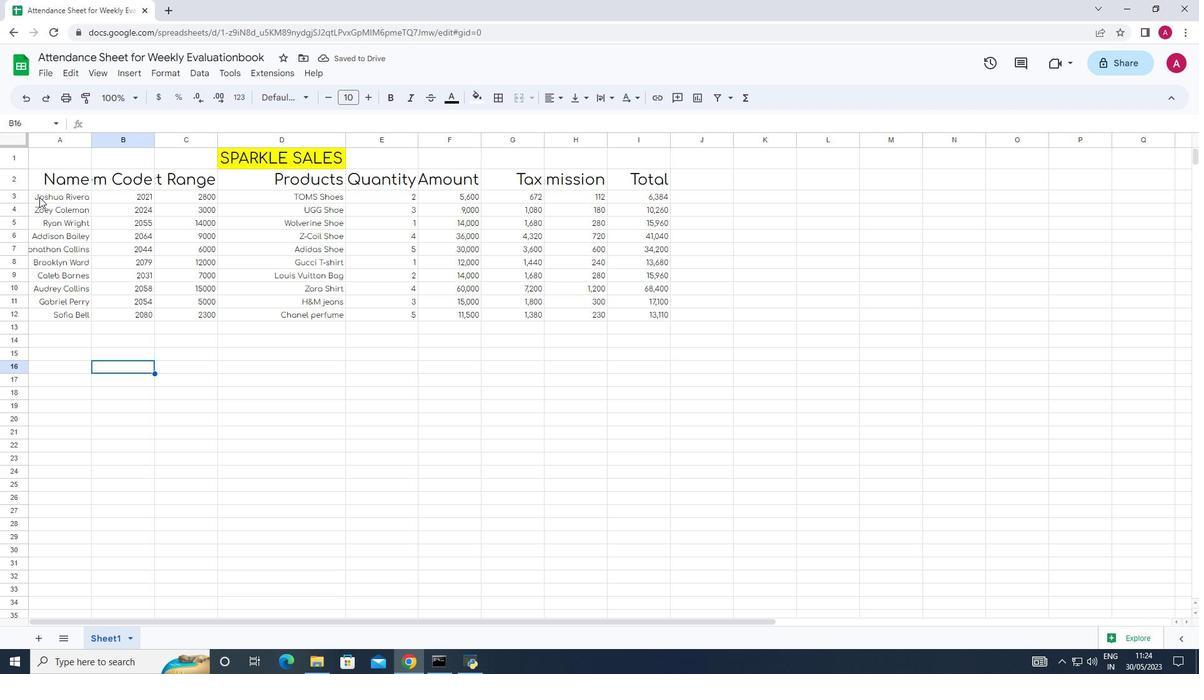 
Action: Mouse pressed left at (38, 192)
Screenshot: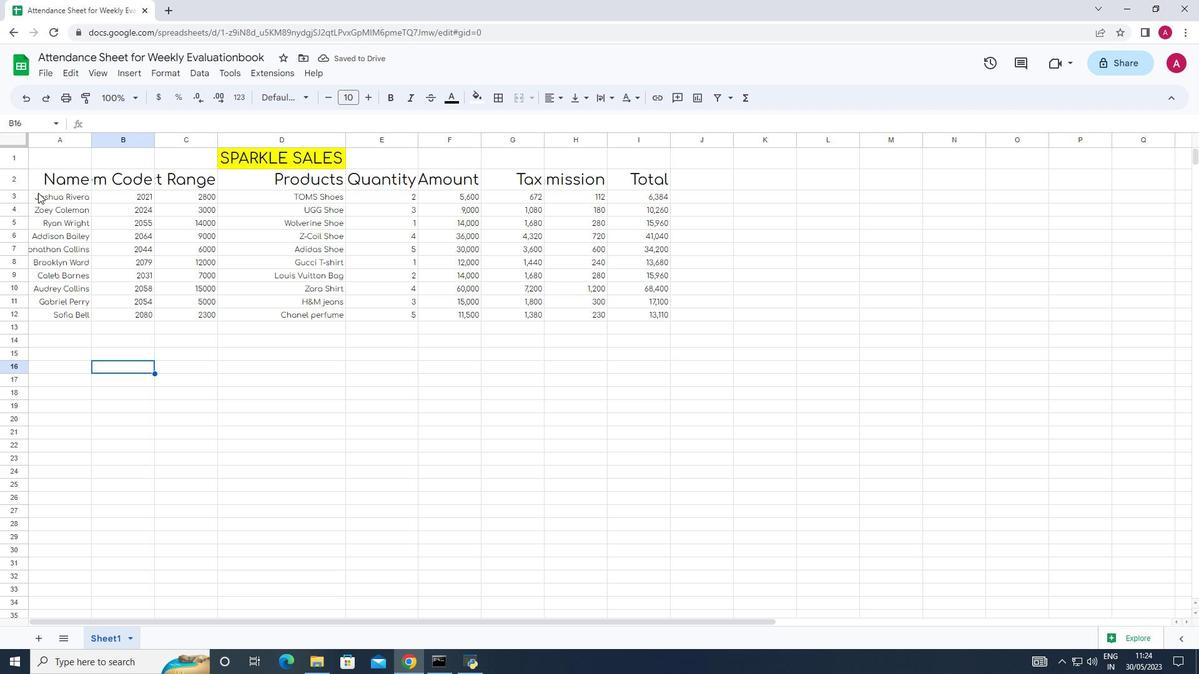 
Action: Mouse moved to (365, 94)
Screenshot: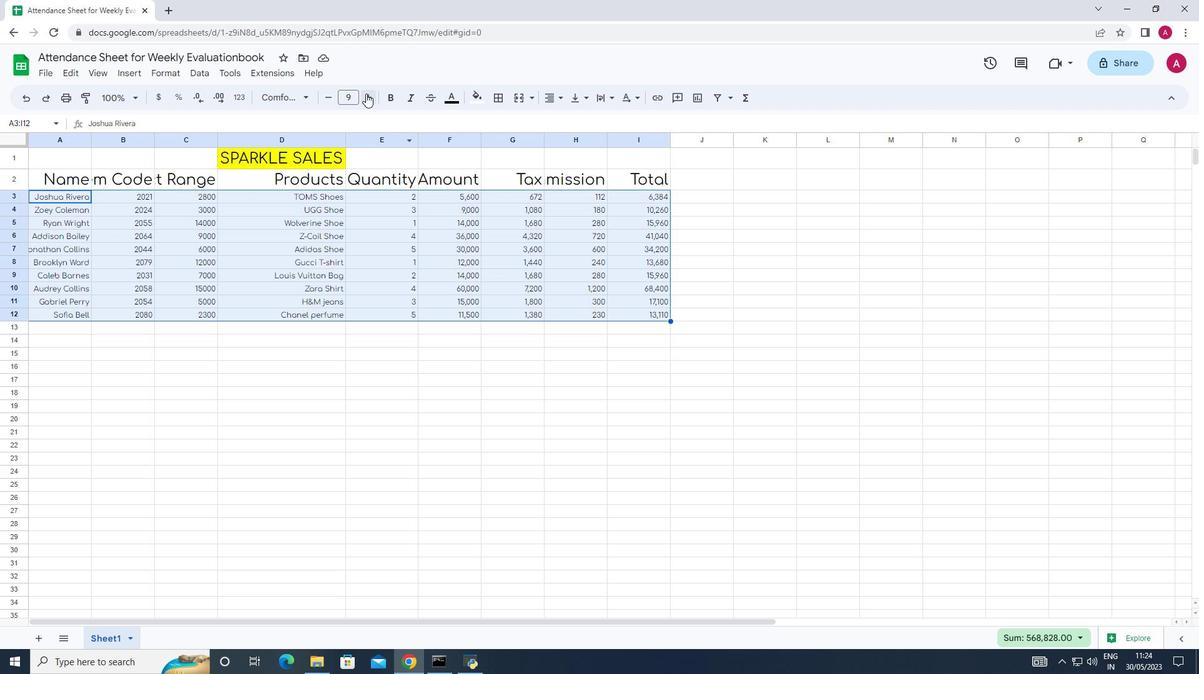 
Action: Mouse pressed left at (365, 94)
Screenshot: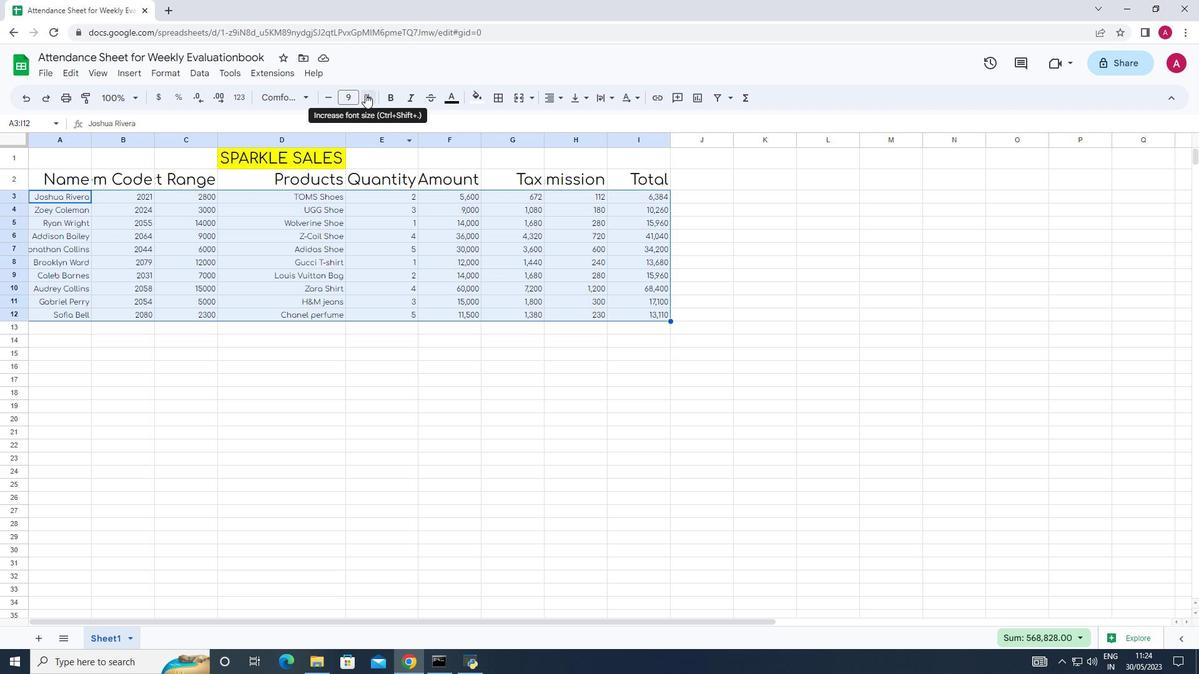 
Action: Mouse moved to (325, 94)
Screenshot: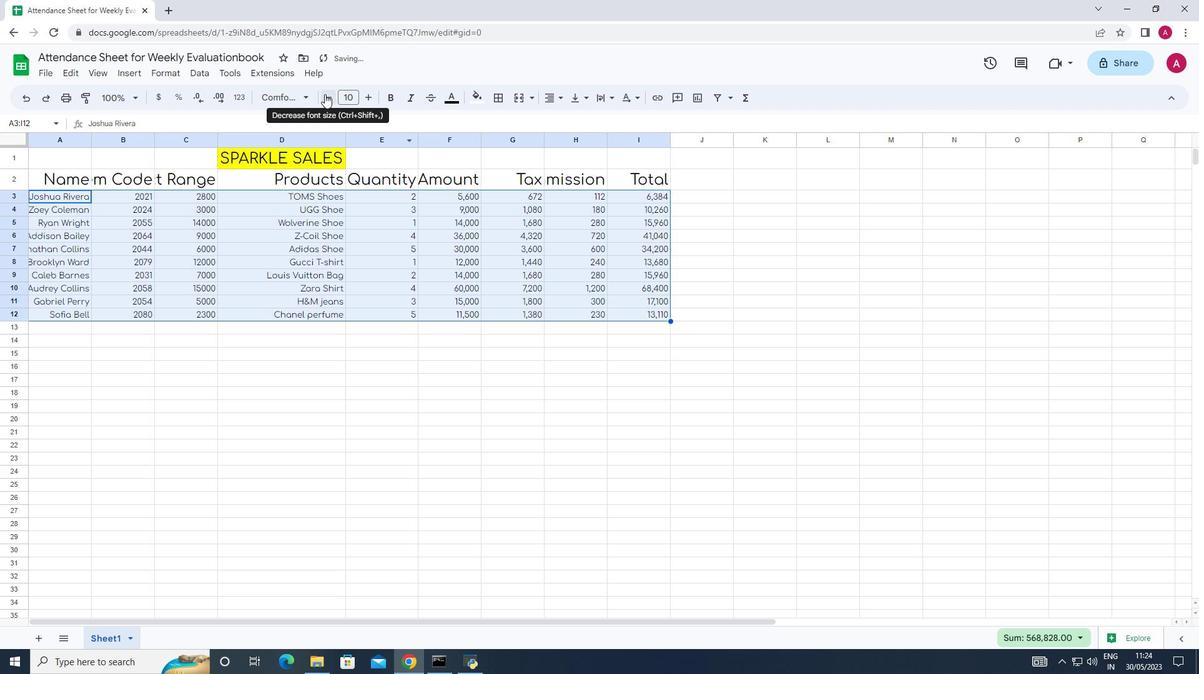 
Action: Mouse pressed left at (325, 94)
Screenshot: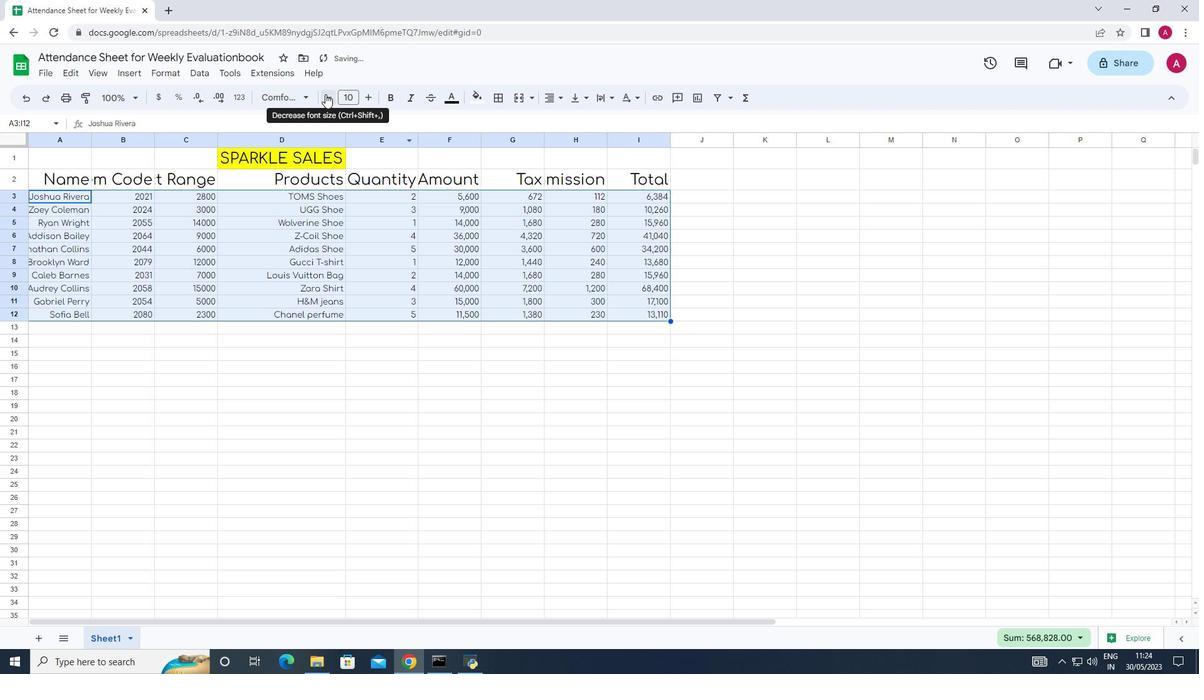 
Action: Mouse moved to (156, 68)
Screenshot: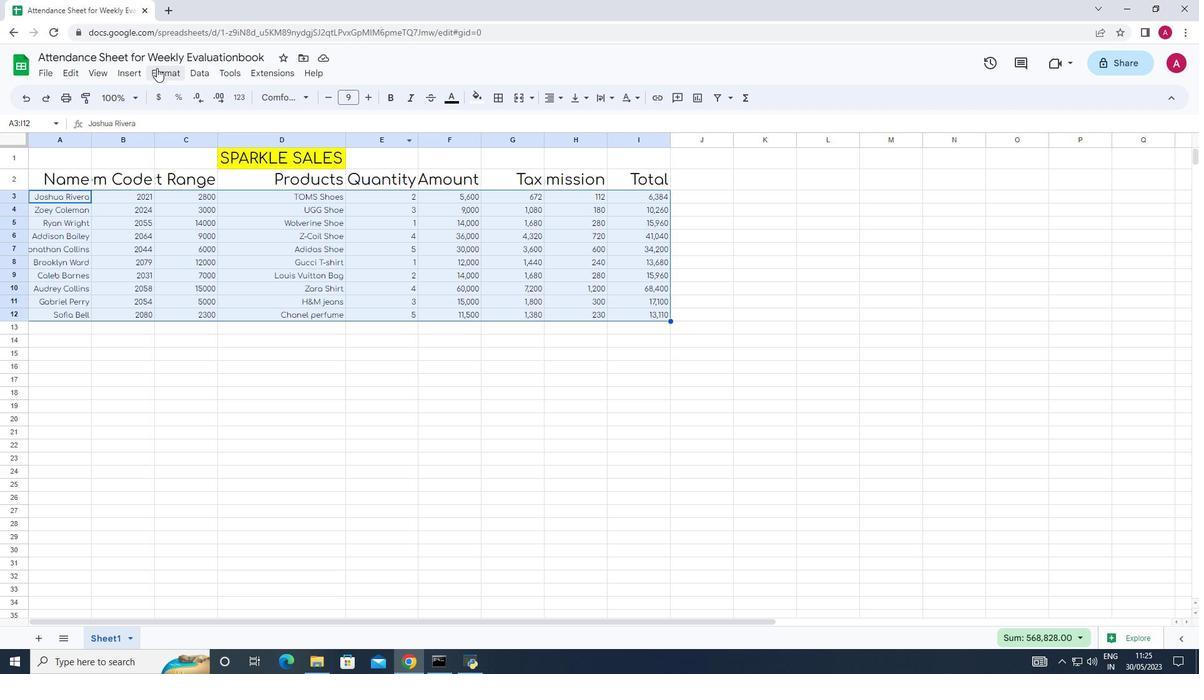 
Action: Mouse pressed left at (156, 68)
Screenshot: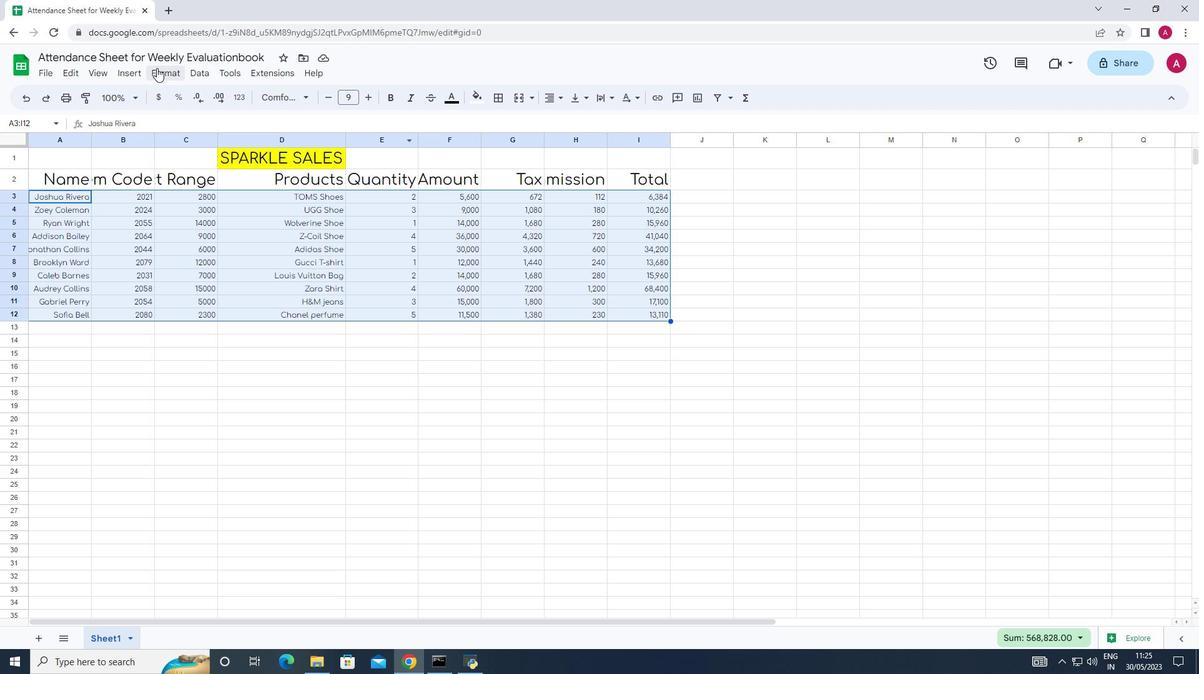 
Action: Mouse moved to (190, 161)
Screenshot: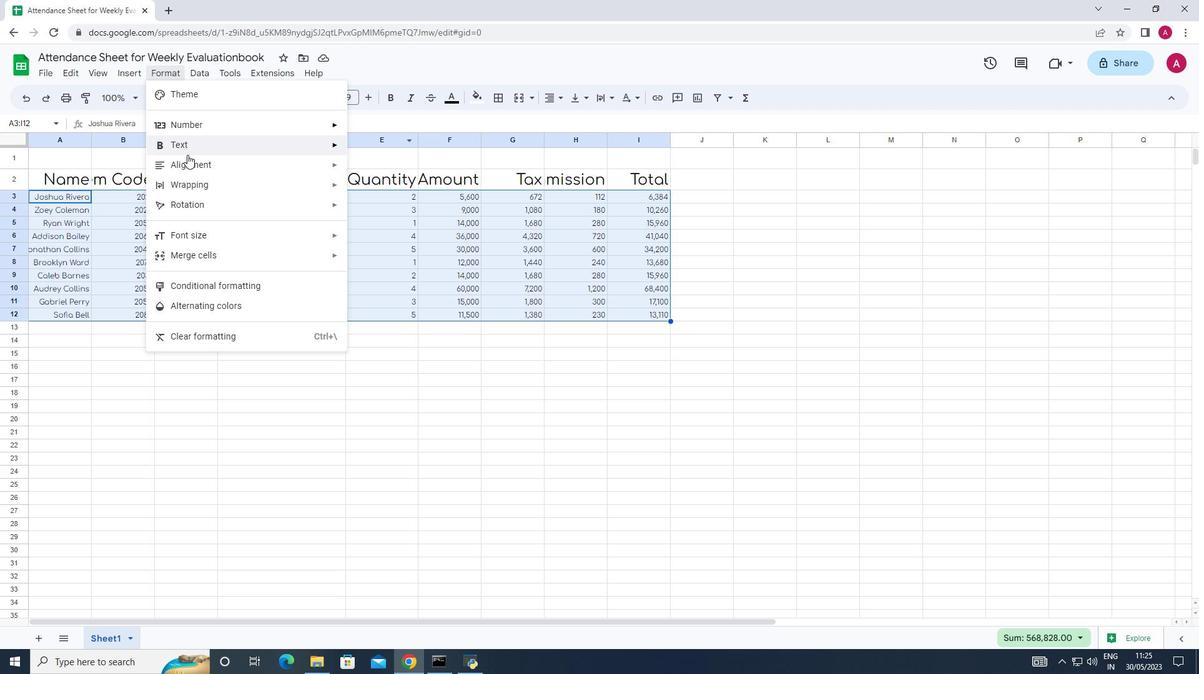 
Action: Mouse pressed left at (190, 161)
Screenshot: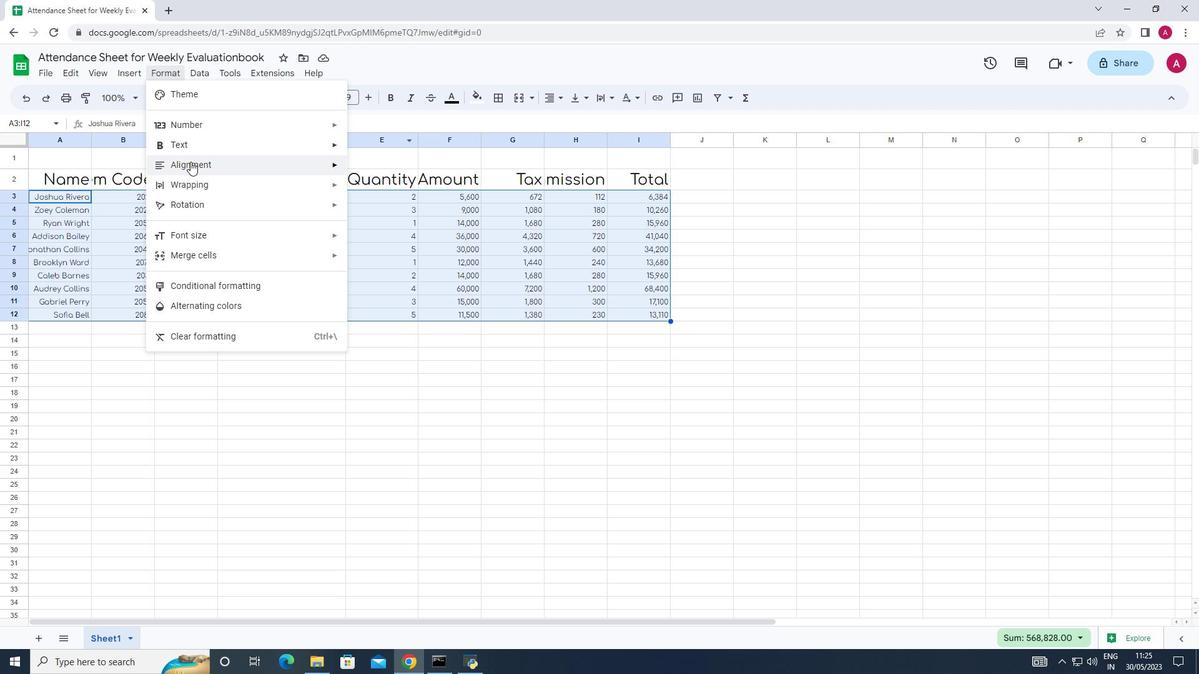 
Action: Mouse moved to (380, 186)
Screenshot: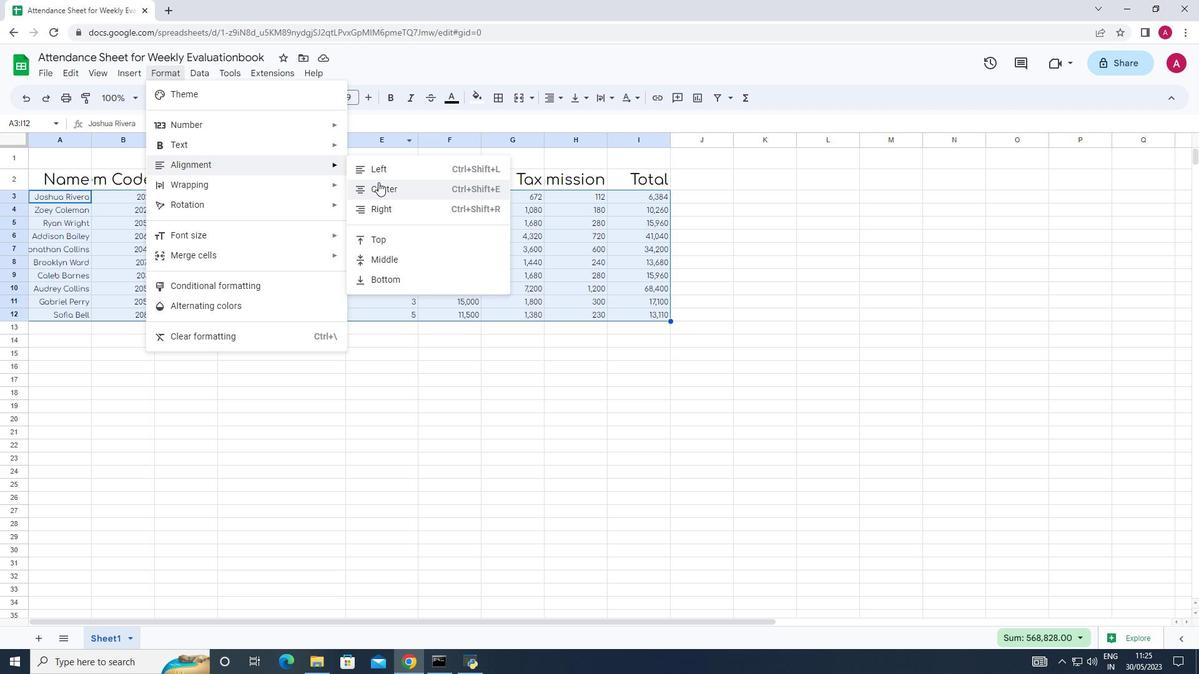 
Action: Mouse pressed left at (380, 186)
Screenshot: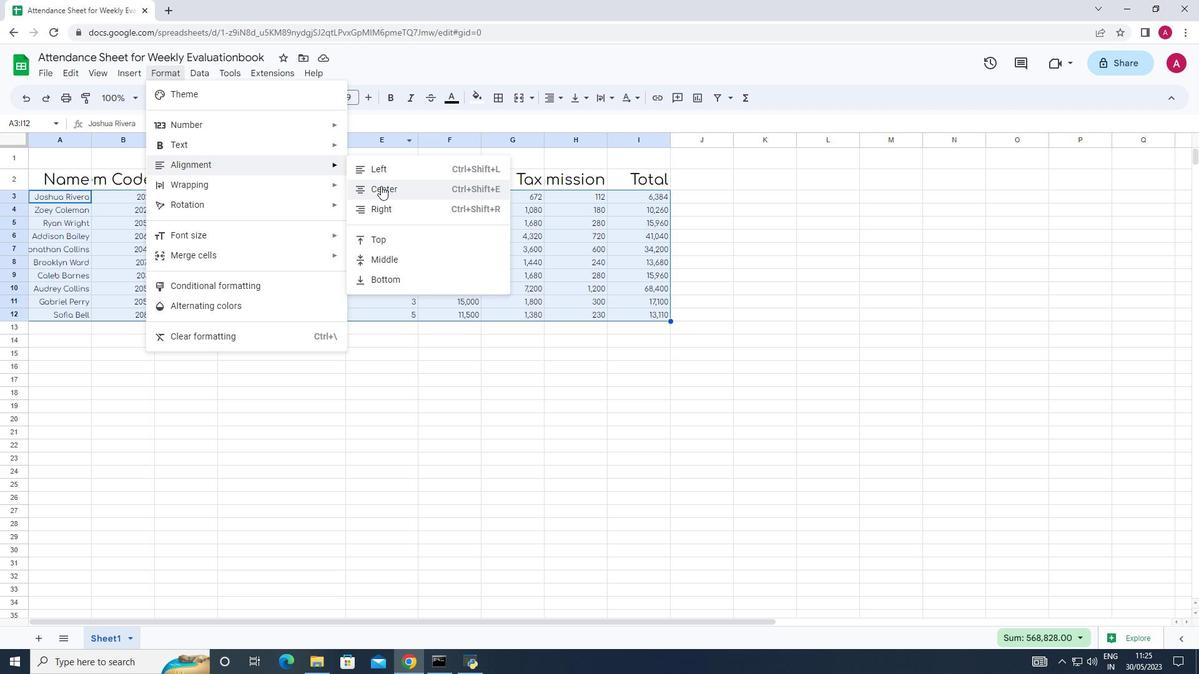 
Action: Mouse moved to (41, 177)
Screenshot: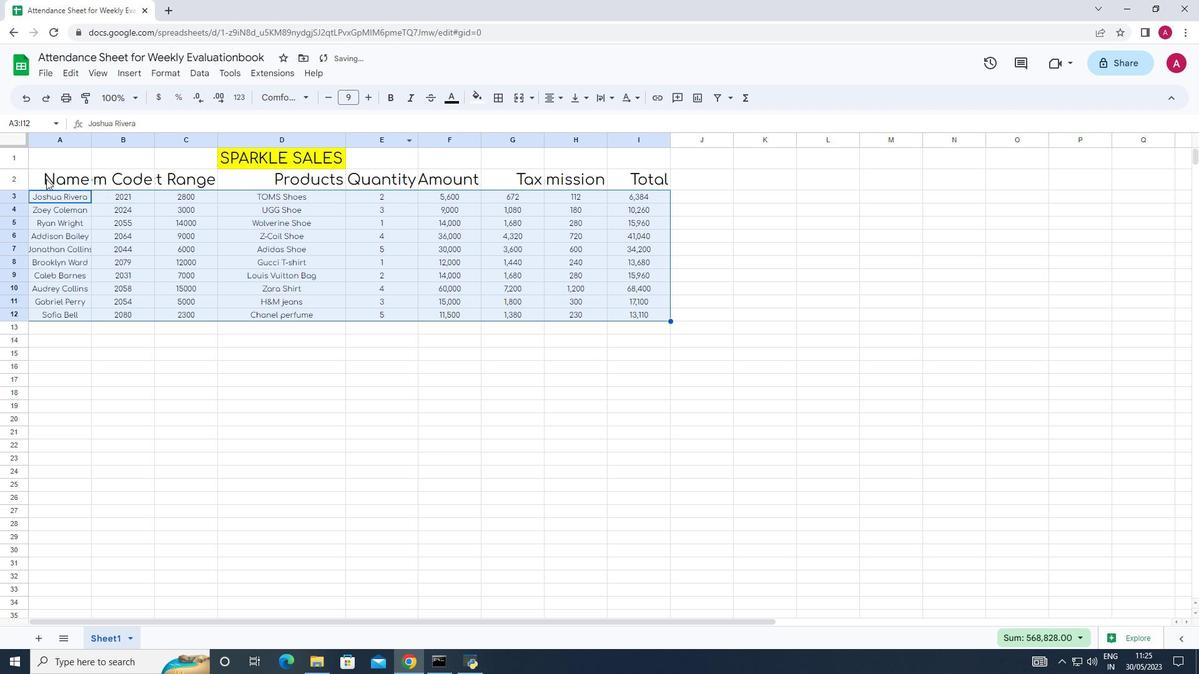 
Action: Mouse pressed left at (41, 177)
Screenshot: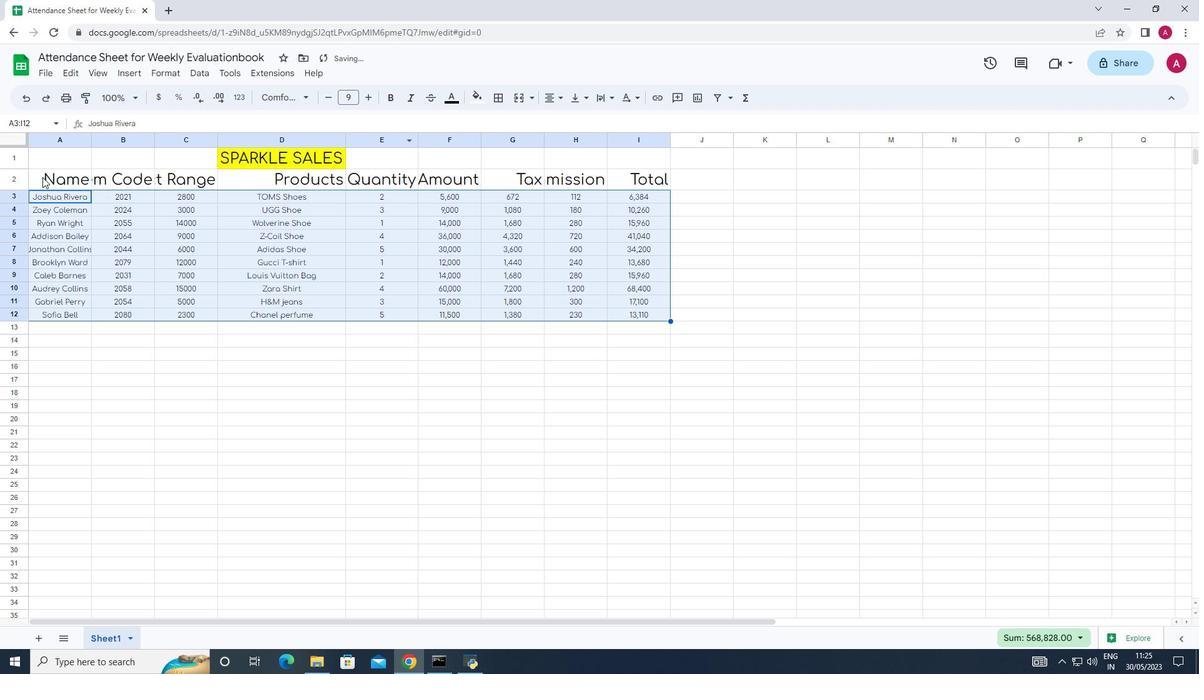 
Action: Mouse moved to (166, 69)
Screenshot: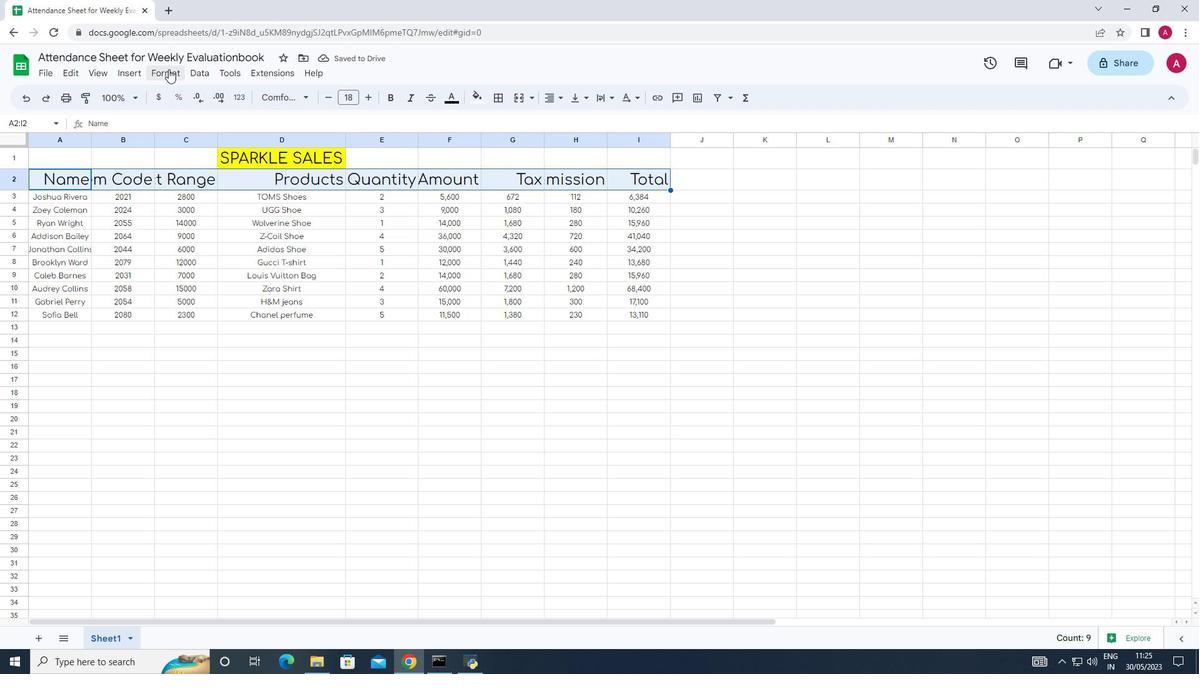 
Action: Mouse pressed left at (166, 69)
Screenshot: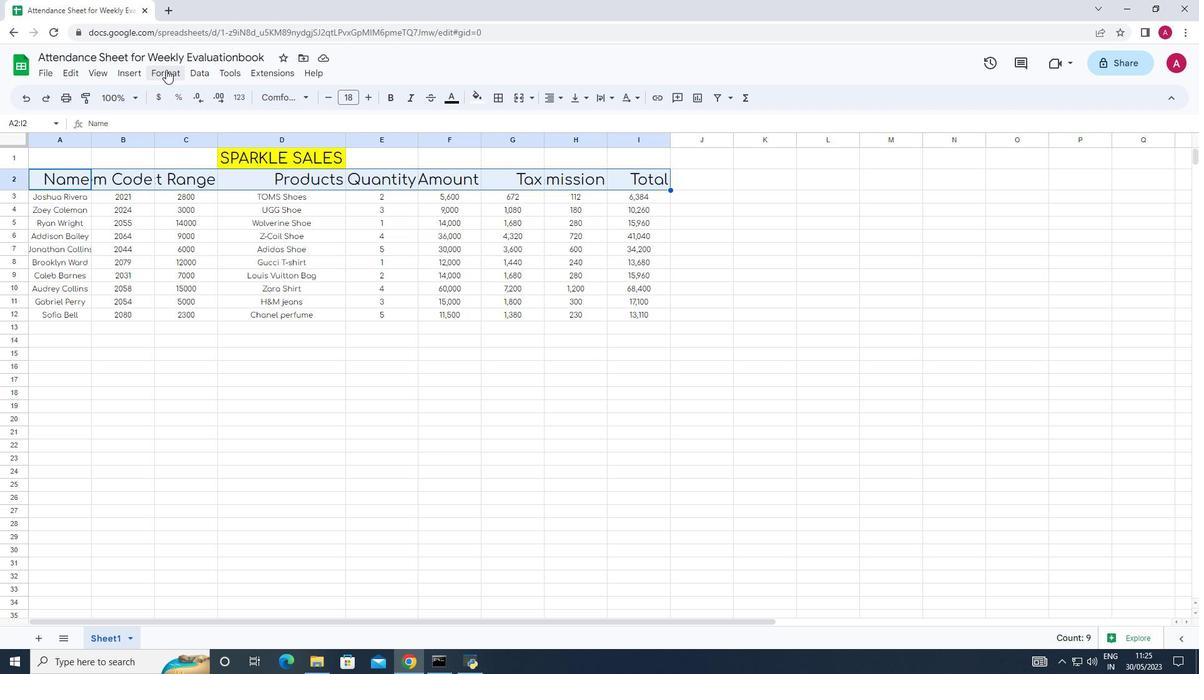 
Action: Mouse moved to (216, 159)
Screenshot: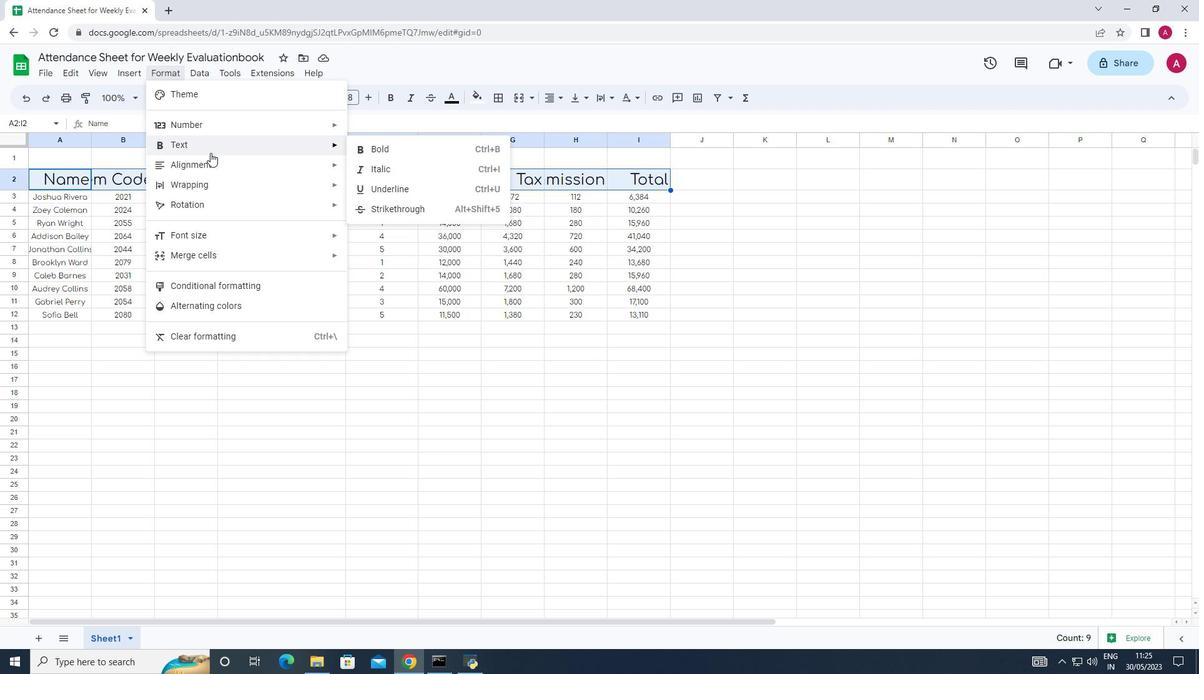 
Action: Mouse pressed left at (216, 159)
Screenshot: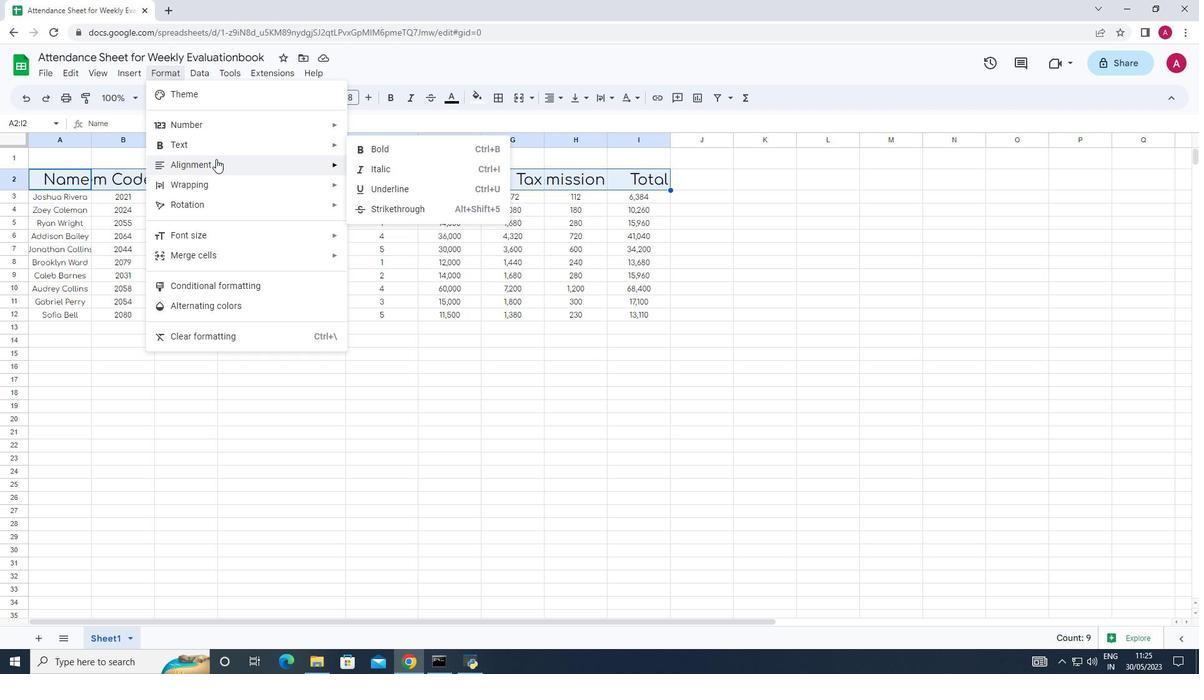 
Action: Mouse moved to (383, 189)
Screenshot: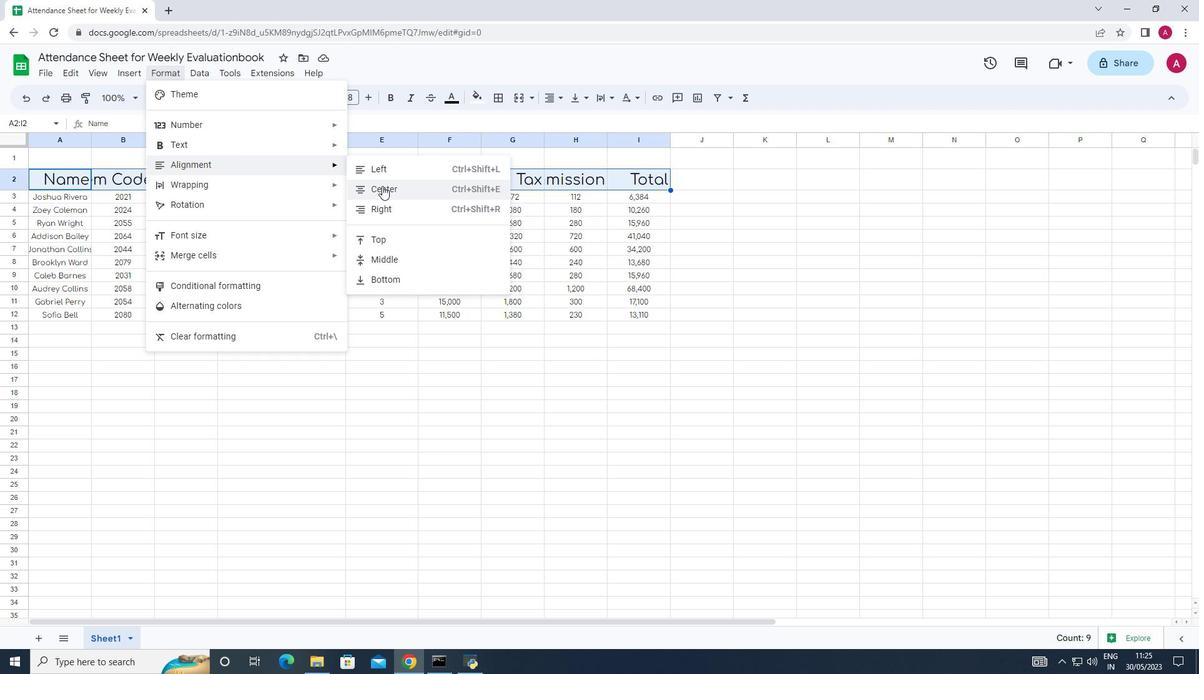 
Action: Mouse pressed left at (383, 189)
Screenshot: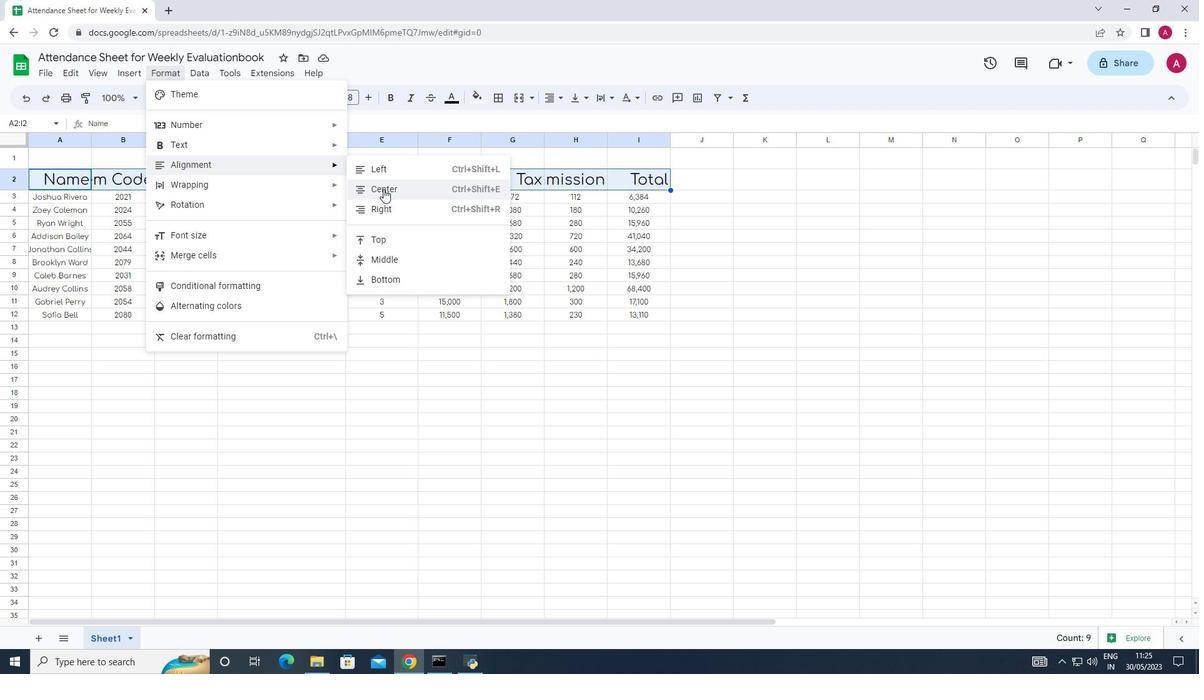 
Action: Mouse moved to (89, 137)
Screenshot: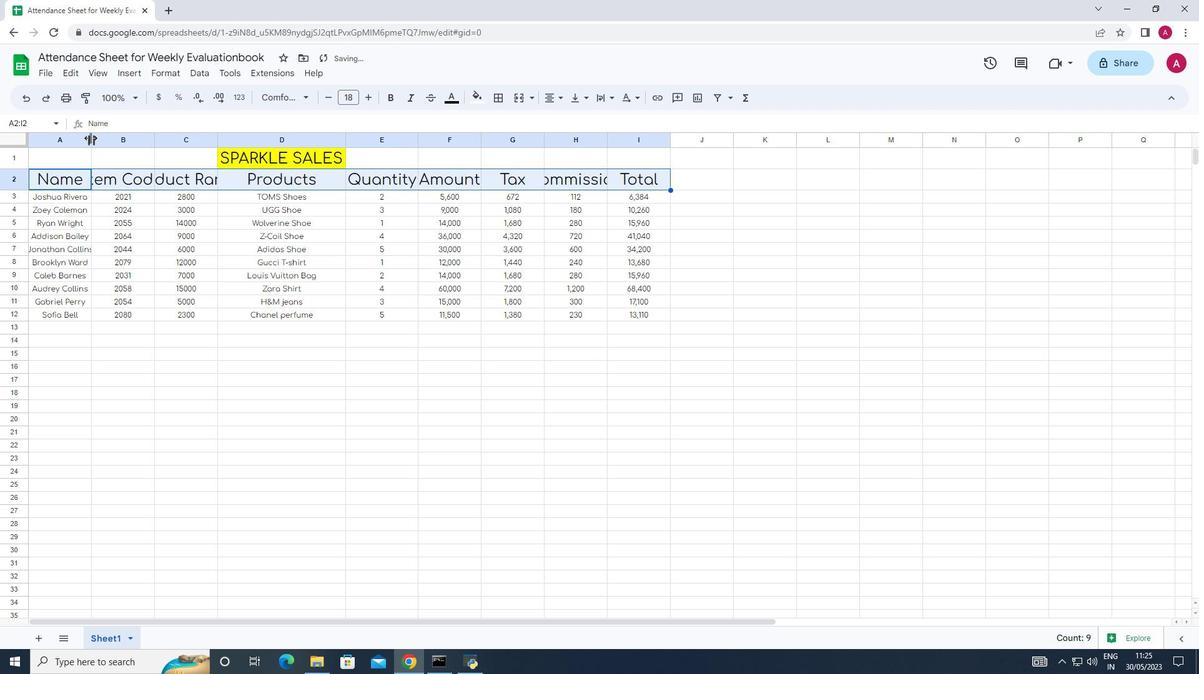 
Action: Mouse pressed left at (89, 137)
Screenshot: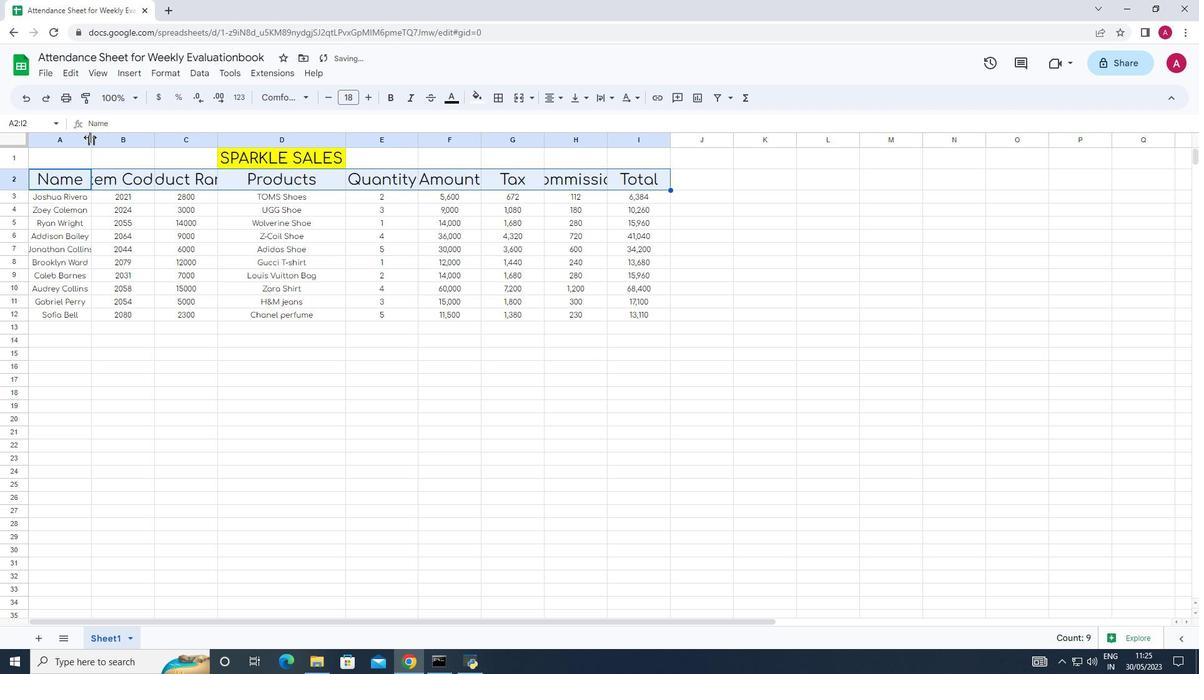 
Action: Mouse pressed left at (89, 137)
Screenshot: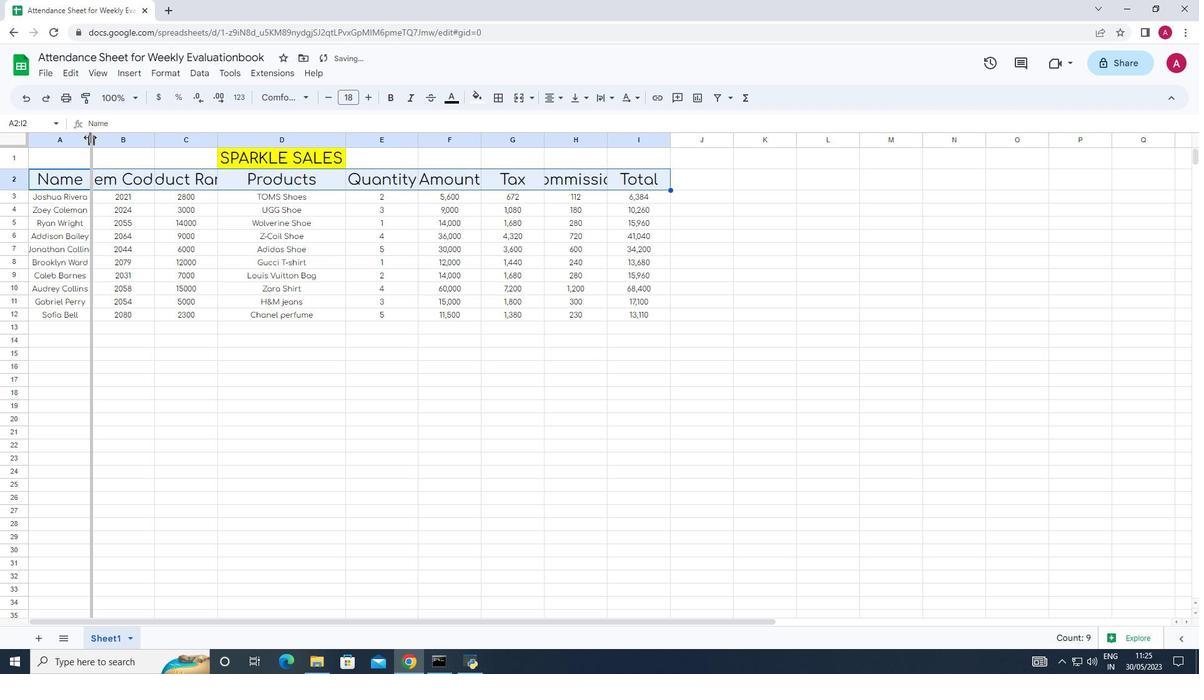 
Action: Mouse moved to (164, 136)
Screenshot: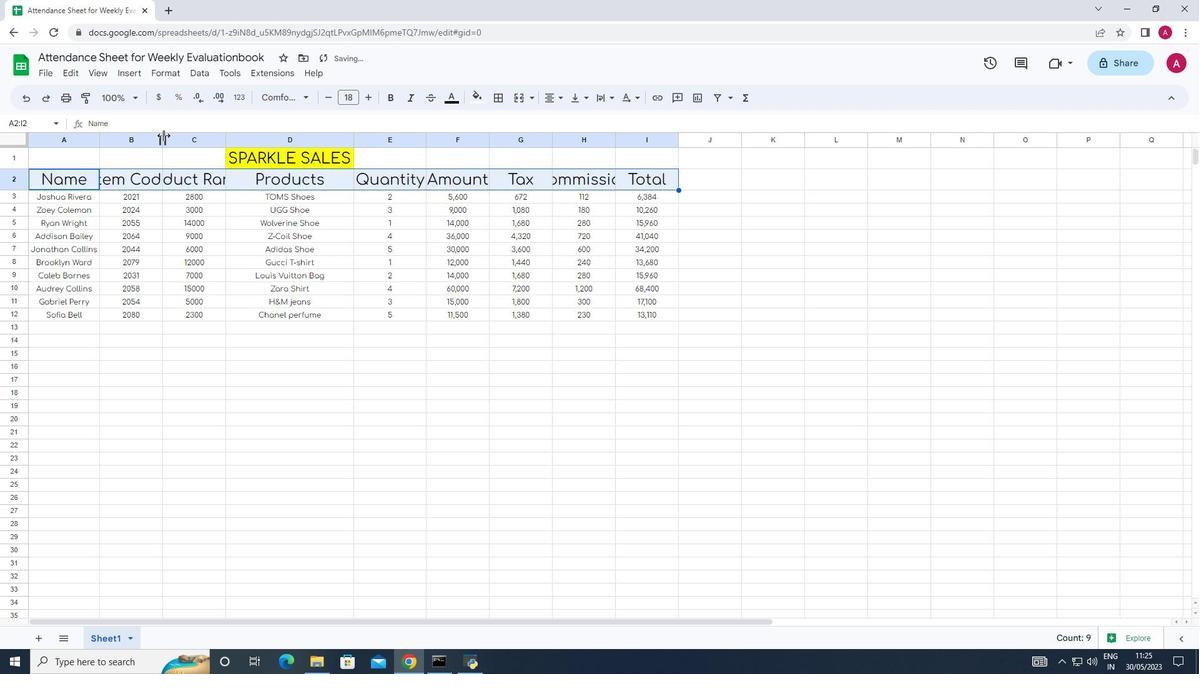 
Action: Mouse pressed left at (164, 136)
Screenshot: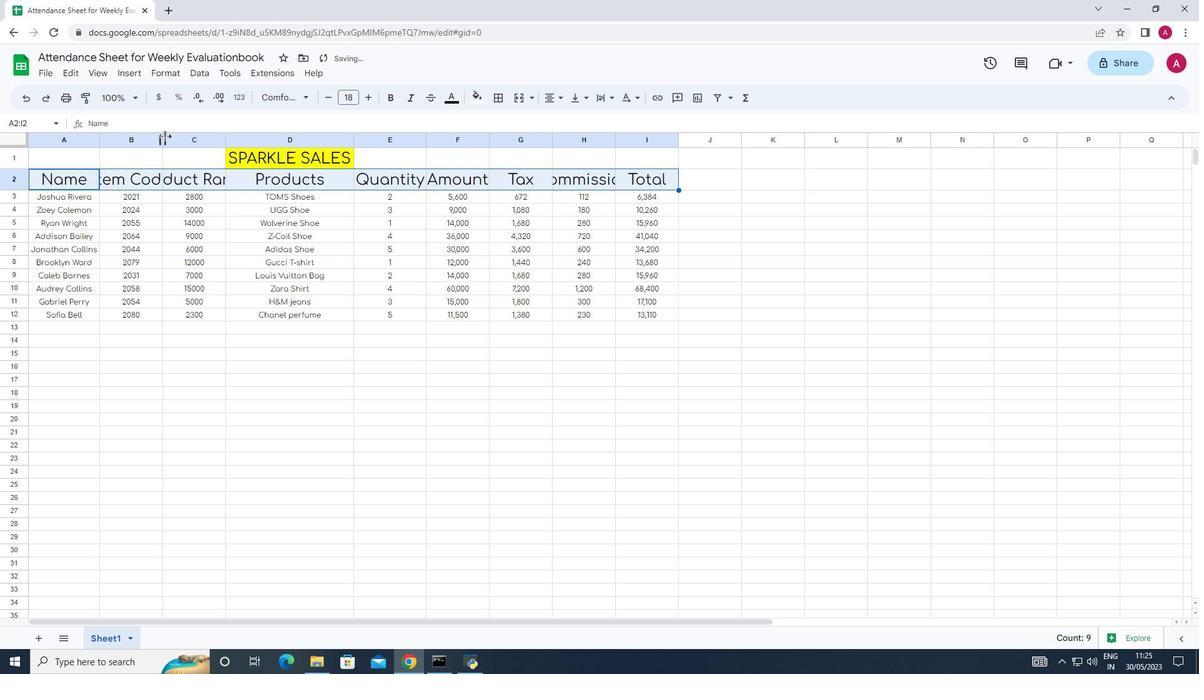 
Action: Mouse pressed left at (164, 136)
Screenshot: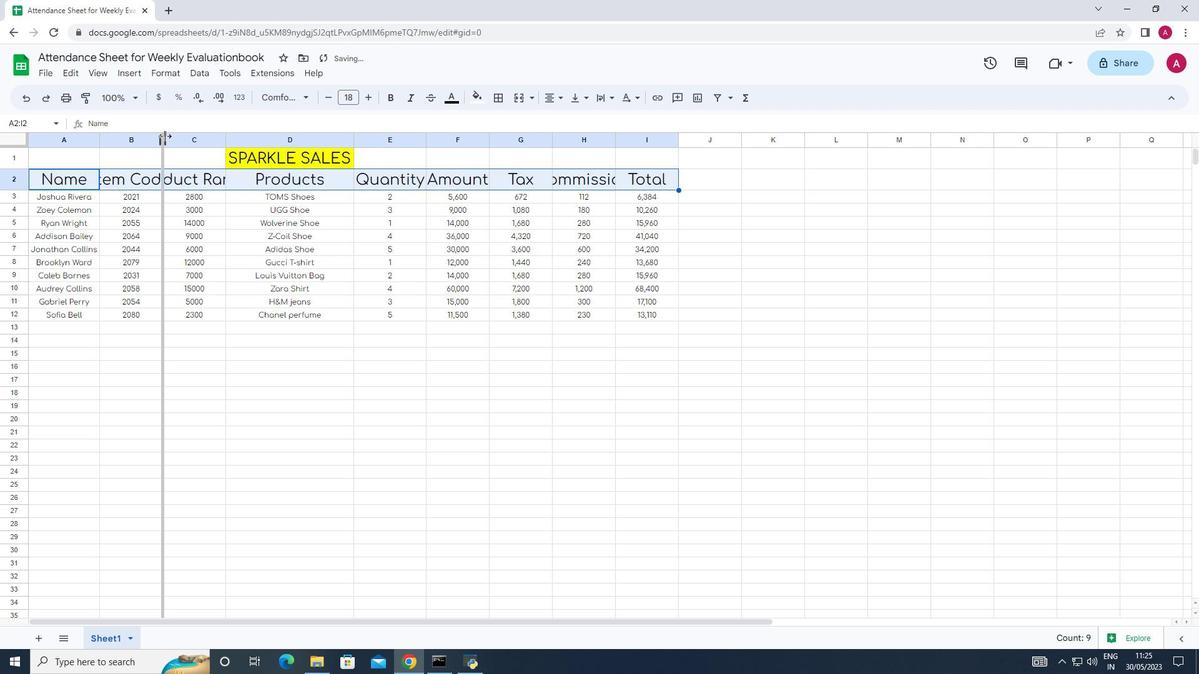 
Action: Mouse moved to (221, 362)
Screenshot: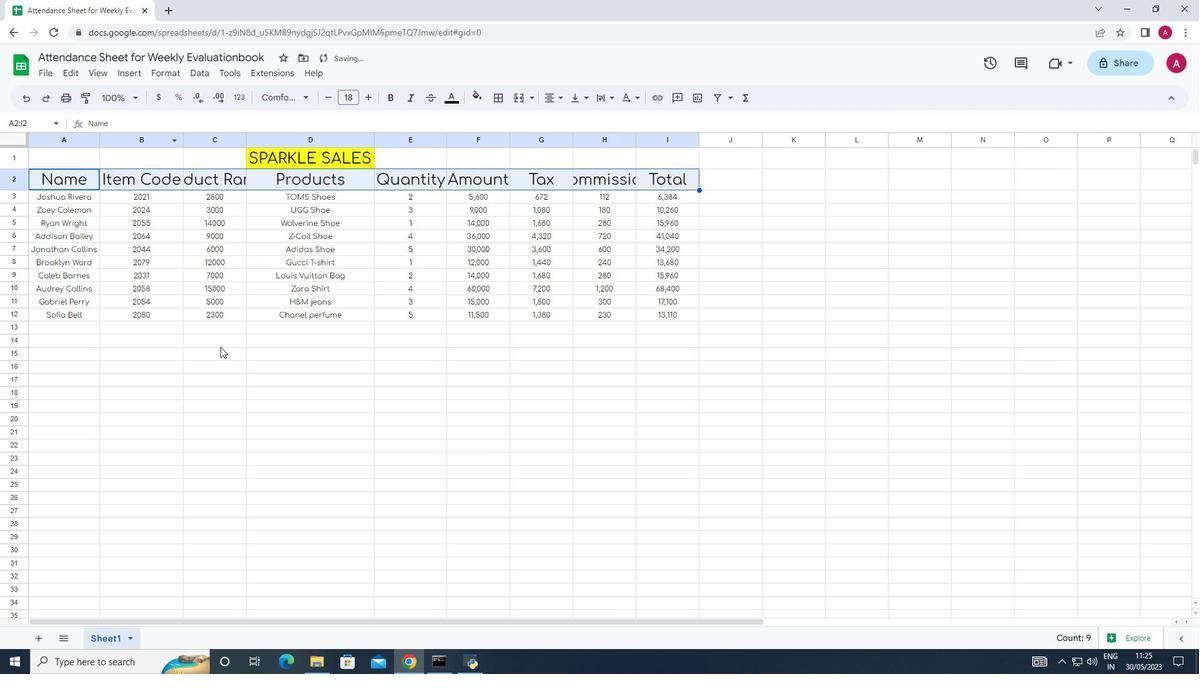
Action: Mouse pressed left at (221, 362)
Screenshot: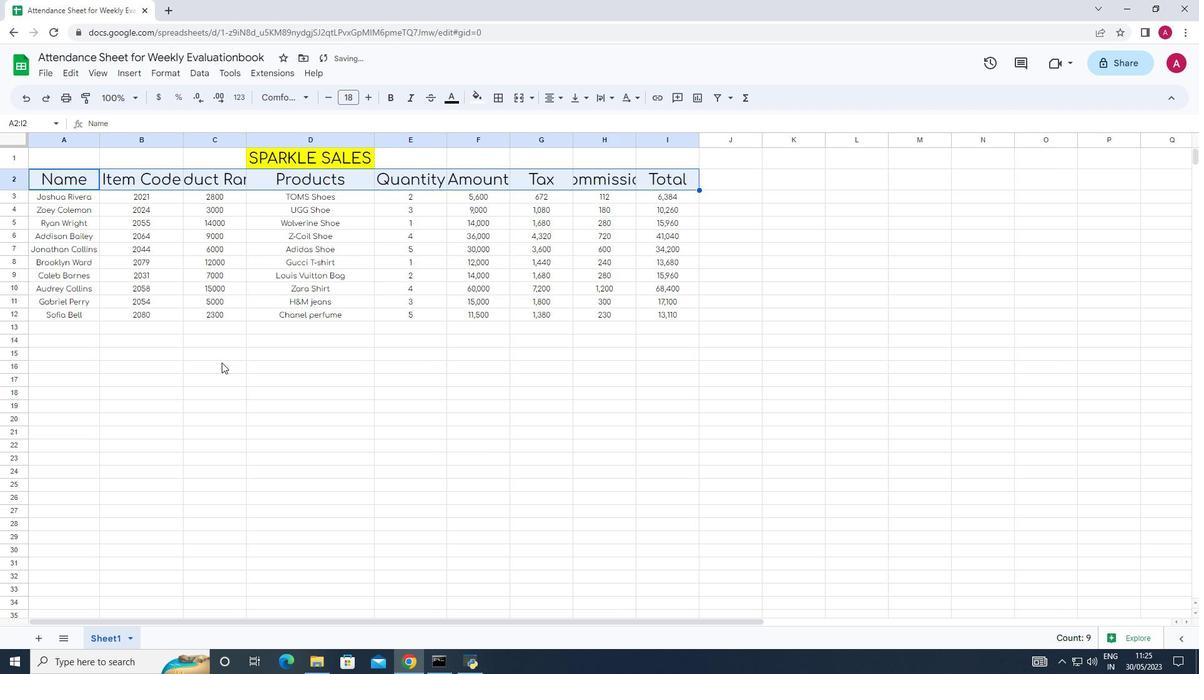 
Action: Mouse moved to (236, 67)
Screenshot: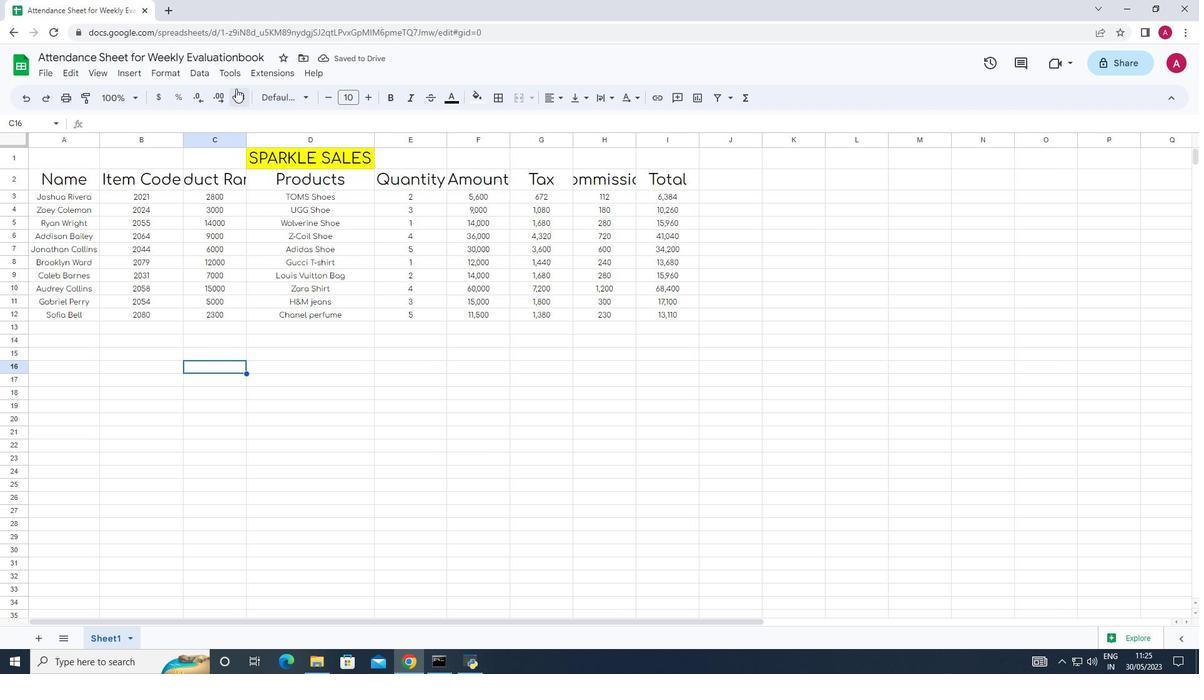 
Action: Mouse pressed left at (236, 67)
Screenshot: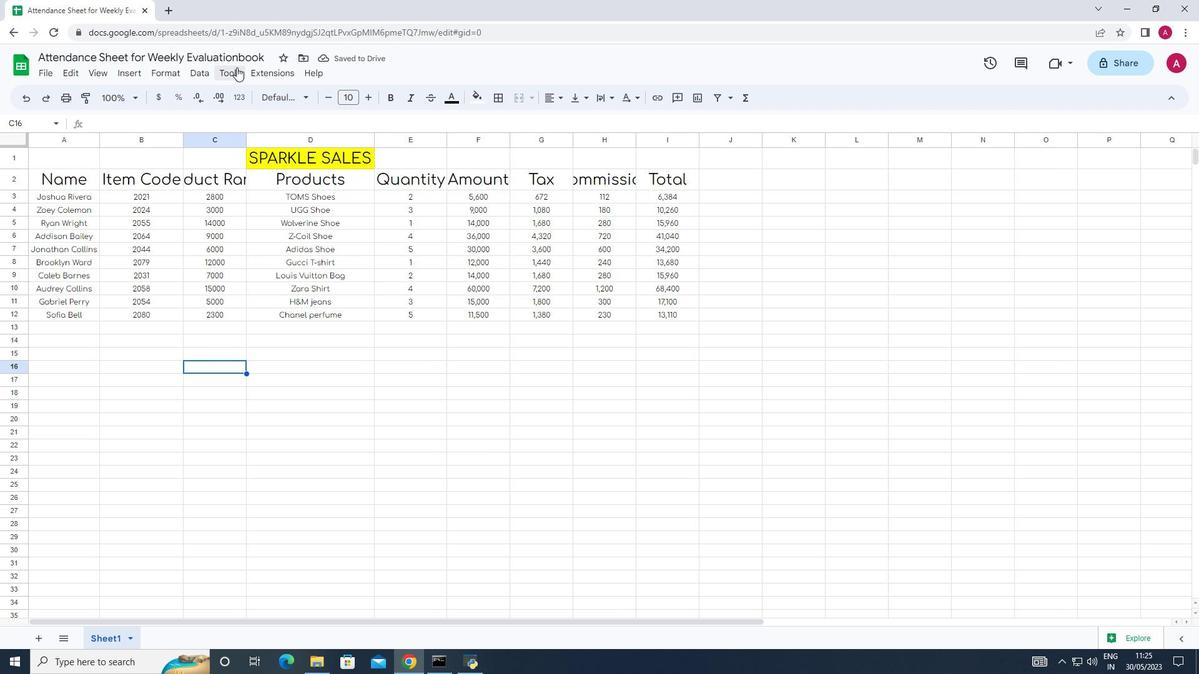
Action: Mouse moved to (333, 397)
Screenshot: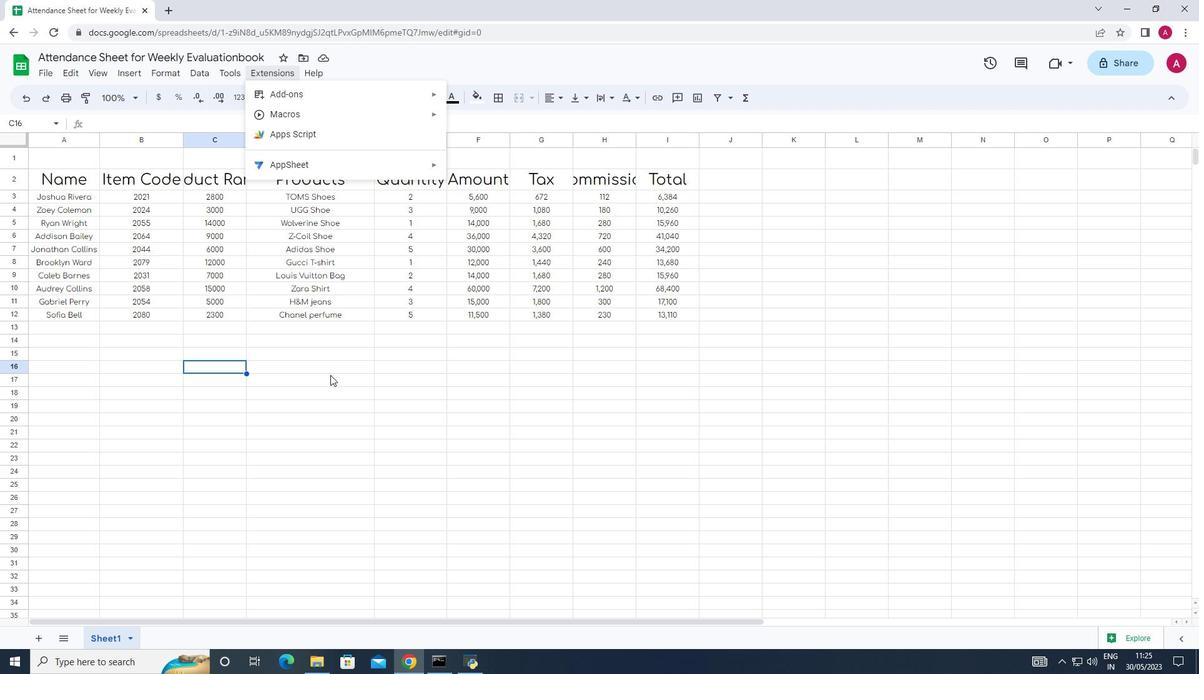 
Action: Mouse pressed left at (333, 397)
Screenshot: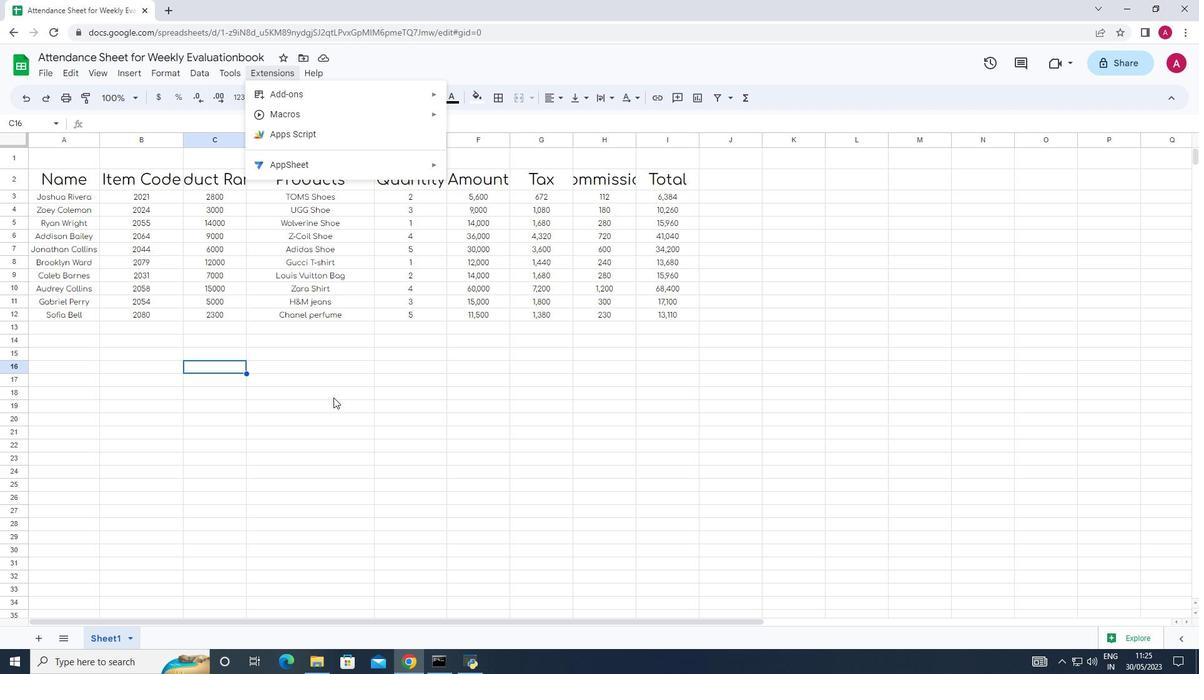 
Action: Mouse moved to (48, 178)
Screenshot: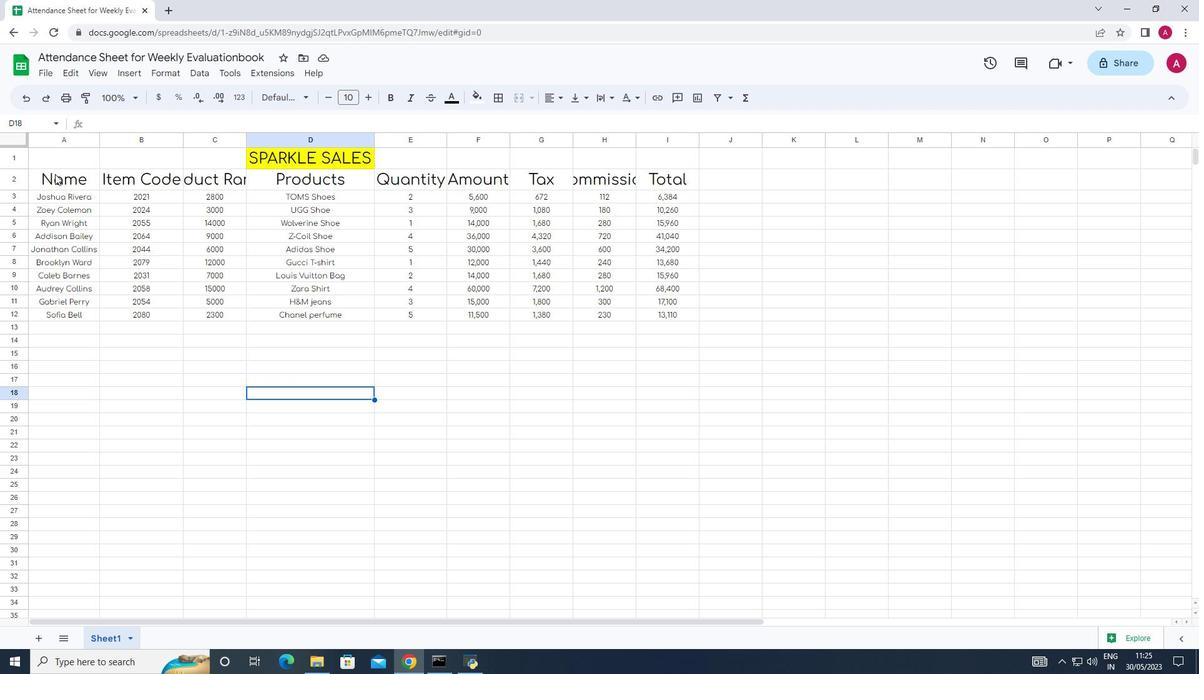 
Action: Mouse pressed left at (48, 178)
Screenshot: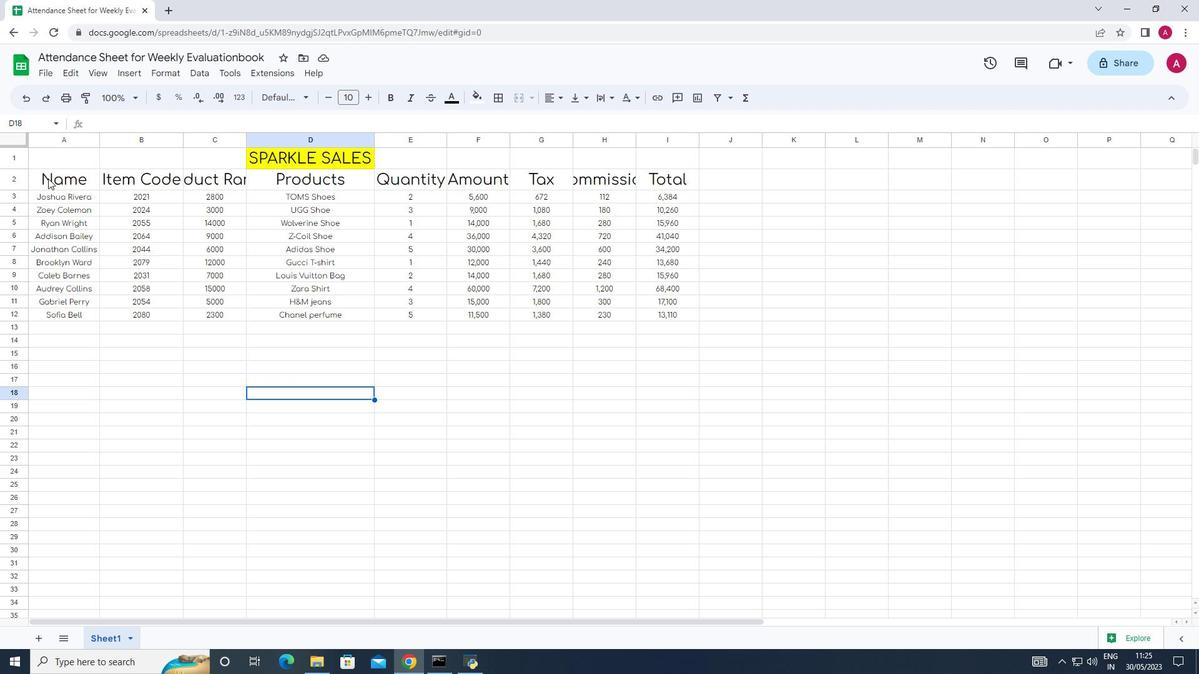 
Action: Mouse moved to (485, 99)
Screenshot: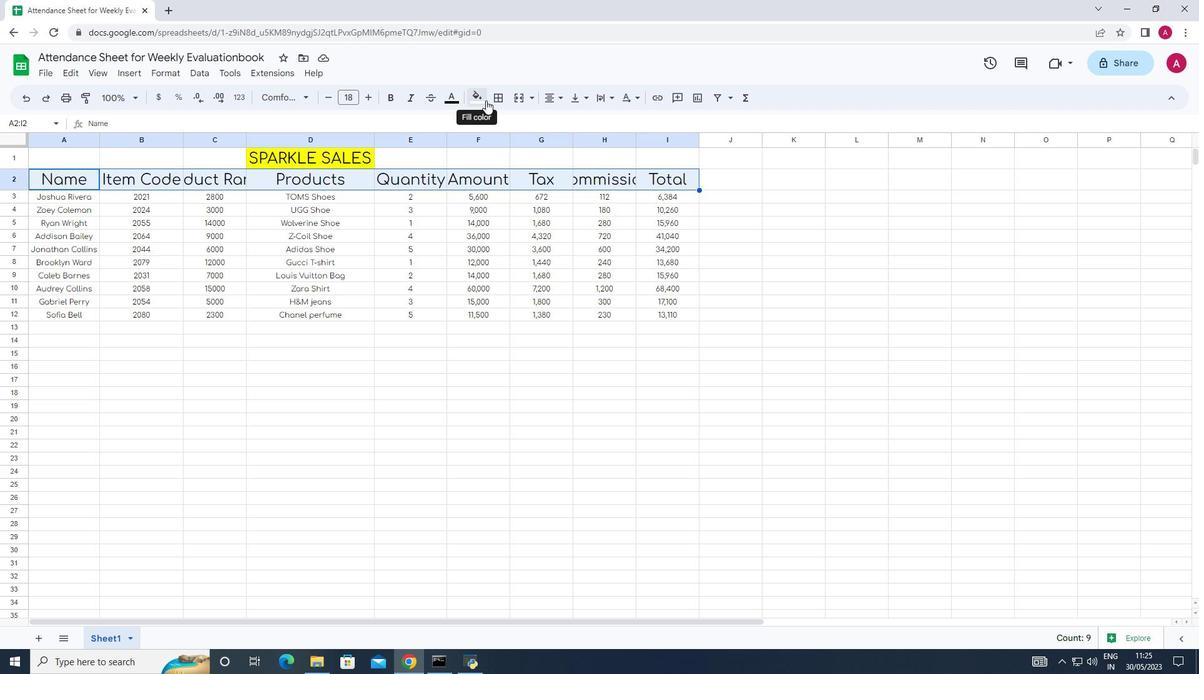
Action: Mouse pressed left at (485, 99)
Screenshot: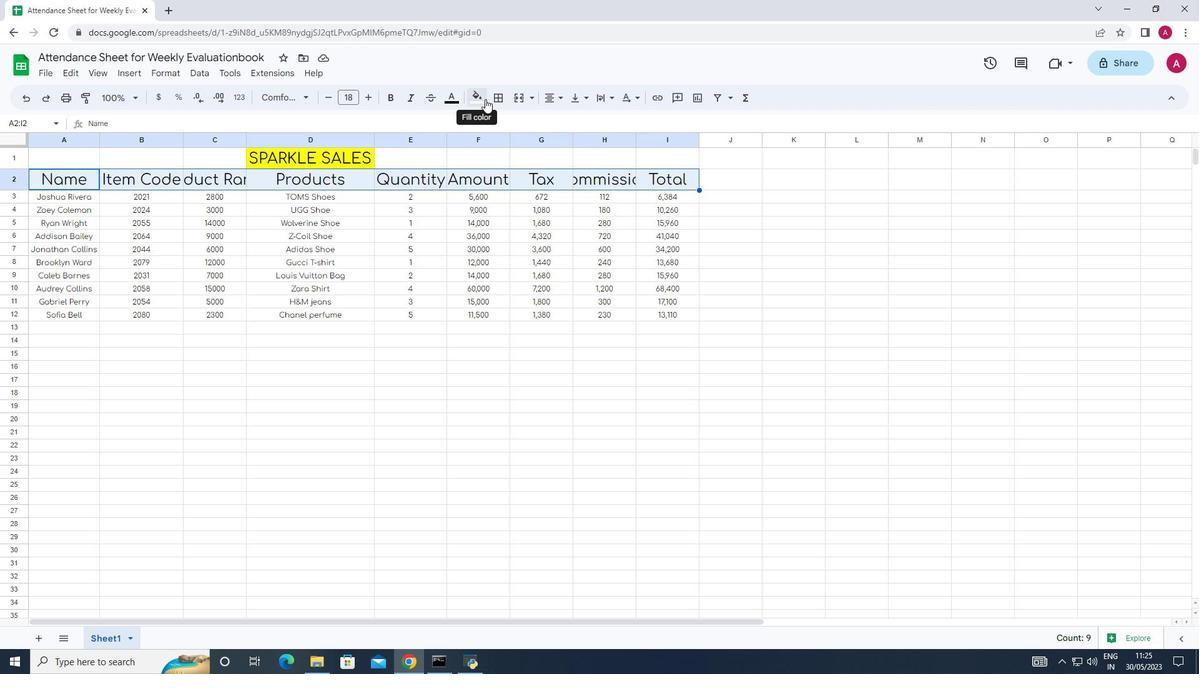 
Action: Mouse moved to (496, 154)
Screenshot: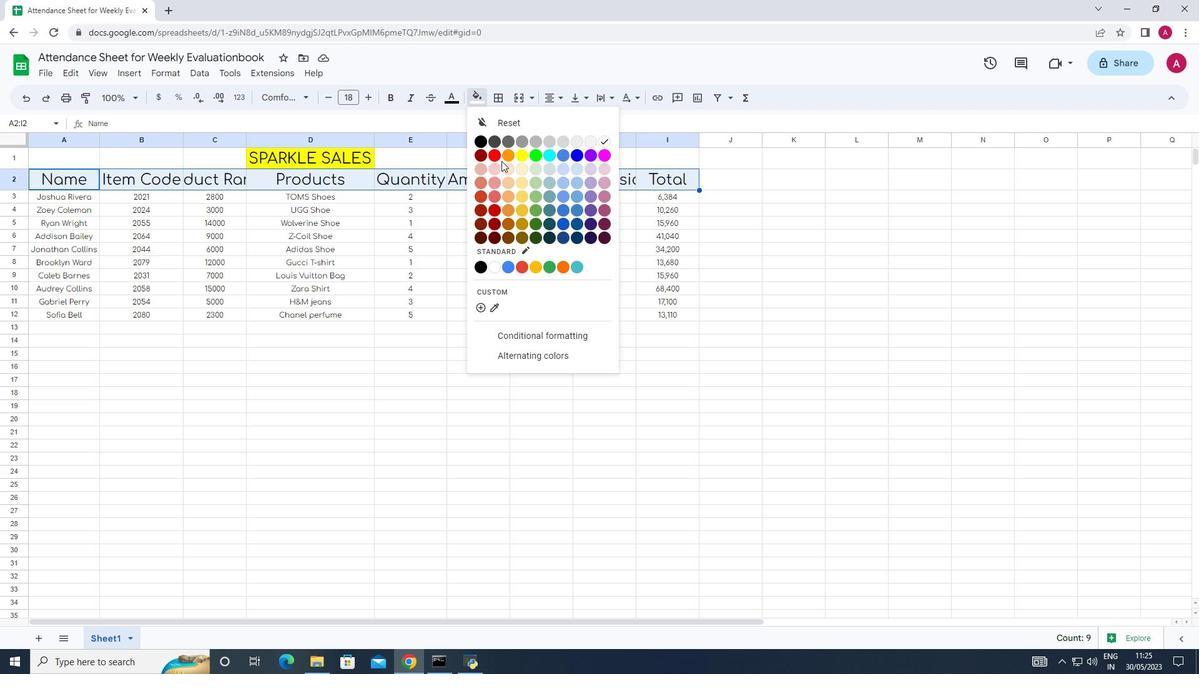 
Action: Mouse pressed left at (496, 154)
Screenshot: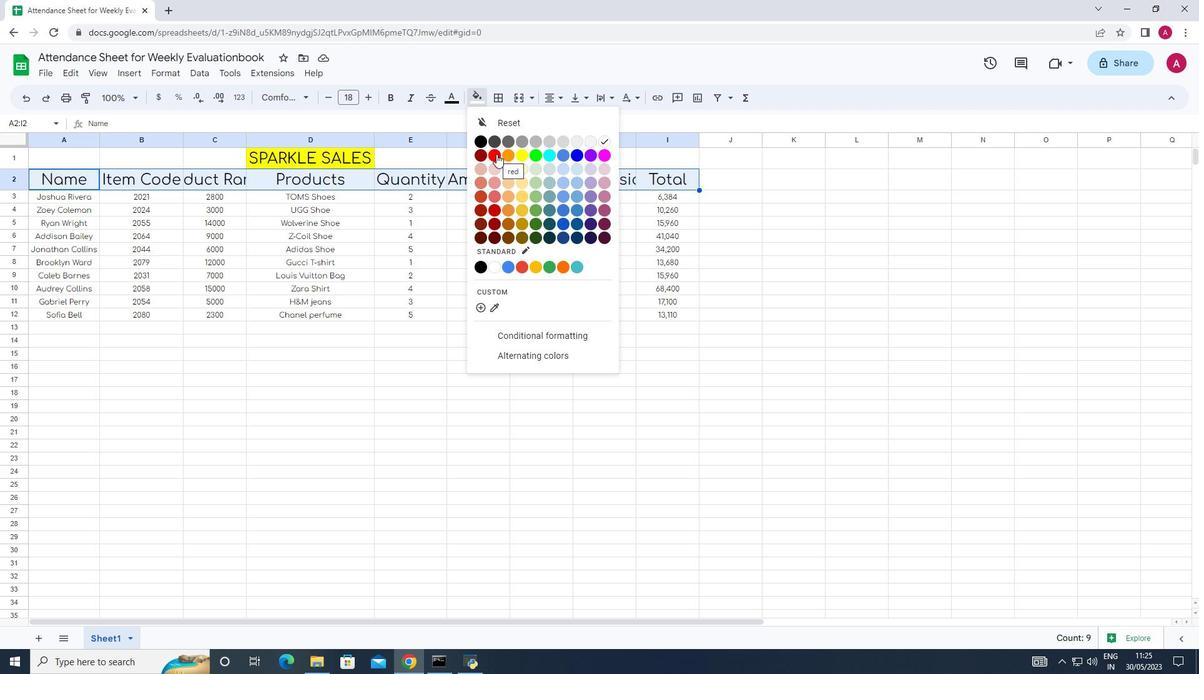 
Action: Mouse moved to (247, 137)
Screenshot: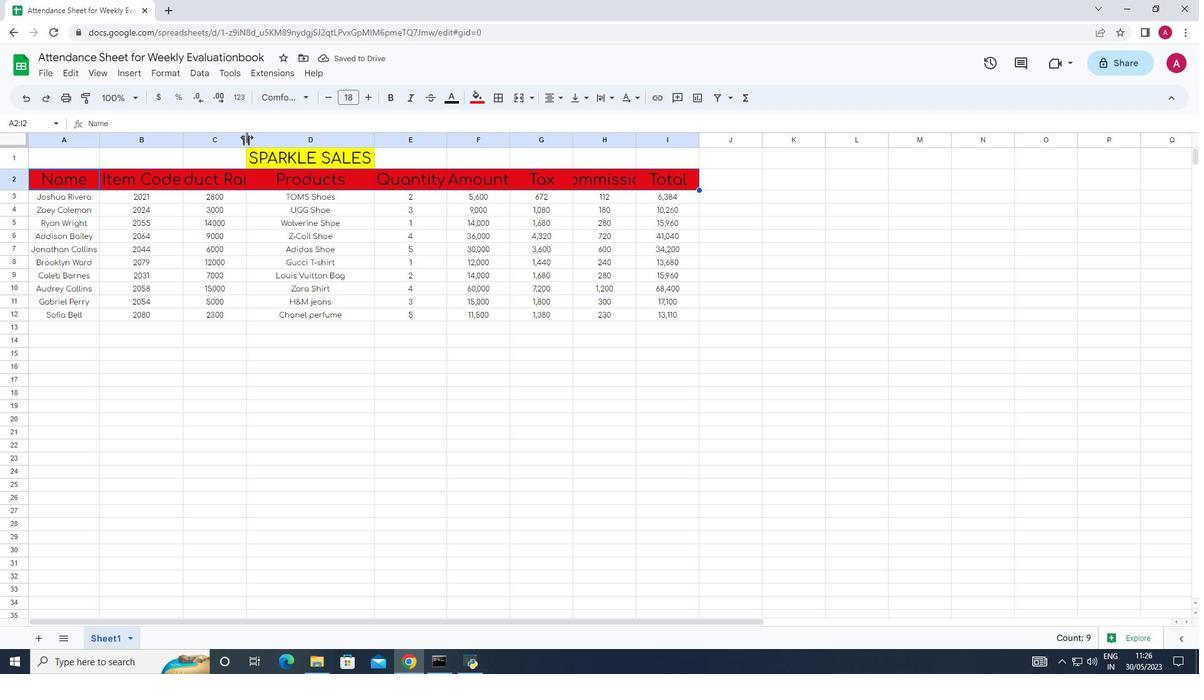 
Action: Mouse pressed left at (247, 137)
Screenshot: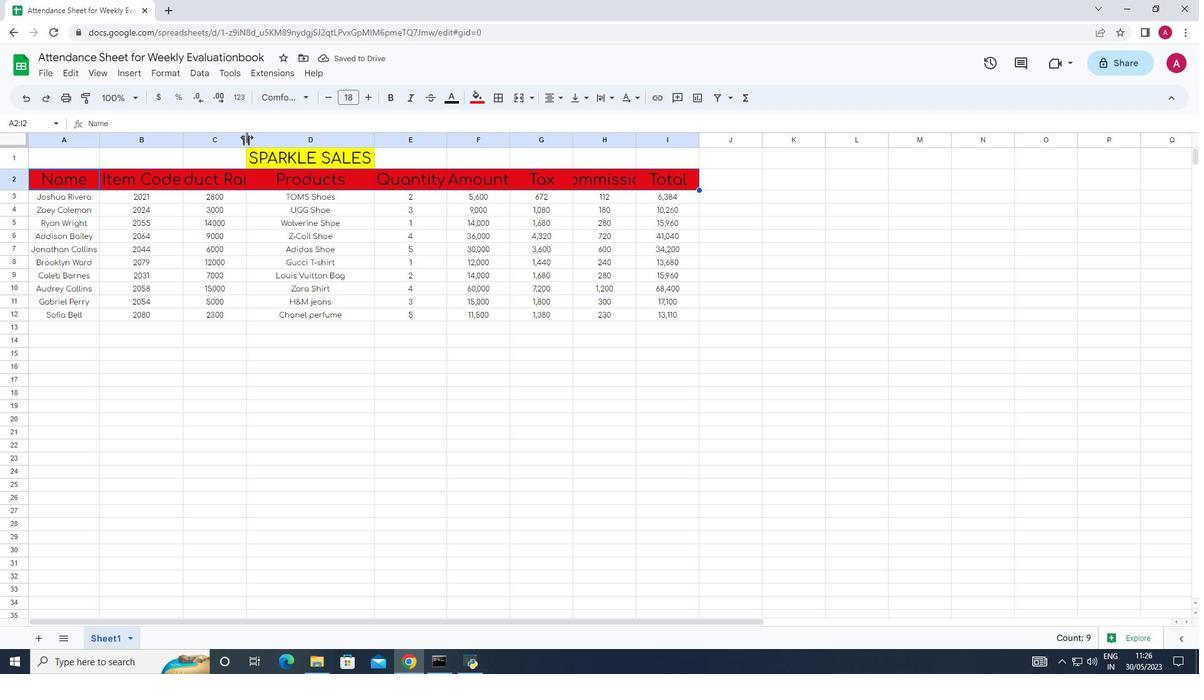 
Action: Mouse moved to (274, 137)
Screenshot: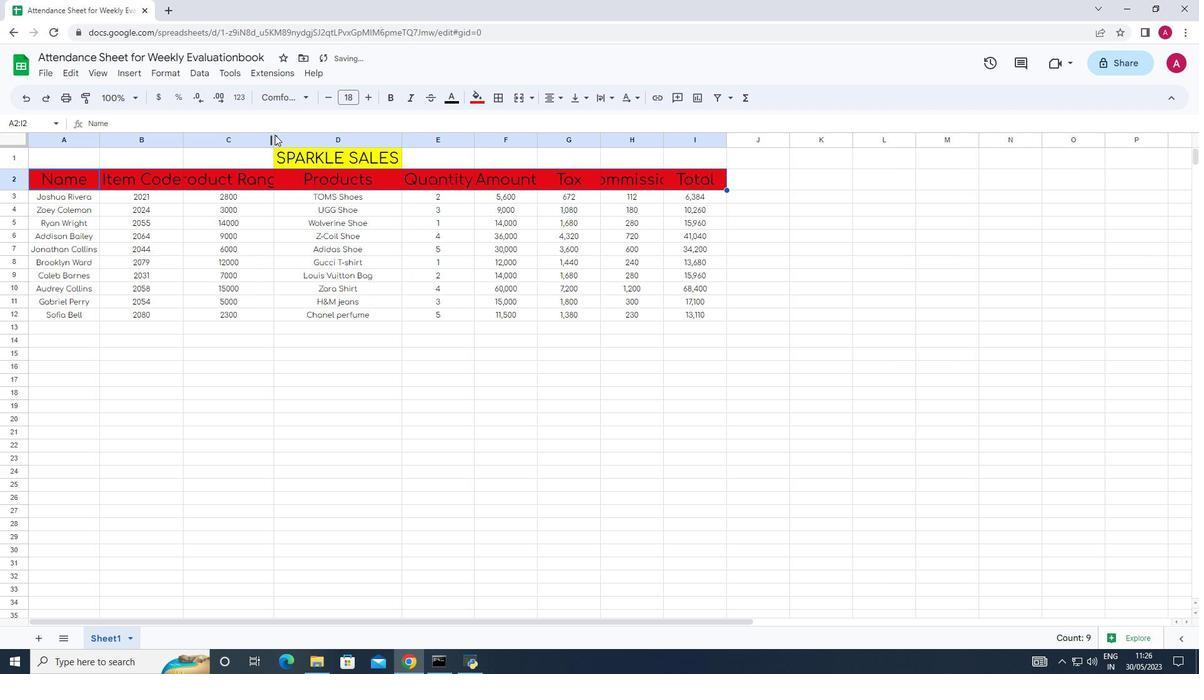 
Action: Mouse pressed left at (274, 137)
Screenshot: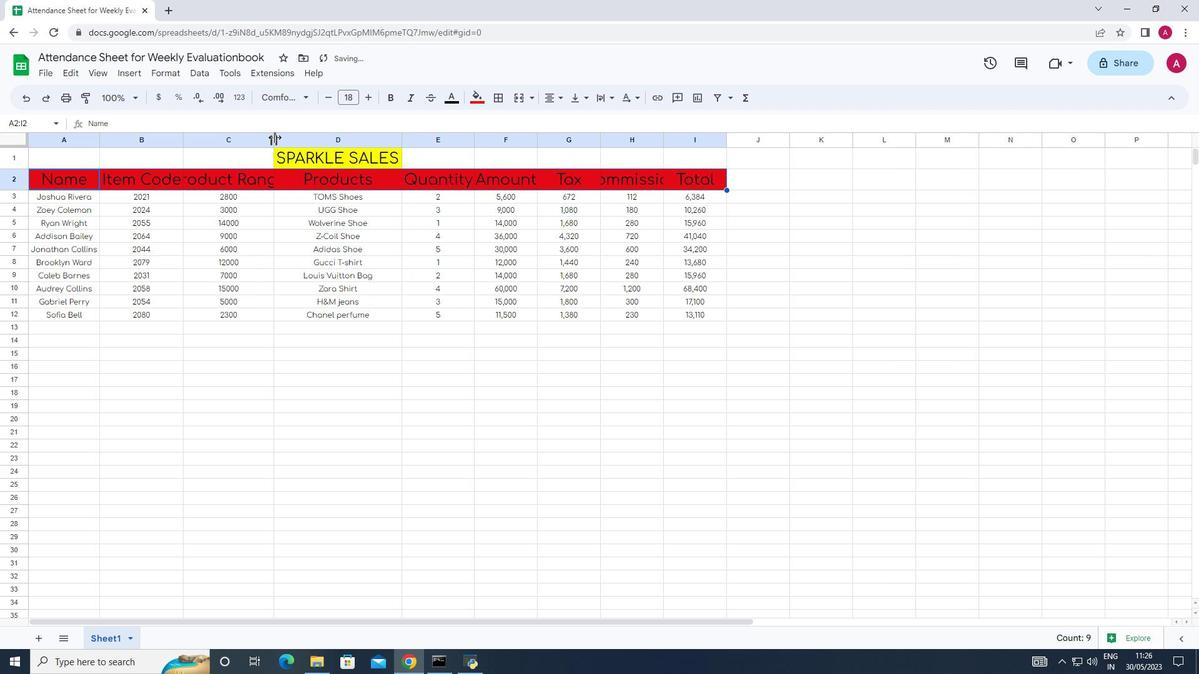 
Action: Mouse pressed left at (274, 137)
Screenshot: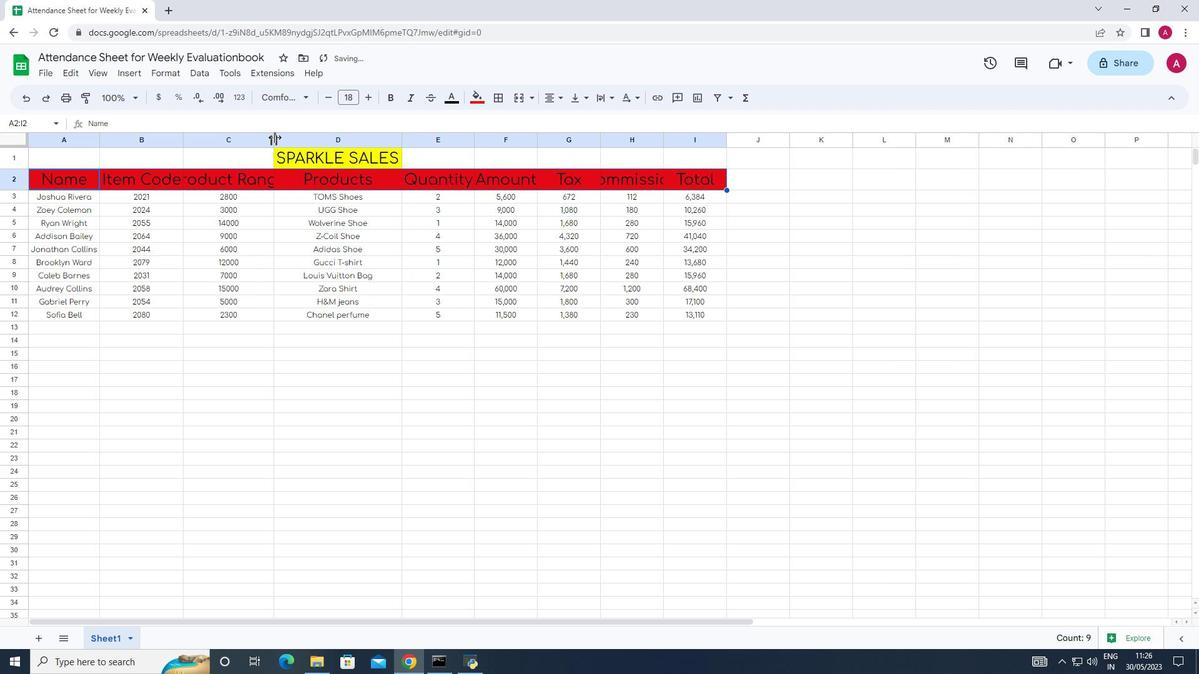 
Action: Mouse moved to (692, 142)
Screenshot: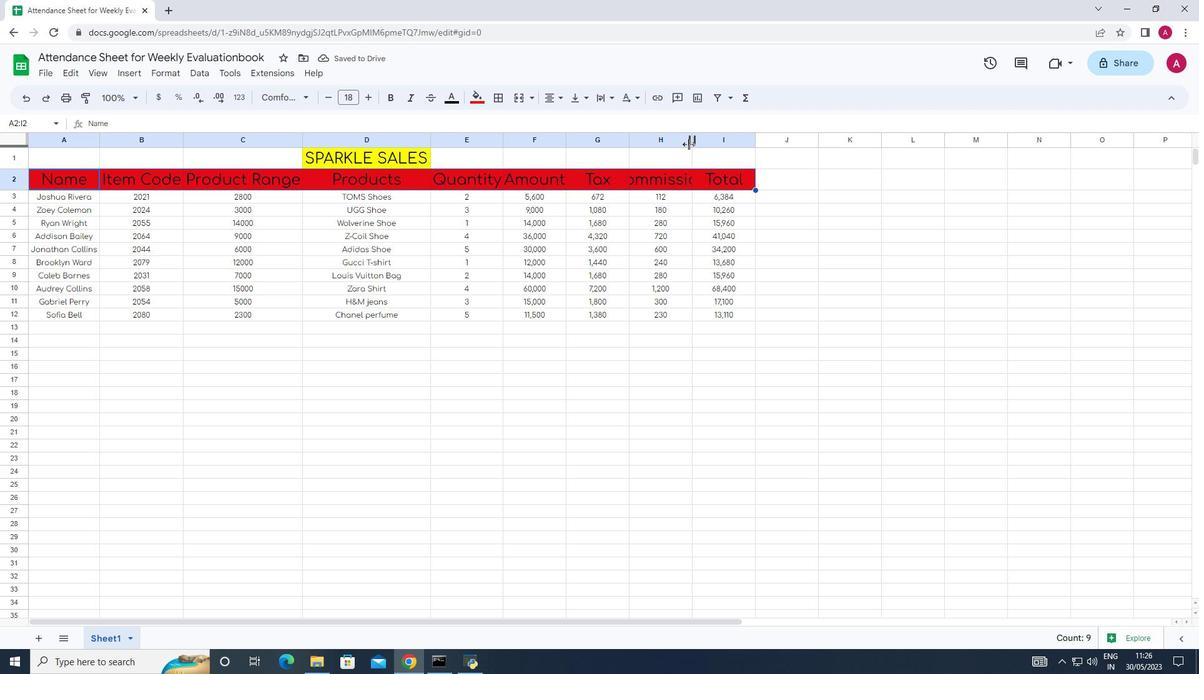 
Action: Mouse pressed left at (692, 142)
Screenshot: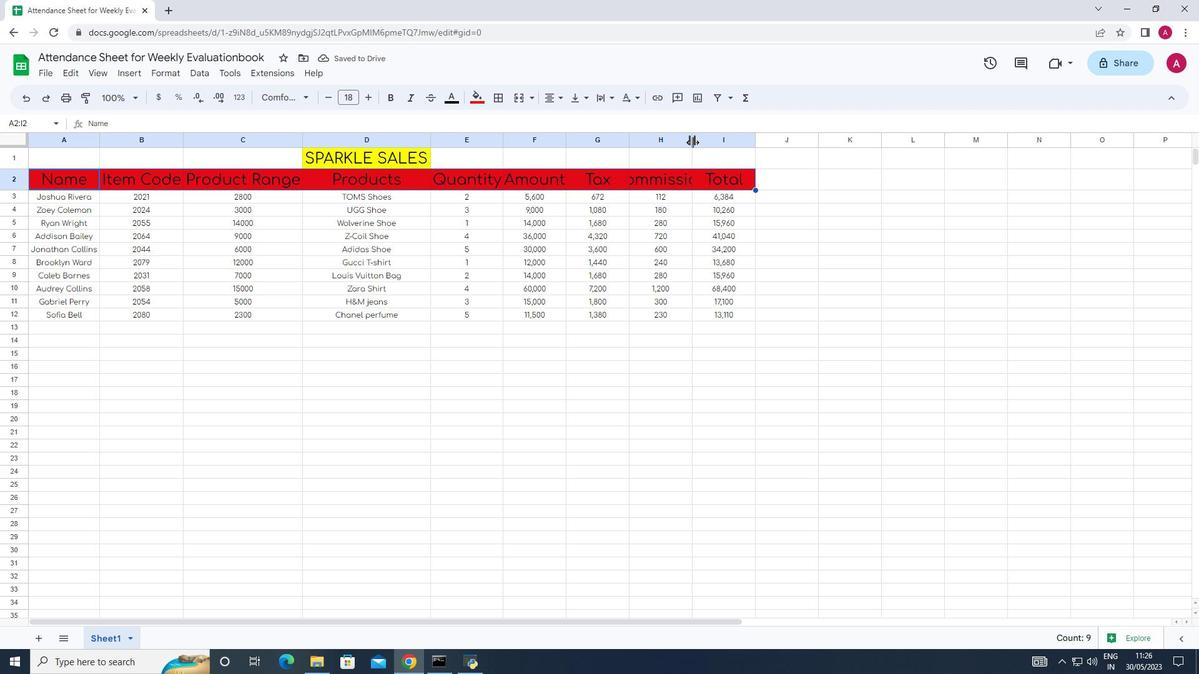 
Action: Mouse pressed left at (692, 142)
Screenshot: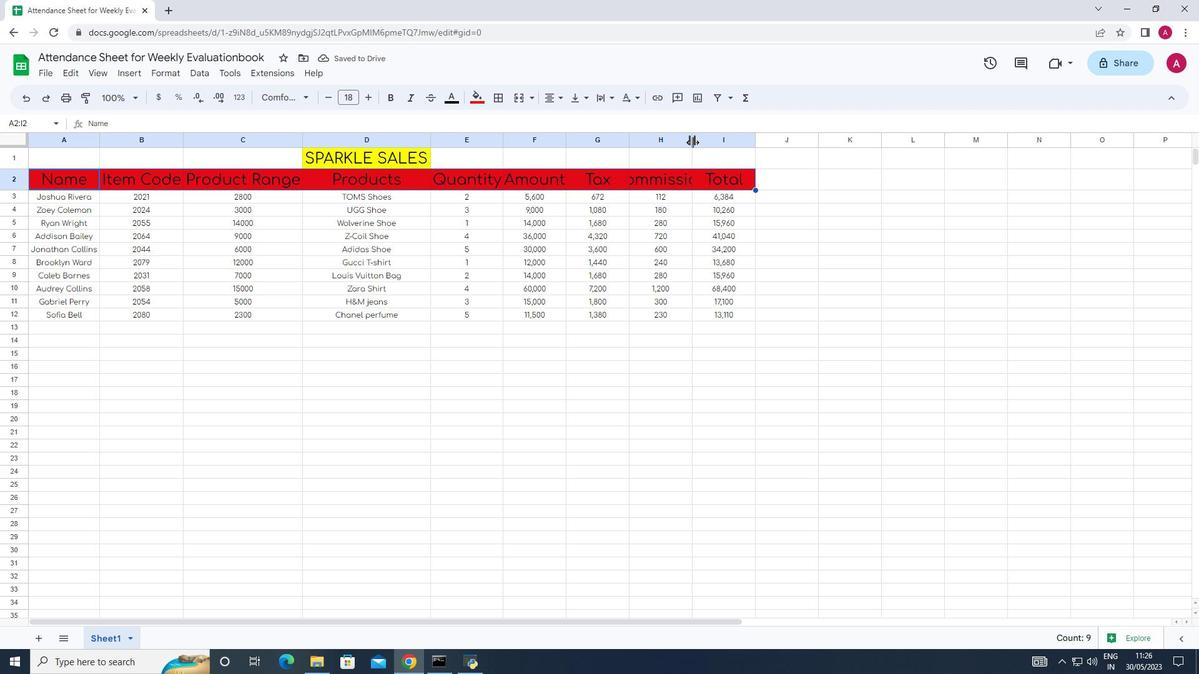 
Action: Mouse moved to (319, 470)
Screenshot: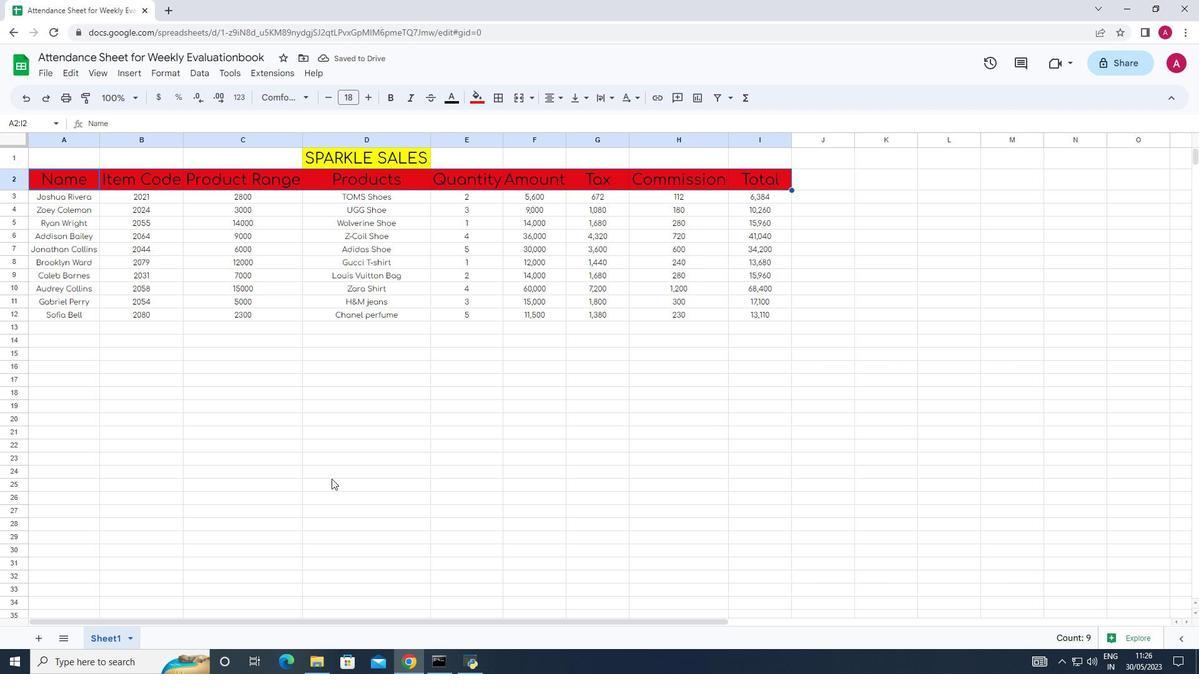 
